 Task: Add internal notes to a ticket to provide context to other agents working on it.
Action: Mouse moved to (241, 176)
Screenshot: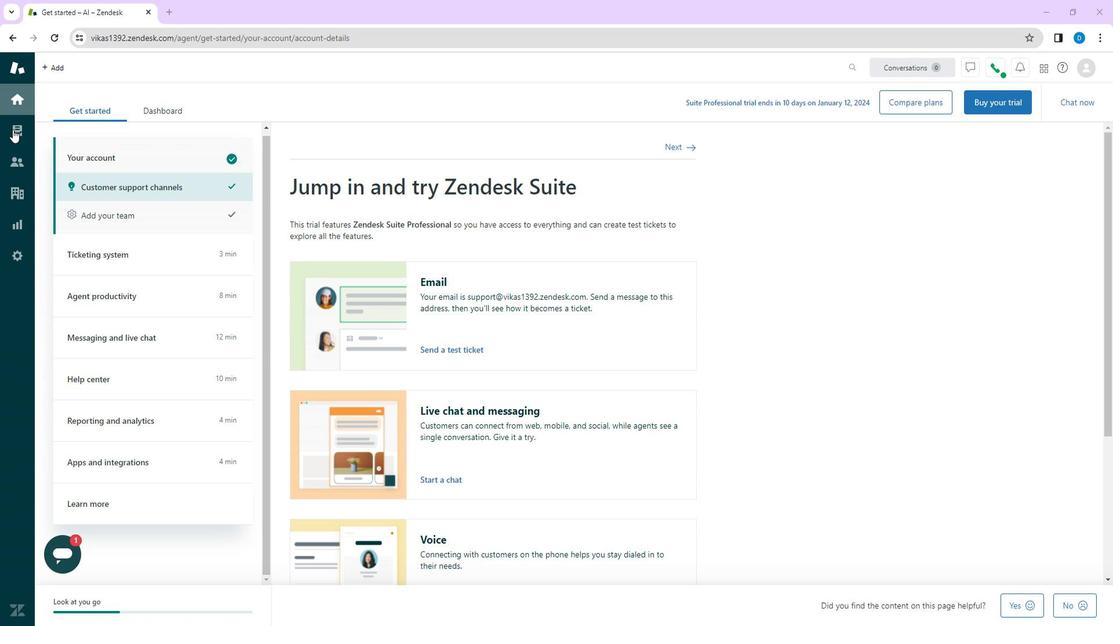 
Action: Mouse pressed left at (241, 176)
Screenshot: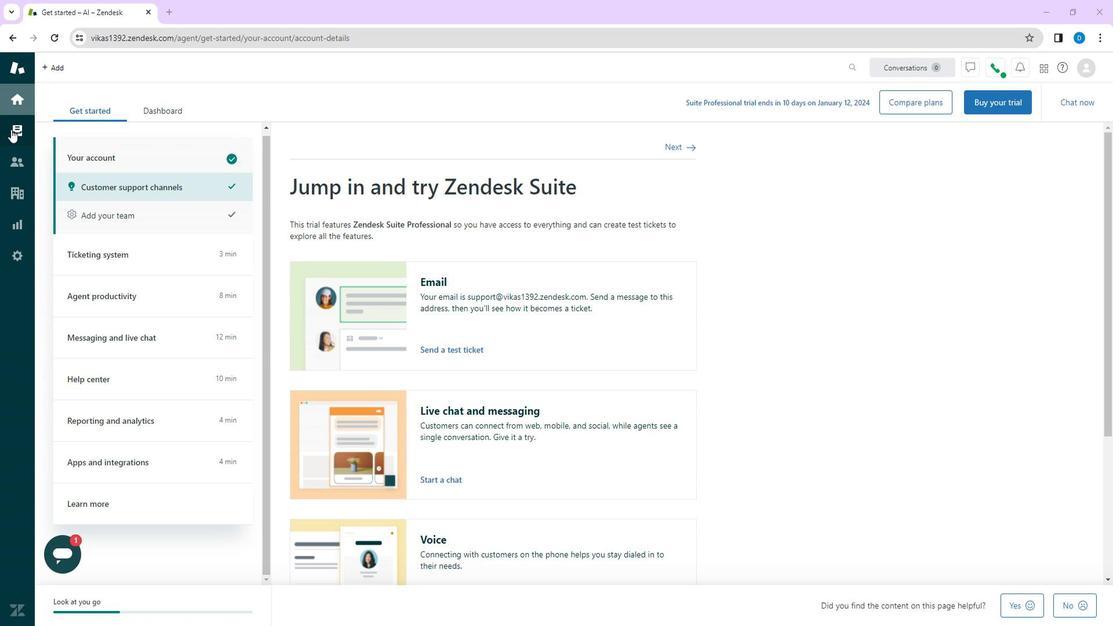 
Action: Mouse moved to (241, 176)
Screenshot: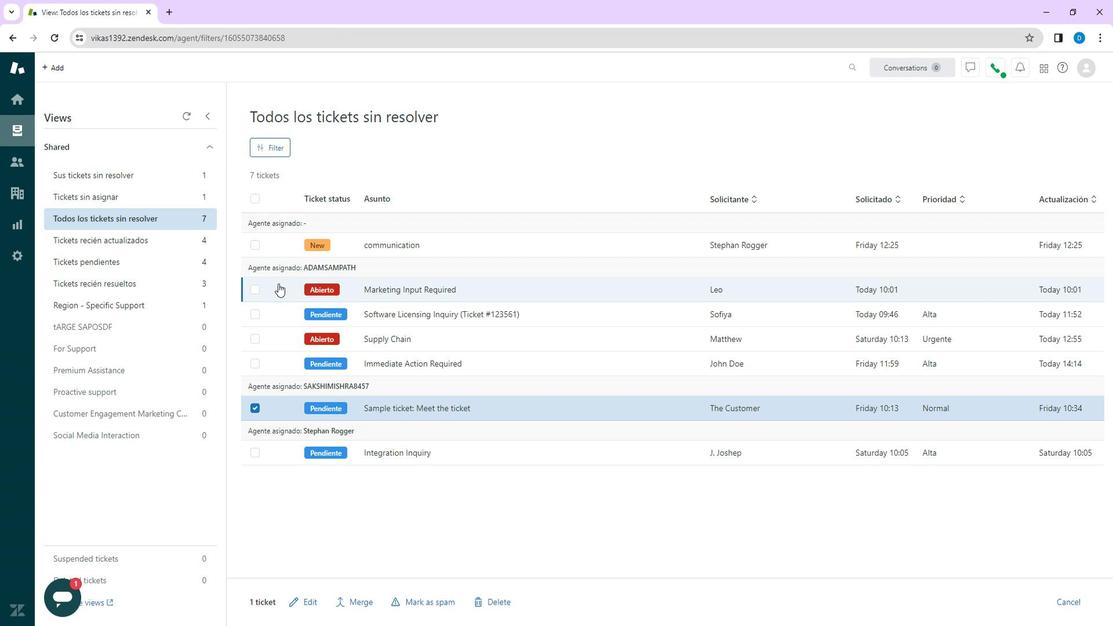 
Action: Mouse scrolled (241, 176) with delta (0, 0)
Screenshot: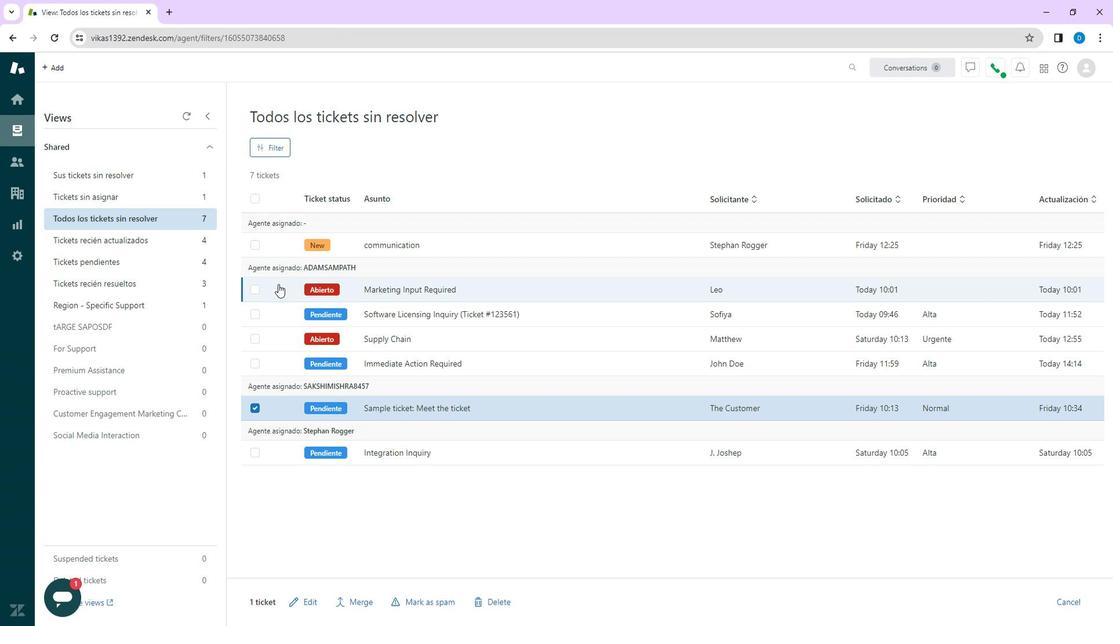 
Action: Mouse moved to (241, 176)
Screenshot: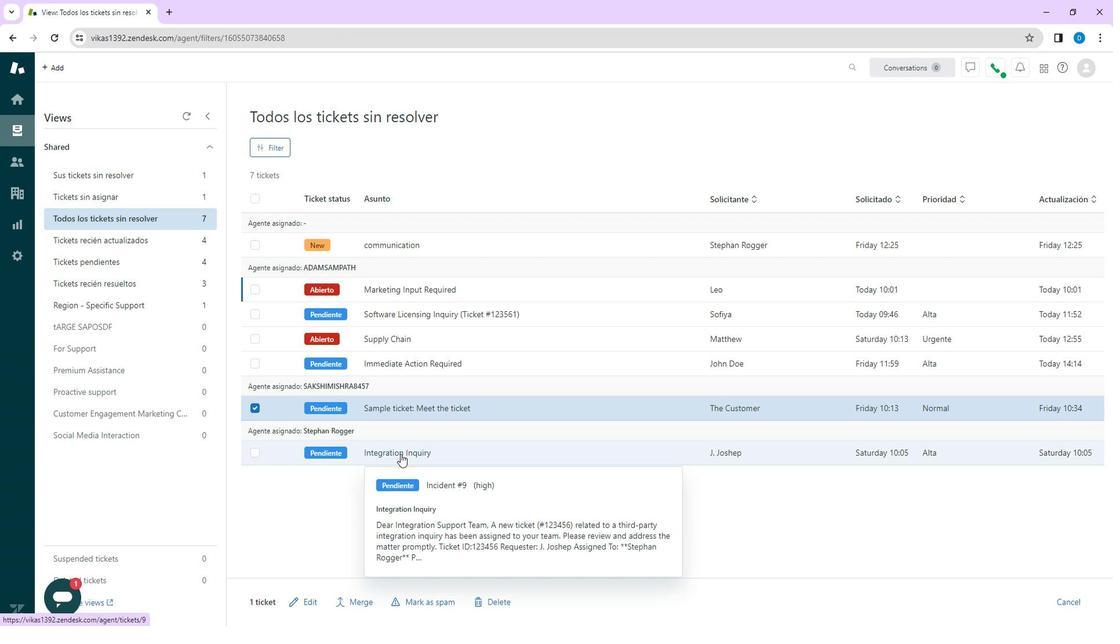 
Action: Mouse pressed left at (241, 176)
Screenshot: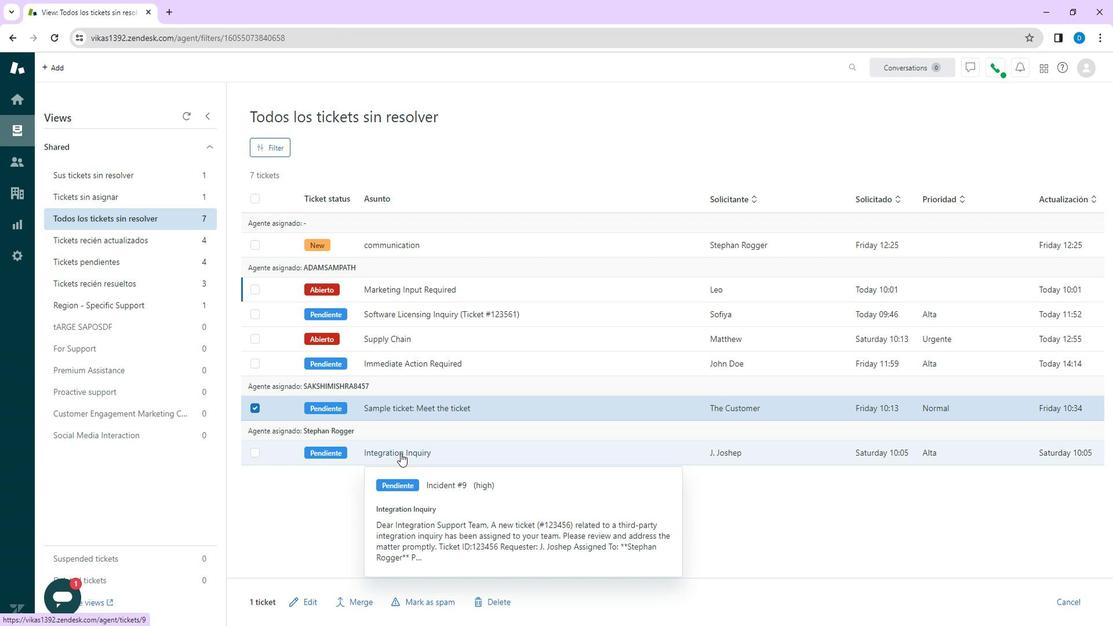 
Action: Mouse moved to (241, 176)
Screenshot: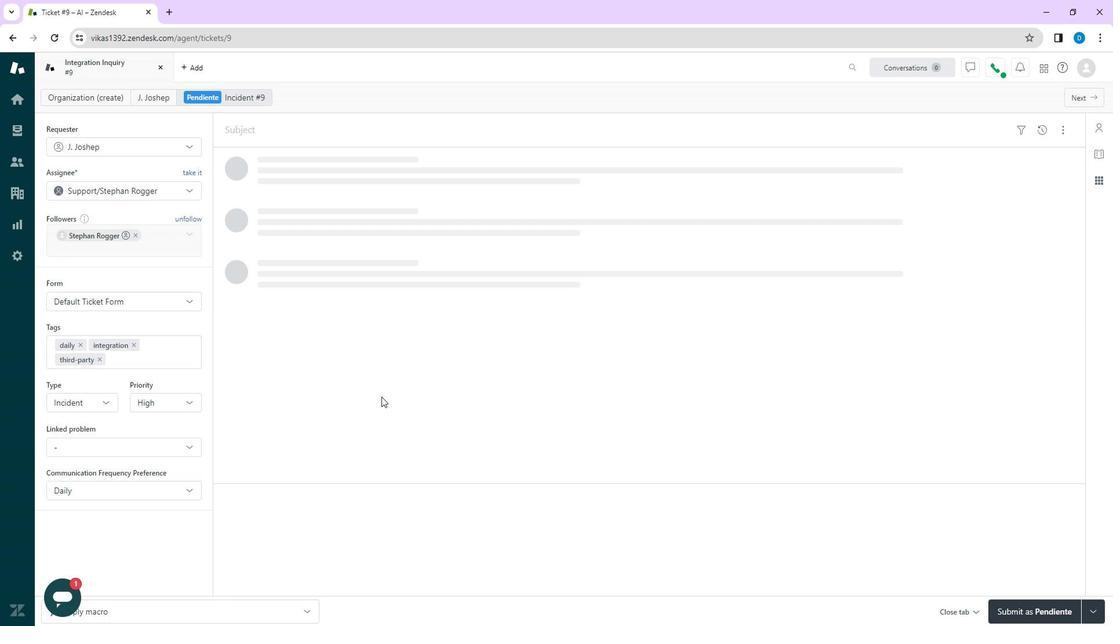 
Action: Mouse scrolled (241, 176) with delta (0, 0)
Screenshot: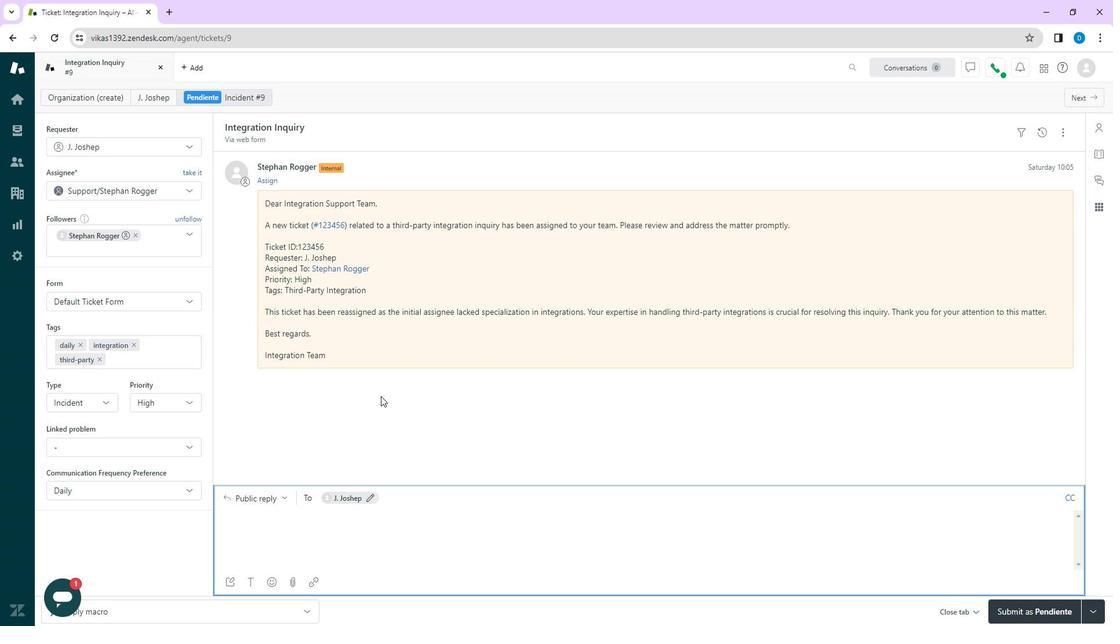 
Action: Mouse scrolled (241, 176) with delta (0, 0)
Screenshot: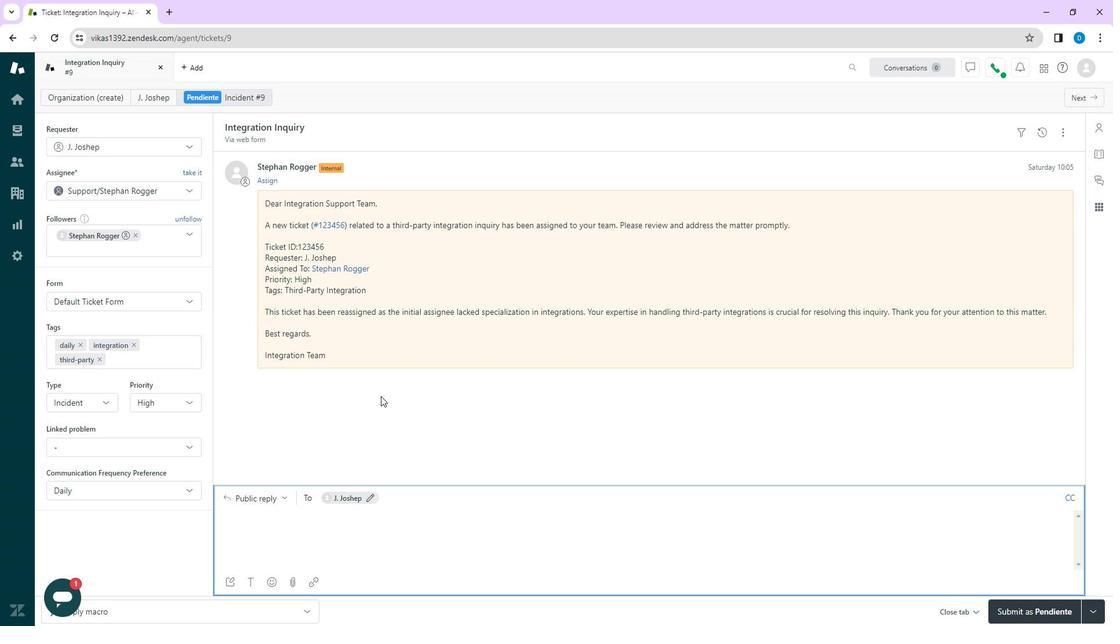 
Action: Mouse scrolled (241, 176) with delta (0, 0)
Screenshot: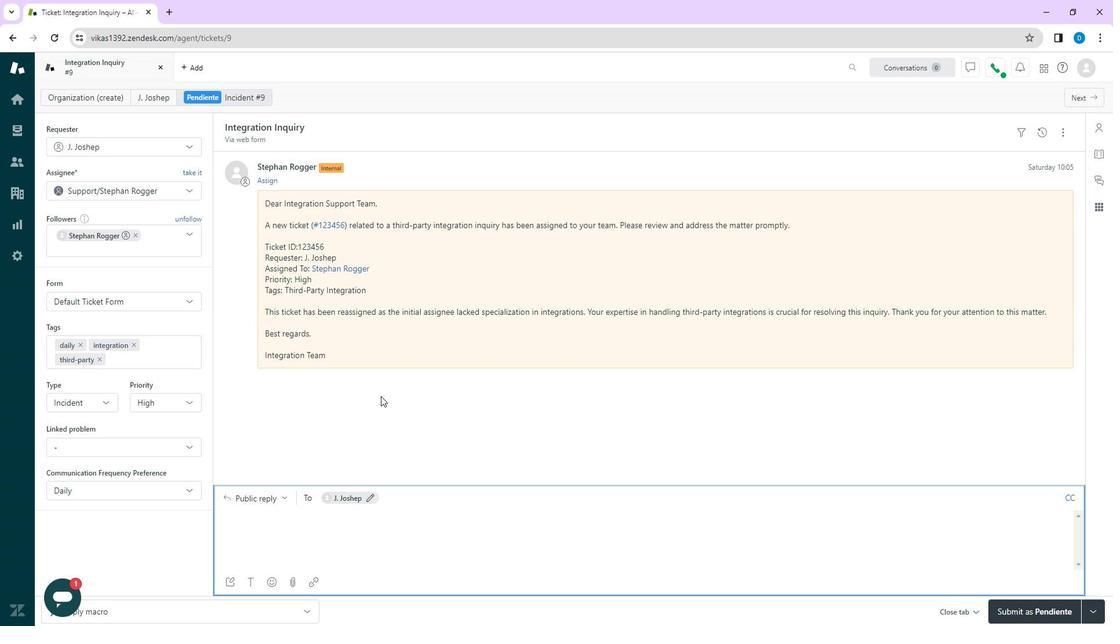 
Action: Mouse moved to (241, 176)
Screenshot: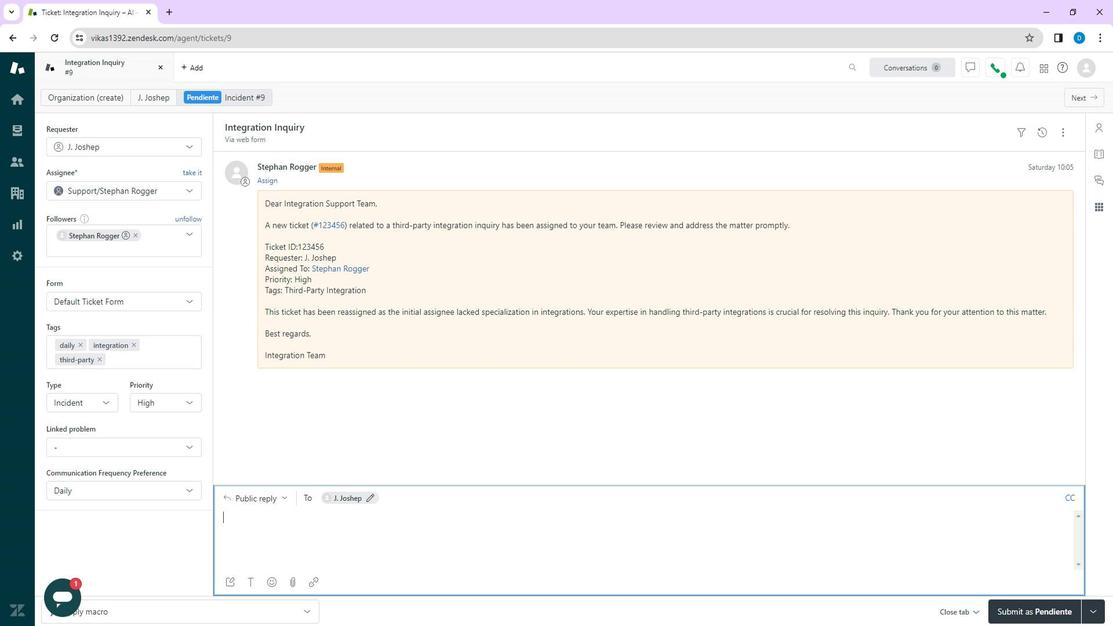 
Action: Mouse pressed left at (241, 176)
Screenshot: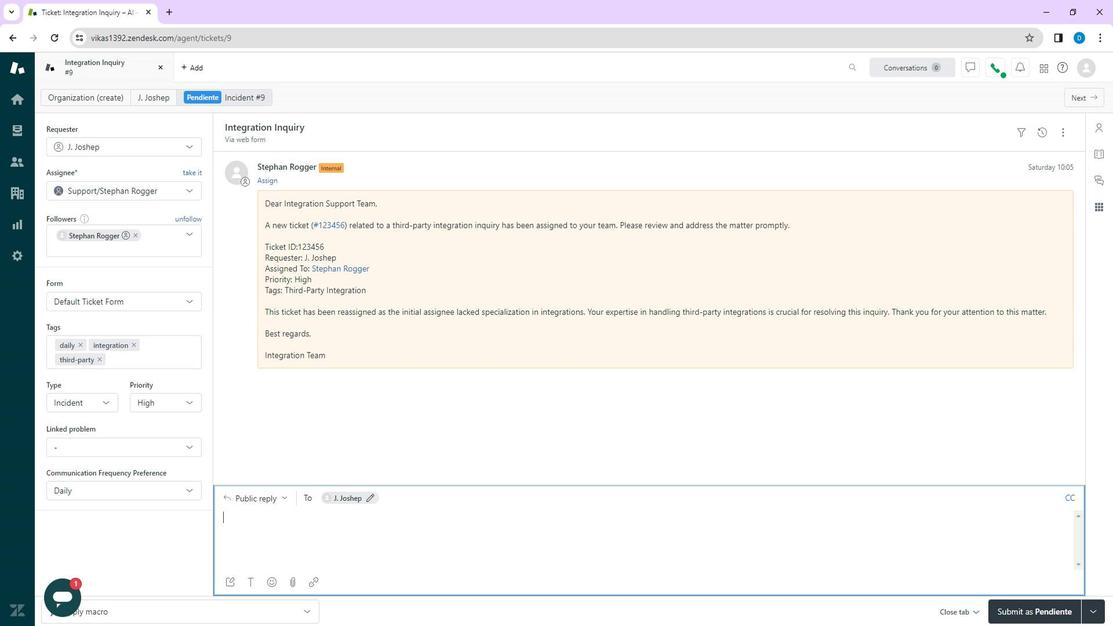 
Action: Mouse moved to (241, 176)
Screenshot: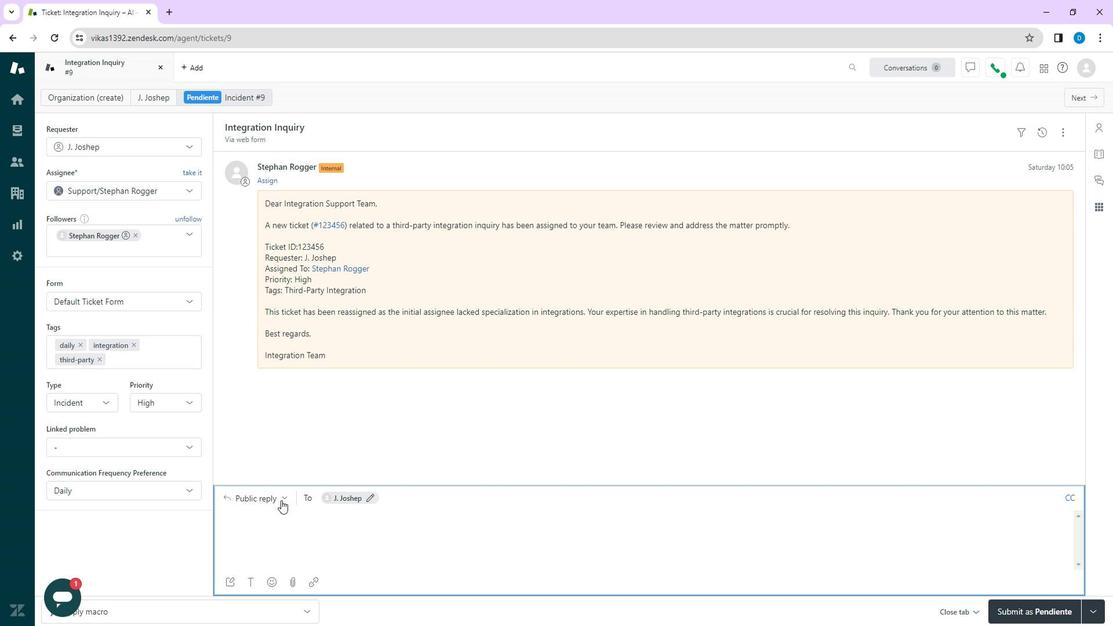 
Action: Mouse pressed left at (241, 176)
Screenshot: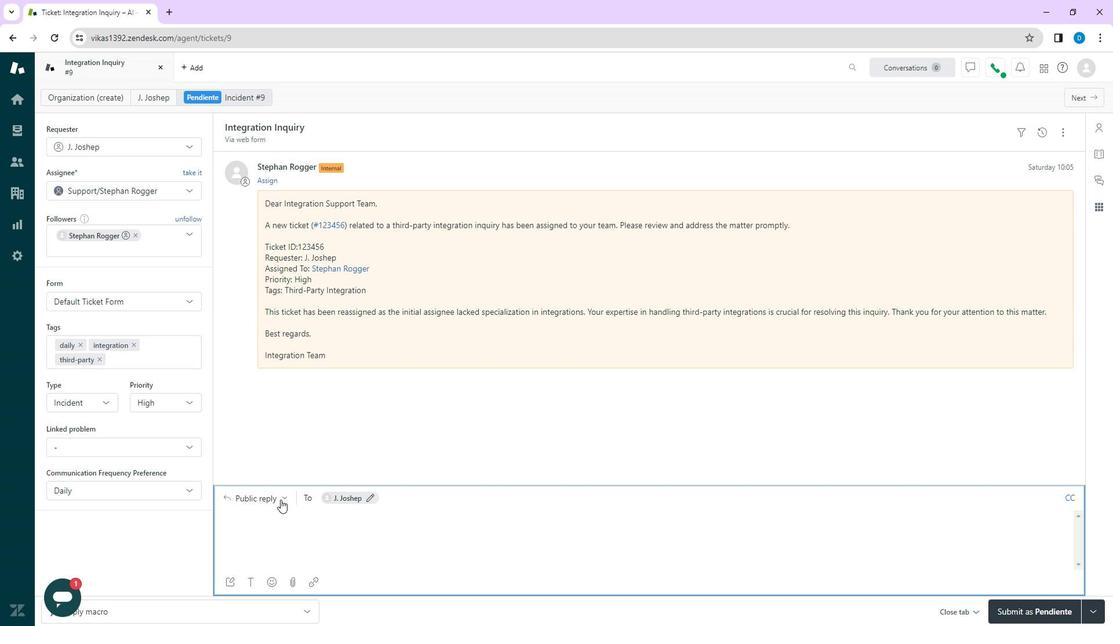 
Action: Mouse moved to (241, 176)
Screenshot: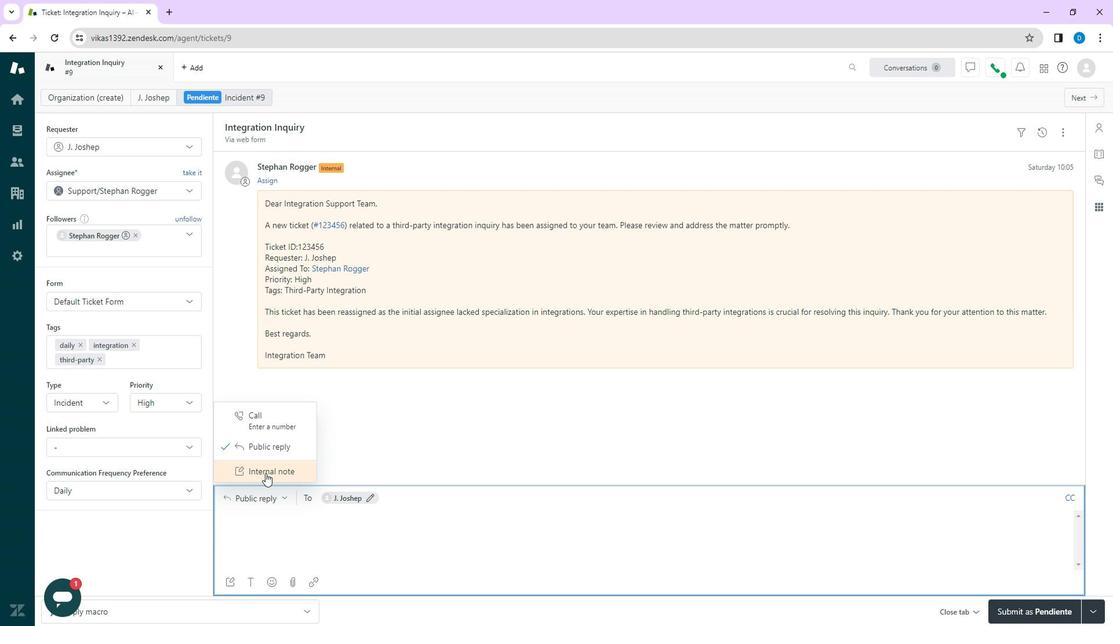 
Action: Mouse pressed left at (241, 176)
Screenshot: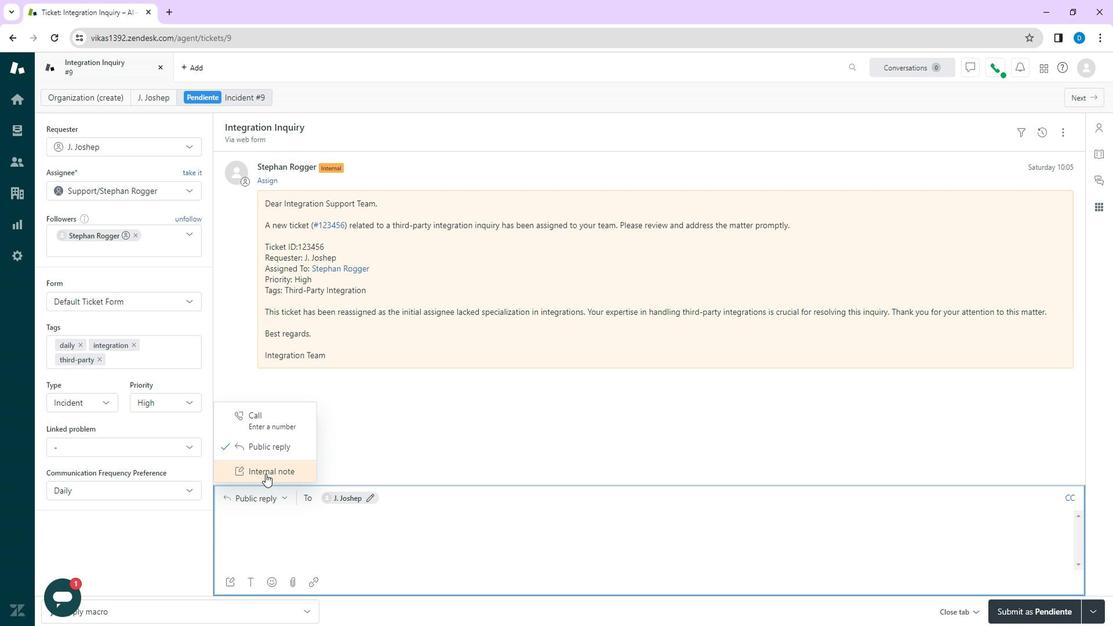 
Action: Mouse moved to (241, 176)
Screenshot: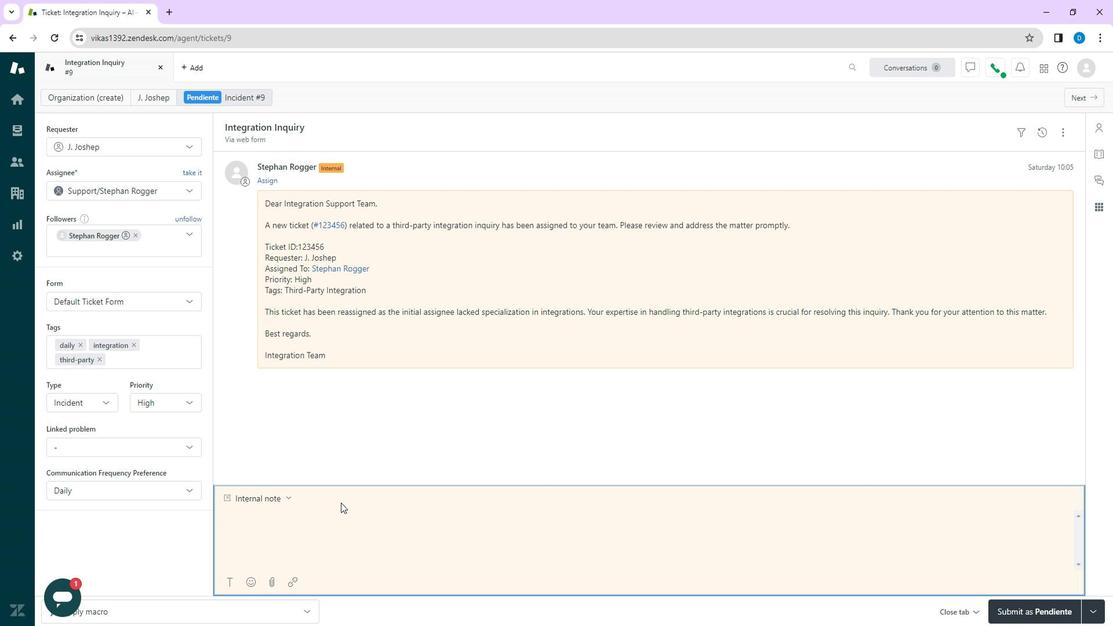 
Action: Mouse scrolled (241, 176) with delta (0, 0)
Screenshot: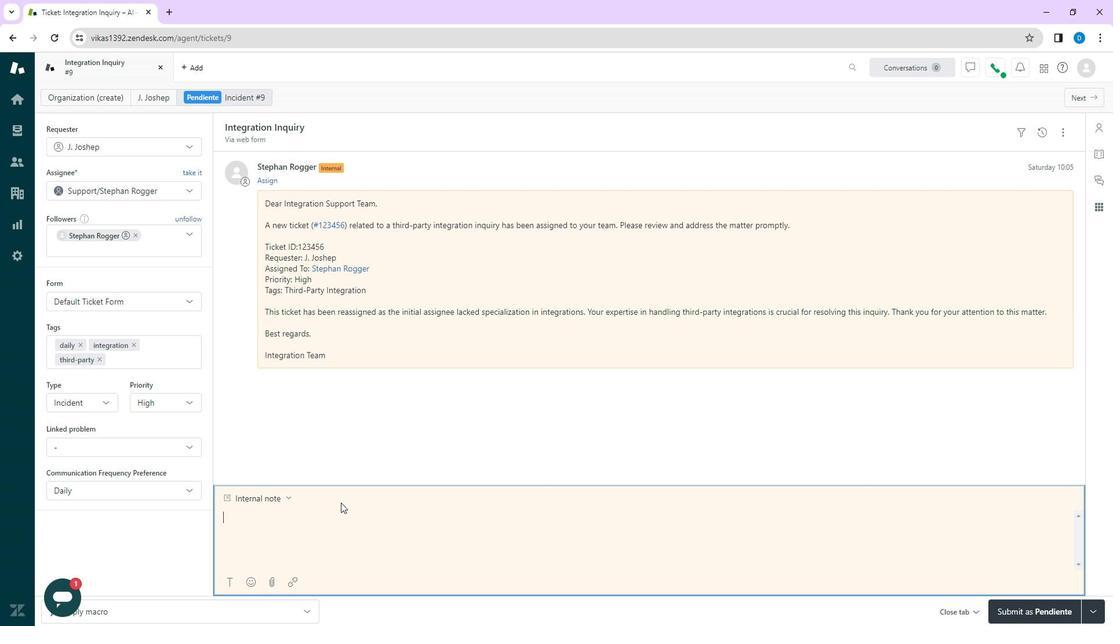 
Action: Mouse scrolled (241, 176) with delta (0, 0)
Screenshot: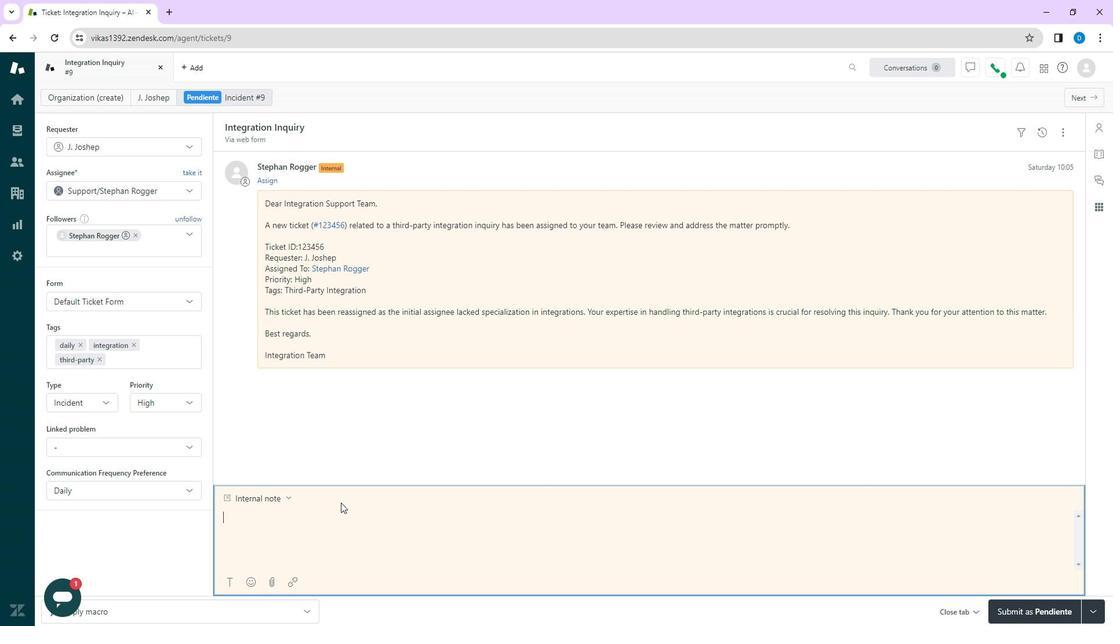 
Action: Mouse scrolled (241, 176) with delta (0, 0)
Screenshot: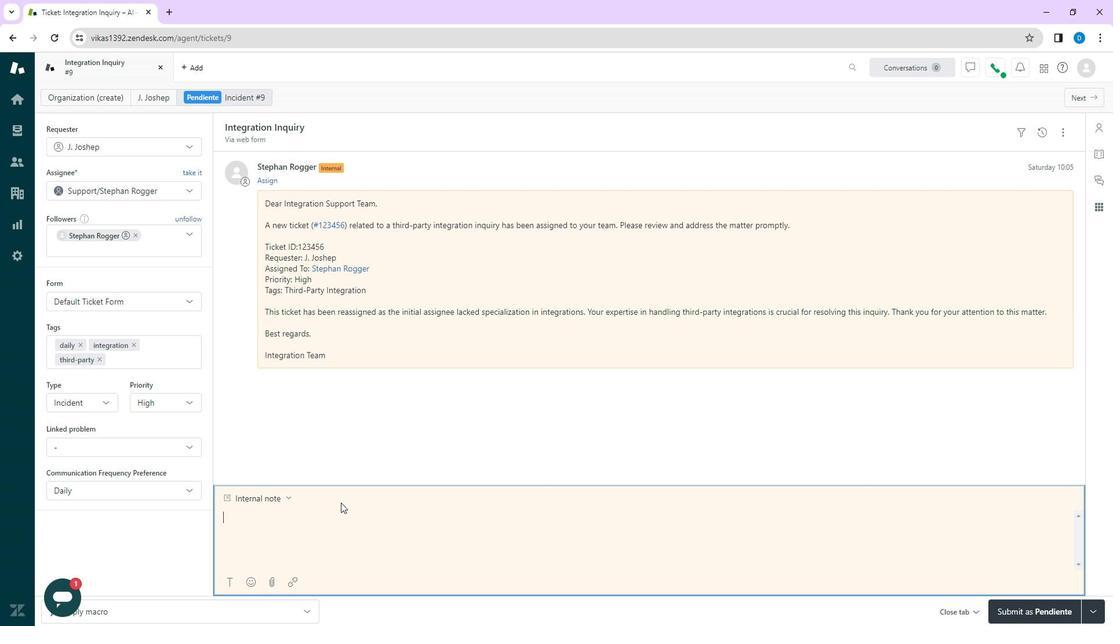
Action: Mouse scrolled (241, 176) with delta (0, 0)
Screenshot: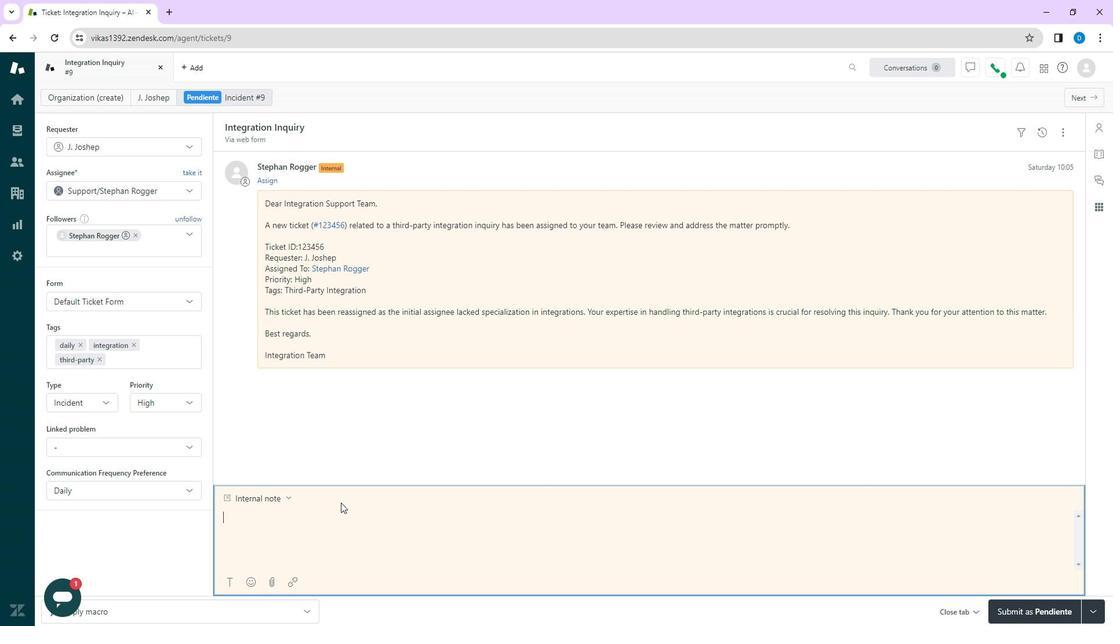 
Action: Mouse moved to (241, 176)
Screenshot: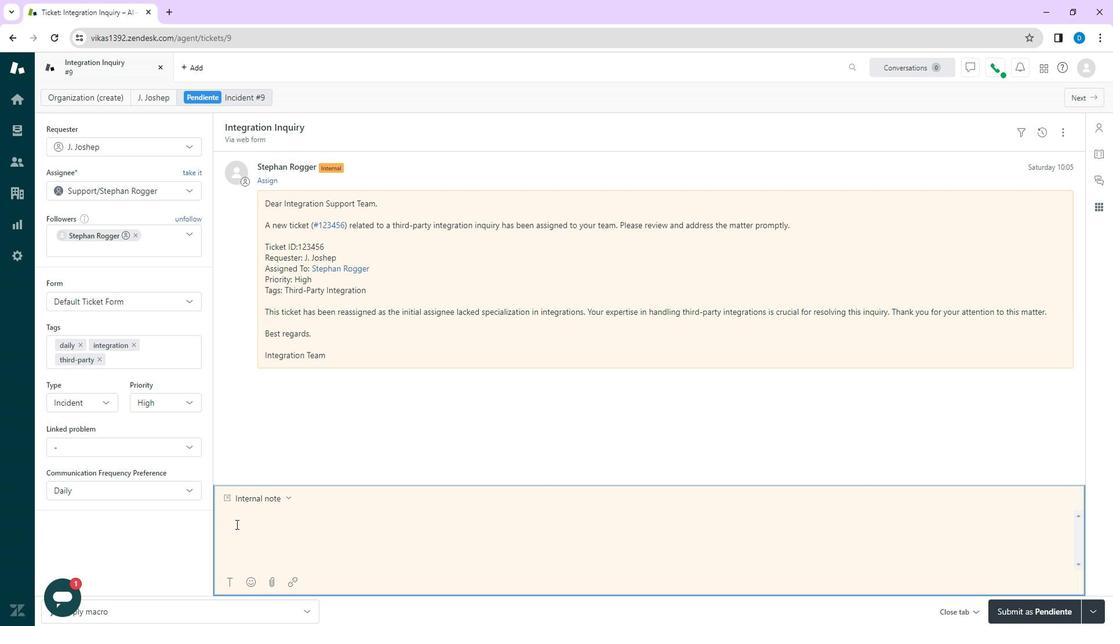 
Action: Mouse pressed left at (241, 176)
Screenshot: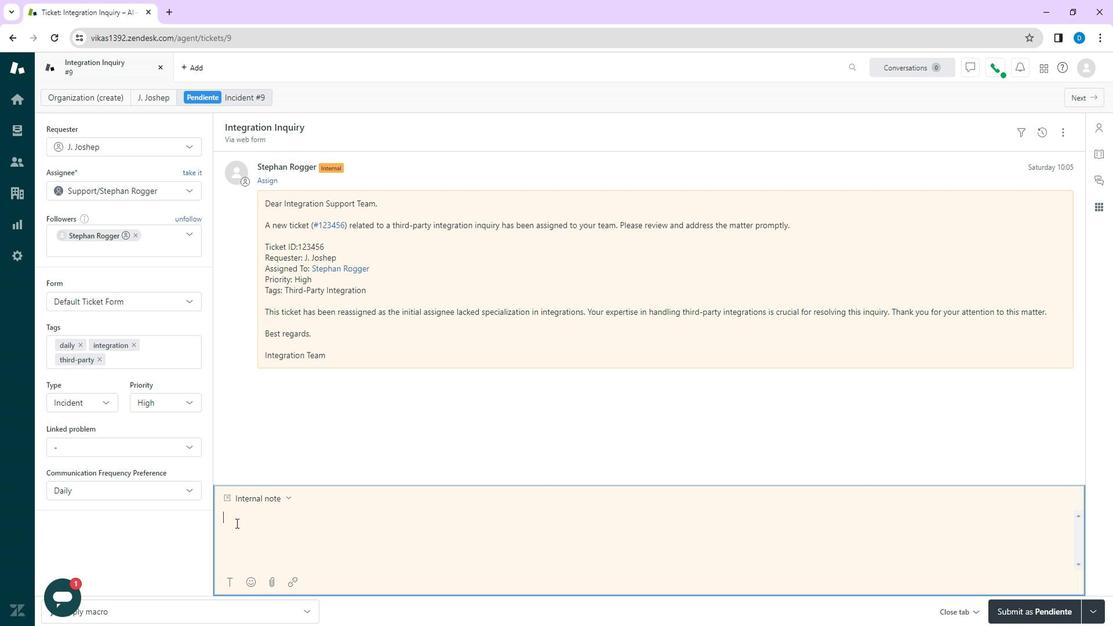 
Action: Mouse moved to (241, 176)
Screenshot: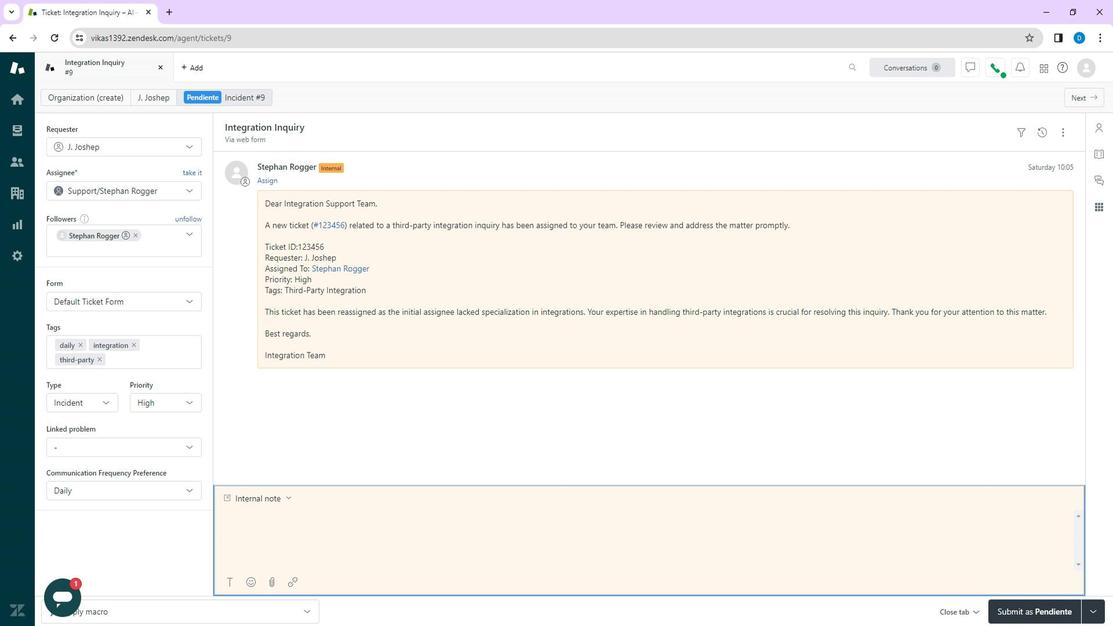 
Action: Mouse scrolled (241, 176) with delta (0, 0)
Screenshot: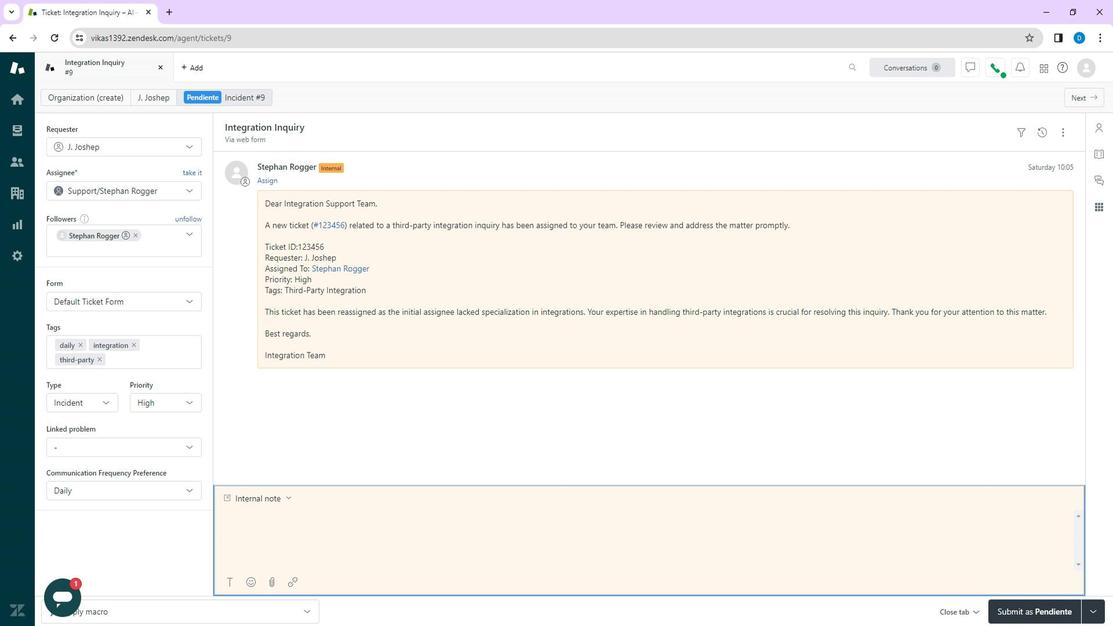 
Action: Mouse scrolled (241, 176) with delta (0, 0)
Screenshot: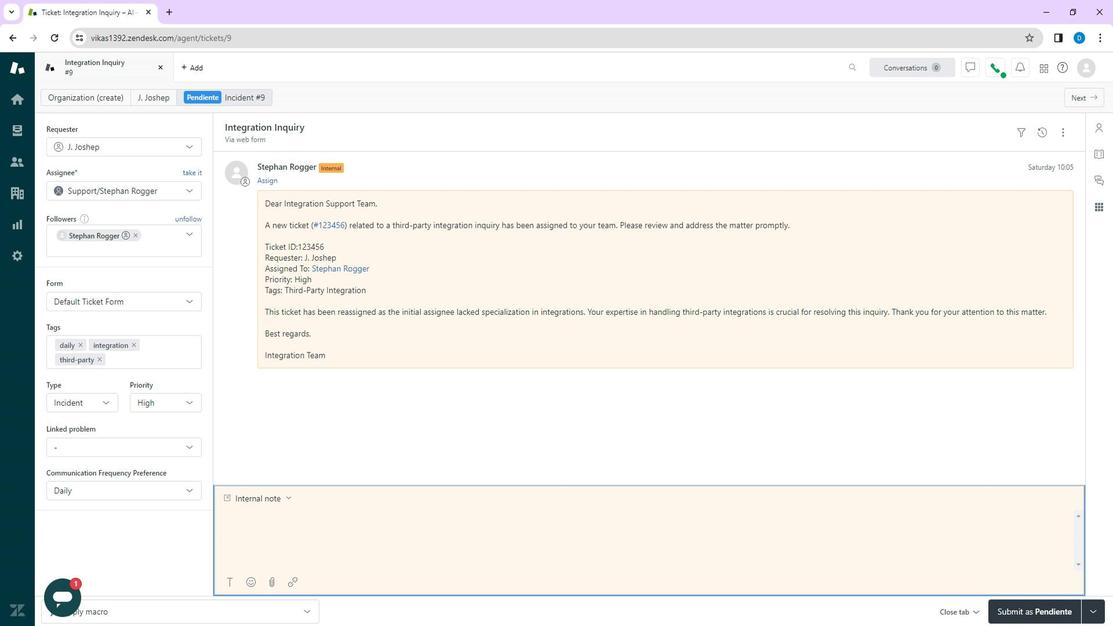 
Action: Mouse scrolled (241, 176) with delta (0, 0)
Screenshot: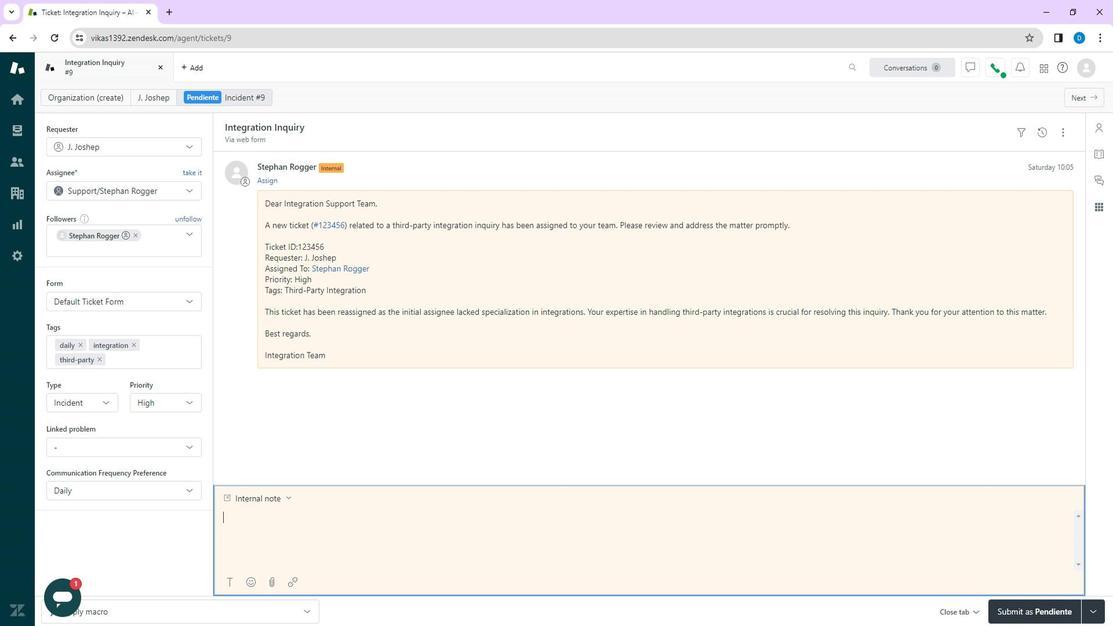 
Action: Mouse moved to (241, 176)
Screenshot: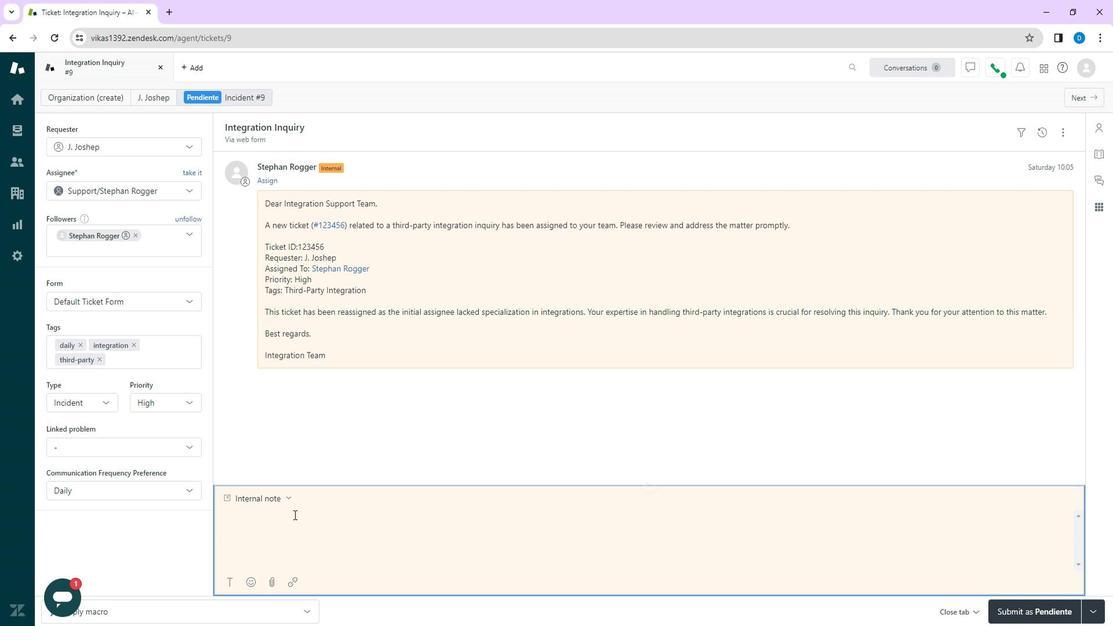 
Action: Mouse scrolled (241, 176) with delta (0, 0)
Screenshot: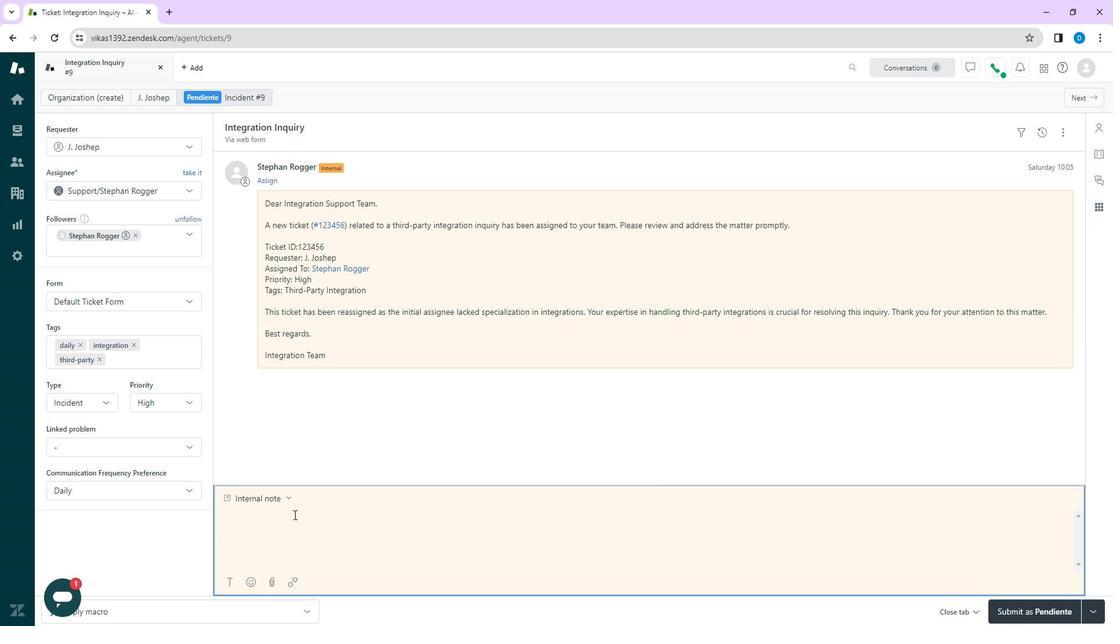 
Action: Mouse scrolled (241, 176) with delta (0, 0)
Screenshot: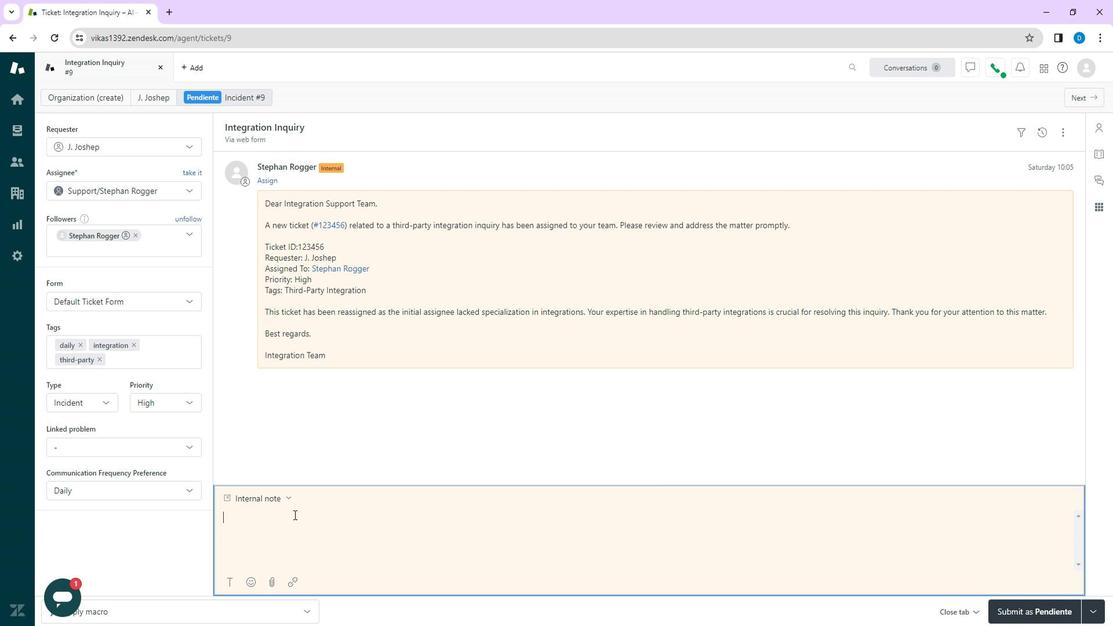 
Action: Mouse scrolled (241, 176) with delta (0, 0)
Screenshot: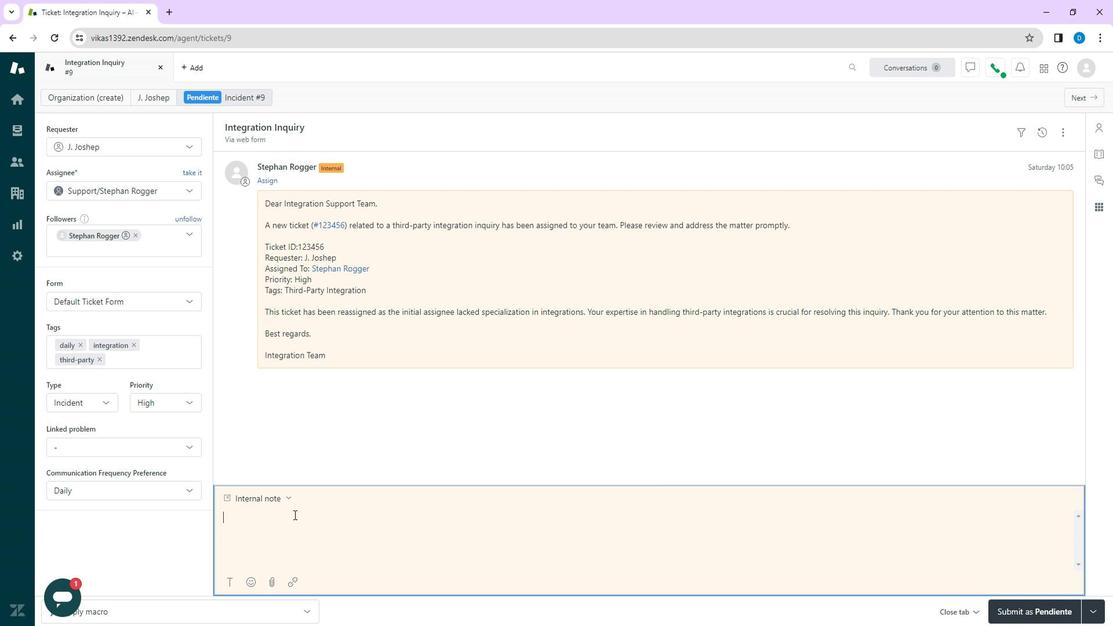 
Action: Key pressed <Key.caps_lock>T<Key.caps_lock>echnicla<Key.backspace><Key.backspace>al<Key.space><Key.caps_lock>I<Key.caps_lock>ssue<Key.space><Key.caps_lock>R<Key.caps_lock>esolution<Key.enter><Key.enter><Key.caps_lock>A<Key.caps_lock>gent<Key.space><Key.shift_r>:<Key.space>su<Key.backspace><Key.caps_lock><Key.backspace>S<Key.caps_lock>upport<Key.caps_lock><Key.space>T<Key.caps_lock>eam<Key.enter><Key.caps_lock>D<Key.caps_lock>ate<Key.space><Key.shift_r>:<Key.space><Key.caps_lock>J<Key.caps_lock>anuary<Key.space>2<Key.backspace>15,<Key.space>2024<Key.space>-<Key.space>10<Key.shift_r>:<Key.space>30<Key.space><Key.caps_lock>AM<Key.enter><Key.enter><Key.caps_lock>c<Key.caps_lock>ON<Key.backspace><Key.backspace><Key.backspace>C<Key.caps_lock>ontext<Key.shift_r>:<Key.enter><Key.caps_lock>T<Key.caps_lock>he<Key.space>customer<Key.space>reported<Key.space>an<Key.space>issue<Key.space>with<Key.space>accessing<Key.space>premium<Key.space>features<Key.space>after<Key.space>
Screenshot: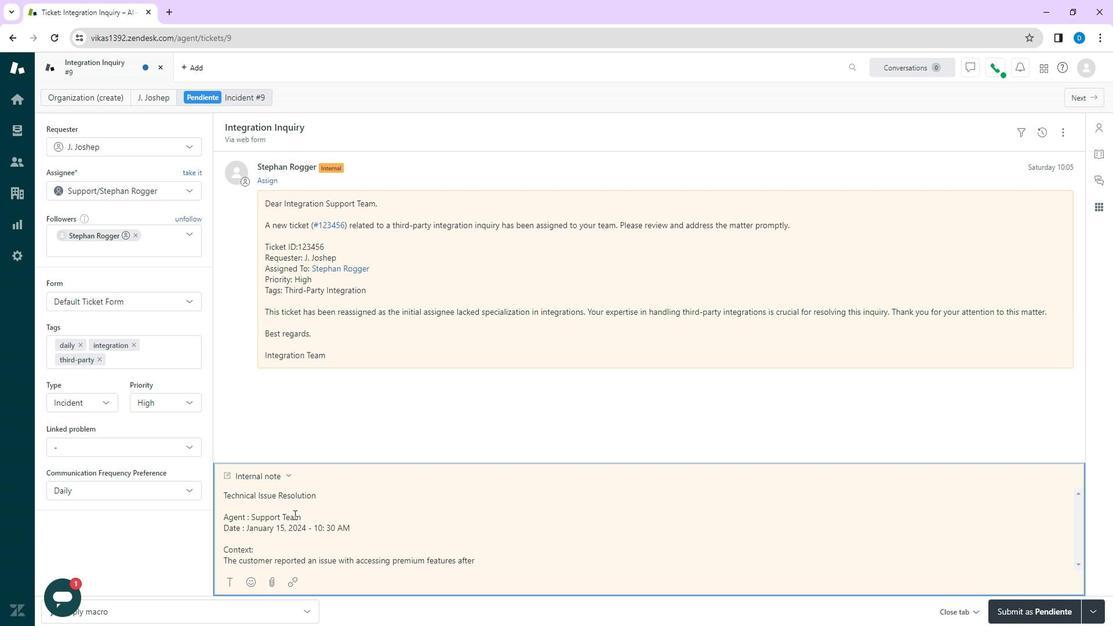 
Action: Mouse moved to (241, 176)
Screenshot: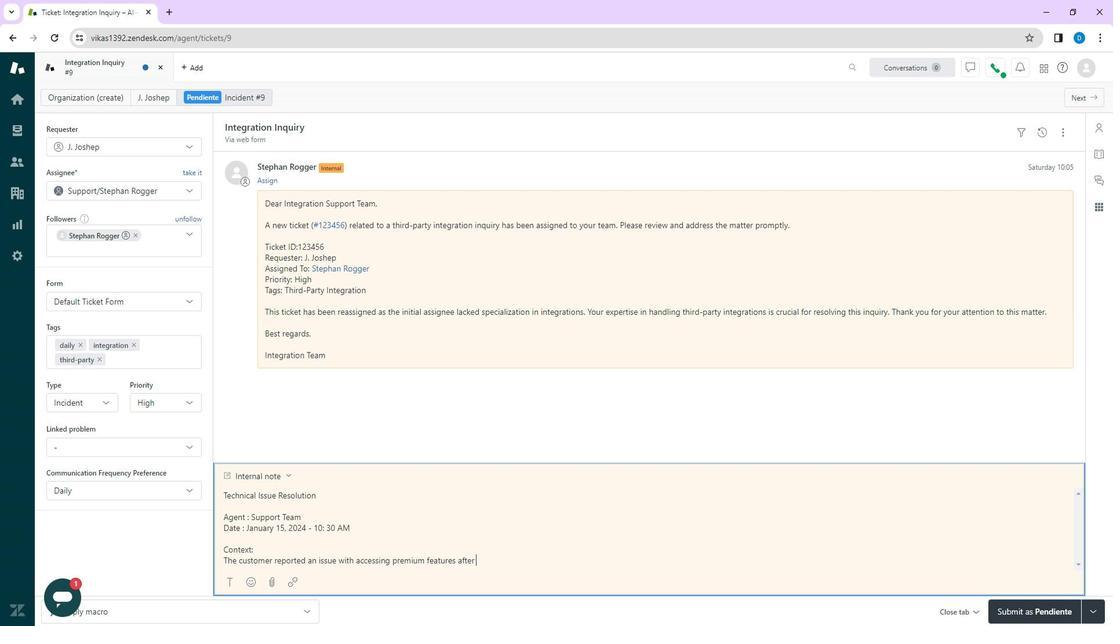 
Action: Mouse pressed left at (241, 176)
Screenshot: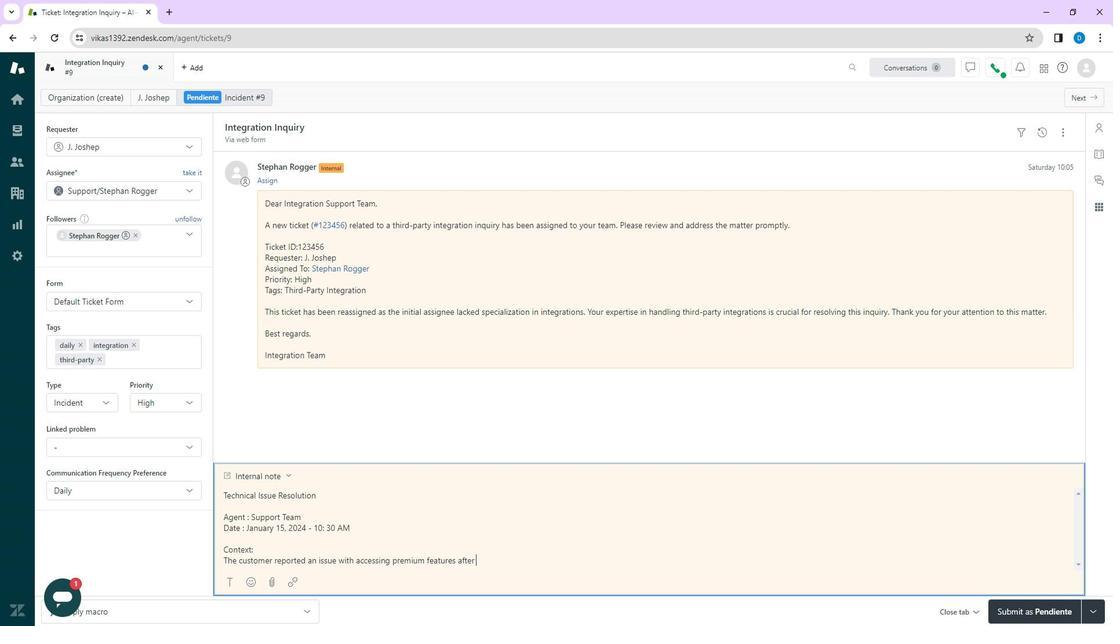
Action: Key pressed <Key.right><Key.right><Key.right><Key.right><Key.right><Key.right><Key.right><Key.right><Key.left>
Screenshot: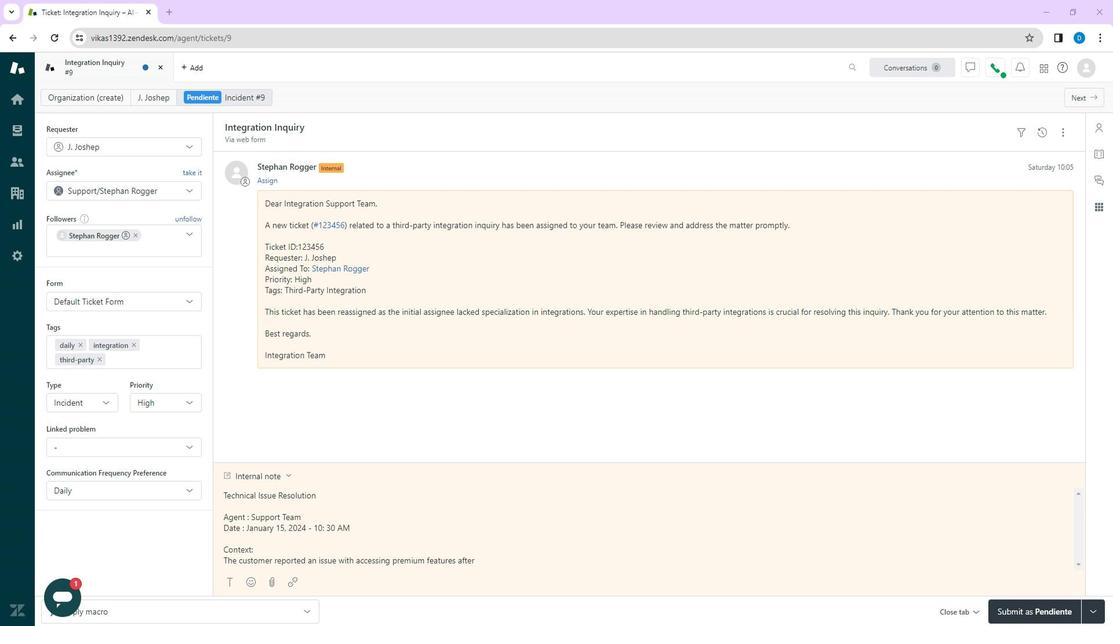 
Action: Mouse moved to (241, 176)
Screenshot: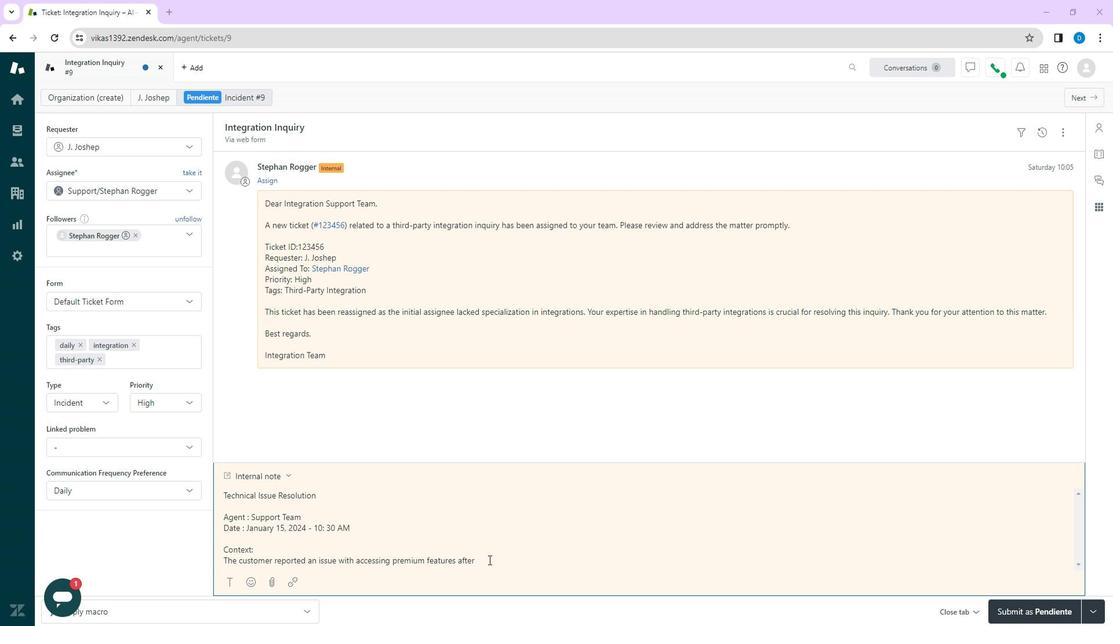 
Action: Mouse pressed left at (241, 176)
Screenshot: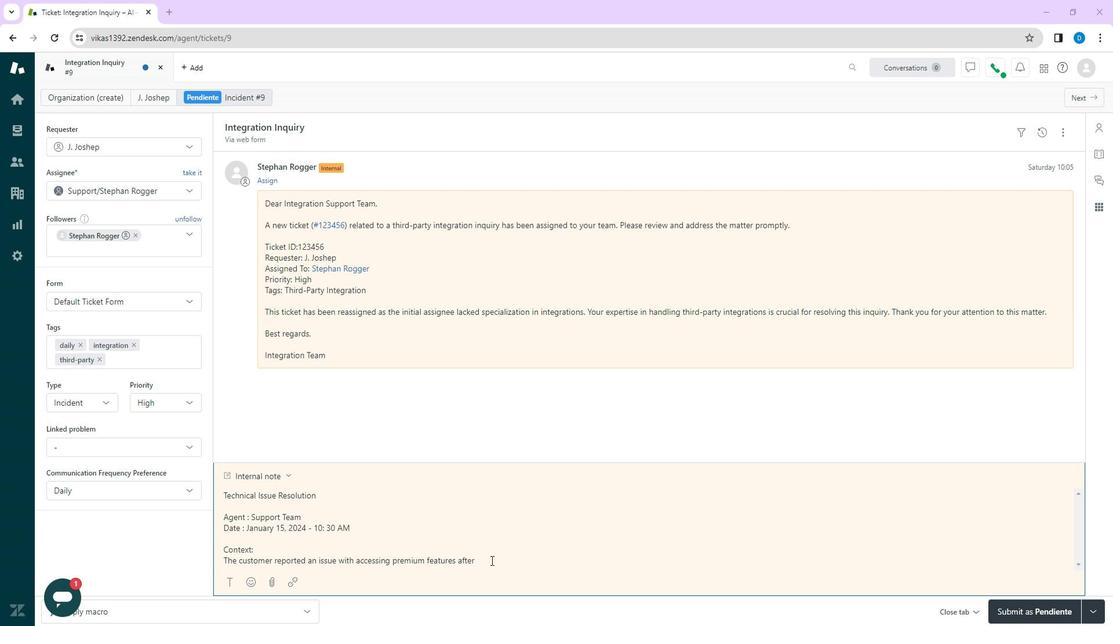 
Action: Key pressed the<Key.space>latest<Key.space>app<Key.space>update.<Key.space><Key.caps_lock>A<Key.caps_lock>fter<Key.space>thorou<Key.backspace><Key.backspace><Key.backspace>rough<Key.space>investigation,<Key.space>it<Key.space>was<Key.space>indenti
Screenshot: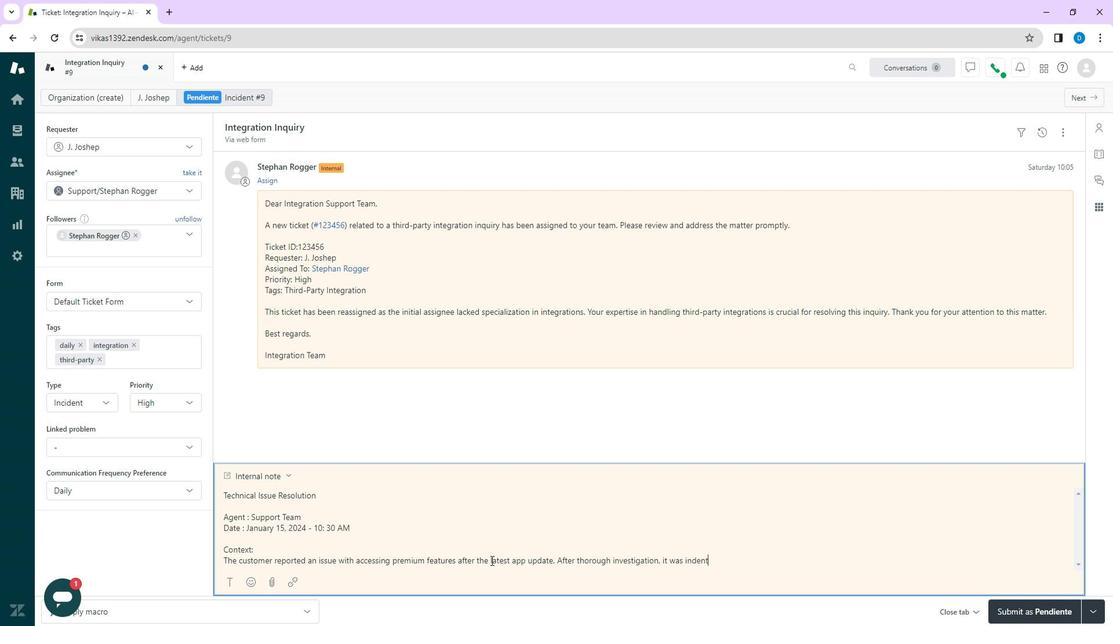 
Action: Mouse moved to (241, 176)
Screenshot: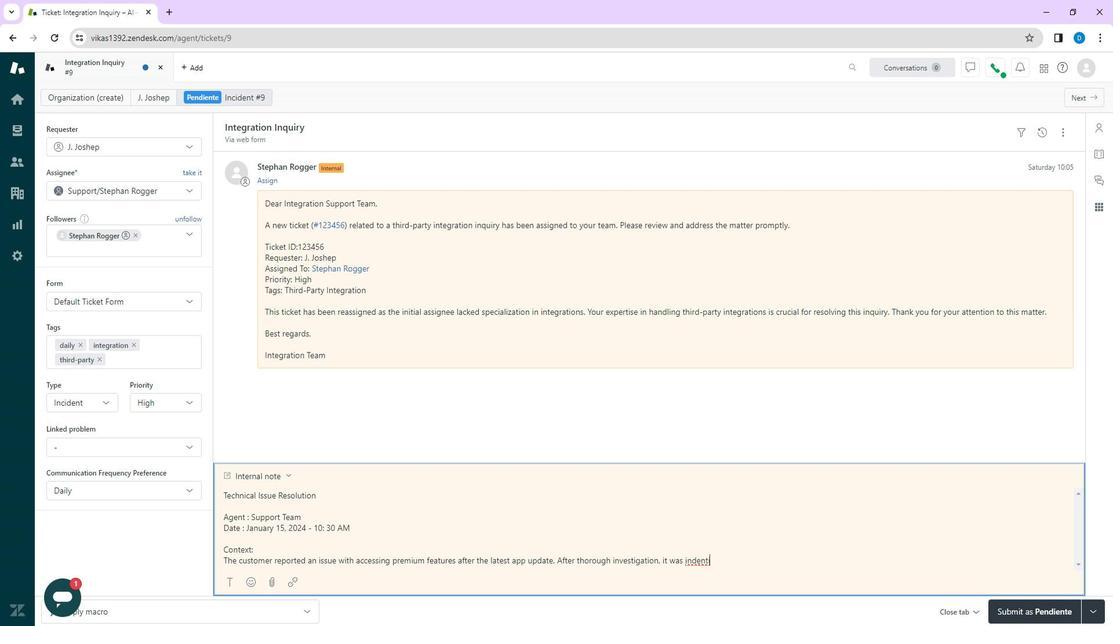
Action: Mouse pressed left at (241, 176)
Screenshot: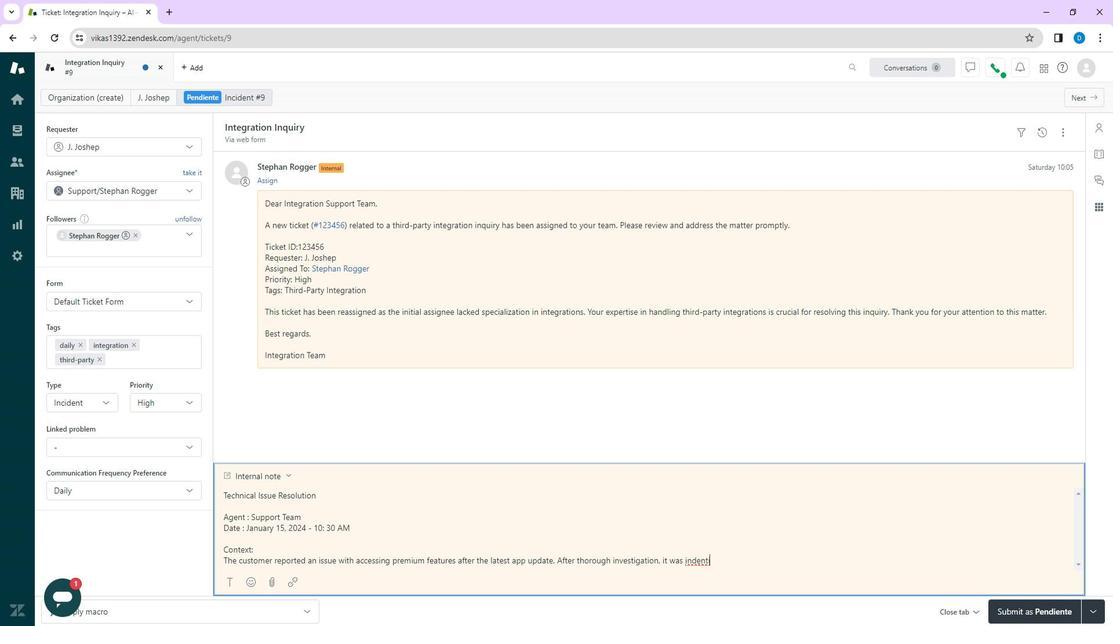 
Action: Key pressed <Key.right><Key.right><Key.right><Key.right><Key.right><Key.right><Key.right>
Screenshot: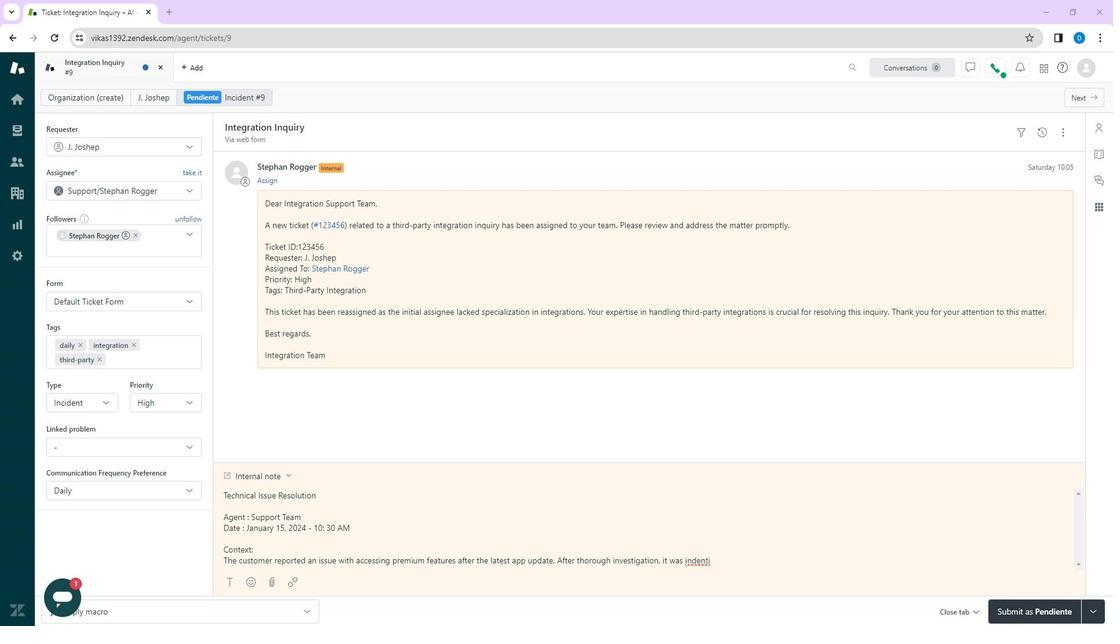 
Action: Mouse moved to (241, 176)
Screenshot: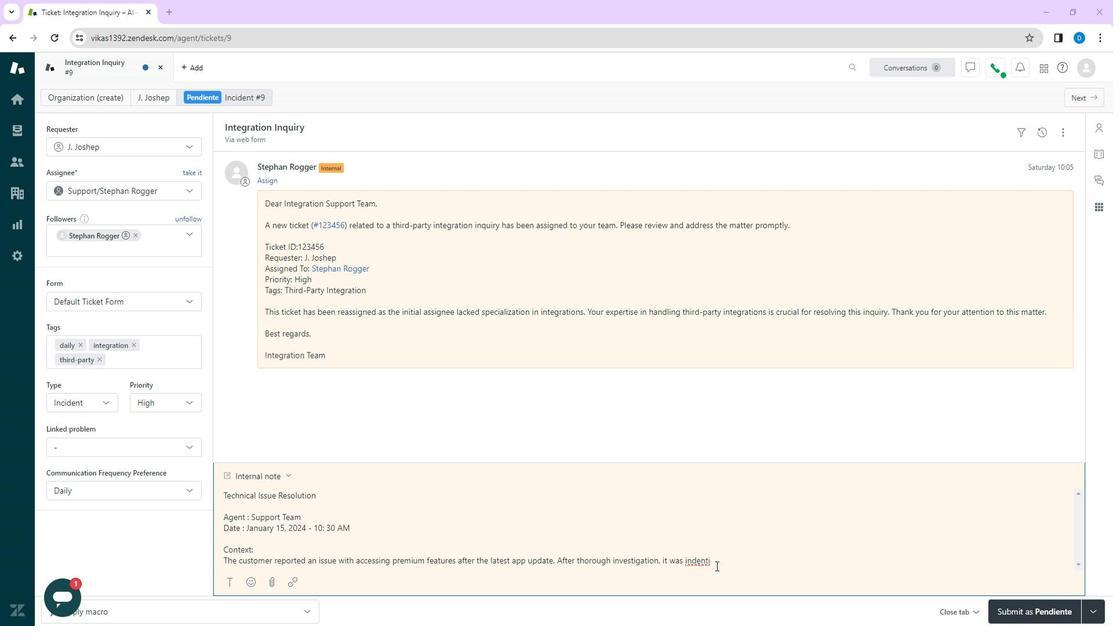 
Action: Mouse pressed left at (241, 176)
Screenshot: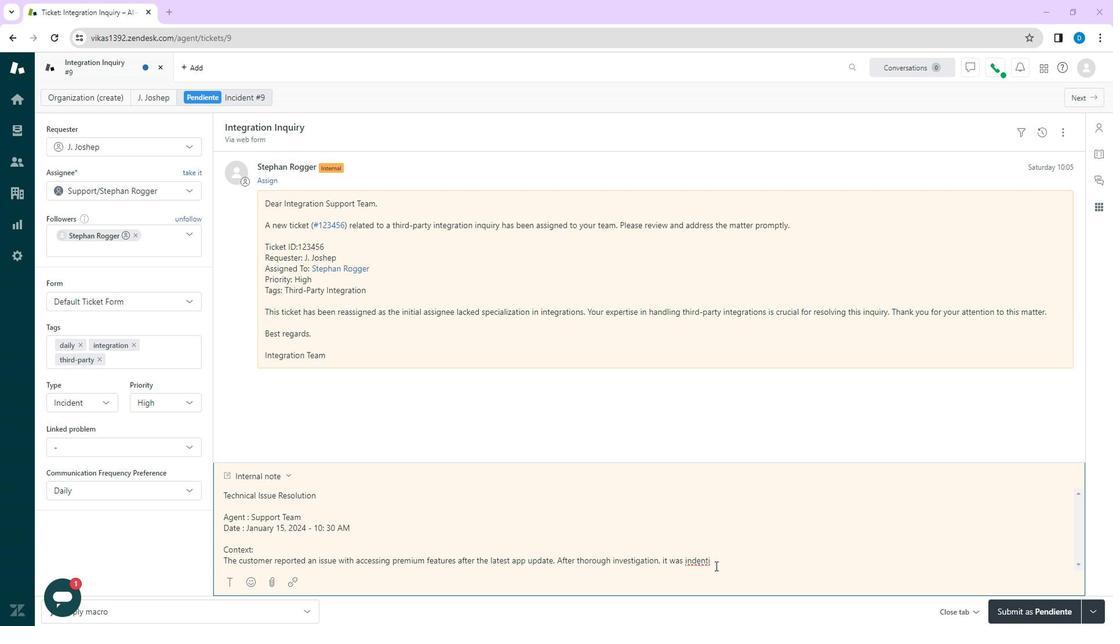 
Action: Mouse moved to (241, 176)
Screenshot: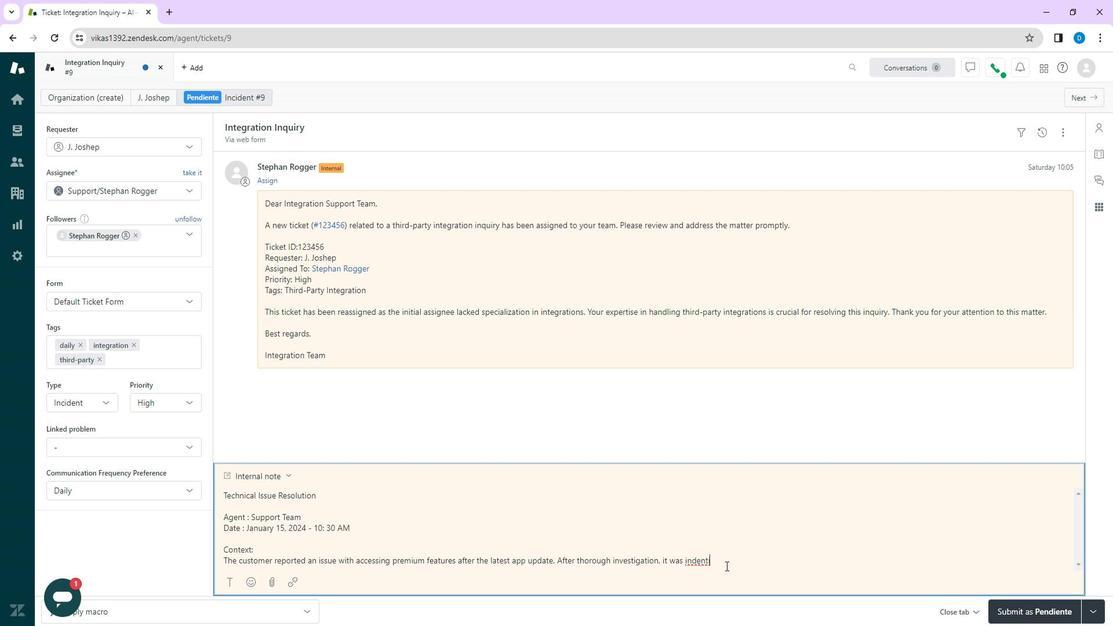
Action: Key pressed fied<Key.space>that<Key.space>iss<Key.backspace><Key.backspace><Key.backspace>the<Key.space>issue<Key.space>is<Key.space>related<Key.space>to<Key.space>a<Key.space>comptibility<Key.space><Key.backspace><Key.backspace><Key.backspace><Key.backspace><Key.backspace><Key.backspace><Key.backspace><Key.backspace><Key.backspace>atibility<Key.space>isse<Key.backspace>ue<Key.space>with<Key.space>the
Screenshot: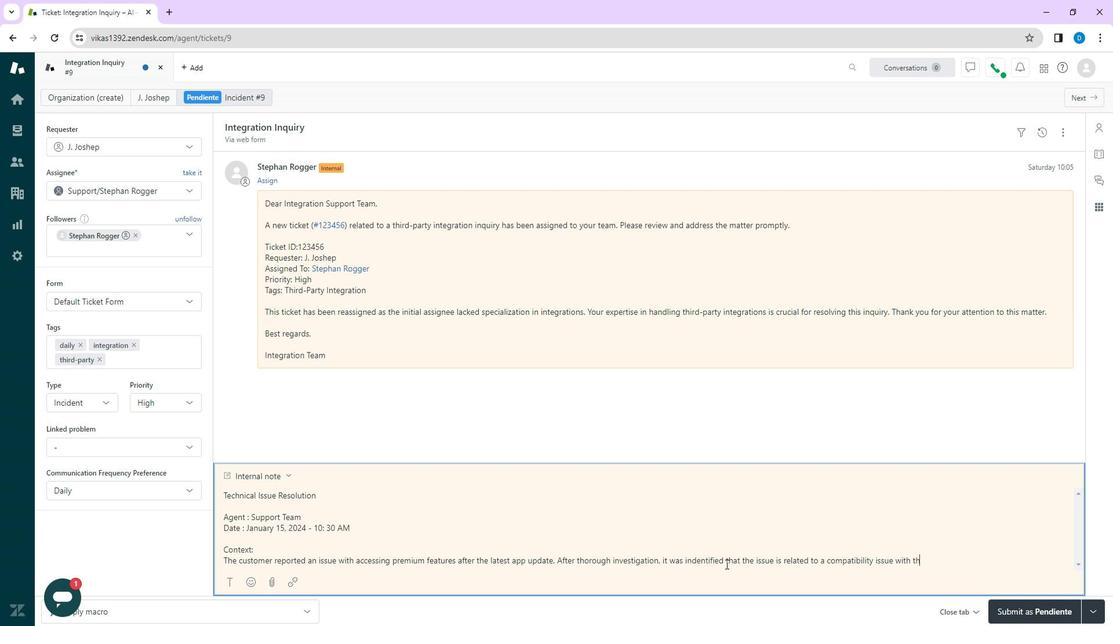 
Action: Mouse moved to (241, 176)
Screenshot: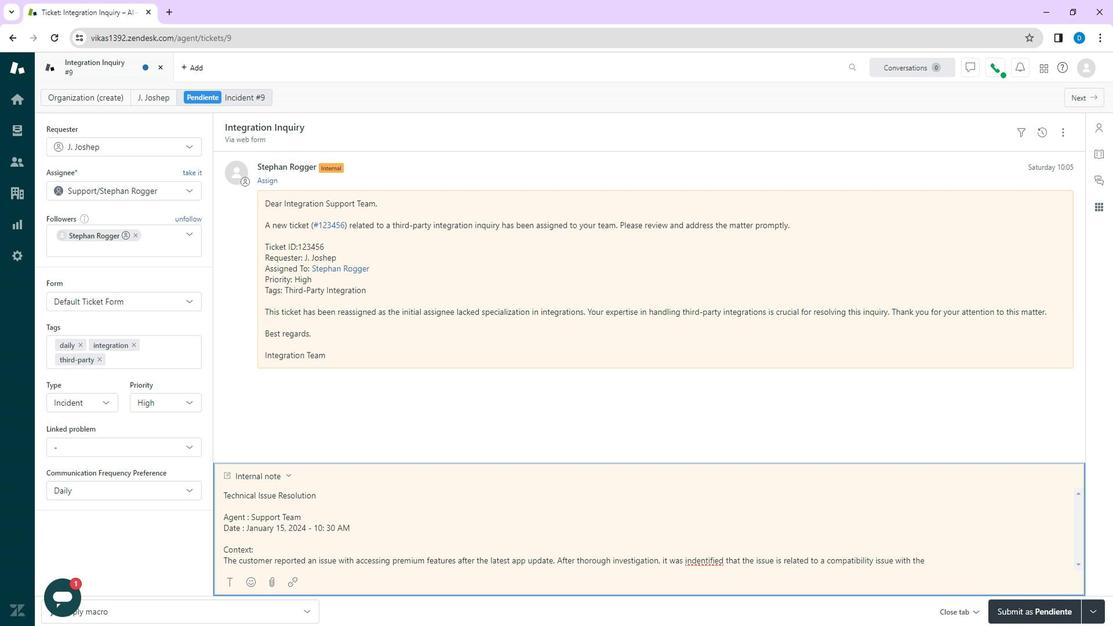 
Action: Mouse pressed left at (241, 176)
Screenshot: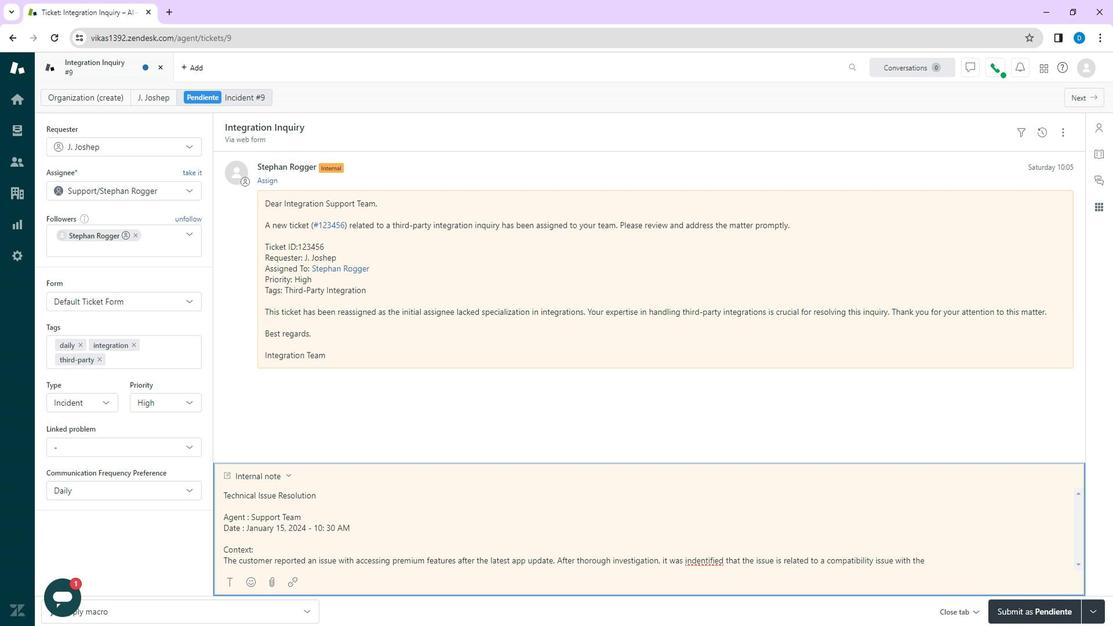 
Action: Key pressed <Key.right><Key.right><Key.right><Key.right><Key.right><Key.right>
Screenshot: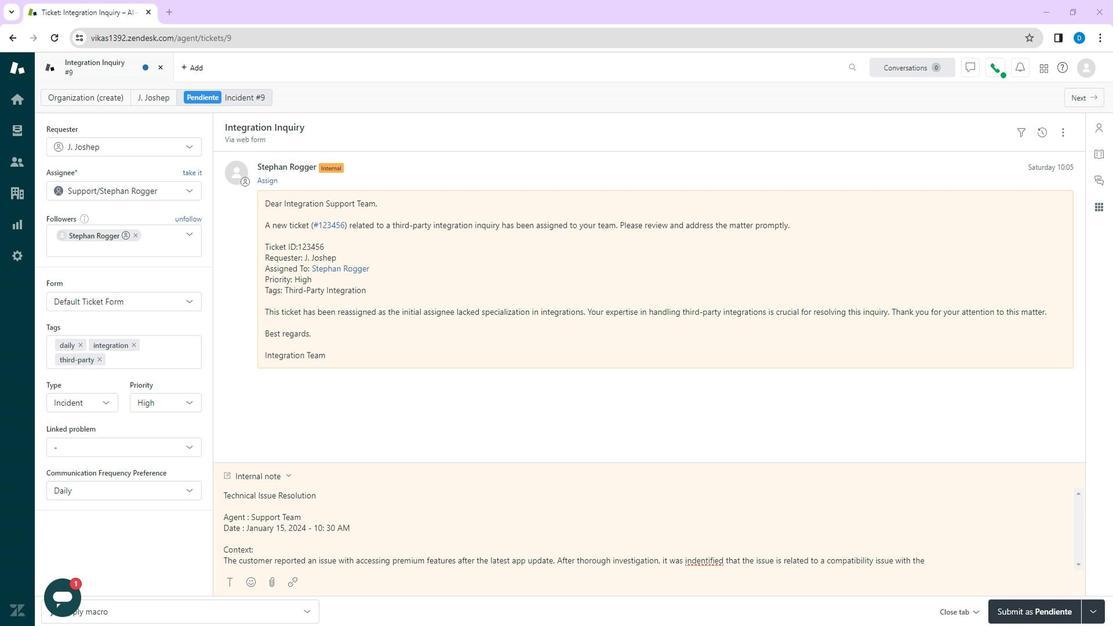 
Action: Mouse moved to (241, 176)
Screenshot: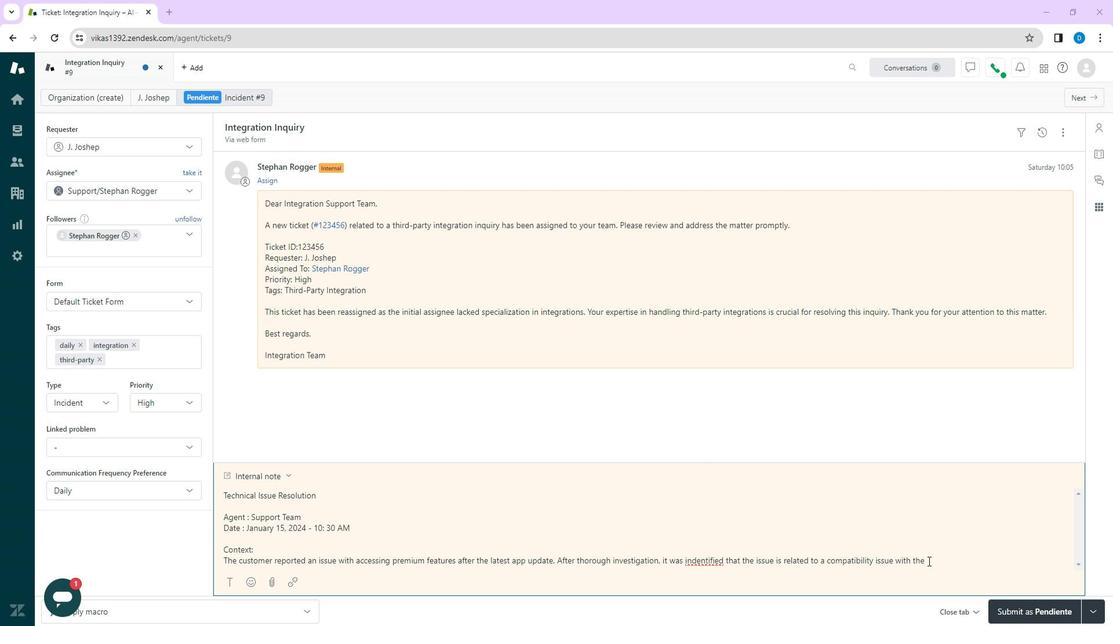 
Action: Mouse pressed left at (241, 176)
Screenshot: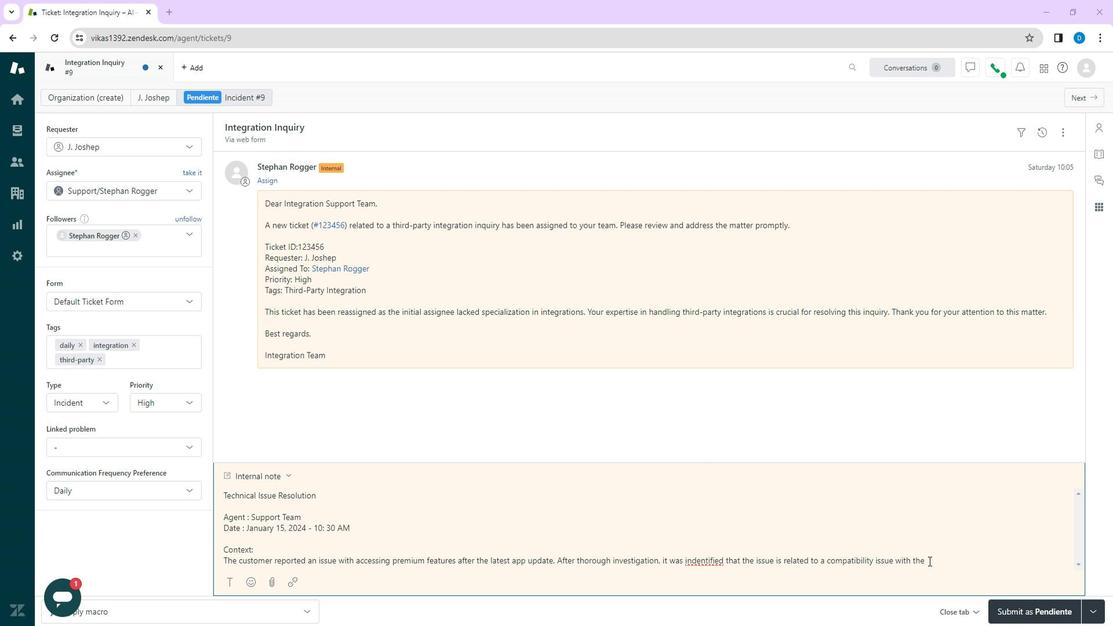 
Action: Mouse moved to (241, 176)
Screenshot: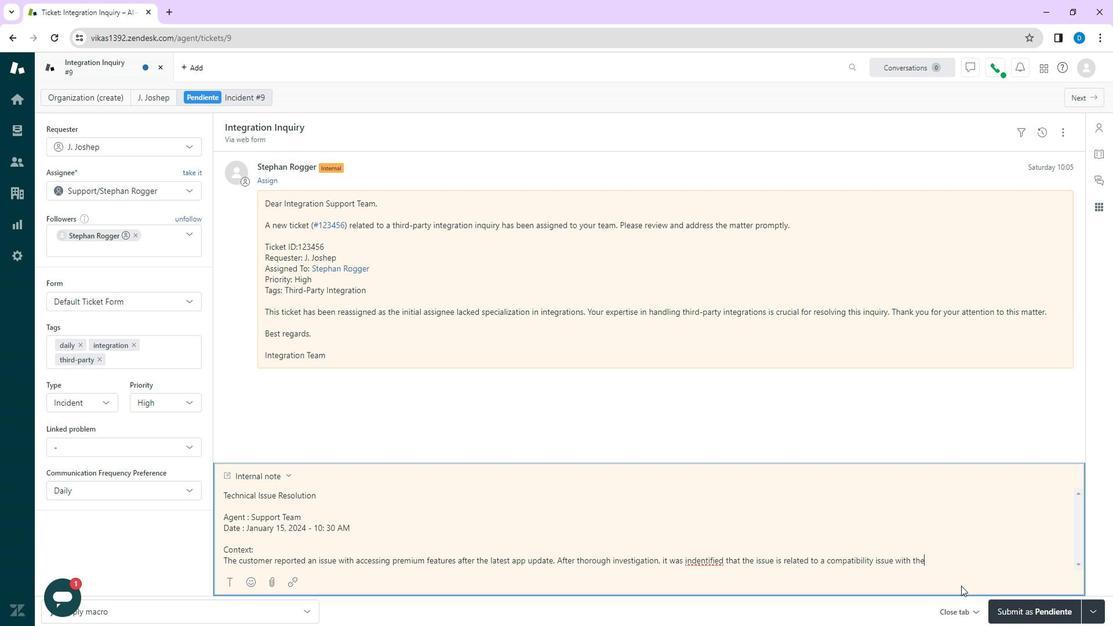 
Action: Key pressed <Key.space>customer's<Key.space>device<Key.space>model.
Screenshot: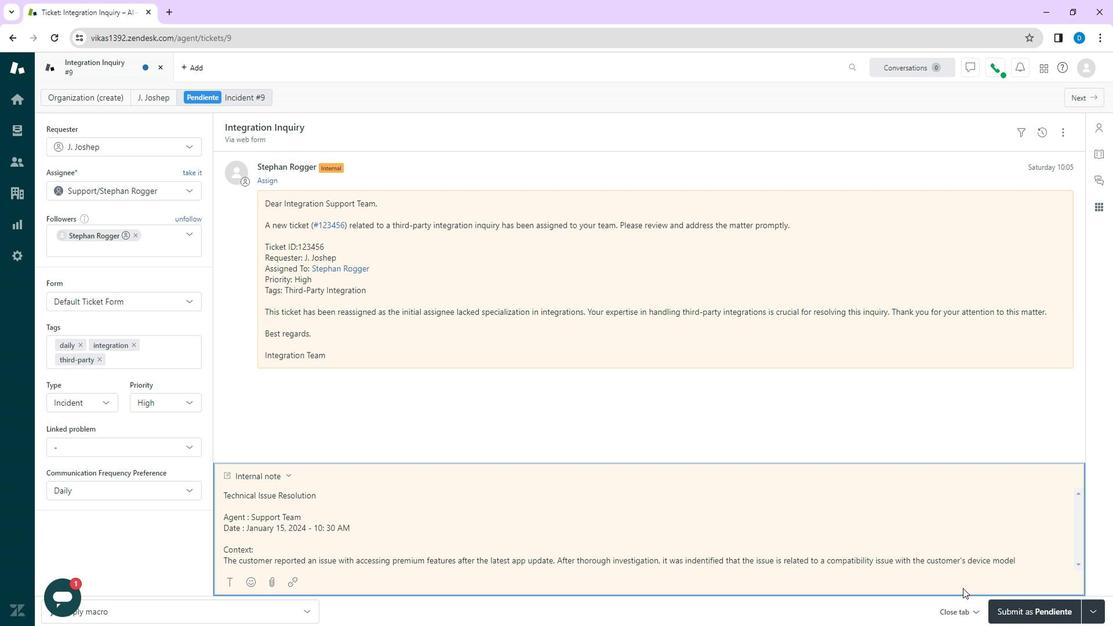 
Action: Mouse moved to (241, 176)
Screenshot: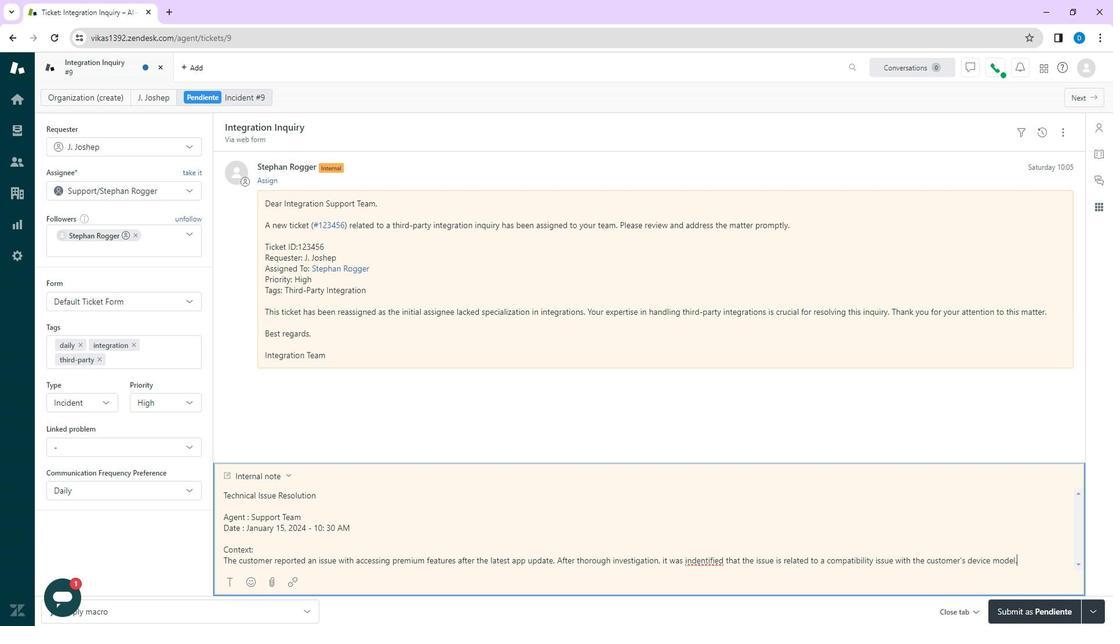 
Action: Mouse pressed left at (241, 176)
Screenshot: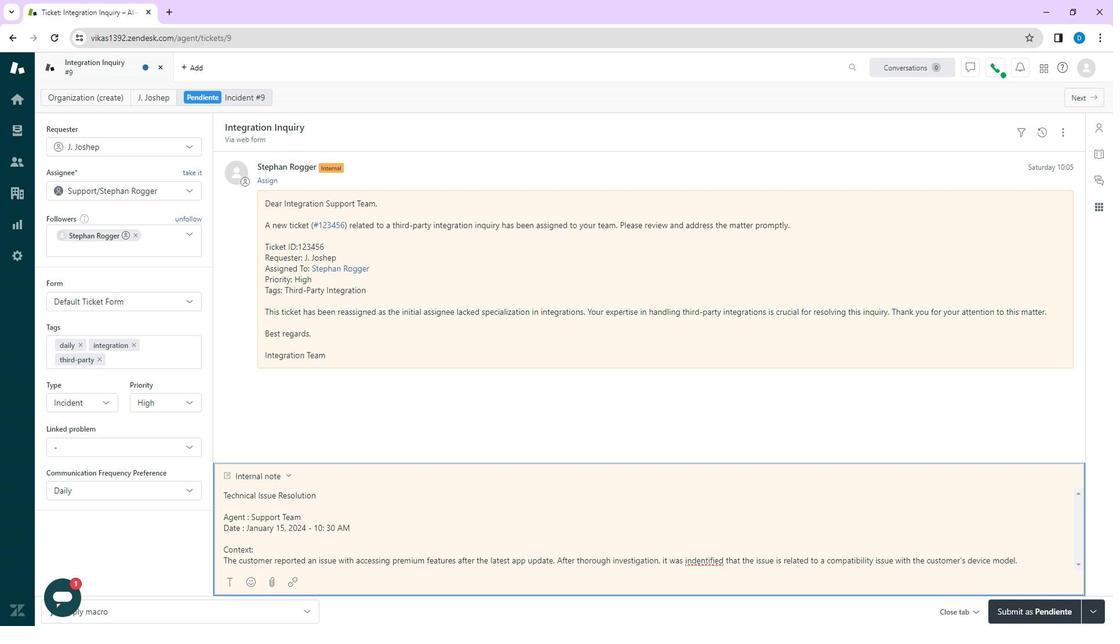 
Action: Key pressed <Key.left><Key.left><Key.left><Key.left><Key.left><Key.left><Key.left><Key.left><Key.left><Key.left><Key.left><Key.left><Key.left><Key.left><Key.left><Key.left><Key.left><Key.left><Key.left><Key.left><Key.left><Key.left><Key.left><Key.left><Key.left>
Screenshot: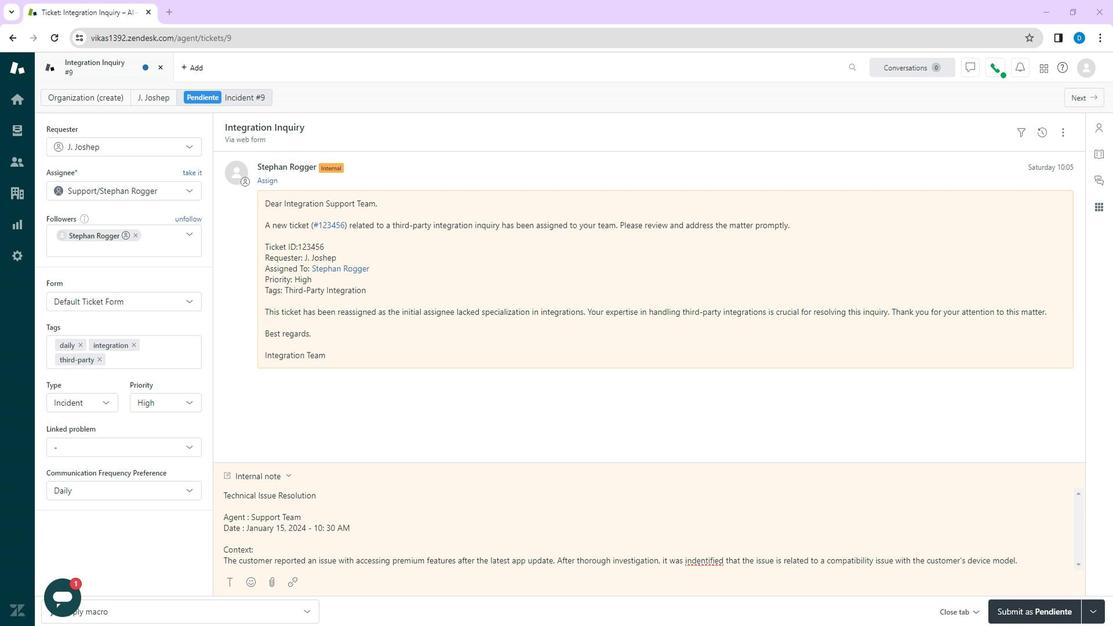 
Action: Mouse moved to (241, 176)
Screenshot: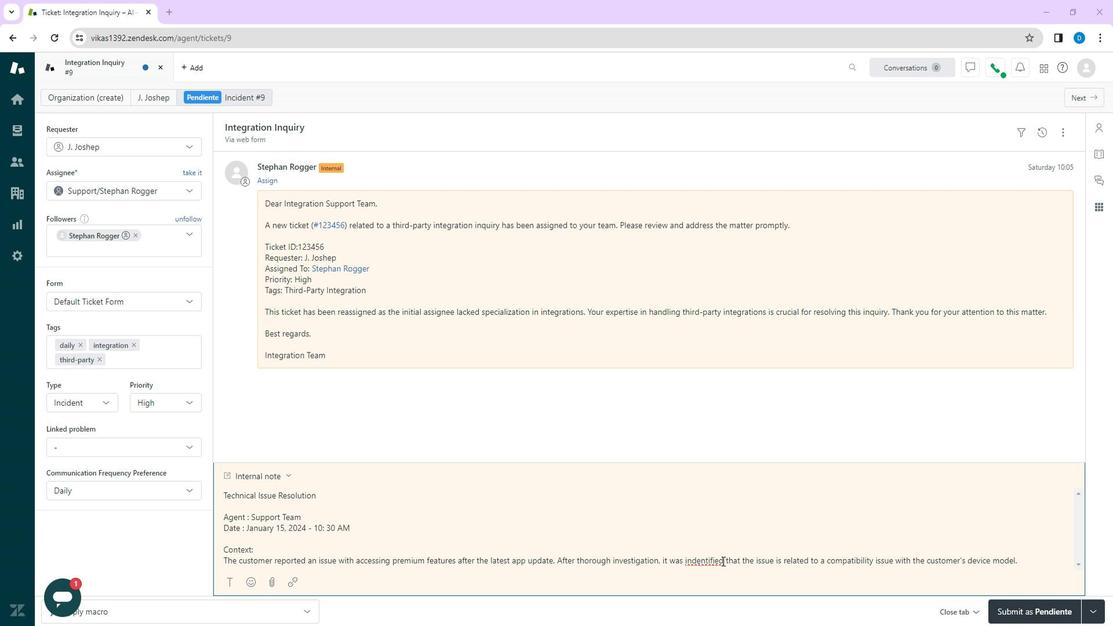 
Action: Mouse pressed left at (241, 176)
Screenshot: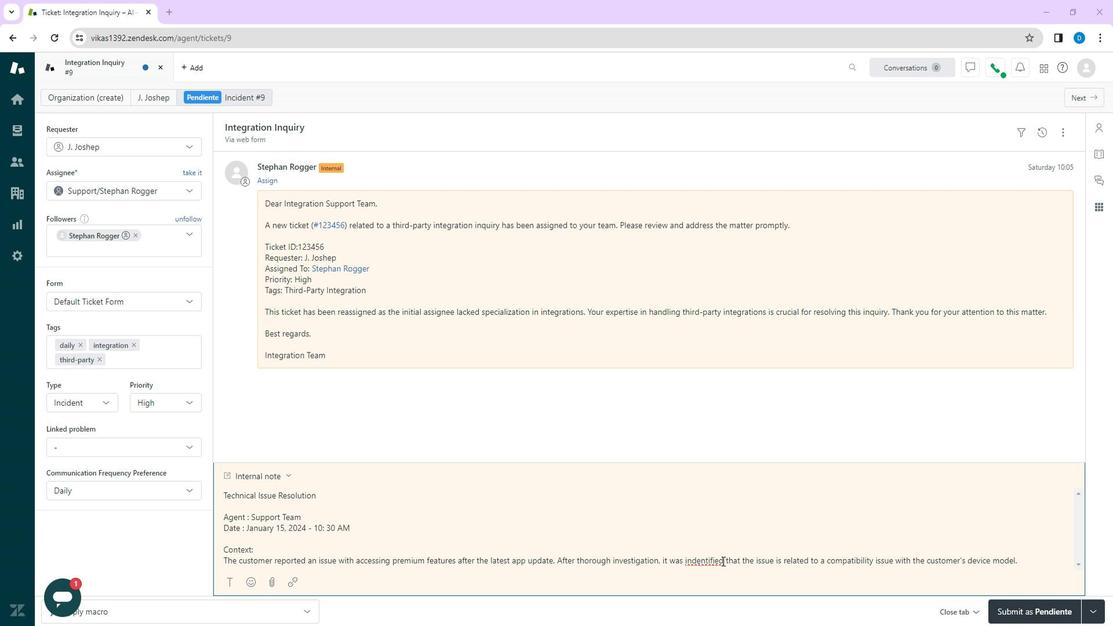 
Action: Mouse moved to (241, 176)
Screenshot: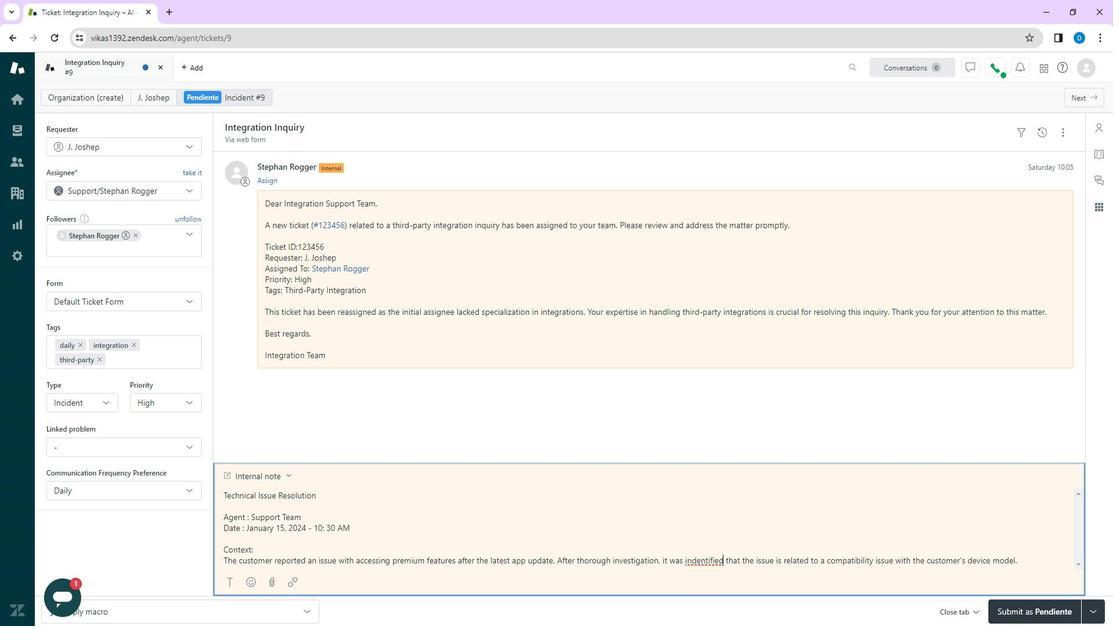 
Action: Key pressed <Key.backspace><Key.backspace><Key.backspace><Key.backspace><Key.backspace><Key.backspace><Key.backspace><Key.backspace>e
Screenshot: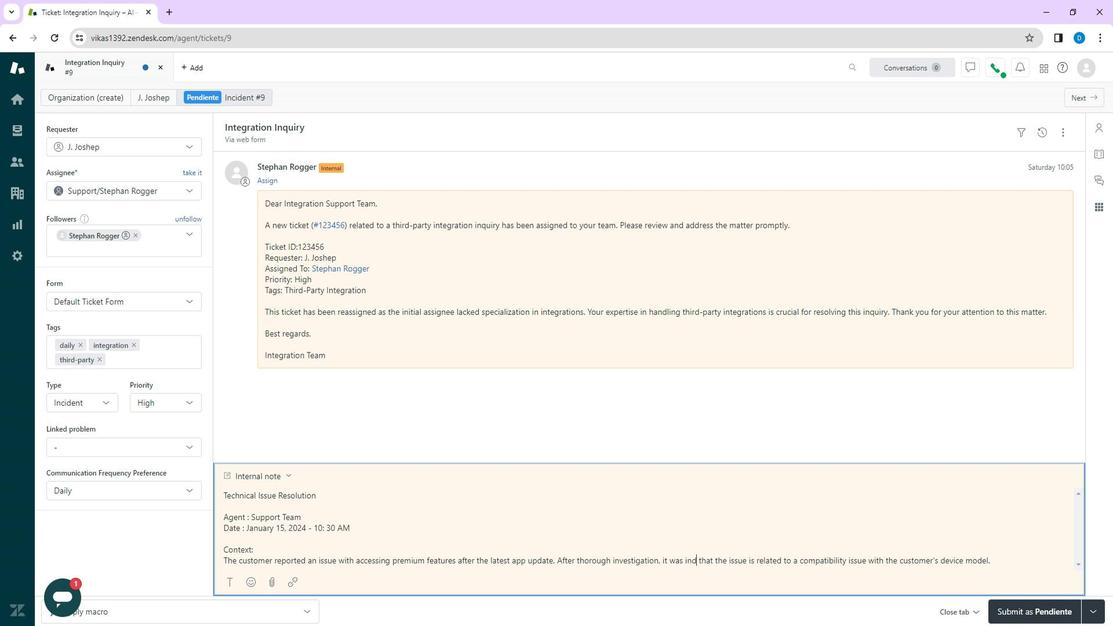
Action: Mouse moved to (241, 176)
Screenshot: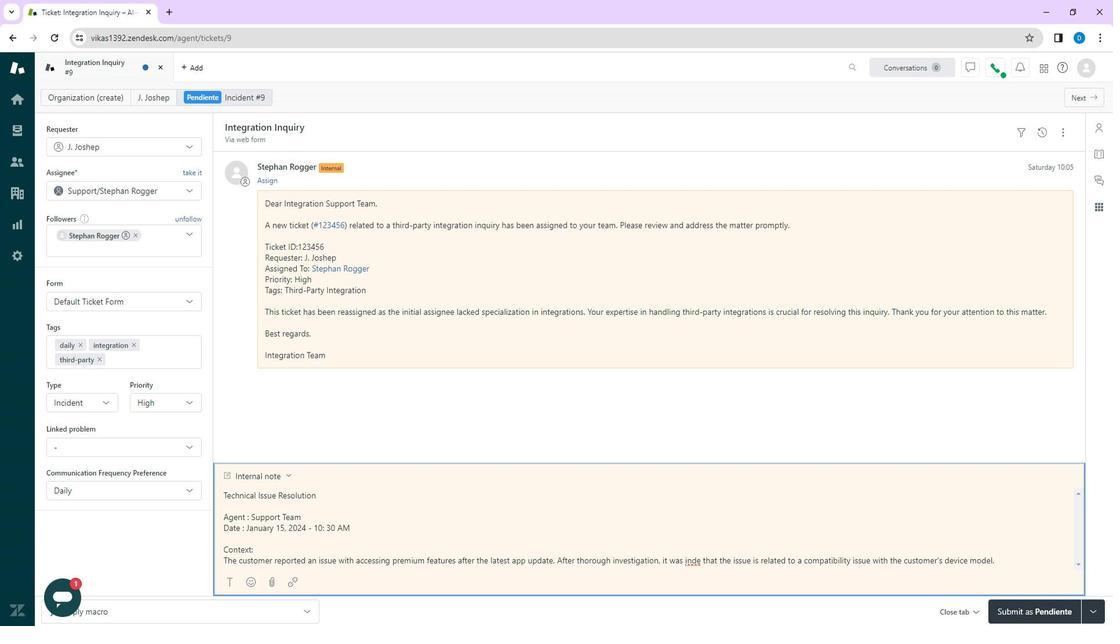 
Action: Mouse pressed left at (241, 176)
Screenshot: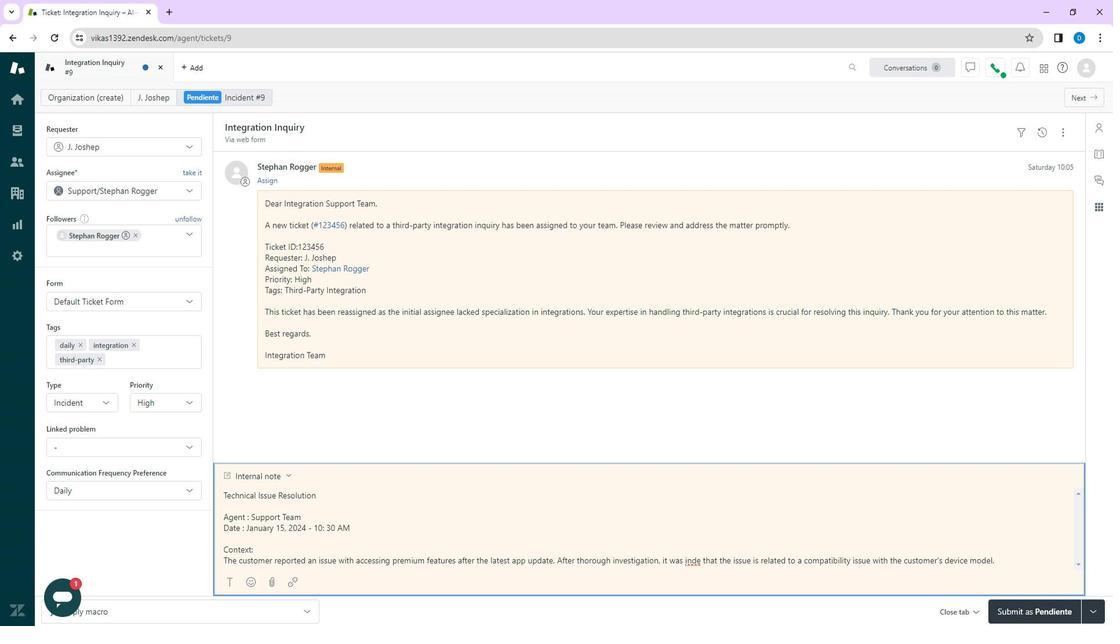 
Action: Key pressed <Key.right><Key.right><Key.right><Key.right><Key.right><Key.right><Key.right><Key.right><Key.right><Key.right><Key.right>
Screenshot: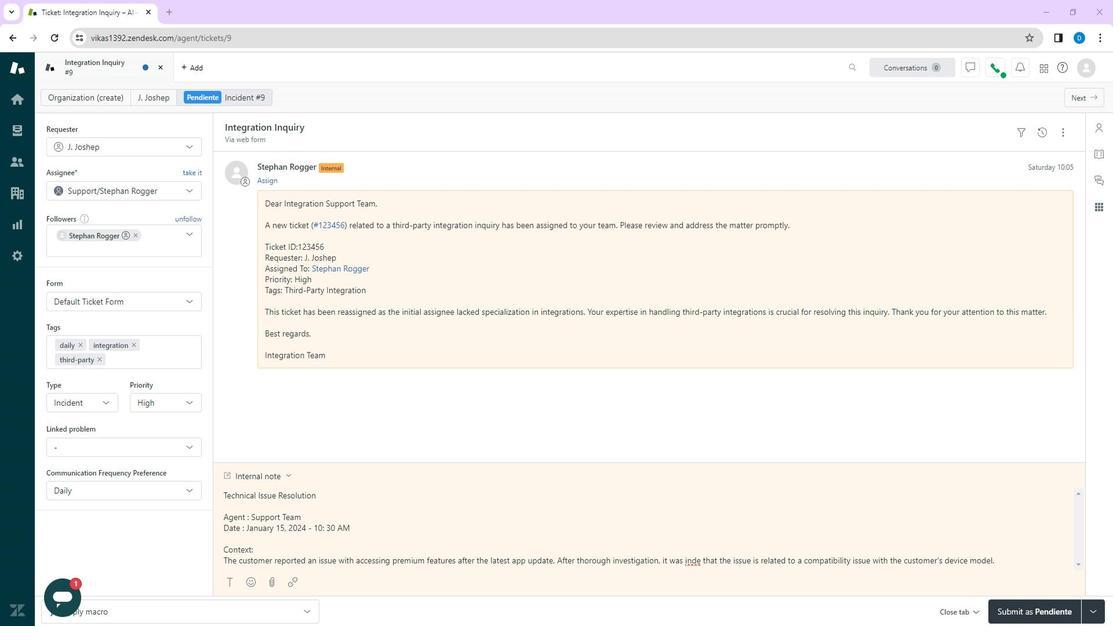 
Action: Mouse moved to (241, 176)
Screenshot: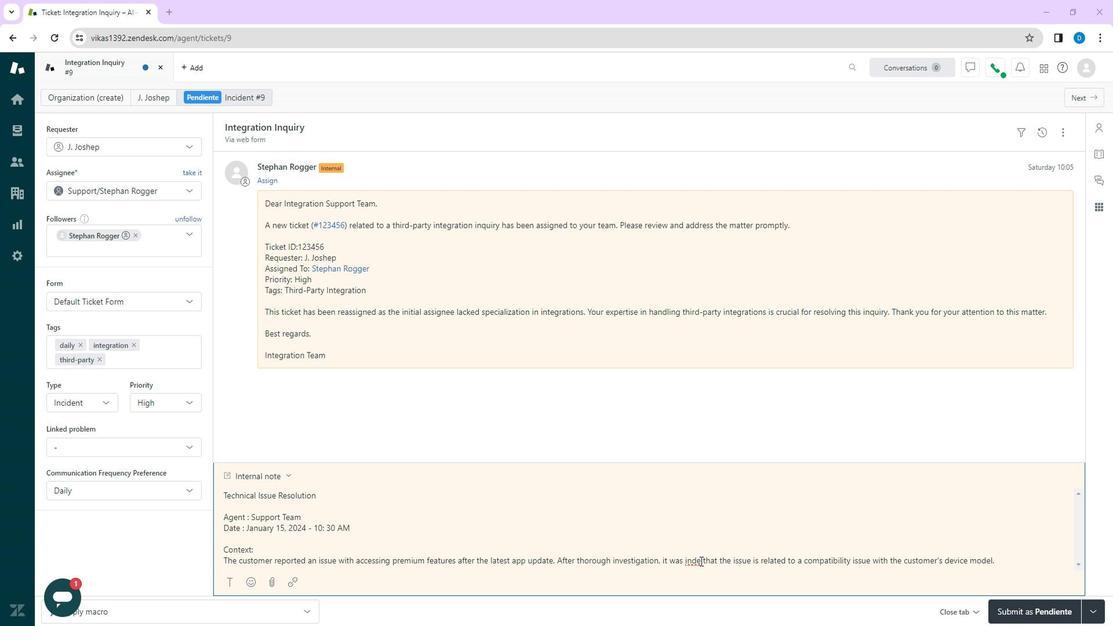 
Action: Mouse pressed left at (241, 176)
Screenshot: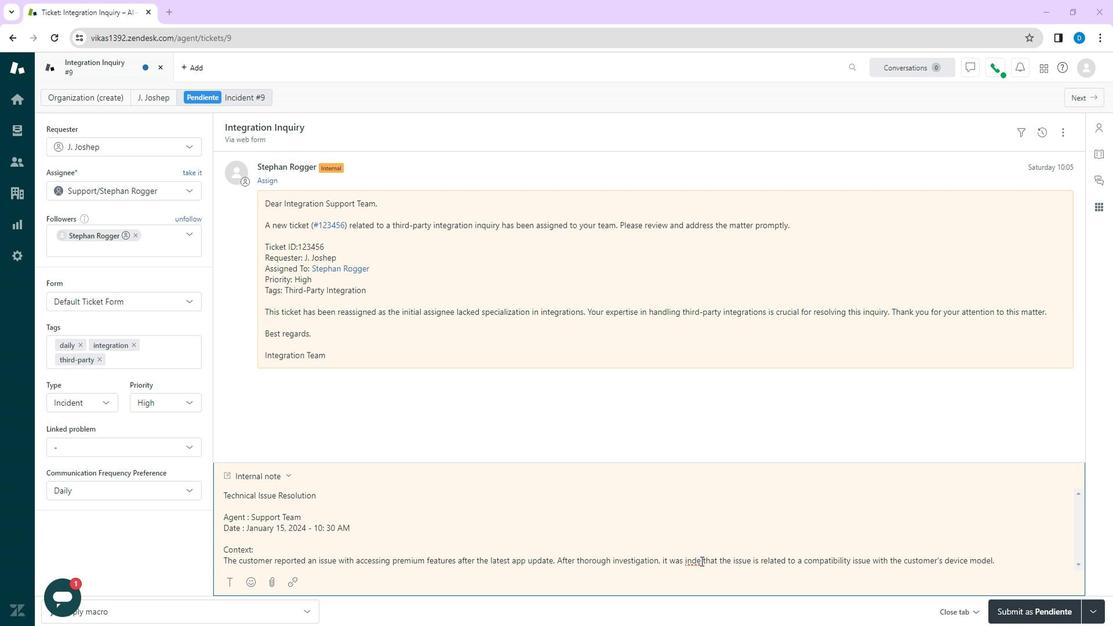 
Action: Mouse moved to (241, 176)
Screenshot: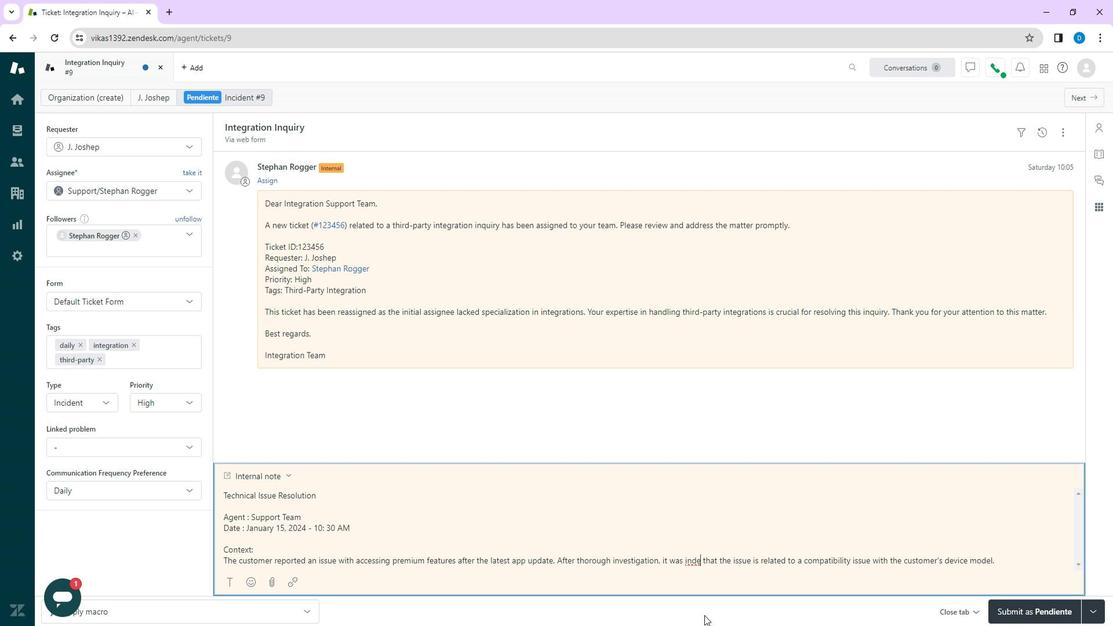 
Action: Key pressed ntified
Screenshot: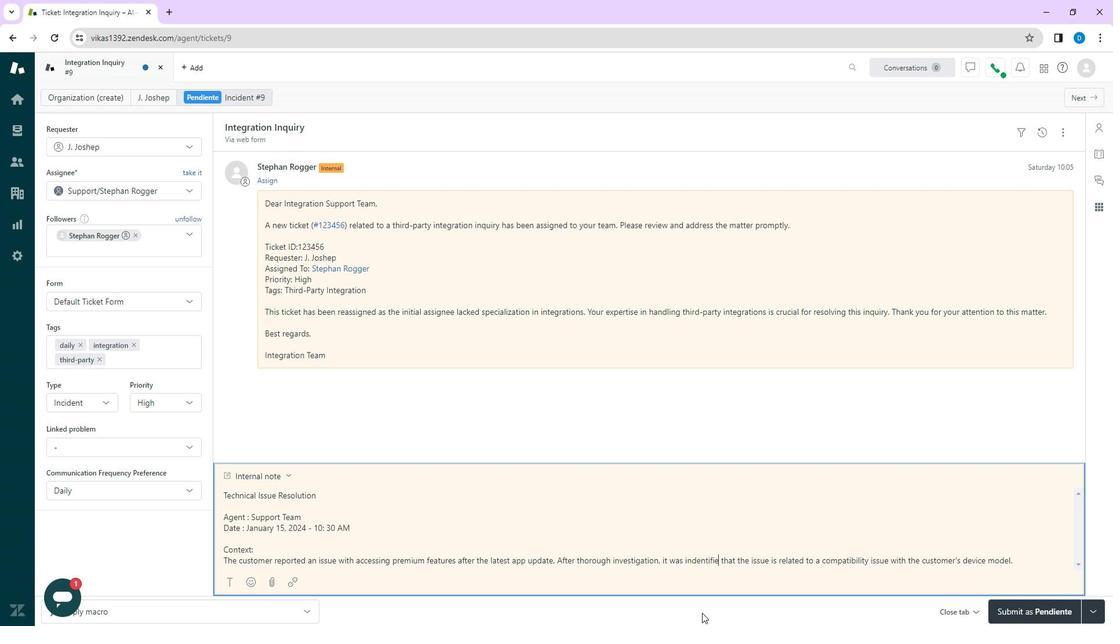 
Action: Mouse moved to (241, 176)
Screenshot: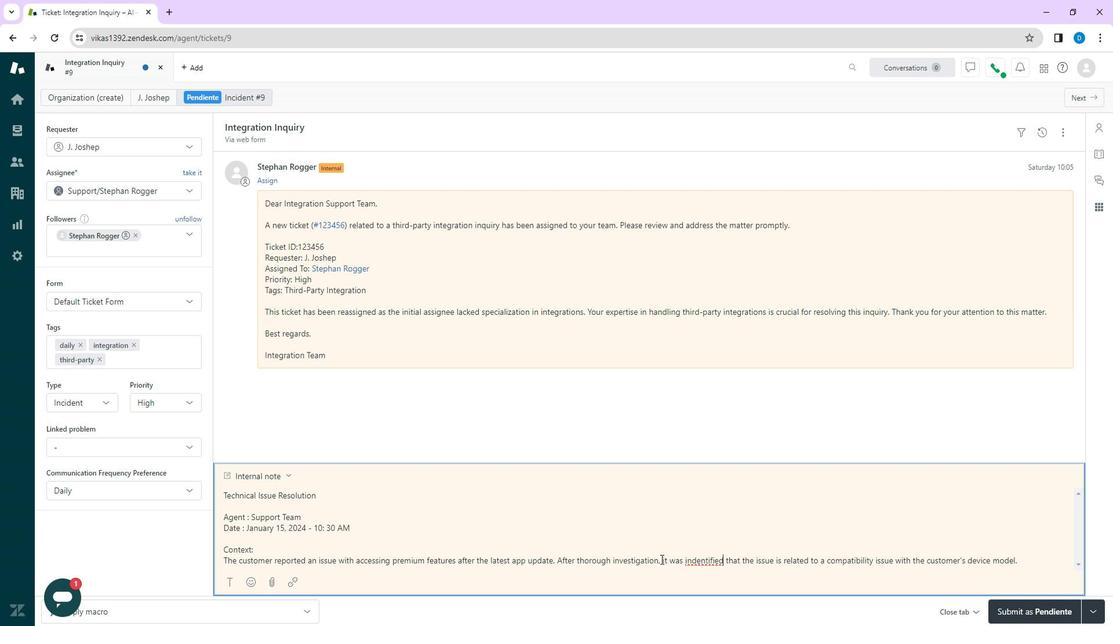 
Action: Mouse pressed left at (241, 176)
Screenshot: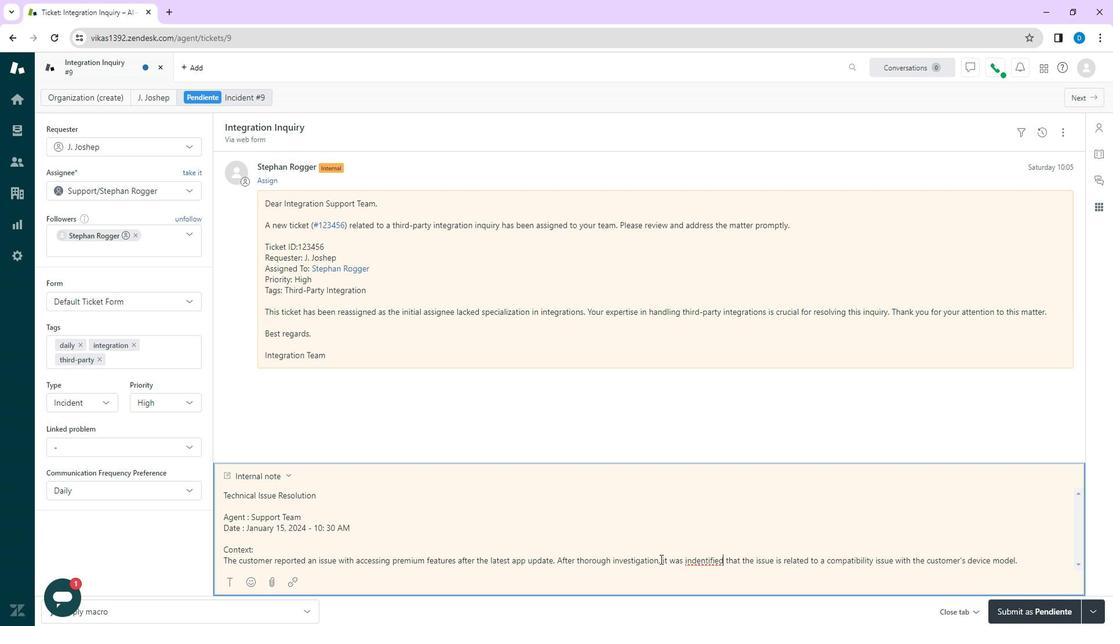 
Action: Mouse moved to (241, 176)
Screenshot: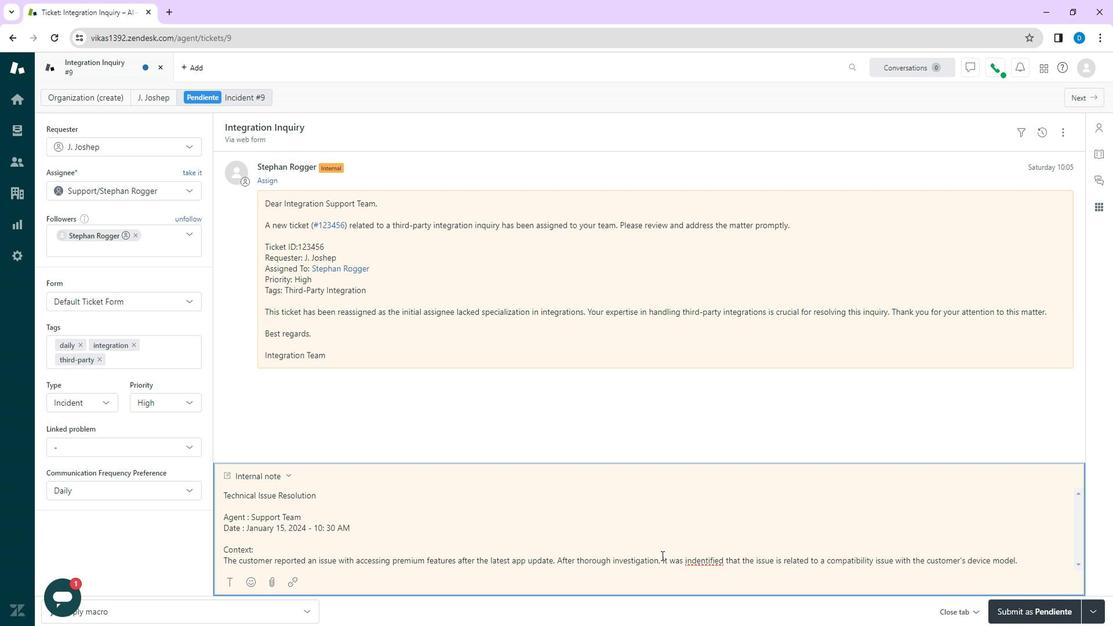 
Action: Mouse pressed left at (241, 176)
Screenshot: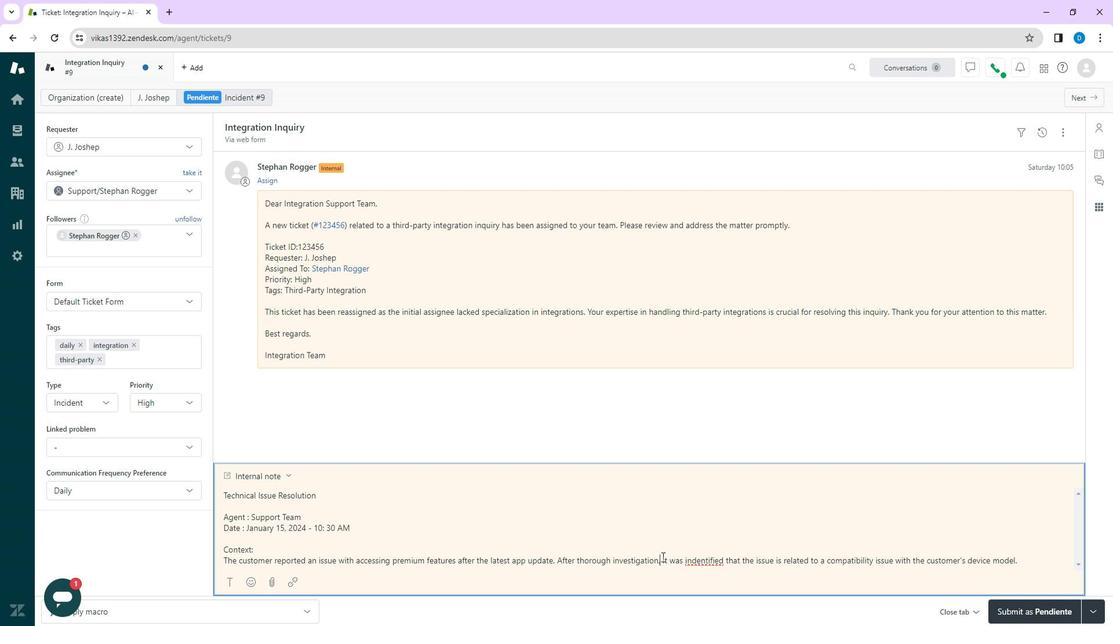 
Action: Mouse moved to (241, 176)
Screenshot: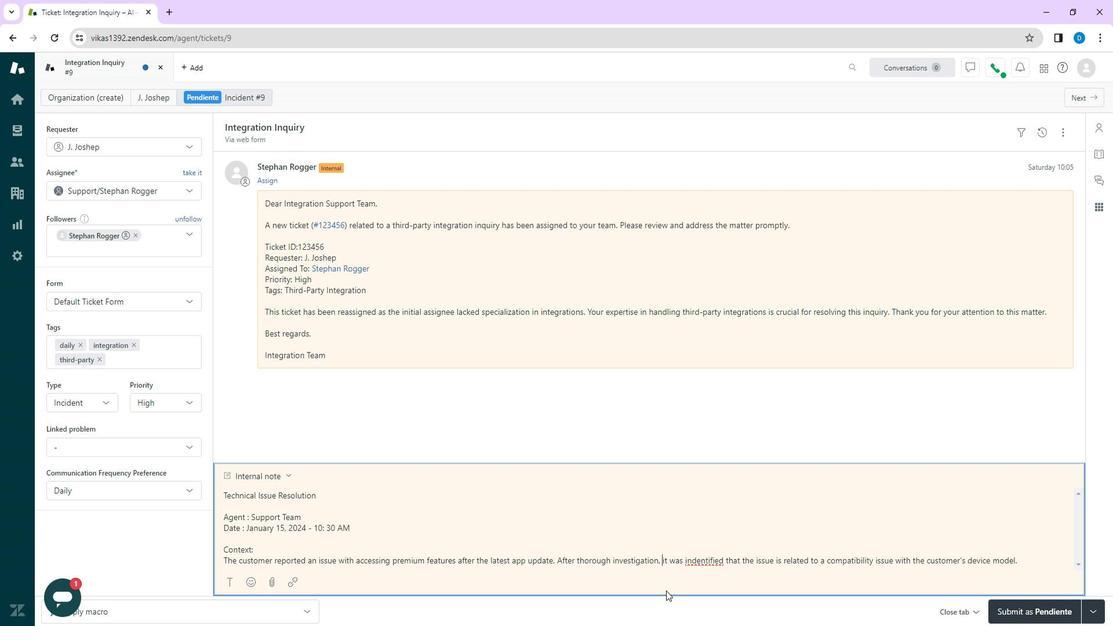 
Action: Key pressed <Key.enter>
Screenshot: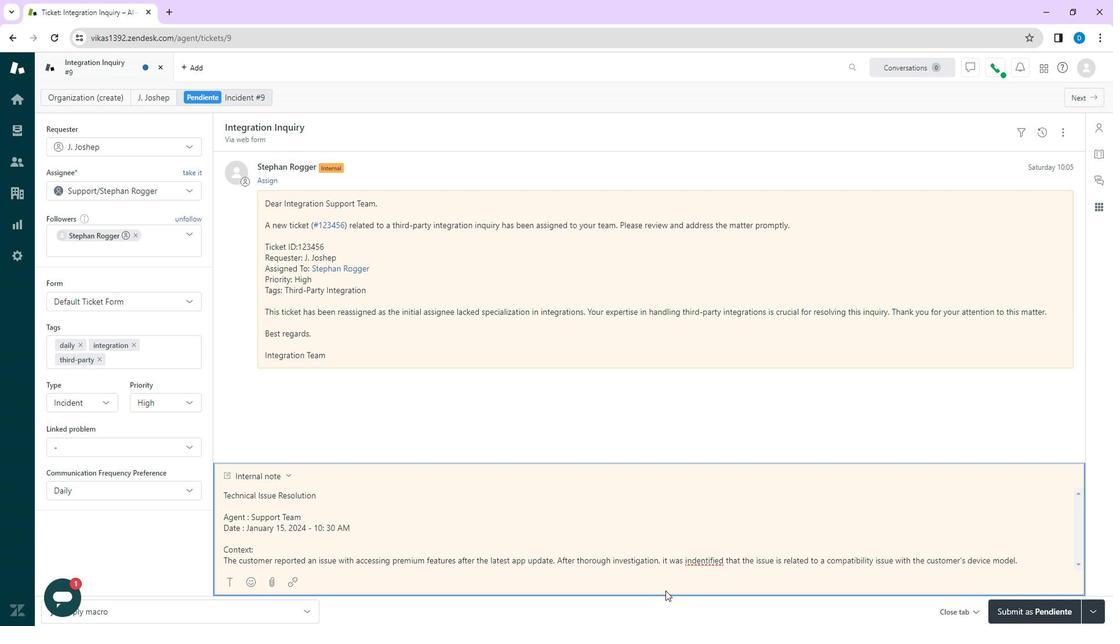 
Action: Mouse moved to (241, 176)
Screenshot: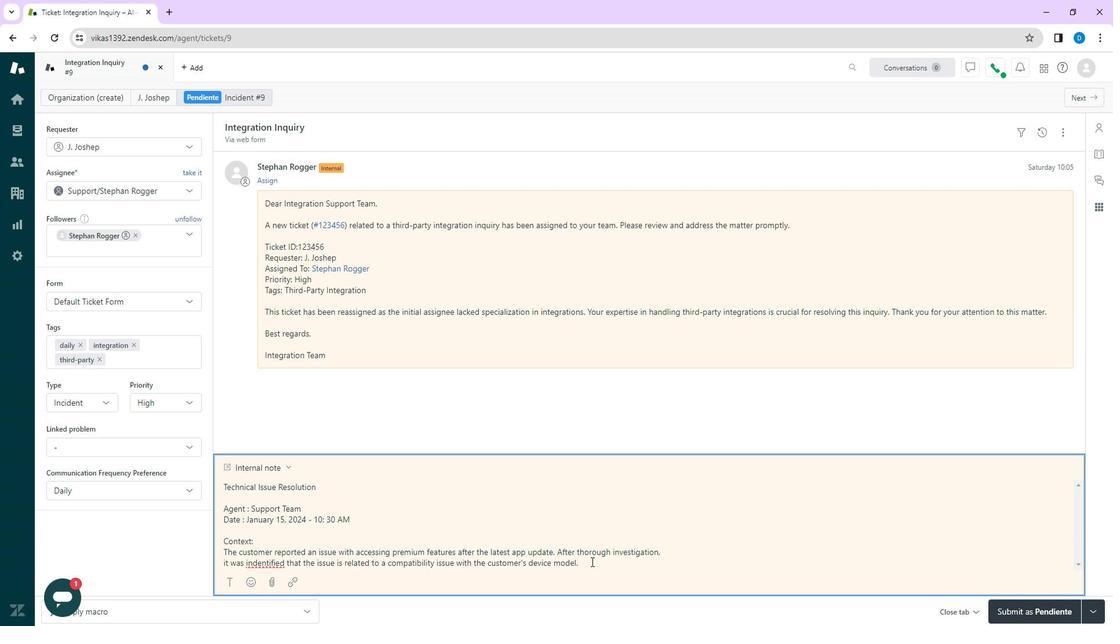 
Action: Mouse pressed left at (241, 176)
Screenshot: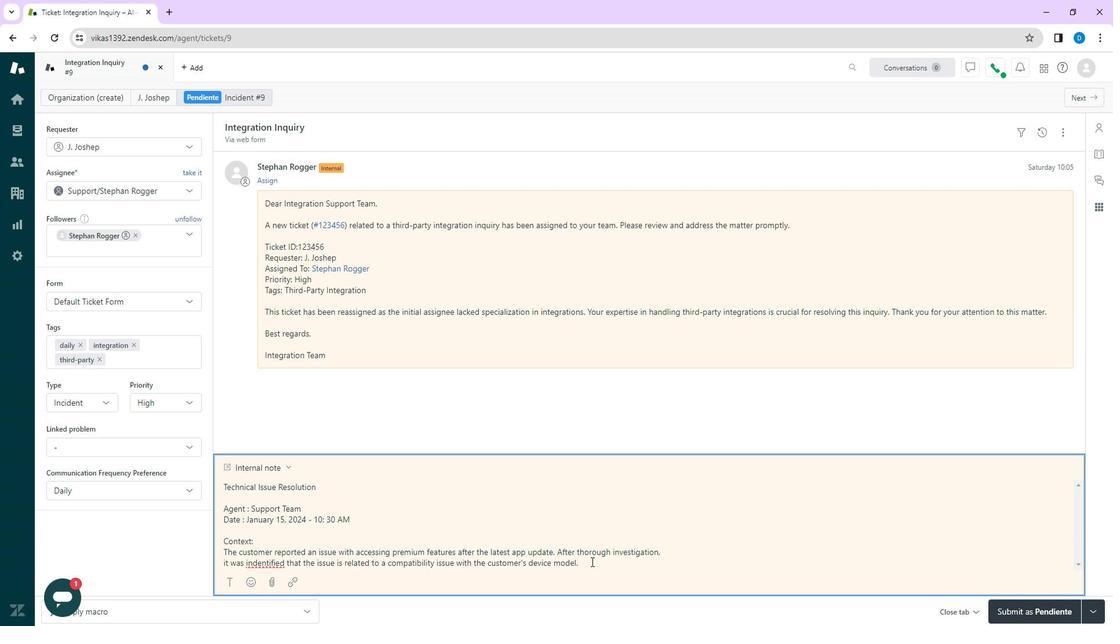 
Action: Key pressed <Key.enter><Key.enter>
Screenshot: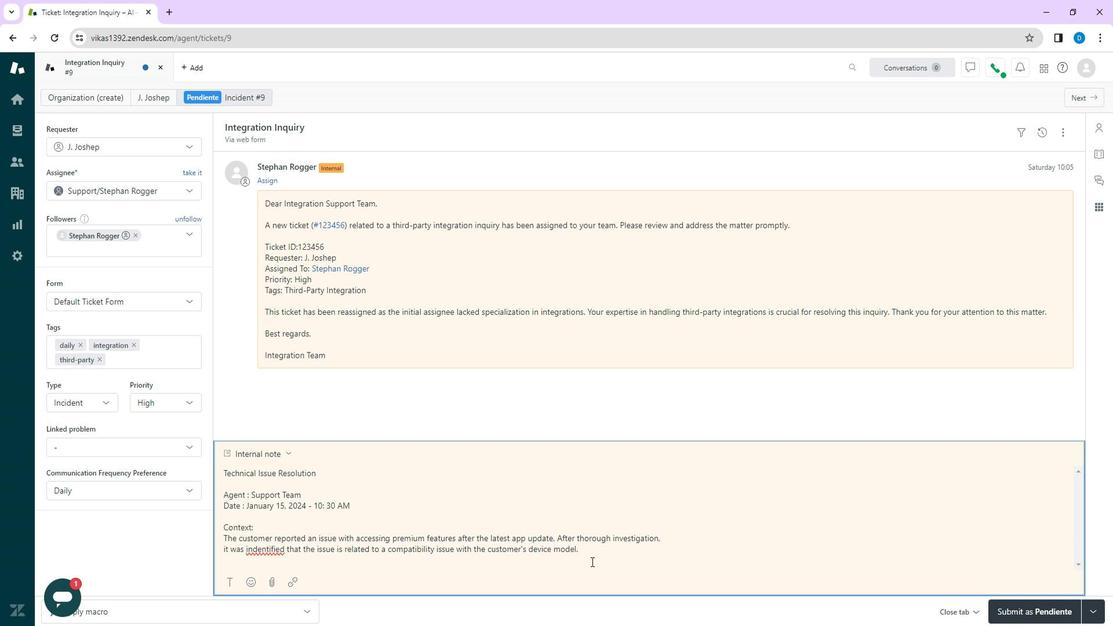 
Action: Mouse moved to (241, 176)
Screenshot: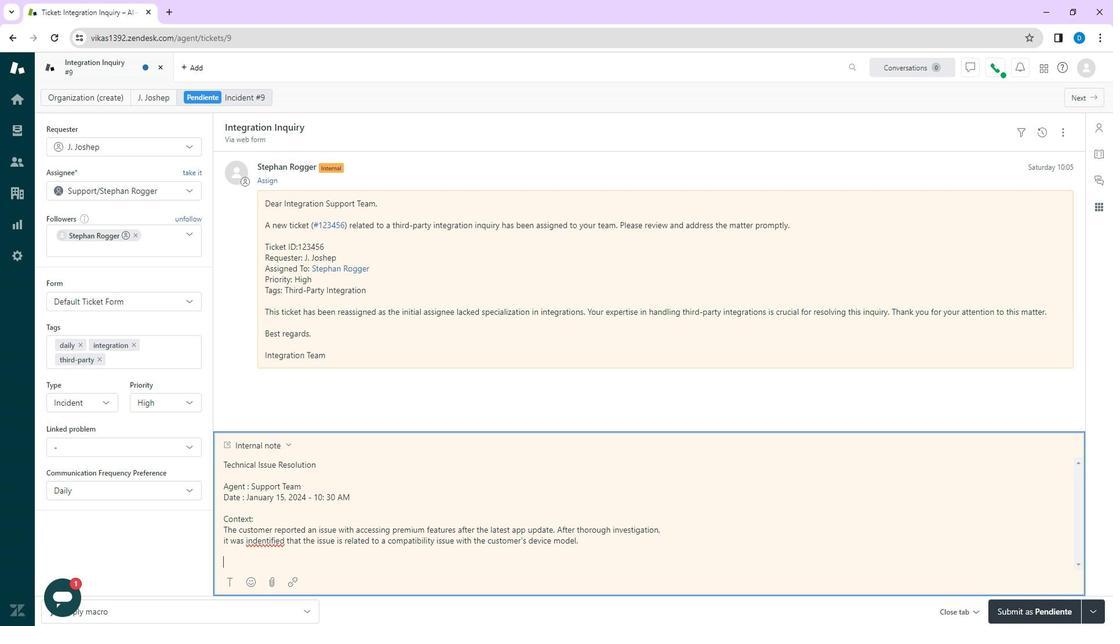 
Action: Mouse pressed left at (241, 176)
Screenshot: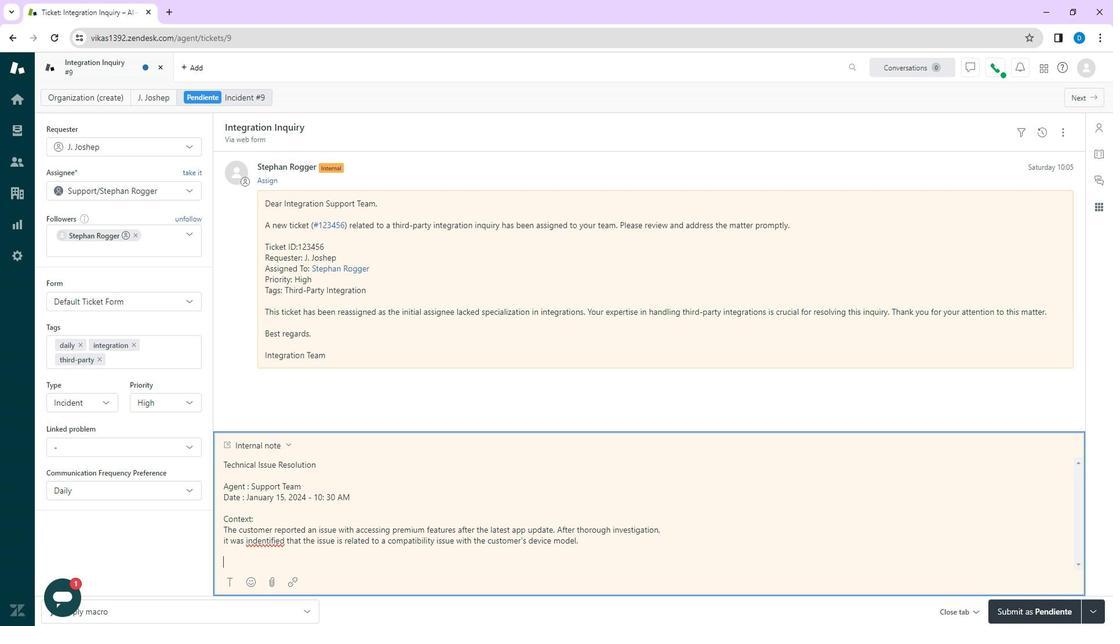
Action: Key pressed <Key.left><Key.left><Key.left><Key.left><Key.left><Key.left><Key.left><Key.left><Key.left><Key.left><Key.left><Key.left><Key.left><Key.left><Key.left><Key.left><Key.left><Key.left><Key.left><Key.left><Key.left><Key.left>
Screenshot: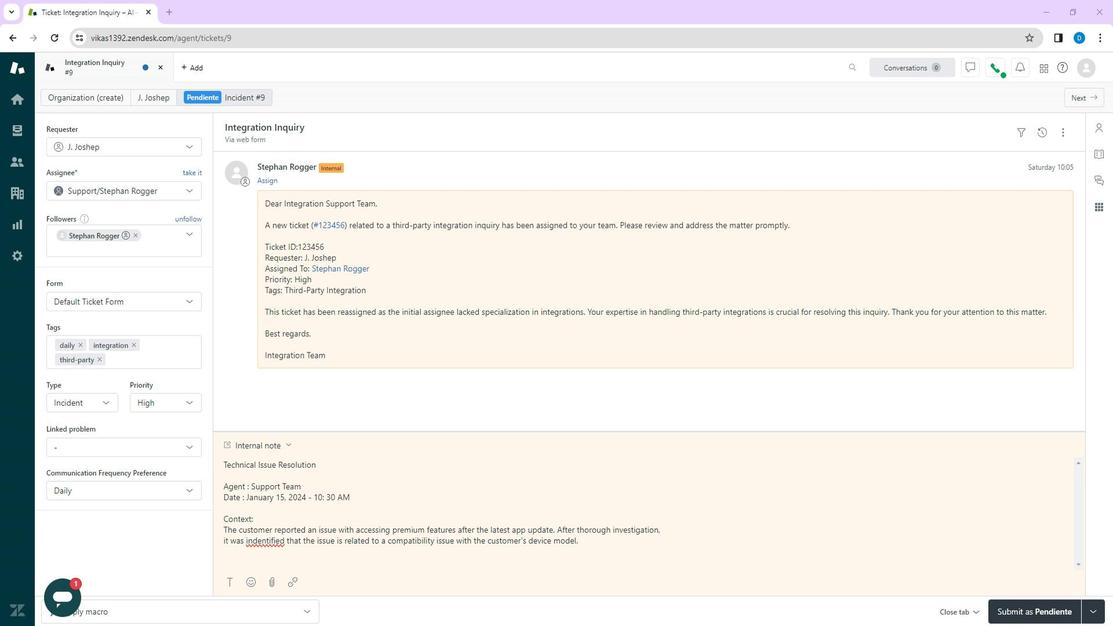
Action: Mouse moved to (241, 176)
Screenshot: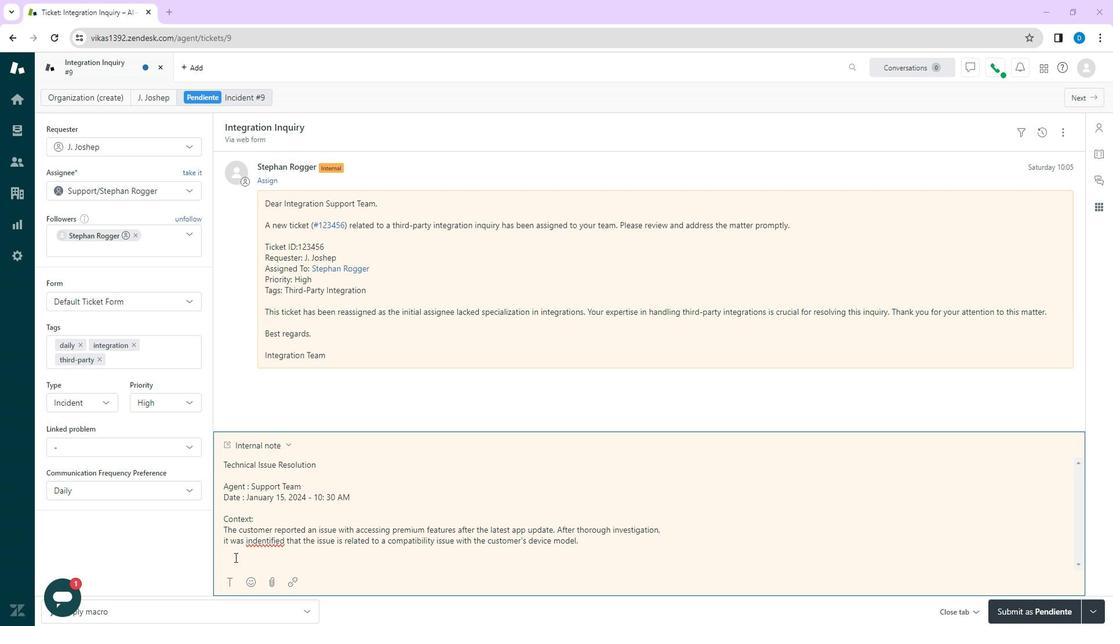 
Action: Mouse pressed left at (241, 176)
Screenshot: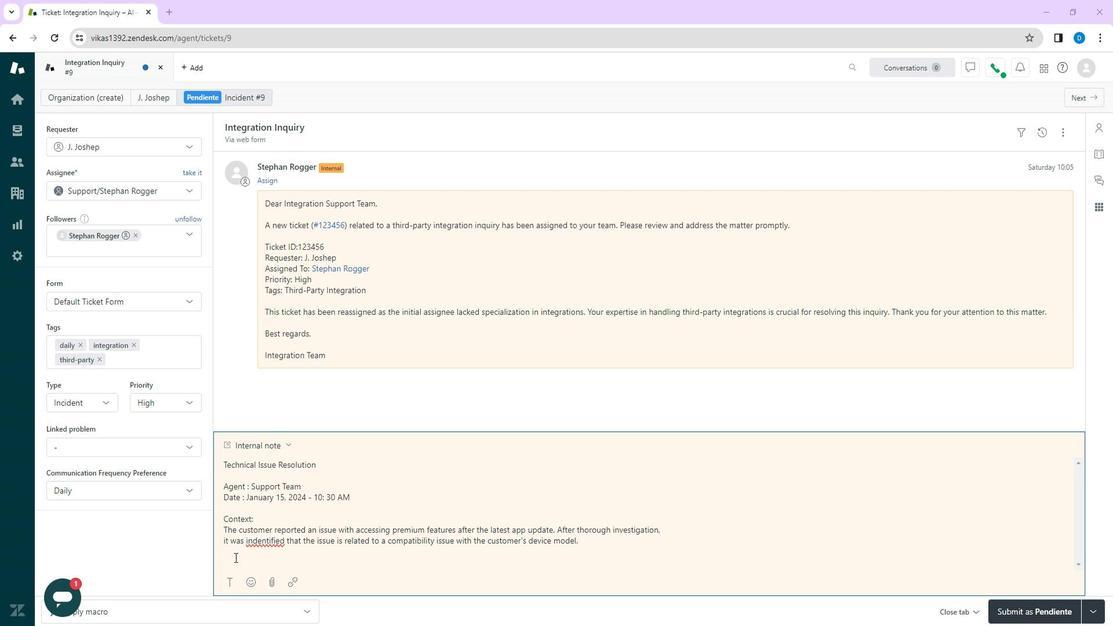
Action: Mouse moved to (241, 176)
Screenshot: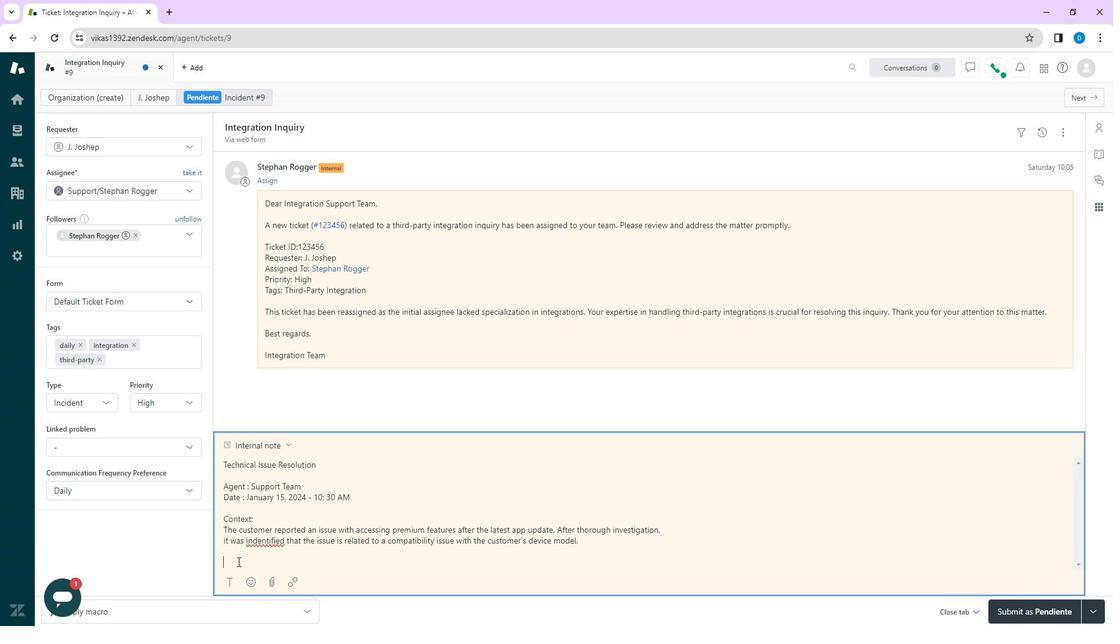 
Action: Key pressed <Key.caps_lock>A<Key.caps_lock>ctions<Key.space><Key.caps_lock>T<Key.caps_lock>aken<Key.shift_r>:<Key.space><Key.backspace>
Screenshot: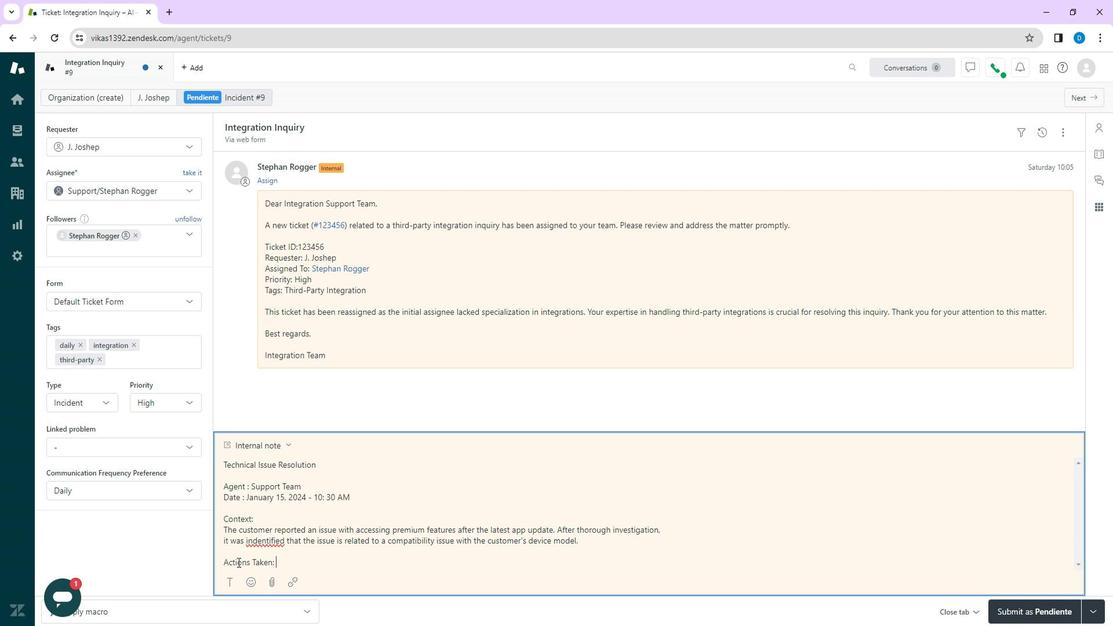 
Action: Mouse moved to (241, 176)
Screenshot: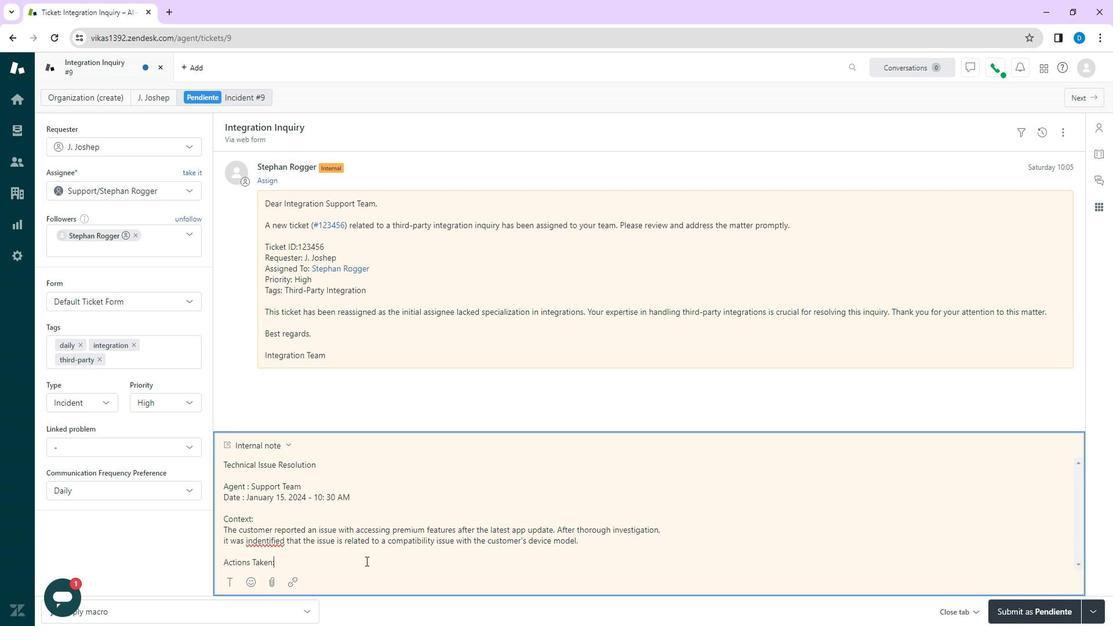 
Action: Key pressed <Key.enter><Key.enter>1.<Key.space><Key.caps_lock>R<Key.caps_lock>eplicated<Key.space>the<Key.space>issue<Key.space>on<Key.space>a<Key.space>test<Key.space>device<Key.space>to<Key.space>confirm<Key.space>the<Key.space>problem.<Key.enter><Key.caps_lock>I<Key.caps_lock>nvestigated<Key.space>recent<Key.space>changes<Key.space>in<Key.space>the<Key.space>latest<Key.space>app<Key.space>update.<Key.enter><Key.caps_lock>I<Key.caps_lock>dentified<Key.space>a<Key.space>compatibility<Key.space>bug<Key.space>affecting<Key.space>mobile<Key.space><Key.caps_lock>D<Key.caps_lock>evice<Key.space>modek<Key.backspace>ls
Screenshot: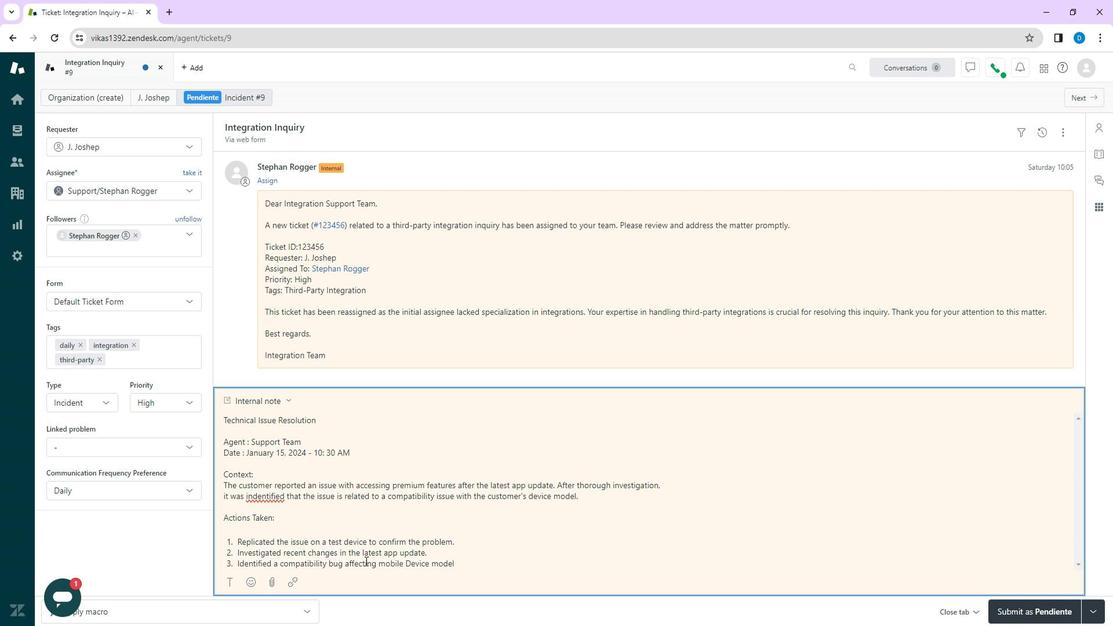 
Action: Mouse moved to (241, 176)
Screenshot: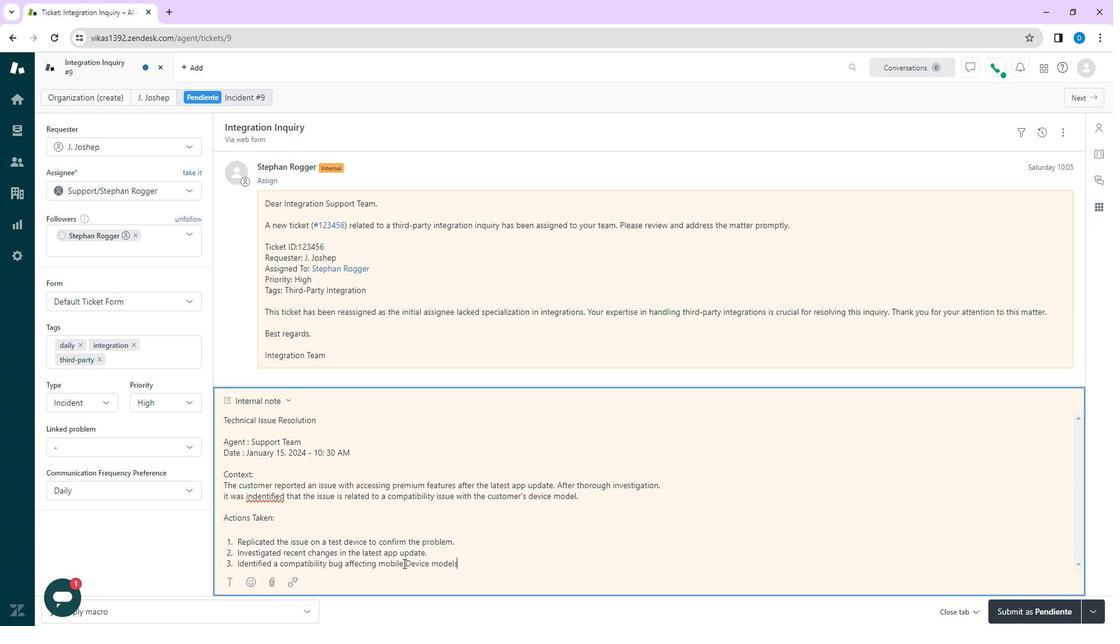 
Action: Mouse pressed left at (241, 176)
Screenshot: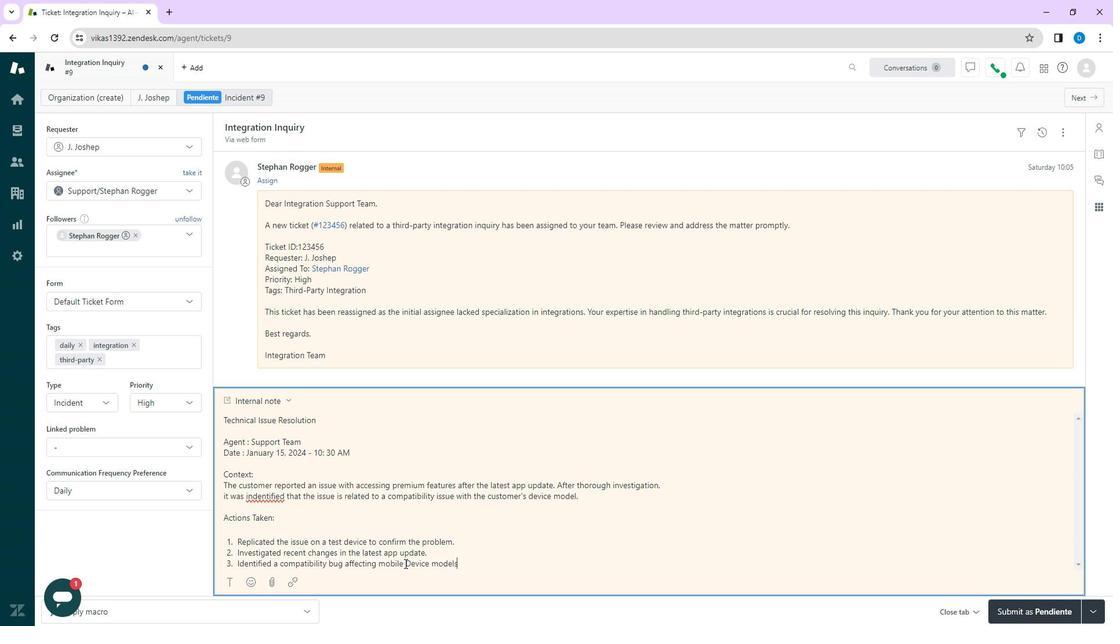 
Action: Mouse moved to (241, 176)
Screenshot: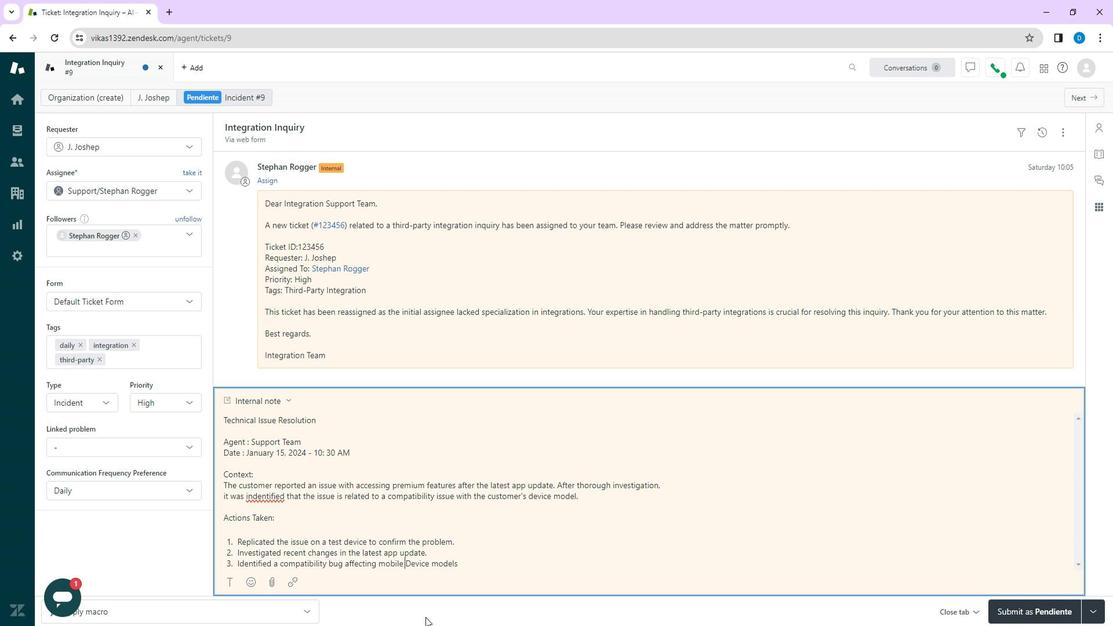 
Action: Key pressed <Key.caps_lock>X<Key.space><Key.caps_lock>s<Key.backspace>s<Key.backspace><Key.caps_lock>S<Key.caps_lock>erie<Key.backspace>se<Key.space><Key.backspace><Key.backspace><Key.backspace>
Screenshot: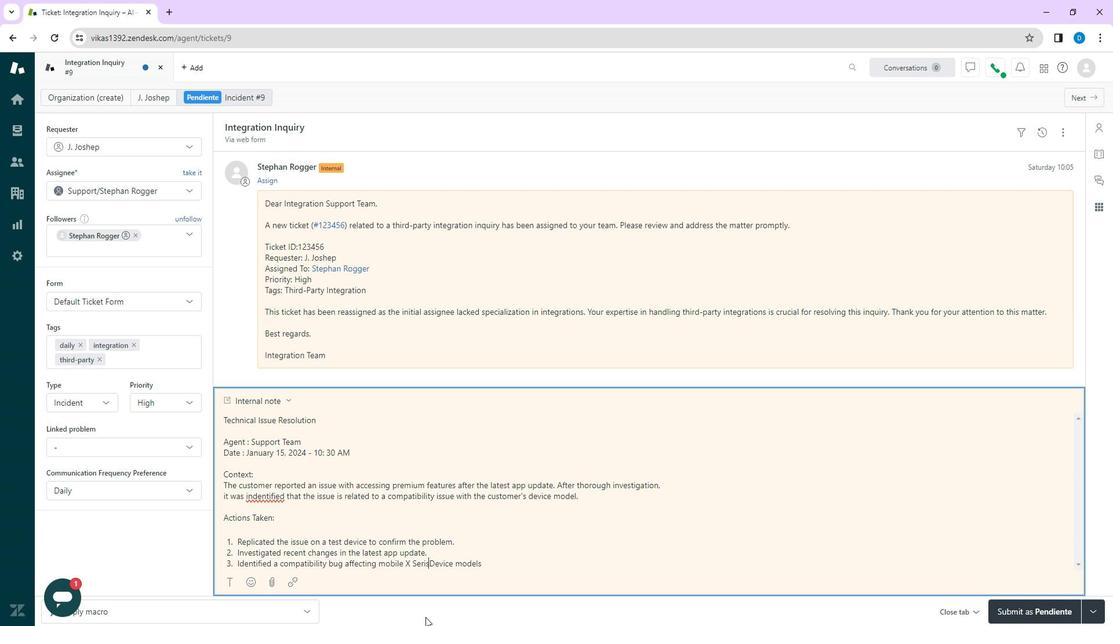 
Action: Mouse moved to (241, 176)
Screenshot: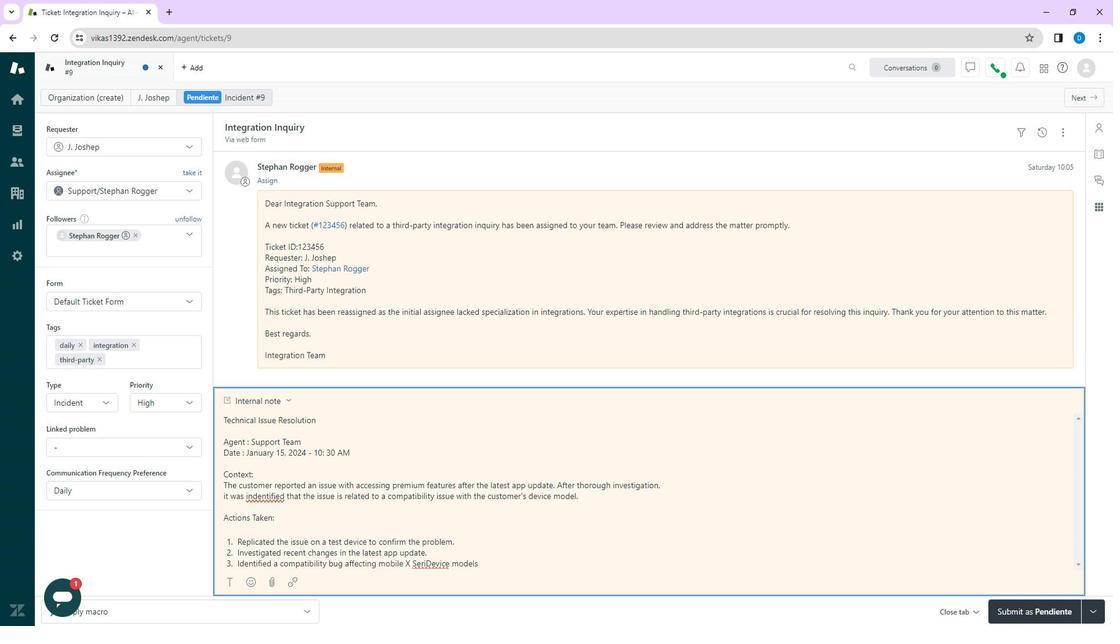 
Action: Mouse pressed left at (241, 176)
Screenshot: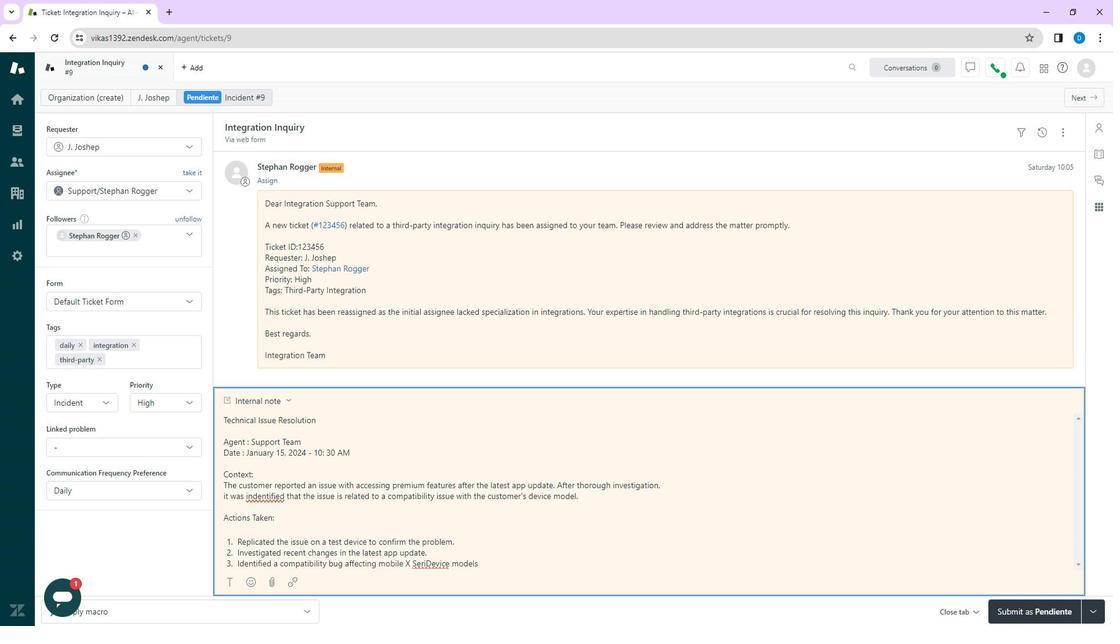 
Action: Mouse moved to (241, 176)
Screenshot: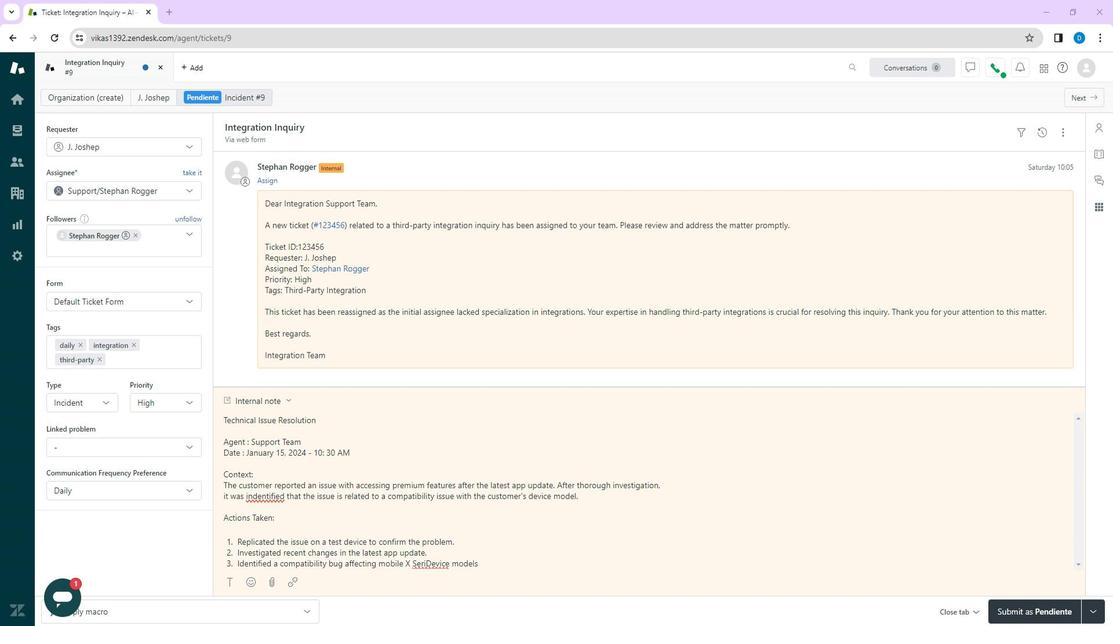 
Action: Mouse pressed left at (241, 176)
Screenshot: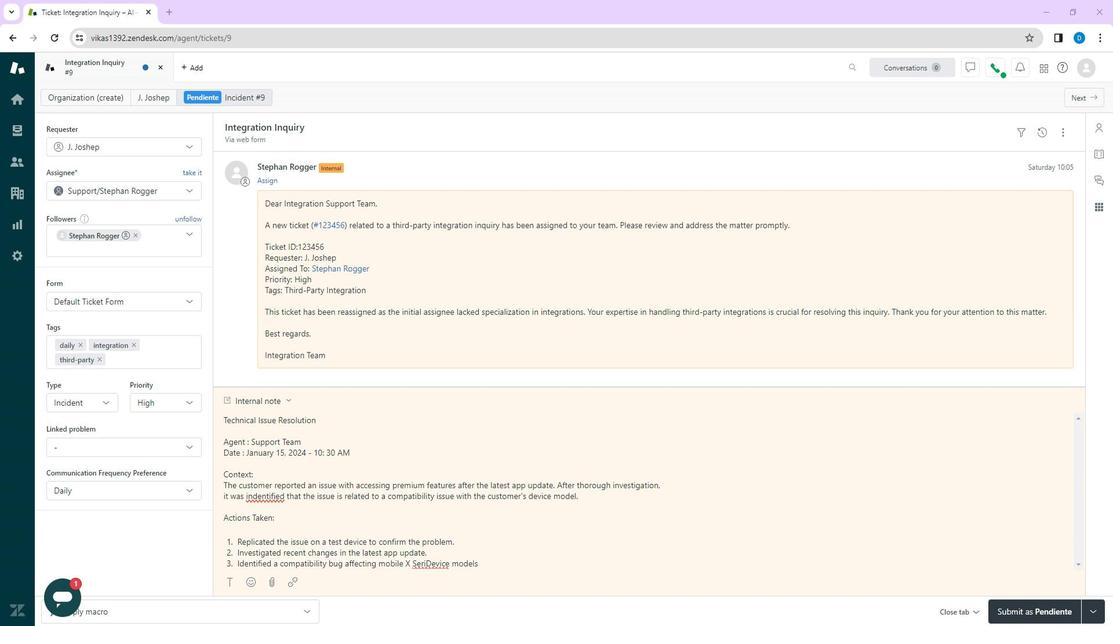 
Action: Key pressed x<Key.space>serise<Key.enter>
Screenshot: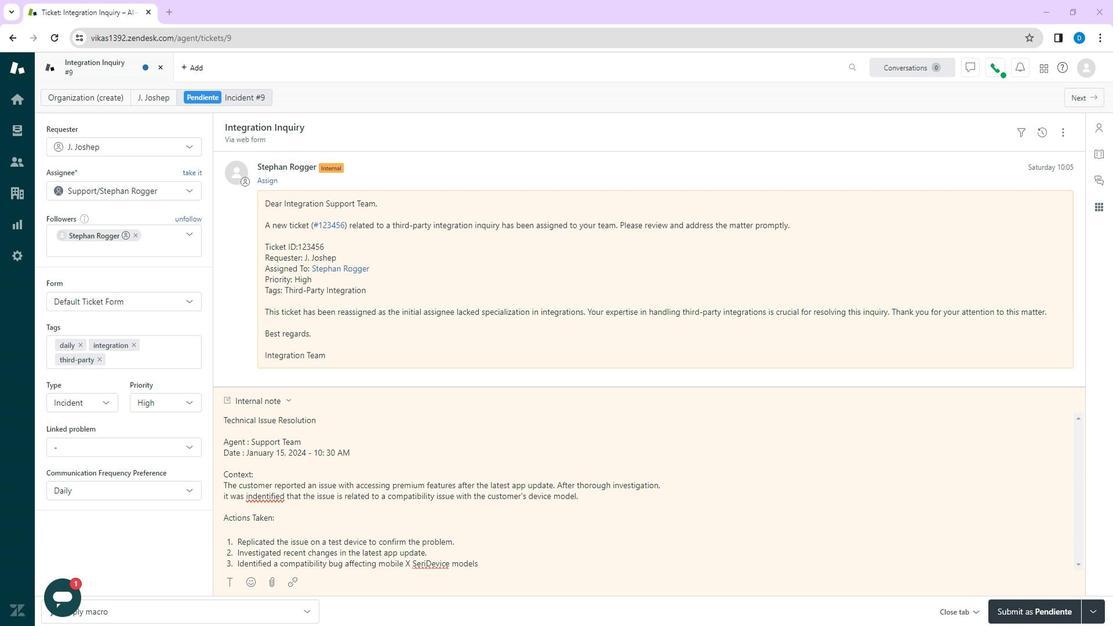 
Action: Mouse moved to (241, 176)
Screenshot: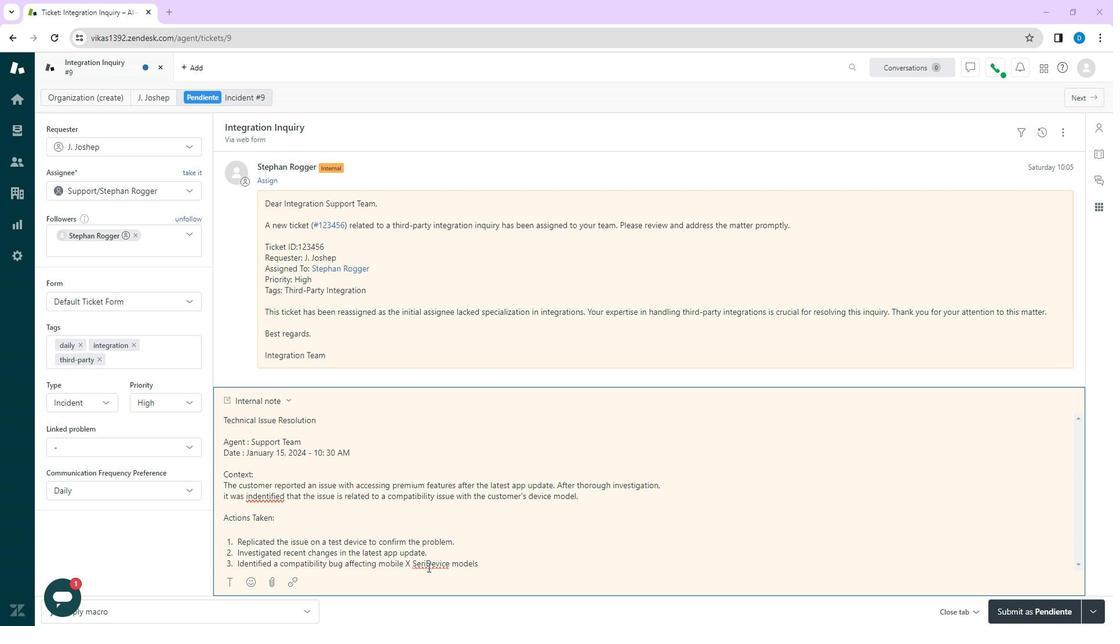 
Action: Mouse pressed left at (241, 176)
Screenshot: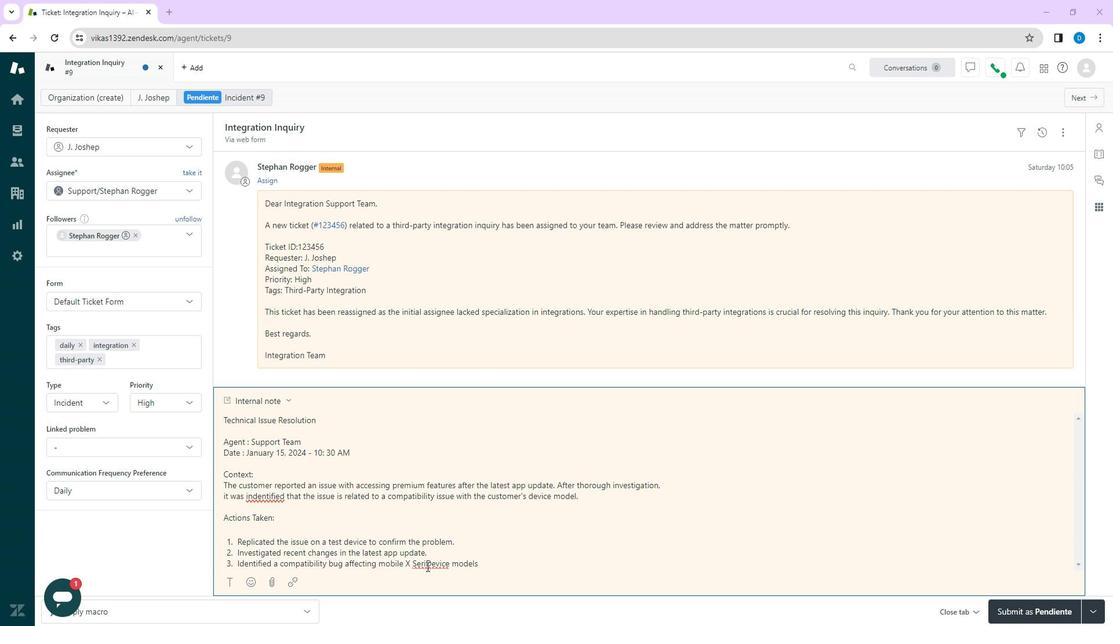 
Action: Mouse moved to (241, 176)
Screenshot: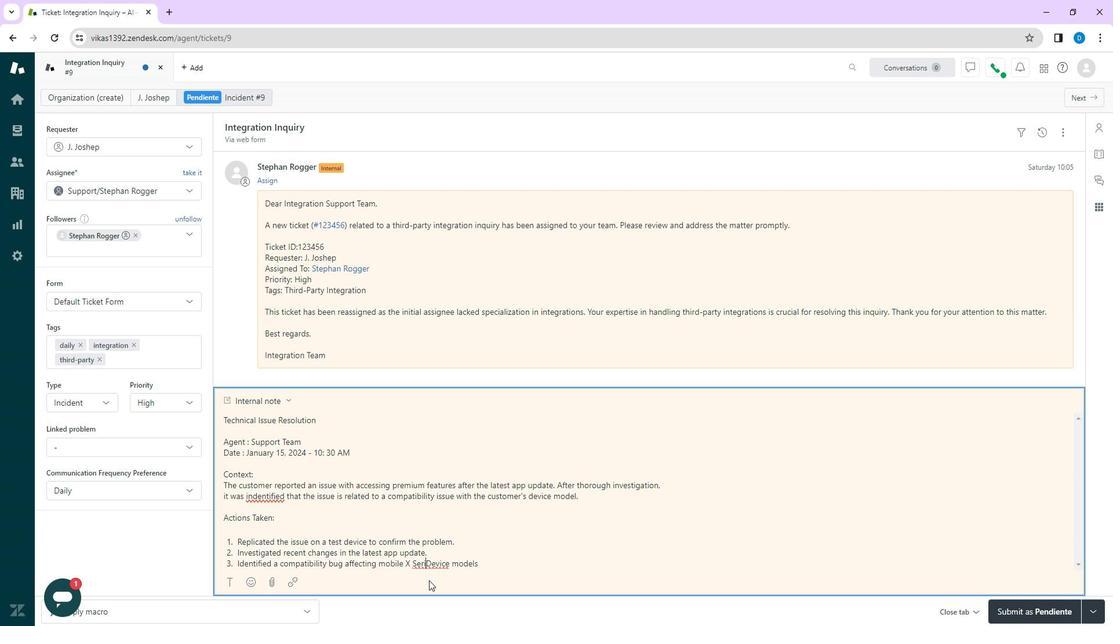 
Action: Key pressed es<Key.space>
Screenshot: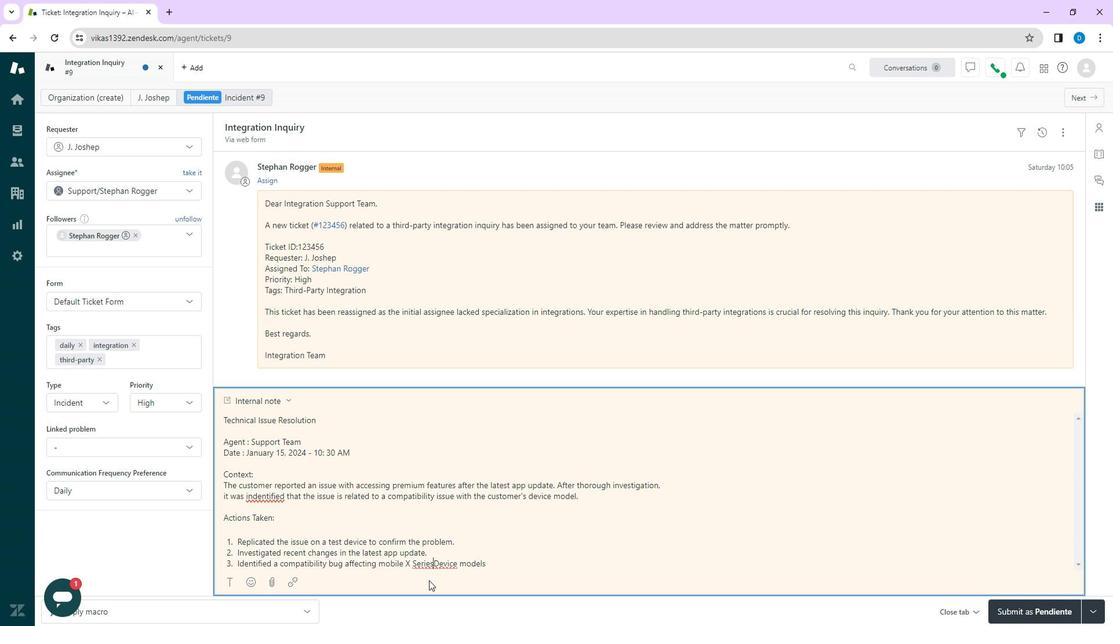 
Action: Mouse moved to (241, 176)
Screenshot: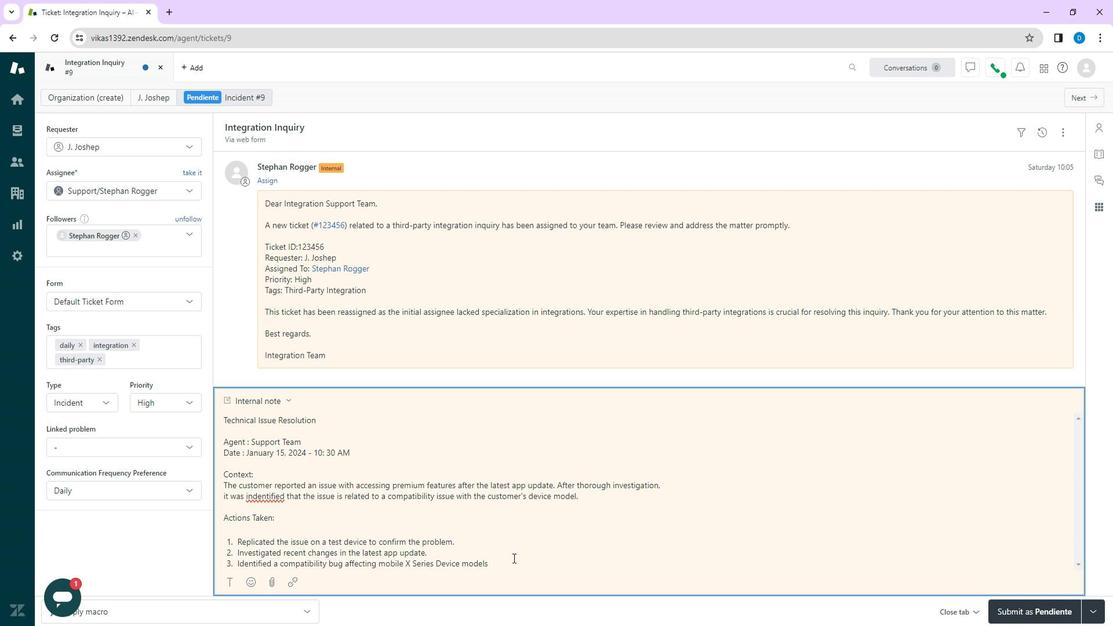 
Action: Mouse pressed left at (241, 176)
Screenshot: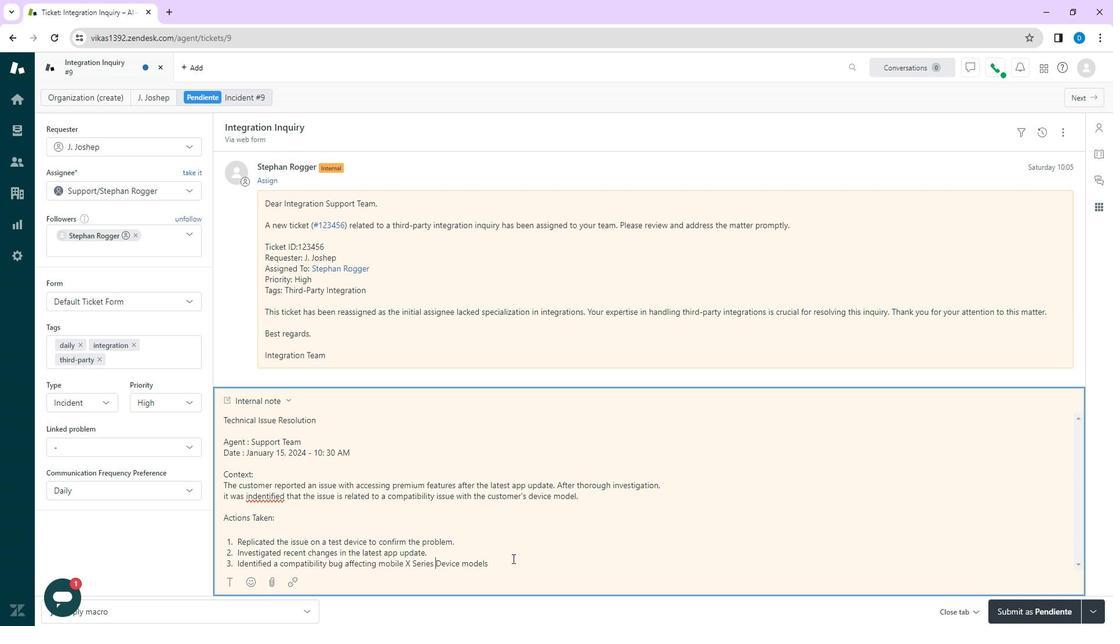 
Action: Mouse moved to (241, 176)
Screenshot: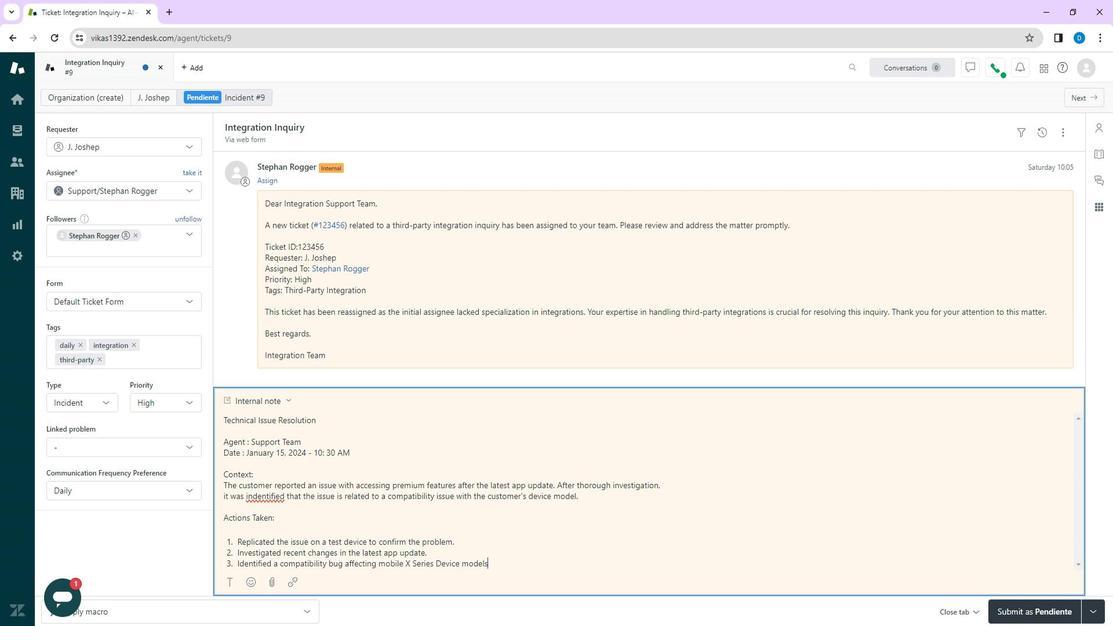 
Action: Mouse pressed left at (241, 176)
Screenshot: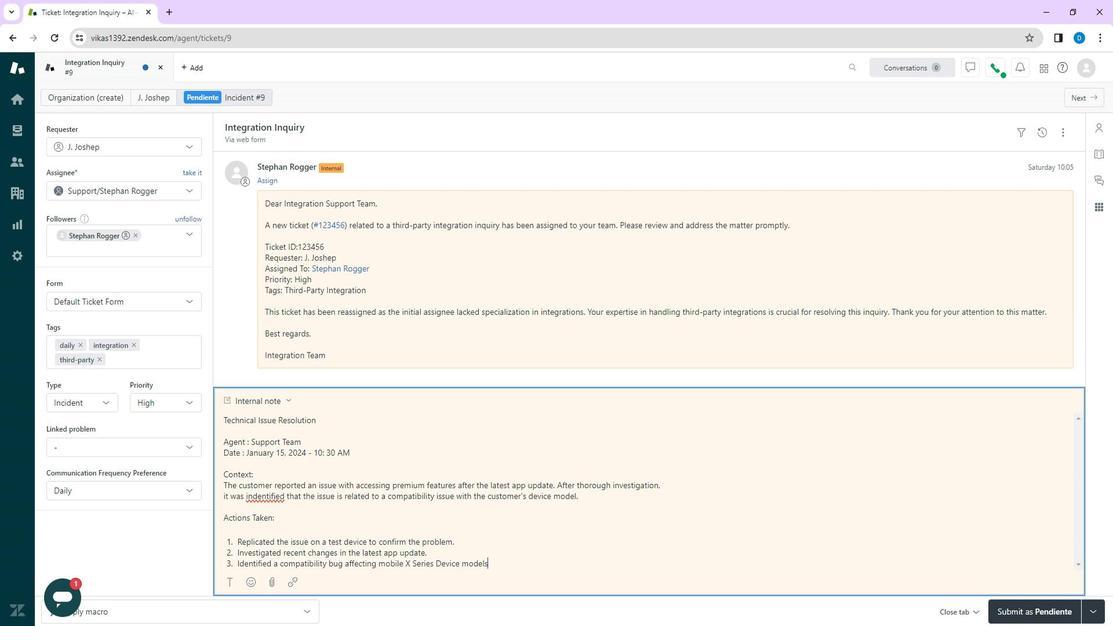 
Action: Mouse moved to (241, 176)
Screenshot: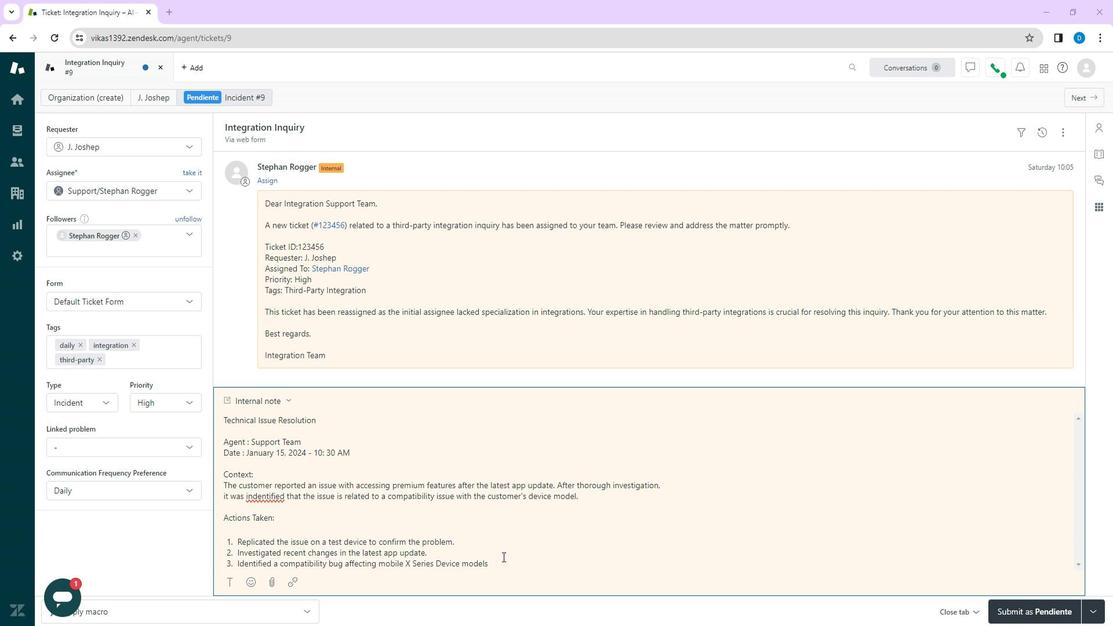 
Action: Mouse pressed left at (241, 176)
Screenshot: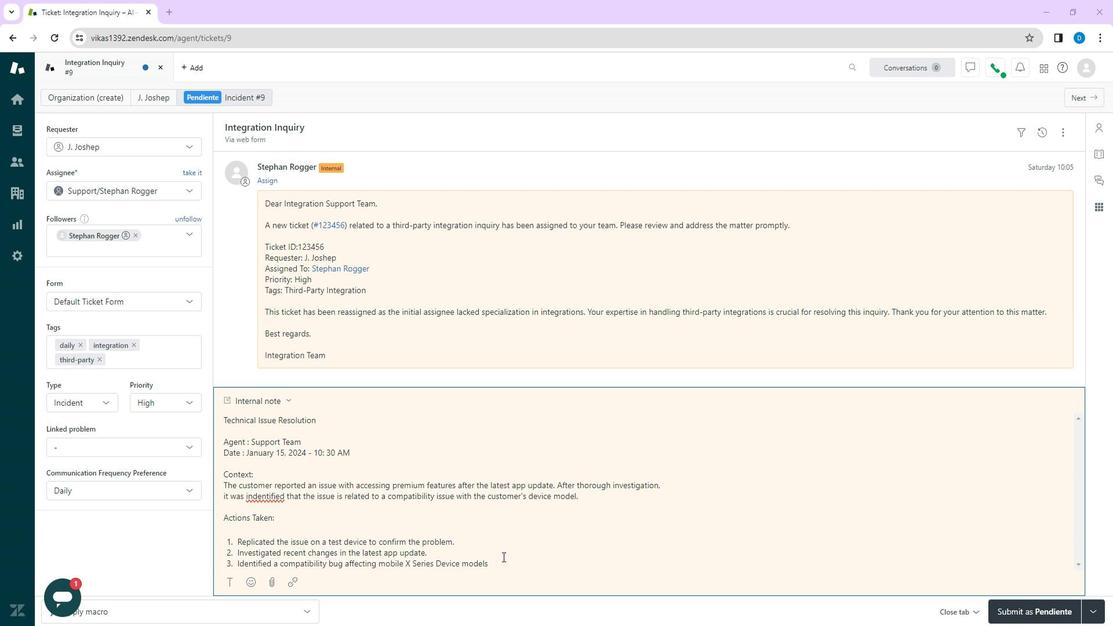 
Action: Mouse moved to (241, 176)
Screenshot: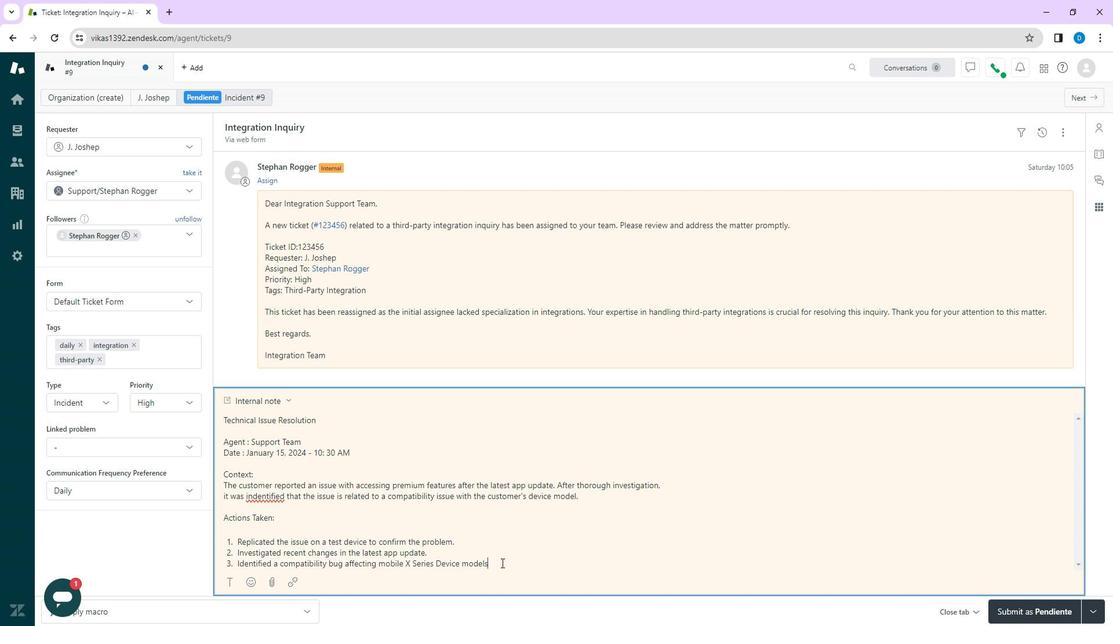 
Action: Key pressed .<Key.enter><Key.caps_lock>C<Key.caps_lock>reated<Key.space>a<Key.space>workaround<Key.space>for<Key.space>the<Key.space>customer<Key.space>to<Key.space>restore<Key.space>premium<Key.space>features.<Key.enter><Key.enter><Key.enter><Key.caps_lock>N<Key.caps_lock>ext<Key.space><Key.caps_lock>S<Key.caps_lock>teps<Key.shift_r>:<Key.enter><Key.enter>1.<Key.space><Key.caps_lock>D<Key.caps_lock>ocument<Key.space>the<Key.space>compatibility<Key.space>issue<Key.space>in<Key.space>the<Key.space>knowledge<Key.space>base.<Key.enter><Key.caps_lock>E<Key.caps_lock>scalate<Key.space>the<Key.space>buh<Key.backspace>g<Key.space>to<Key.space>the<Key.space>development<Key.space>team<Key.space>for<Key.space>a<Key.space>permanet<Key.space>fix<Key.space>in<Key.space>the<Key.space>
Screenshot: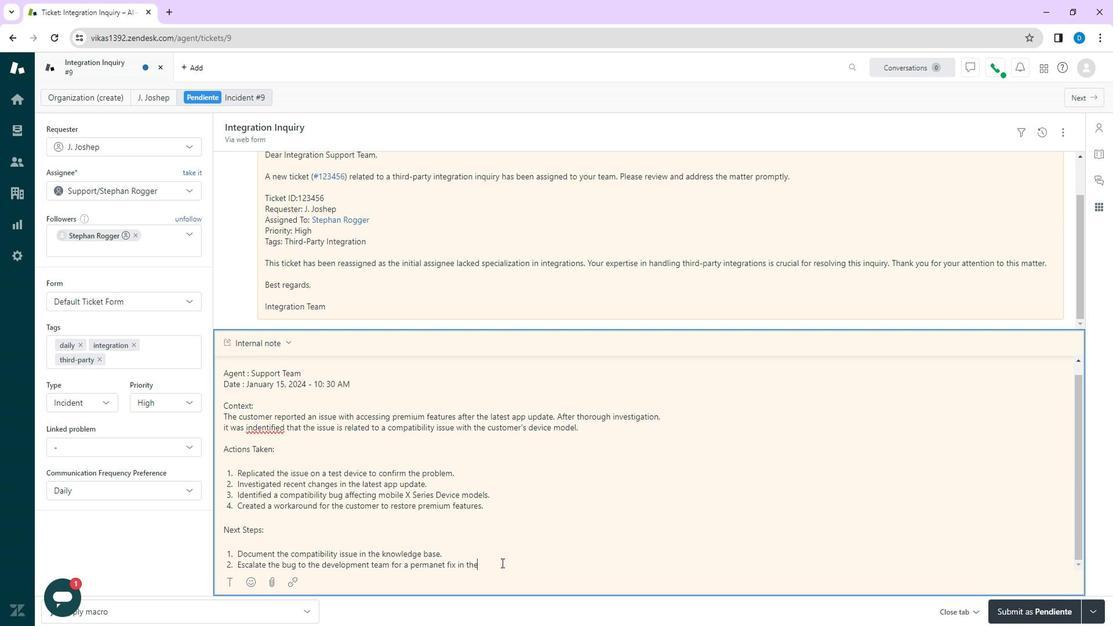 
Action: Mouse moved to (241, 176)
Screenshot: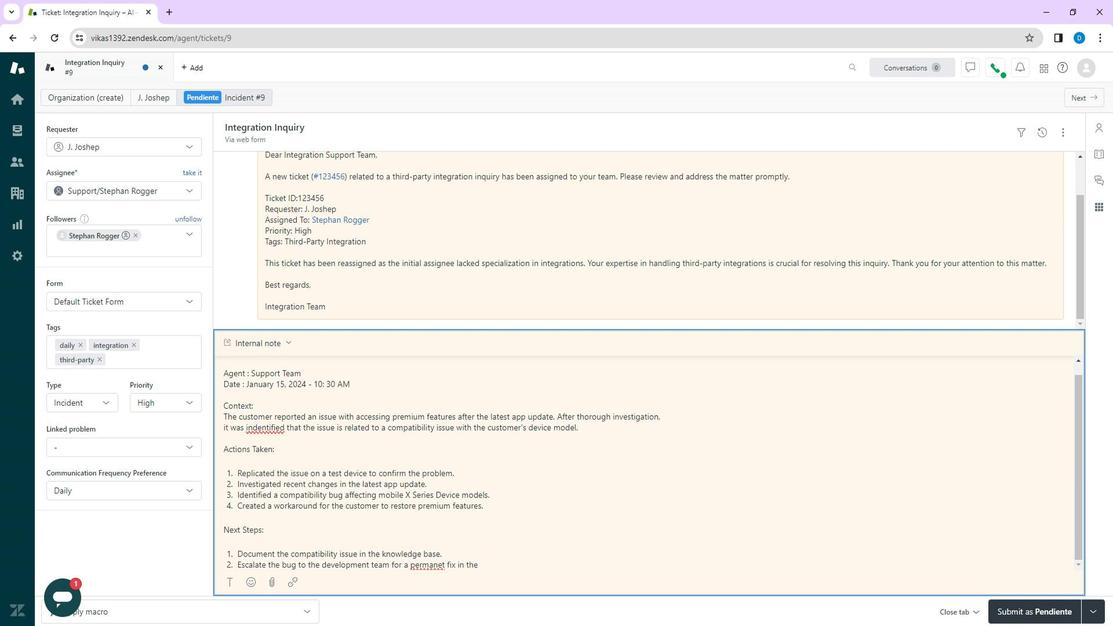
Action: Mouse pressed left at (241, 176)
Screenshot: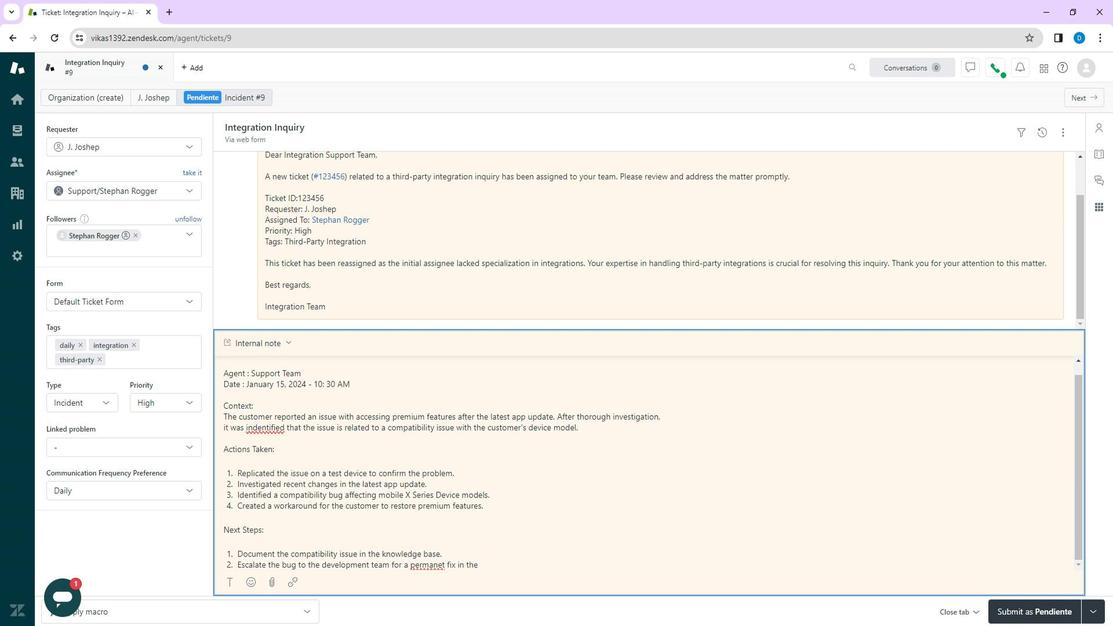 
Action: Key pressed <Key.right><Key.right><Key.right><Key.right><Key.right>
Screenshot: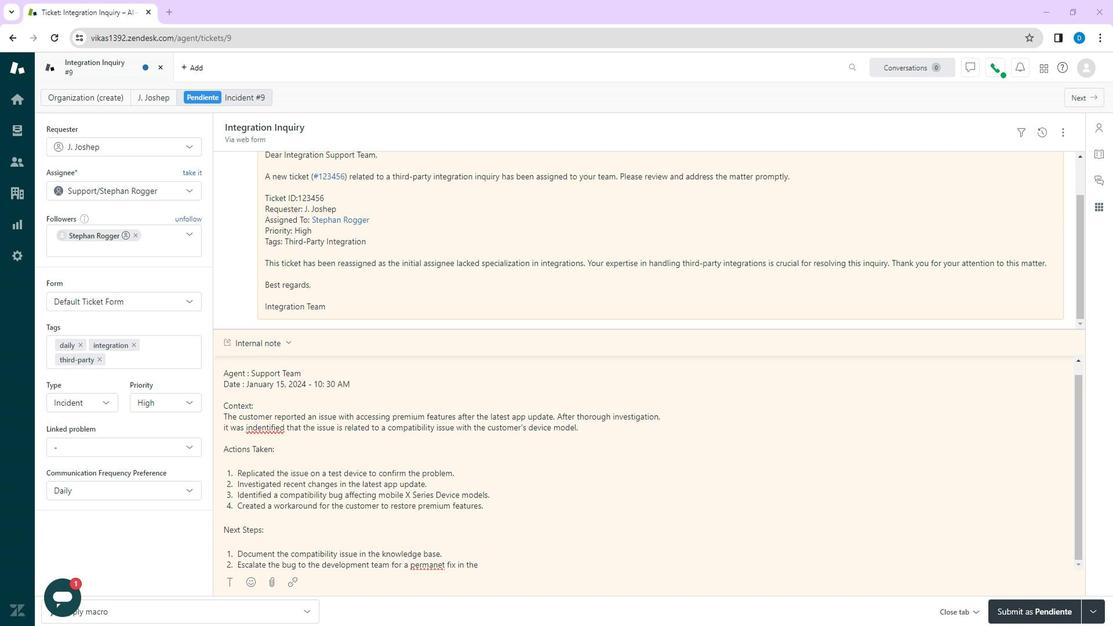 
Action: Mouse moved to (241, 176)
Screenshot: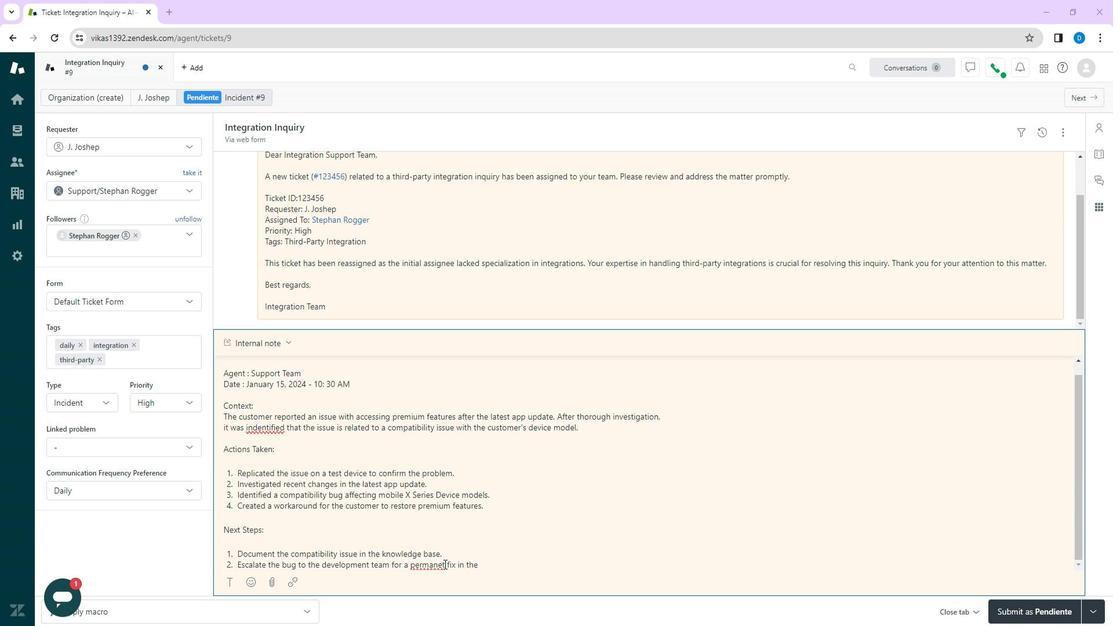 
Action: Mouse pressed left at (241, 176)
Screenshot: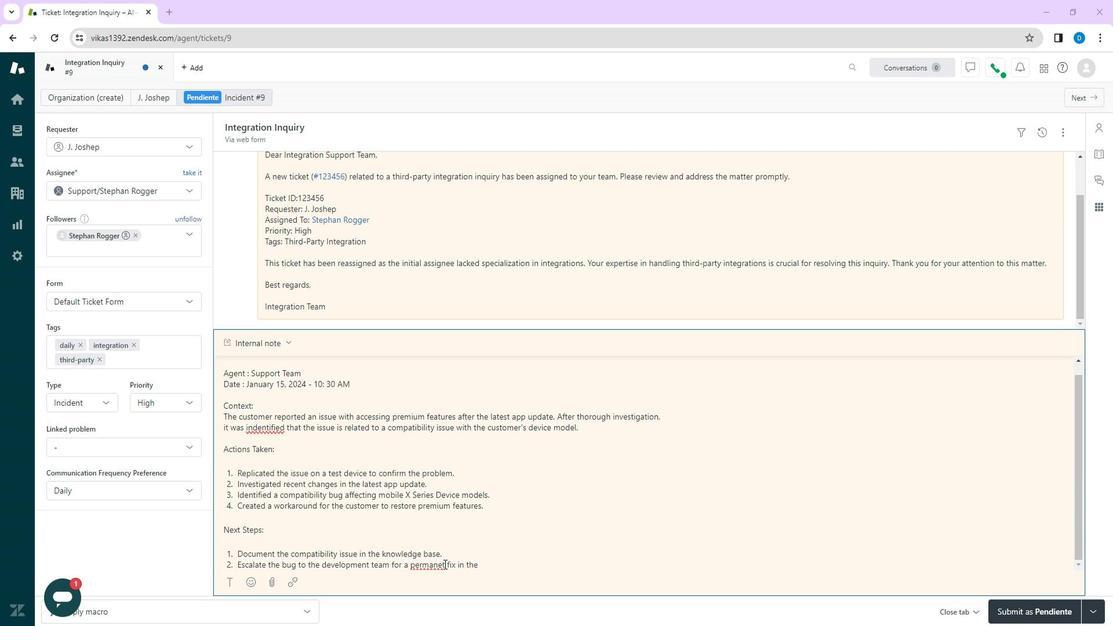 
Action: Mouse moved to (241, 176)
Screenshot: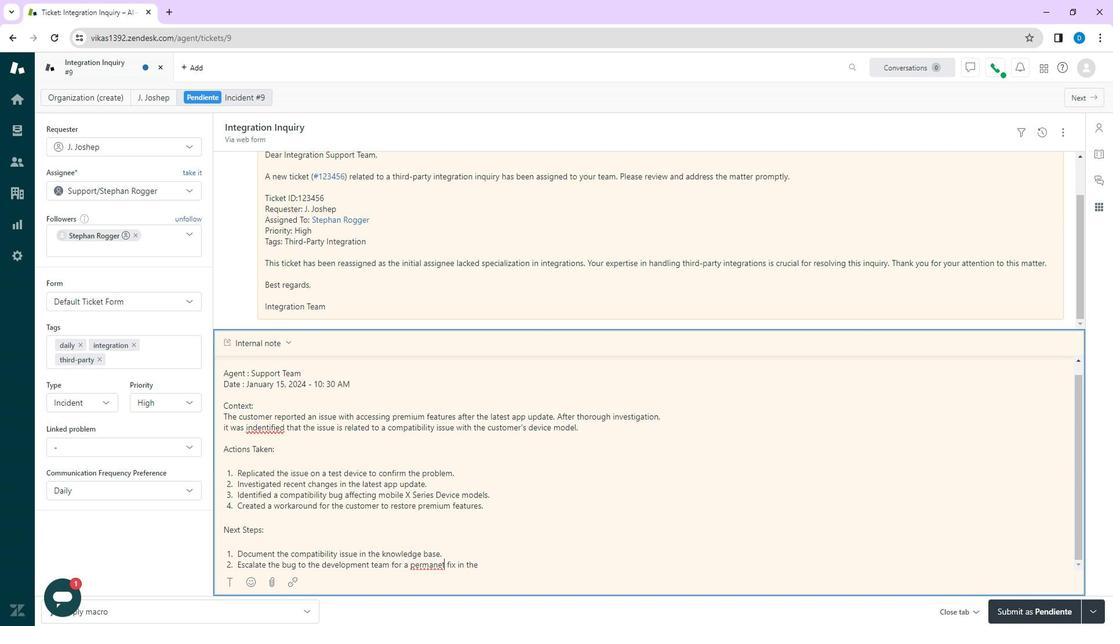 
Action: Key pressed <Key.backspace><Key.backspace><Key.backspace><Key.backspace><Key.backspace><Key.backspace>rmanent<Key.space><Key.backspace>
Screenshot: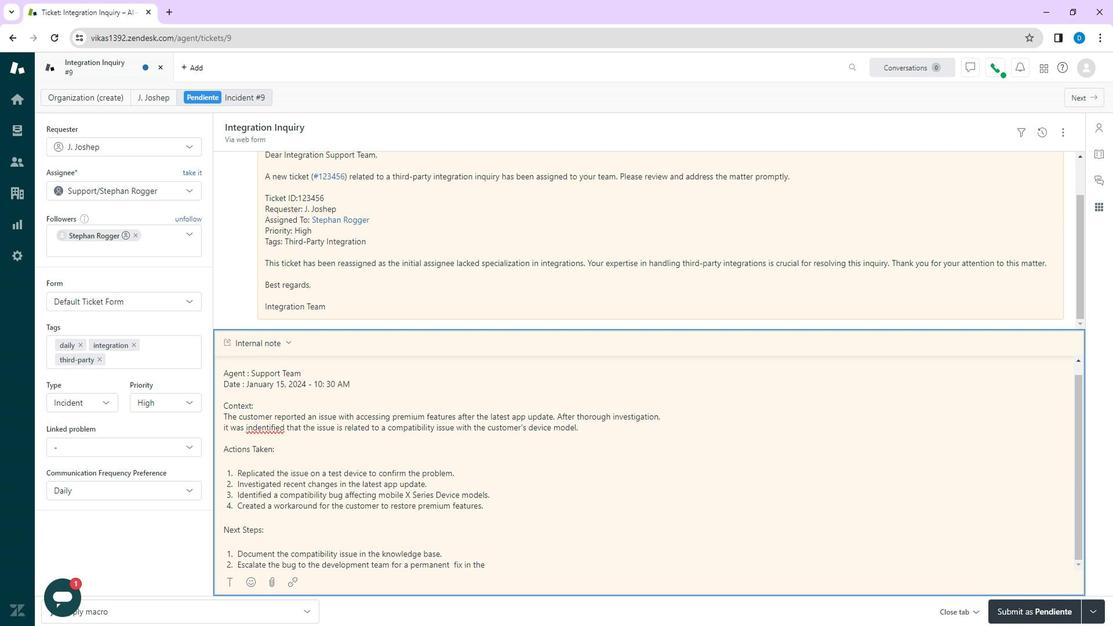 
Action: Mouse moved to (241, 176)
Screenshot: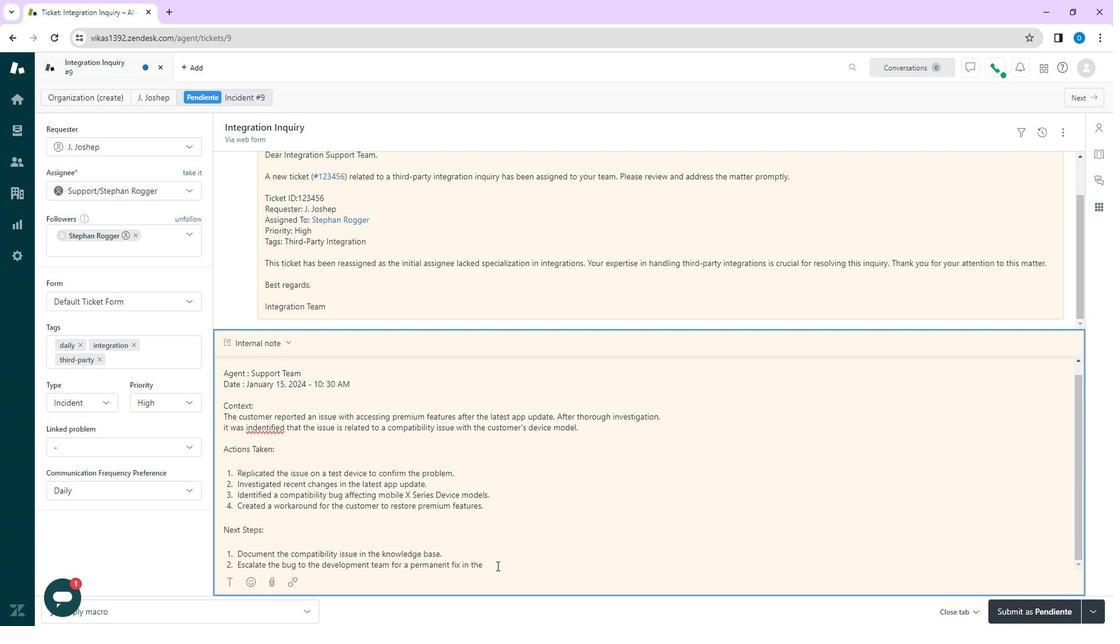 
Action: Mouse pressed left at (241, 176)
Screenshot: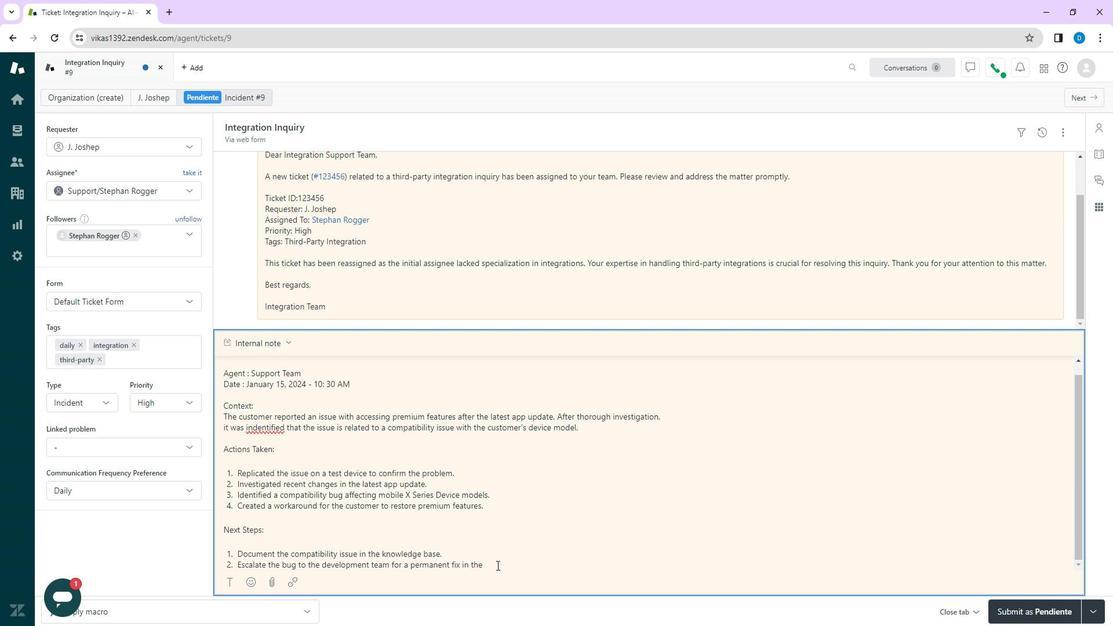 
Action: Key pressed next<Key.space>release.
Screenshot: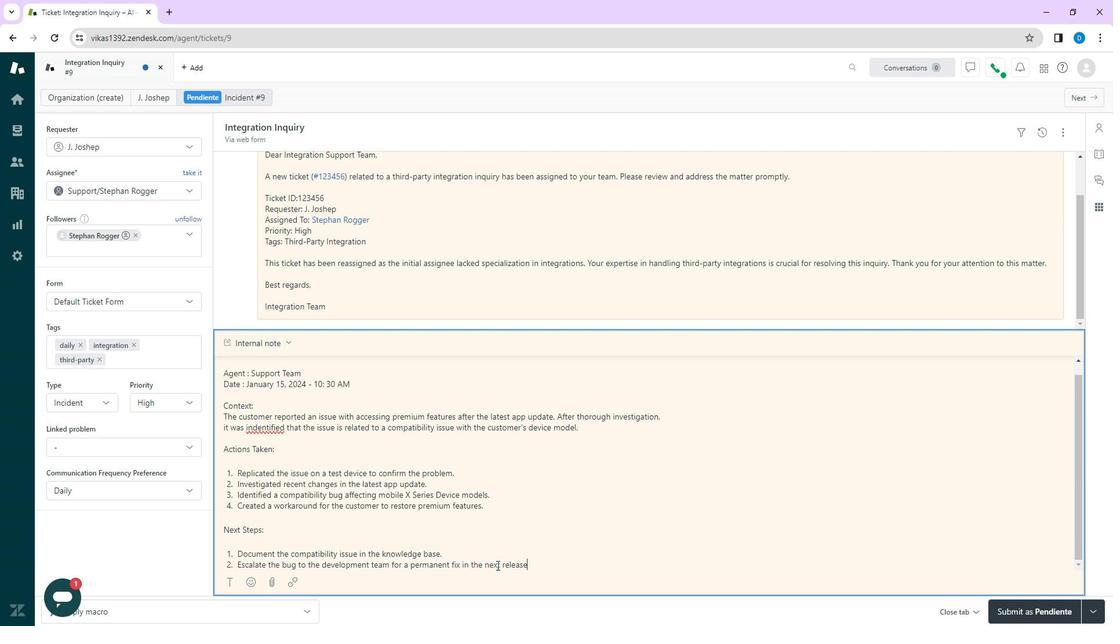 
Action: Mouse moved to (241, 176)
Screenshot: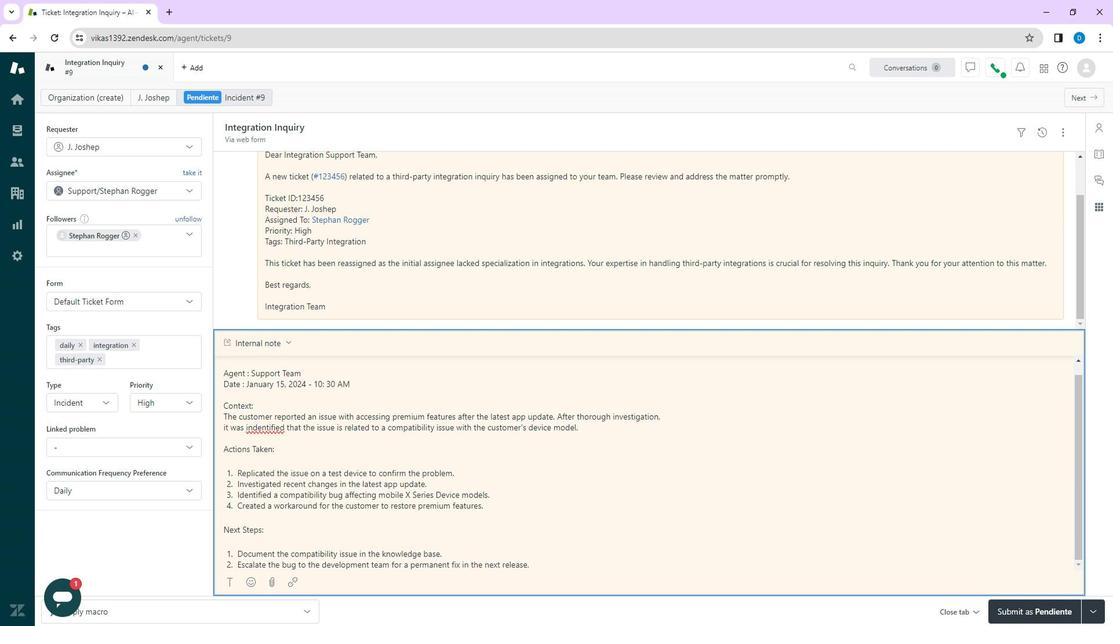 
Action: Mouse pressed left at (241, 176)
Screenshot: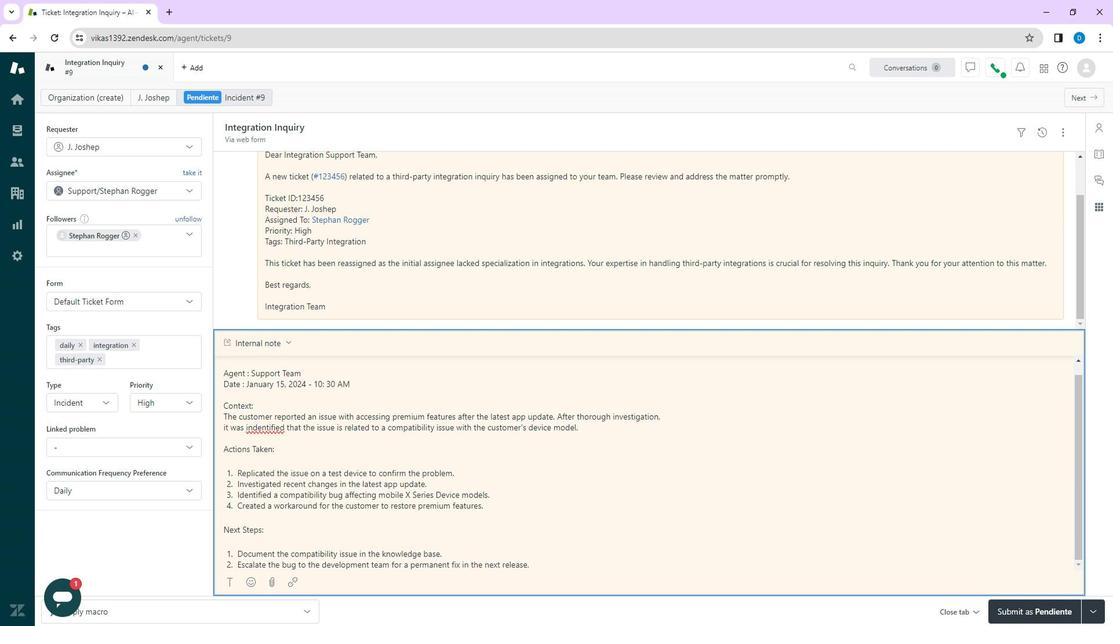 
Action: Key pressed <Key.left><Key.left><Key.left><Key.left><Key.left><Key.left><Key.left>
Screenshot: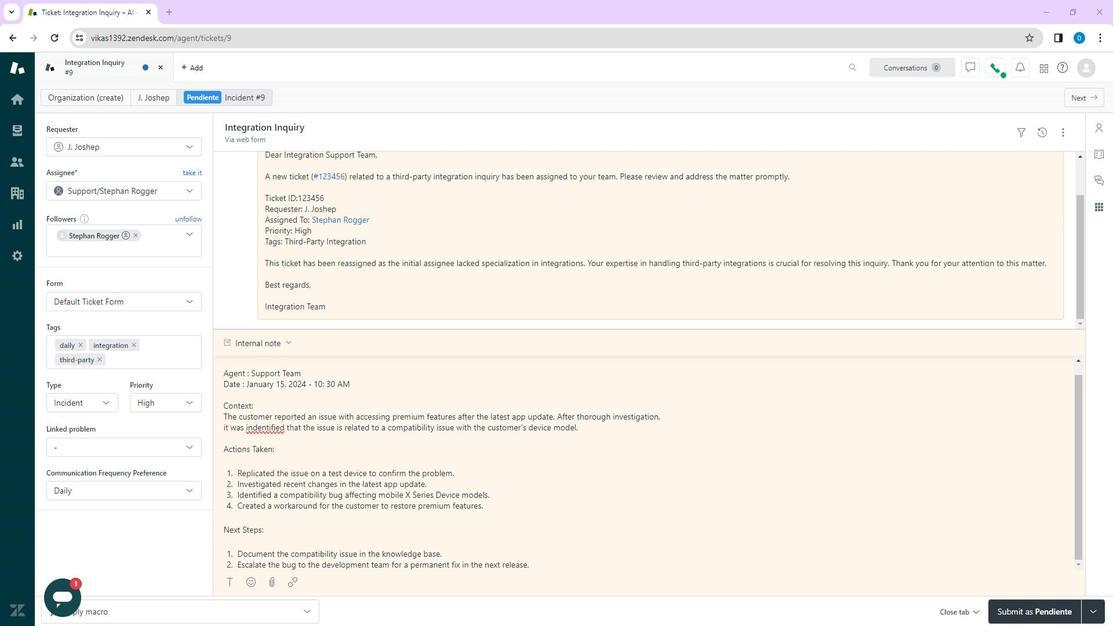 
Action: Mouse moved to (241, 176)
Screenshot: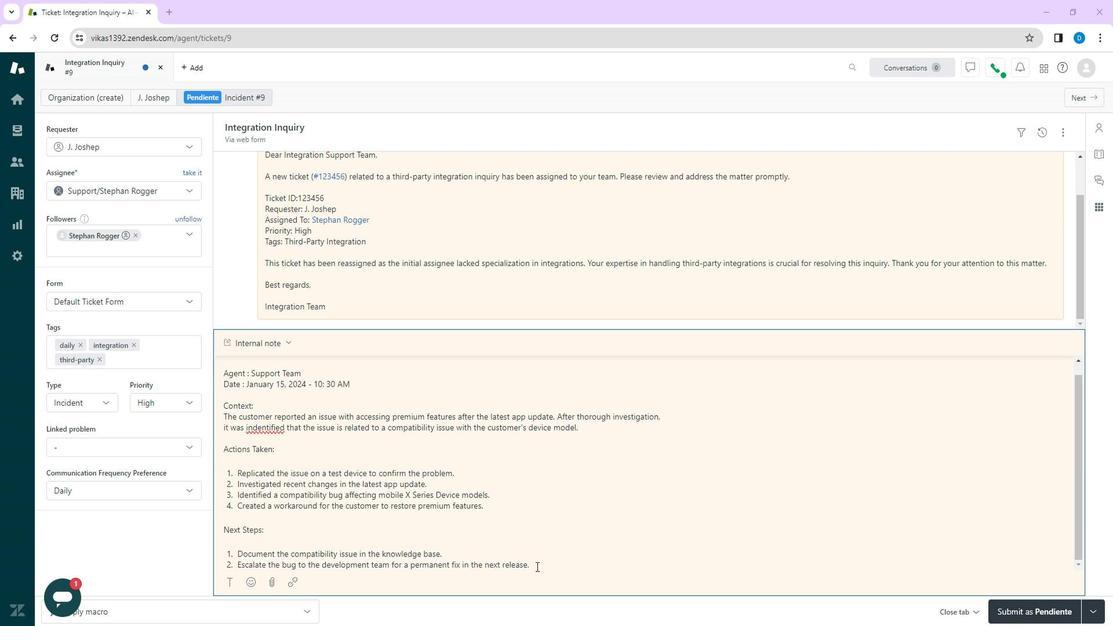 
Action: Mouse pressed left at (241, 176)
Screenshot: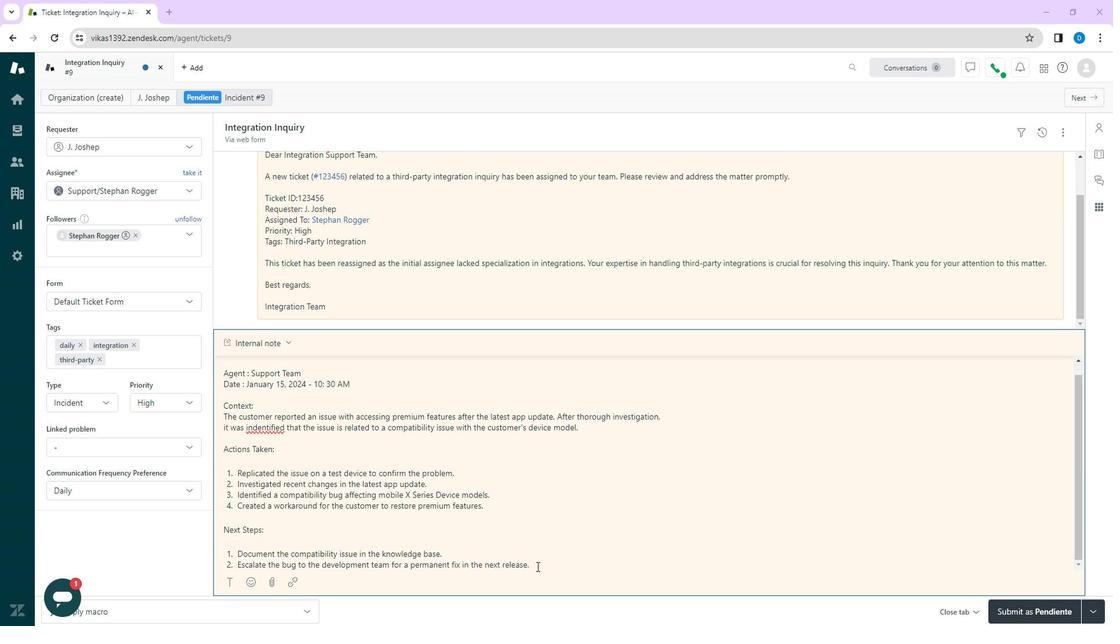
Action: Key pressed <Key.enter><Key.caps_lock>N<Key.caps_lock>otify<Key.space>the<Key.space>customer<Key.space>about<Key.space>the<Key.space>
Screenshot: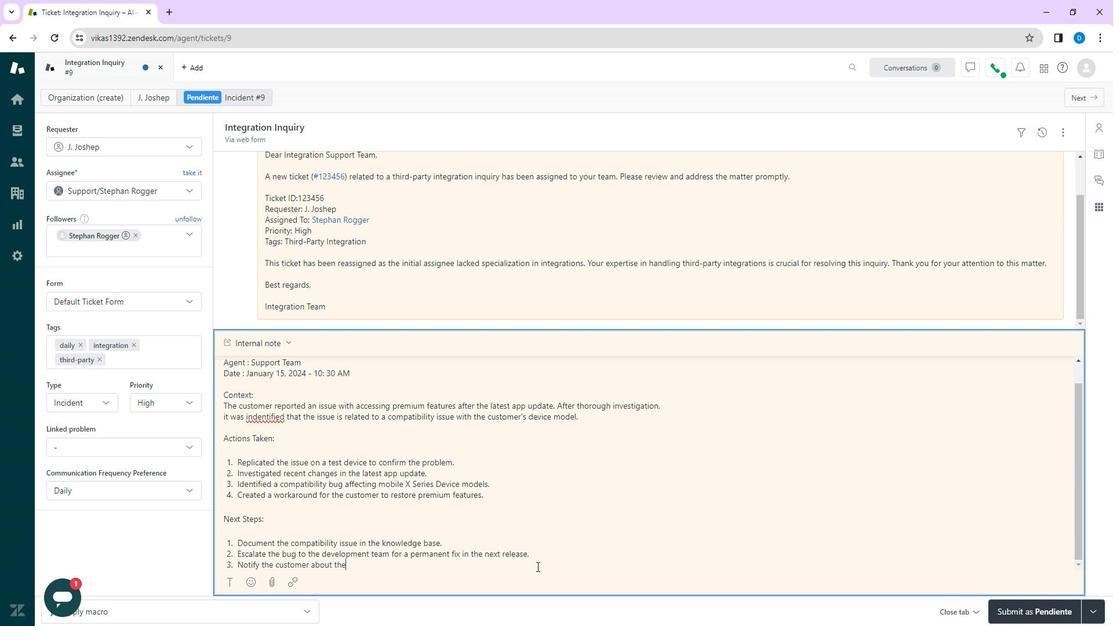 
Action: Mouse moved to (241, 176)
Screenshot: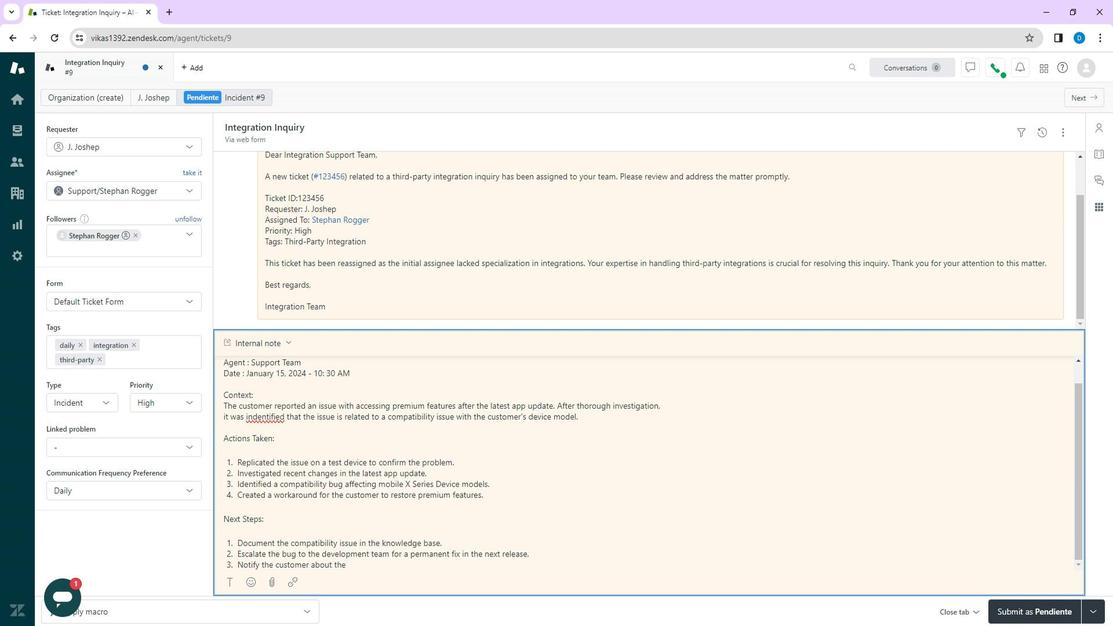 
Action: Mouse scrolled (241, 176) with delta (0, 0)
Screenshot: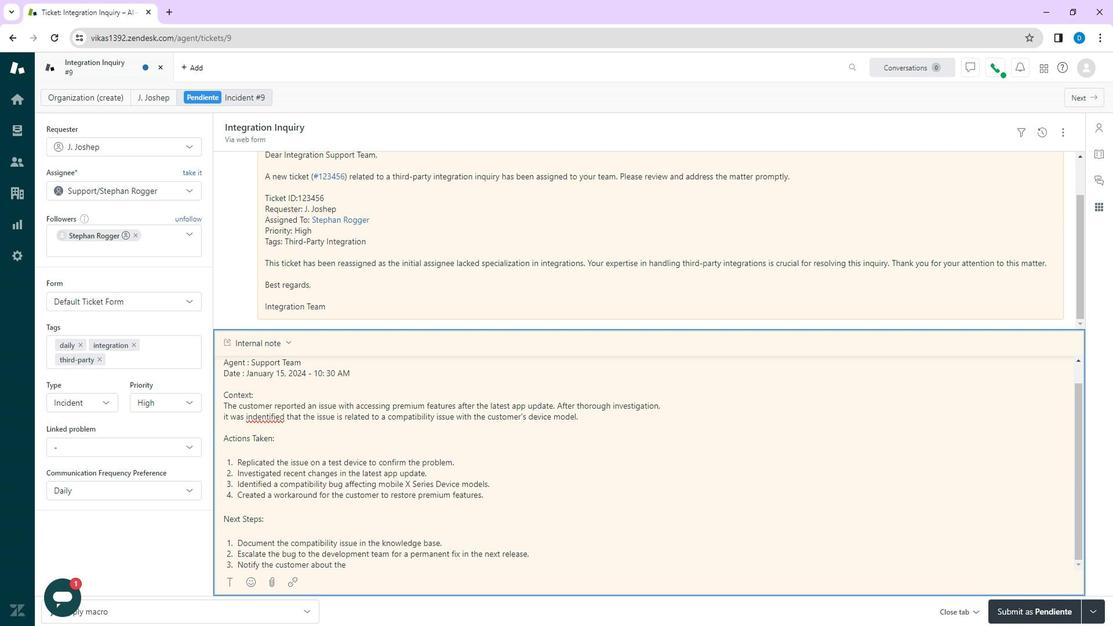 
Action: Mouse scrolled (241, 176) with delta (0, 0)
Screenshot: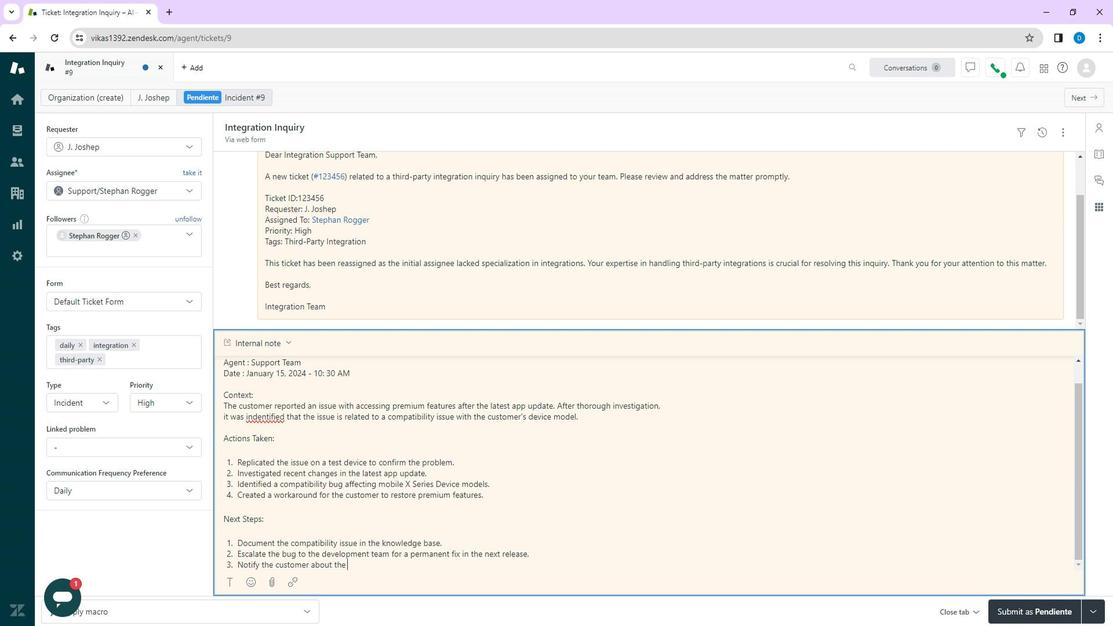 
Action: Mouse scrolled (241, 176) with delta (0, 0)
Screenshot: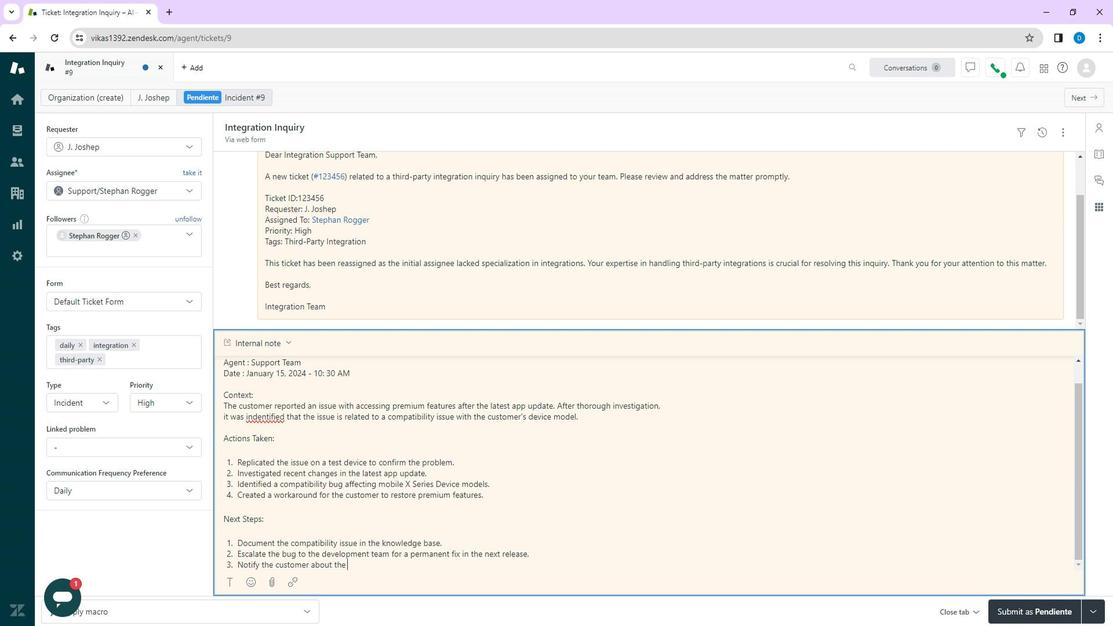 
Action: Mouse scrolled (241, 176) with delta (0, 0)
Screenshot: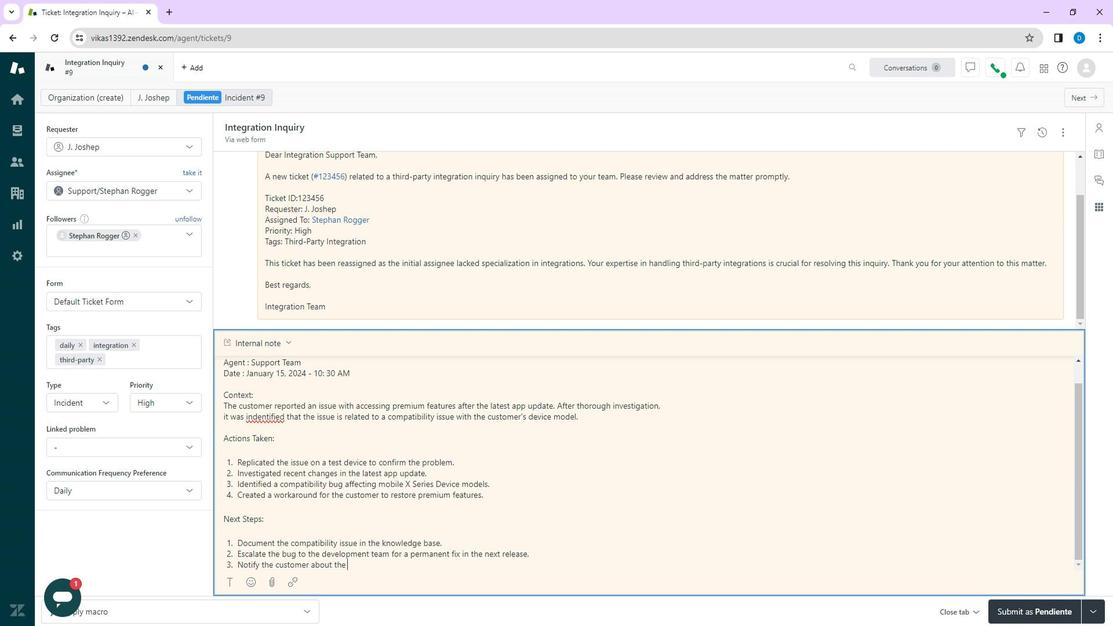 
Action: Mouse moved to (241, 176)
Screenshot: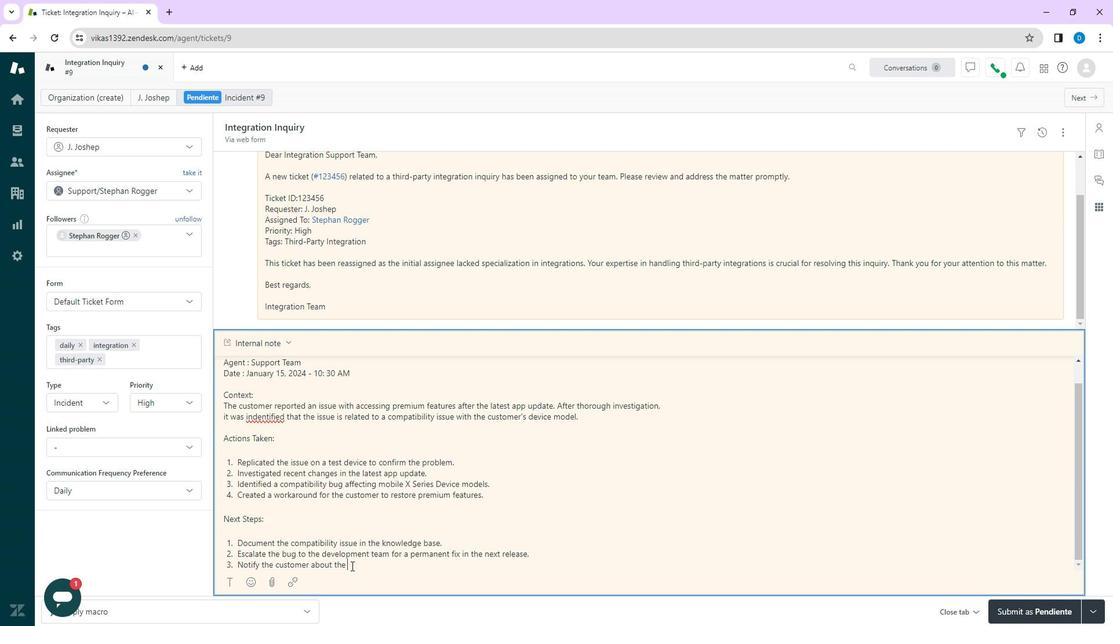 
Action: Mouse pressed left at (241, 176)
Screenshot: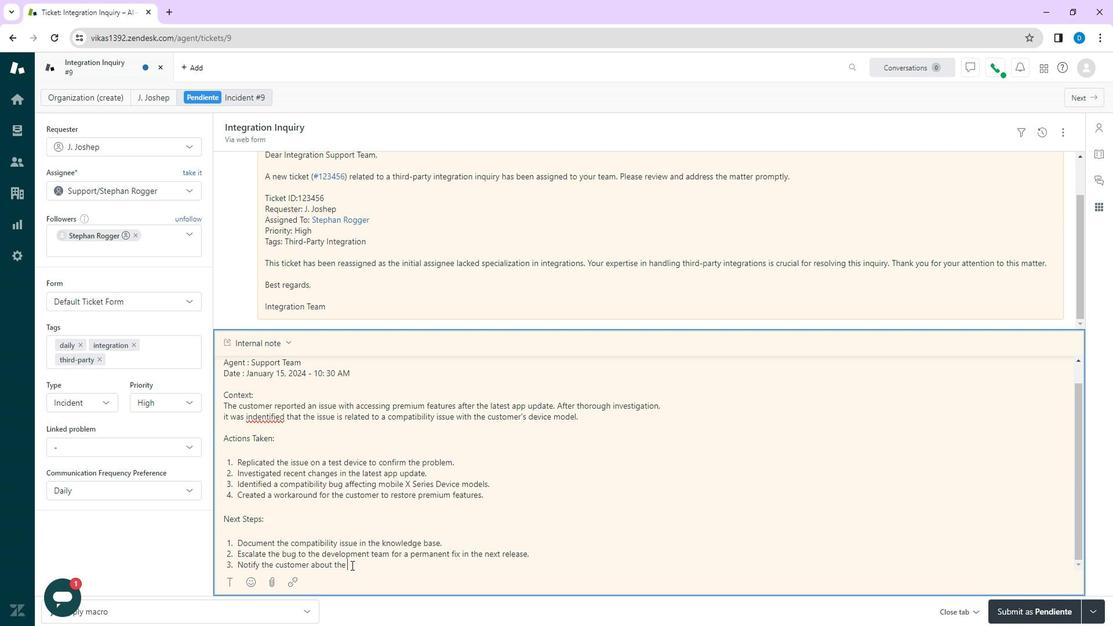 
Action: Mouse moved to (241, 176)
Screenshot: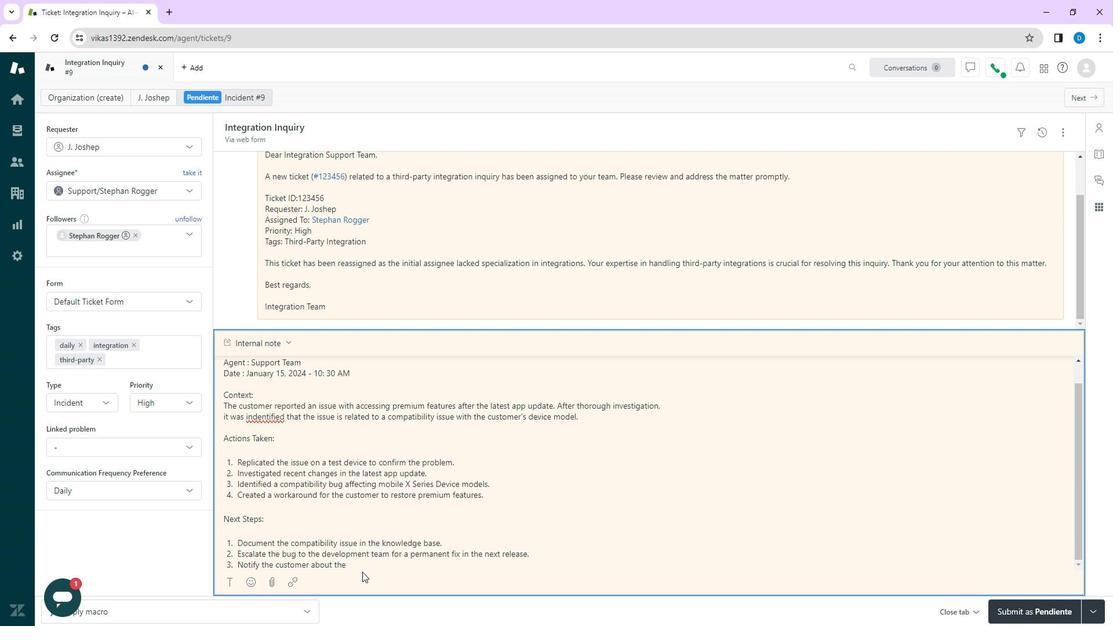 
Action: Key pressed workaround<Key.space>and<Key.space>inquire<Key.space>about<Key.space>their<Key.space>sat
Screenshot: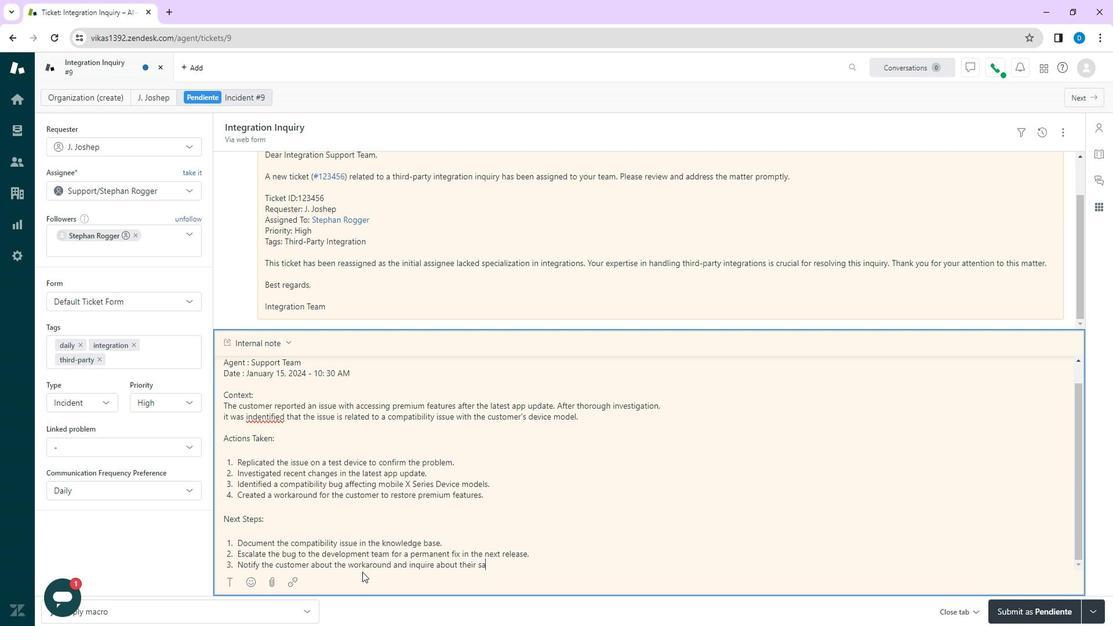 
Action: Mouse moved to (241, 176)
Screenshot: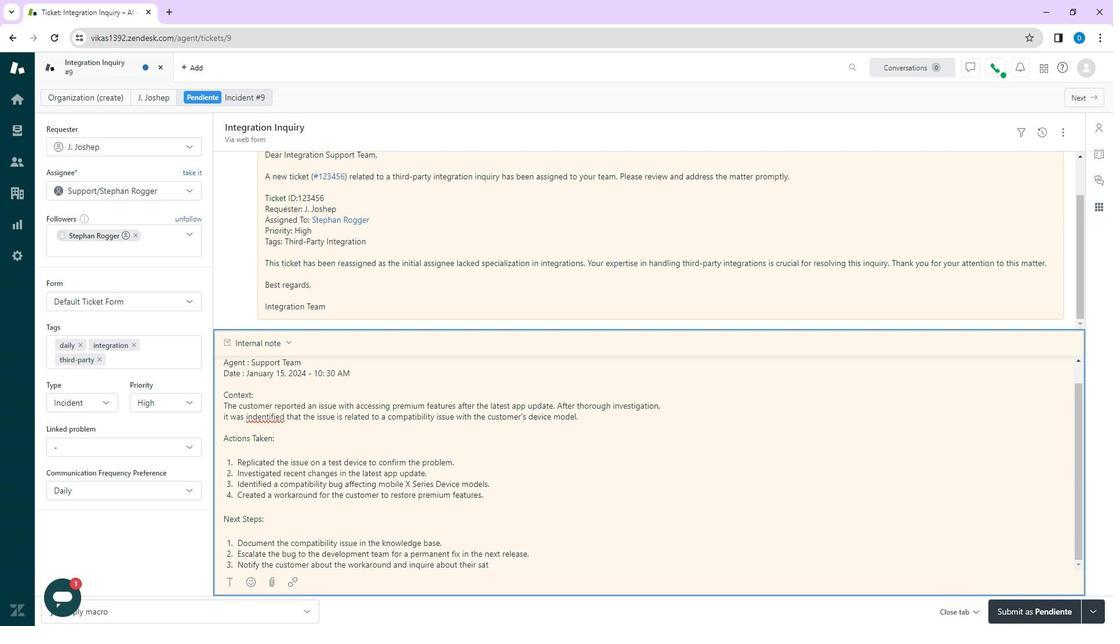
Action: Mouse pressed left at (241, 176)
Screenshot: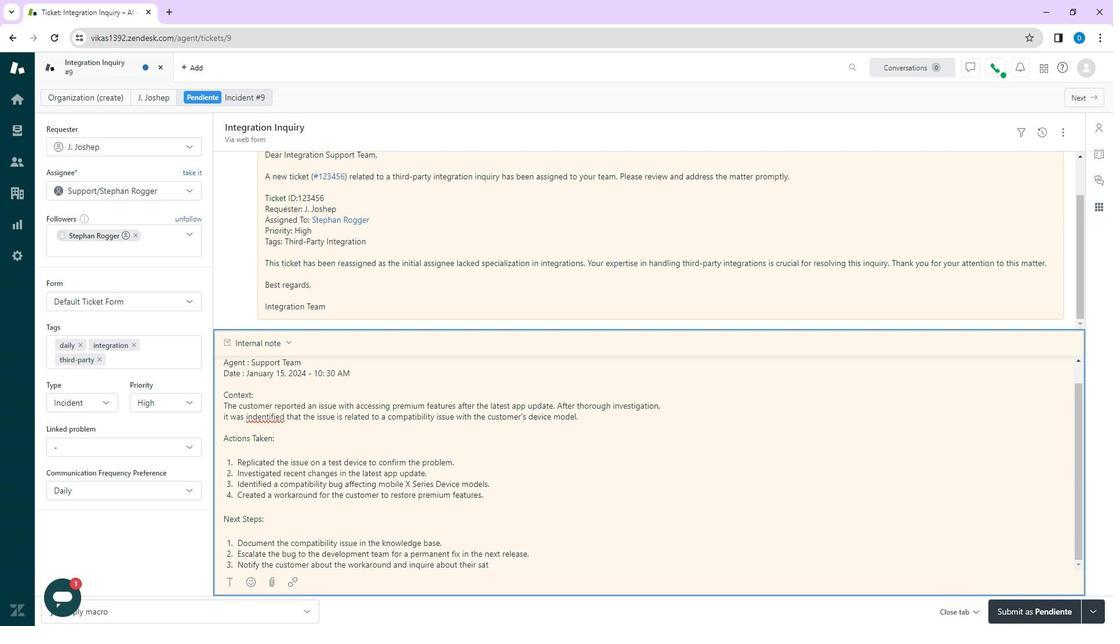 
Action: Key pressed <Key.right><Key.right><Key.right><Key.right>
Screenshot: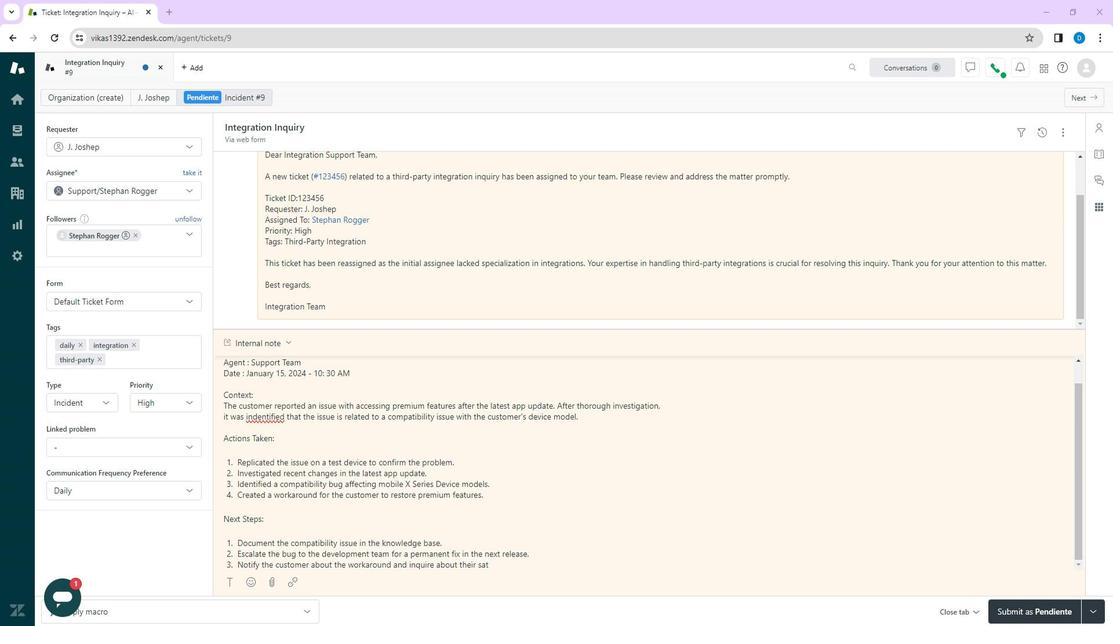 
Action: Mouse moved to (241, 176)
Screenshot: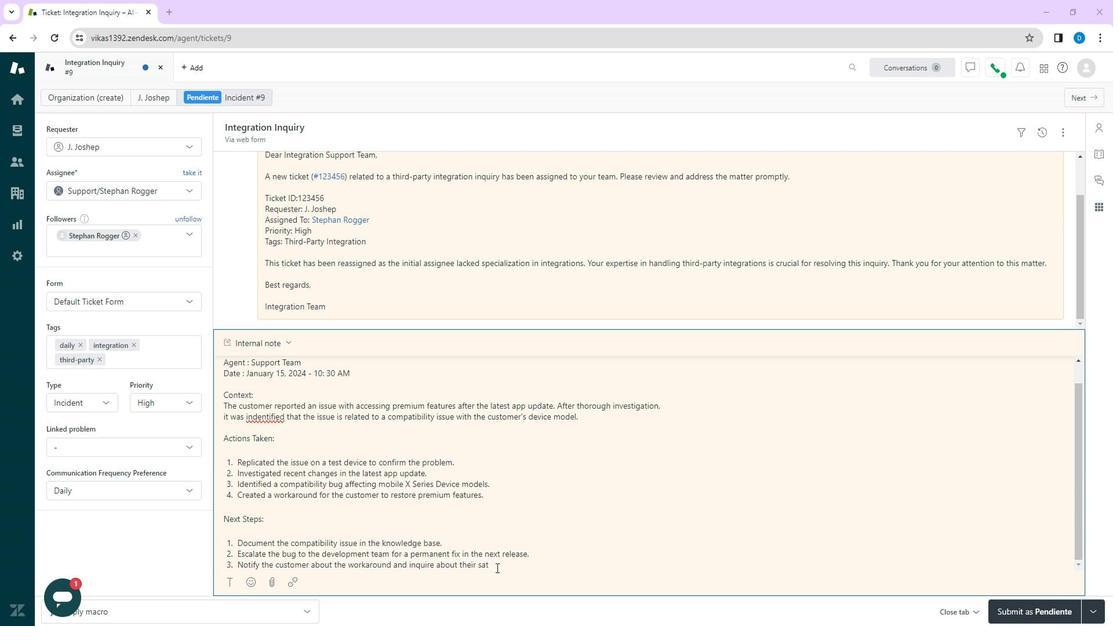 
Action: Mouse pressed left at (241, 176)
Screenshot: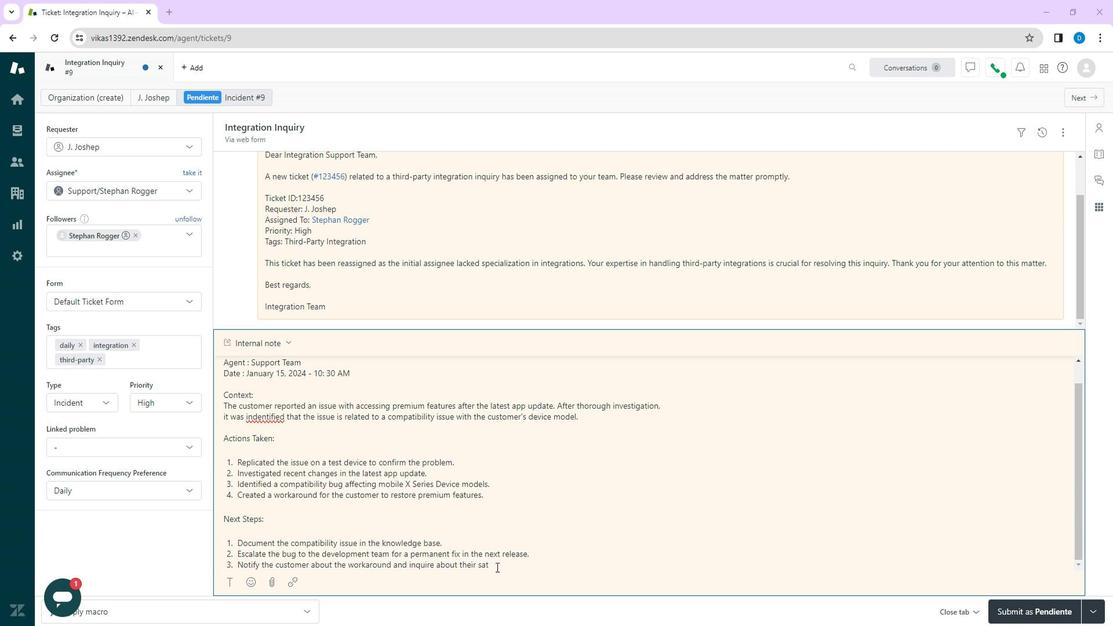 
Action: Mouse moved to (241, 176)
Screenshot: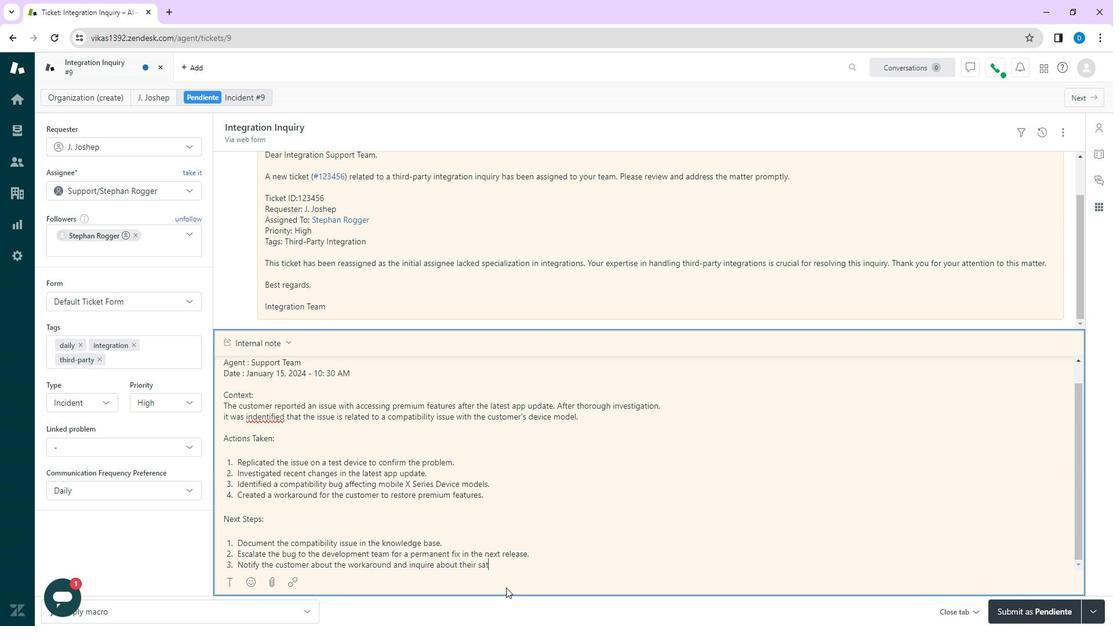 
Action: Key pressed isfaction.<Key.enter>
Screenshot: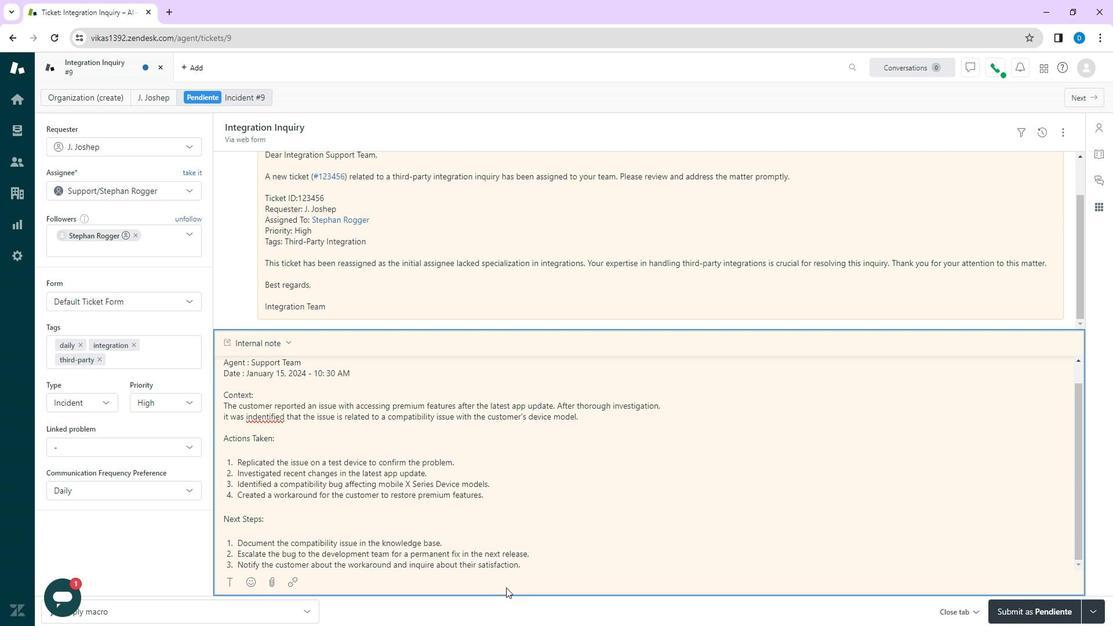 
Action: Mouse moved to (241, 176)
Screenshot: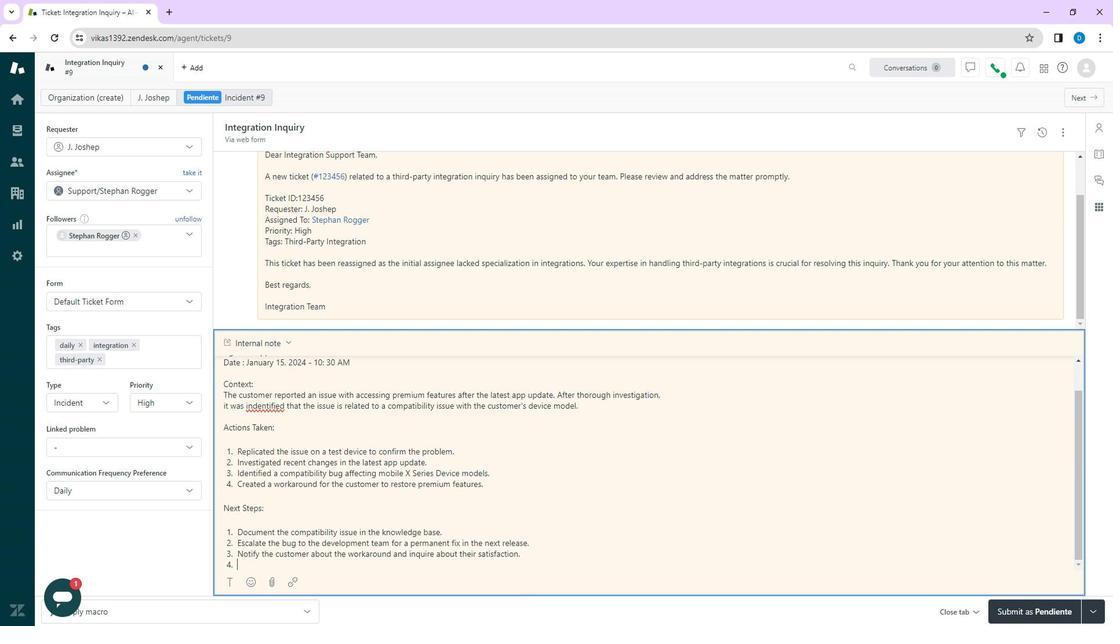 
Action: Mouse pressed left at (241, 176)
Screenshot: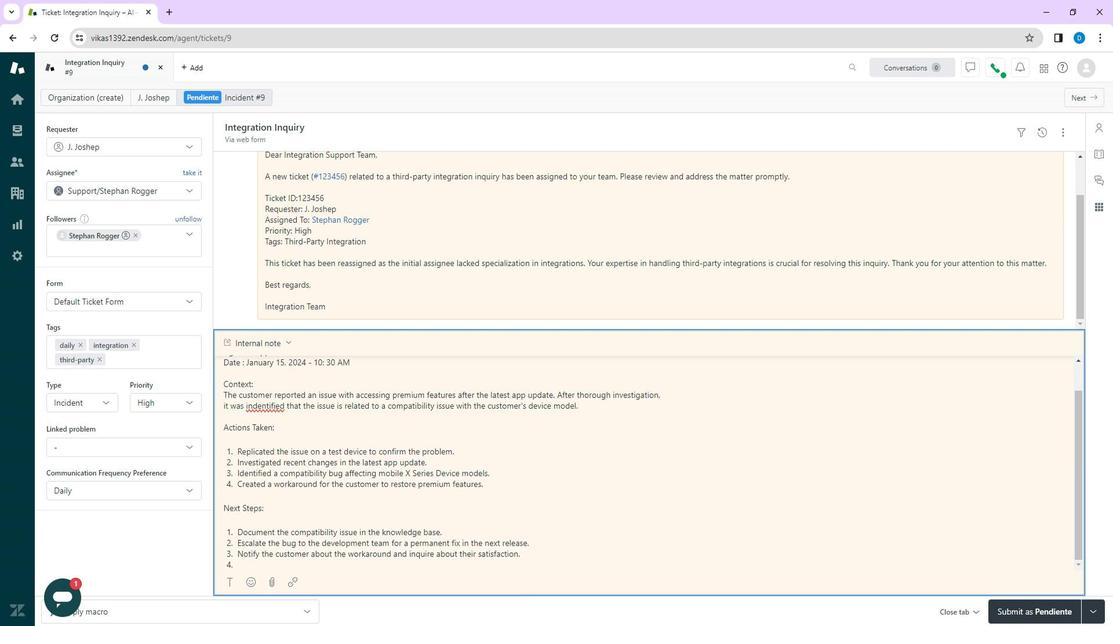 
Action: Key pressed <Key.left><Key.left><Key.left><Key.left><Key.left><Key.left><Key.left><Key.left><Key.left><Key.left><Key.left><Key.left><Key.left><Key.left><Key.left><Key.left><Key.down>
Screenshot: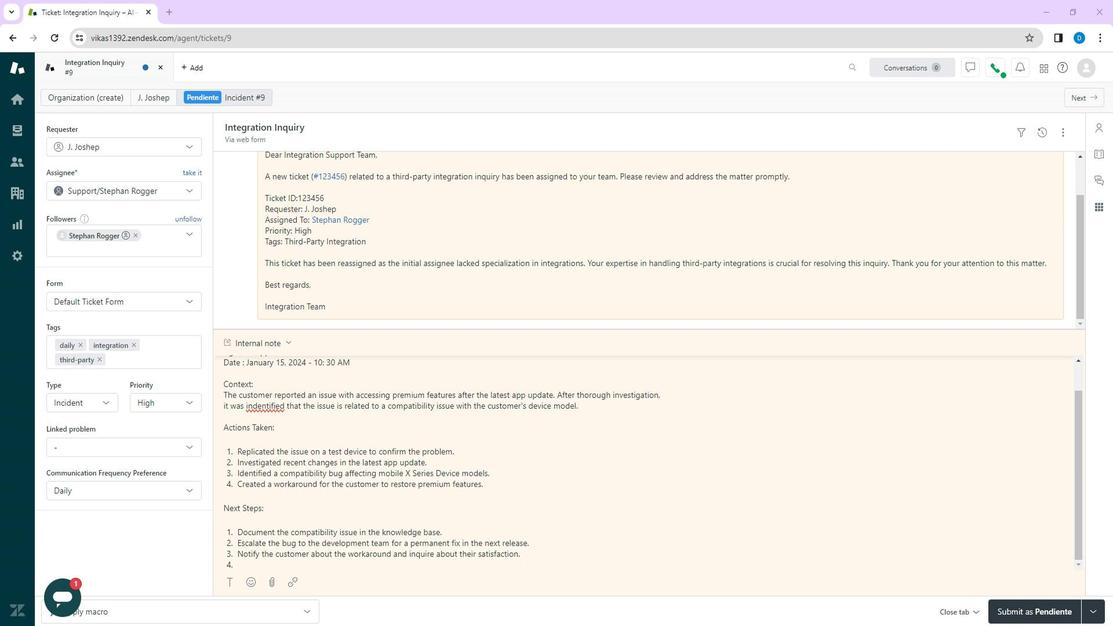 
Action: Mouse moved to (241, 176)
Screenshot: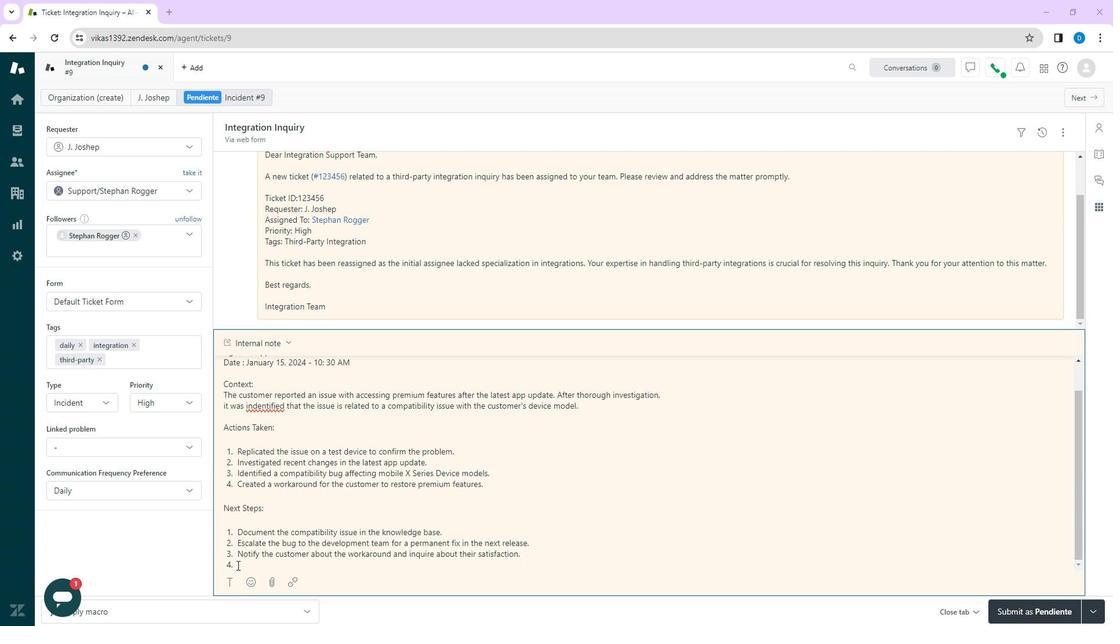 
Action: Mouse pressed left at (241, 176)
Screenshot: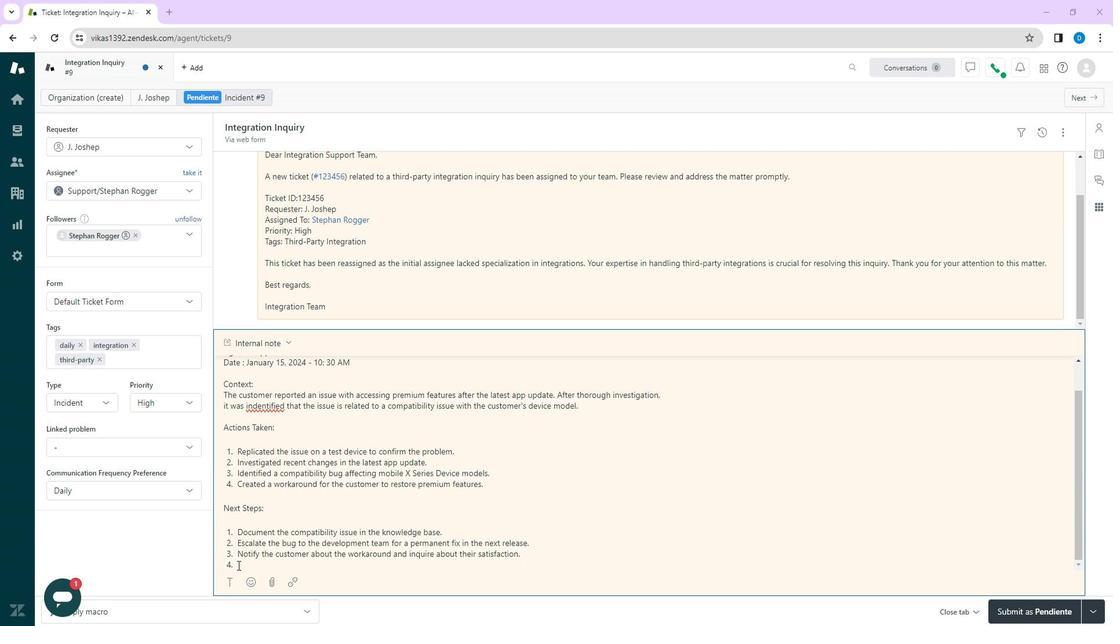 
Action: Mouse moved to (241, 176)
Screenshot: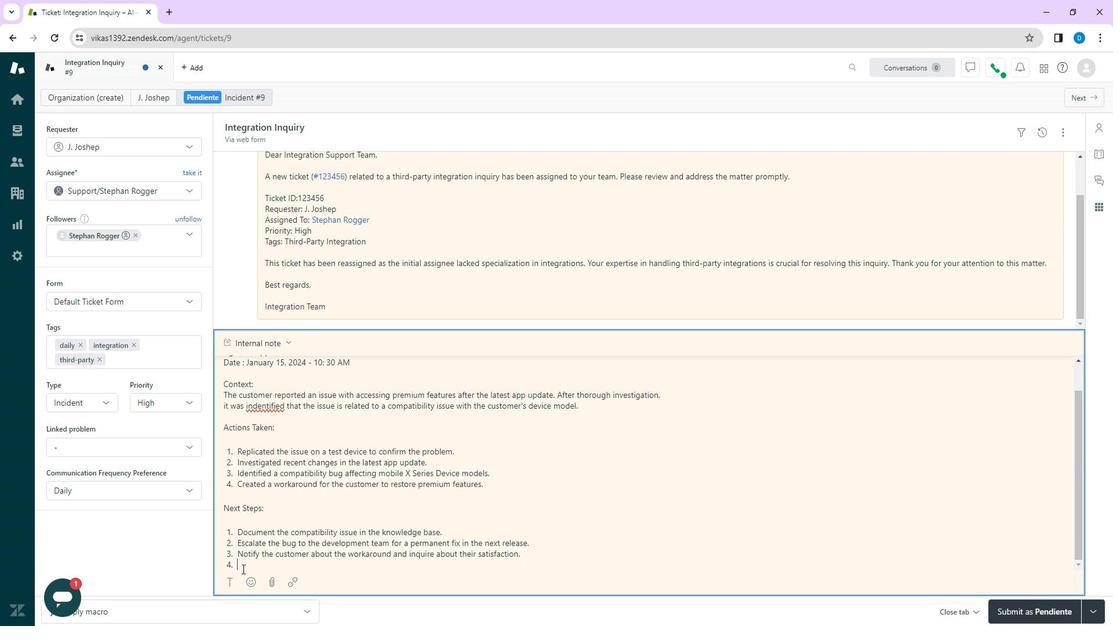 
Action: Key pressed <Key.backspace><Key.enter><Key.enter><Key.enter><Key.caps_lock>KN<Key.backspace><Key.backspace>MICK<Key.backspace><Key.backspace><Key.backspace><Key.caps_lock>k<Key.backspace><Key.backspace>b<Key.backspace><Key.caps_lock>M<Key.caps_lock>ick<Key.space>rogger
Screenshot: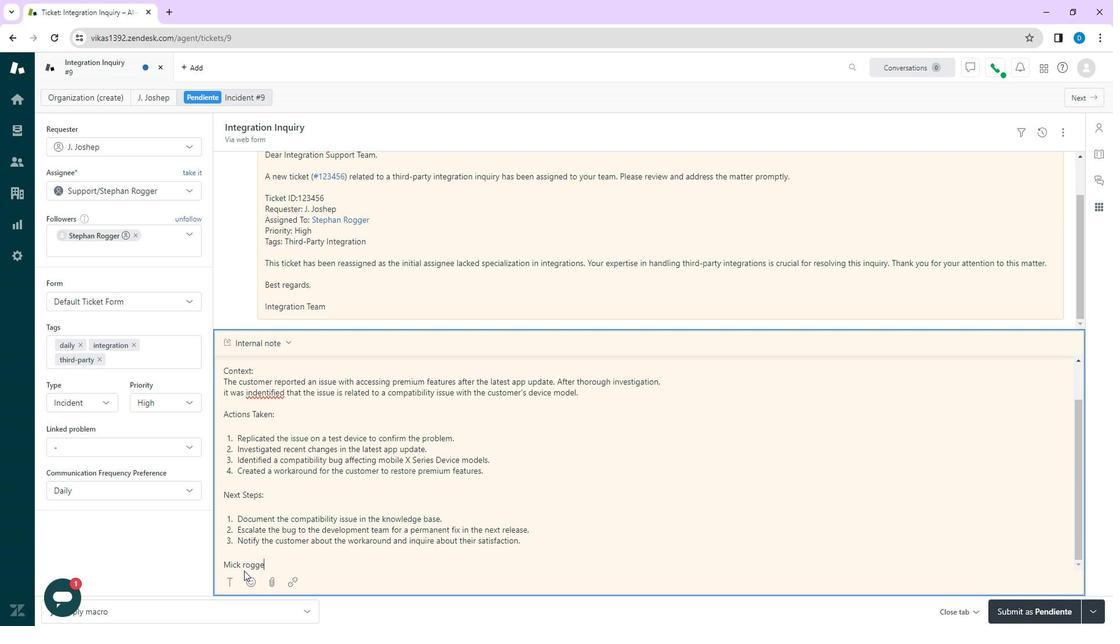 
Action: Mouse moved to (241, 176)
Screenshot: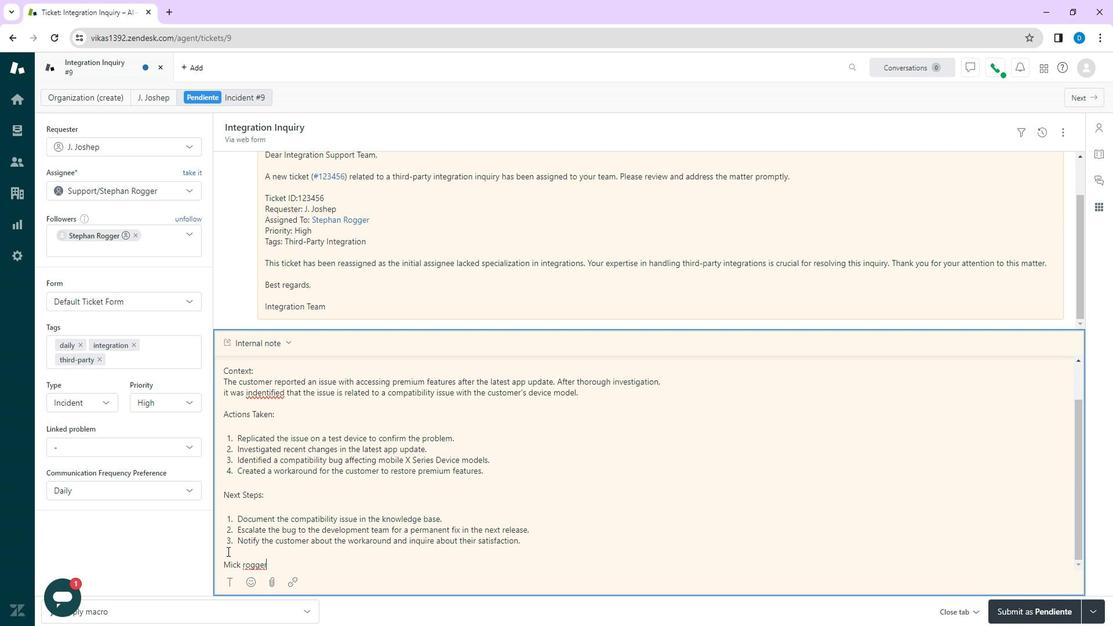 
Action: Mouse pressed left at (241, 176)
Screenshot: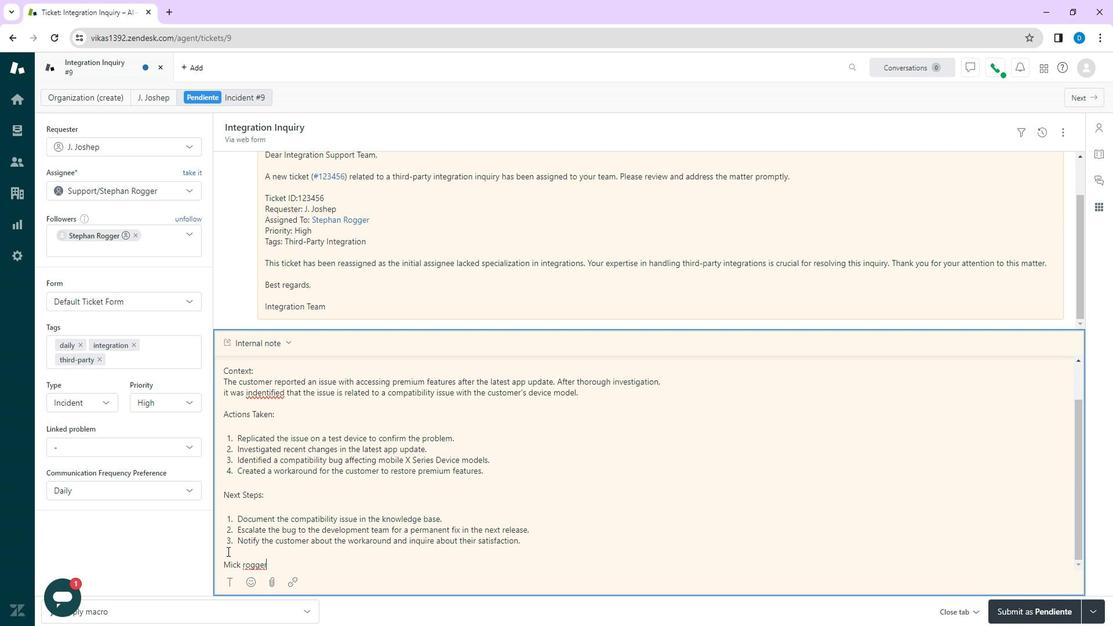 
Action: Mouse moved to (241, 176)
Screenshot: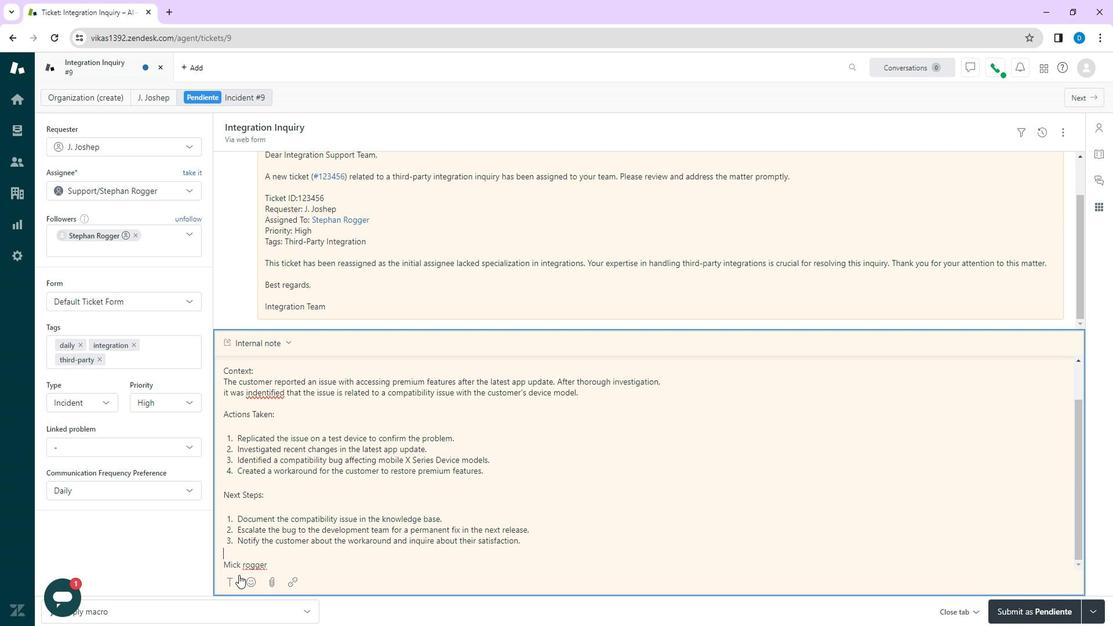 
Action: Key pressed <Key.enter><Key.caps_lock>B<Key.caps_lock>fest
Screenshot: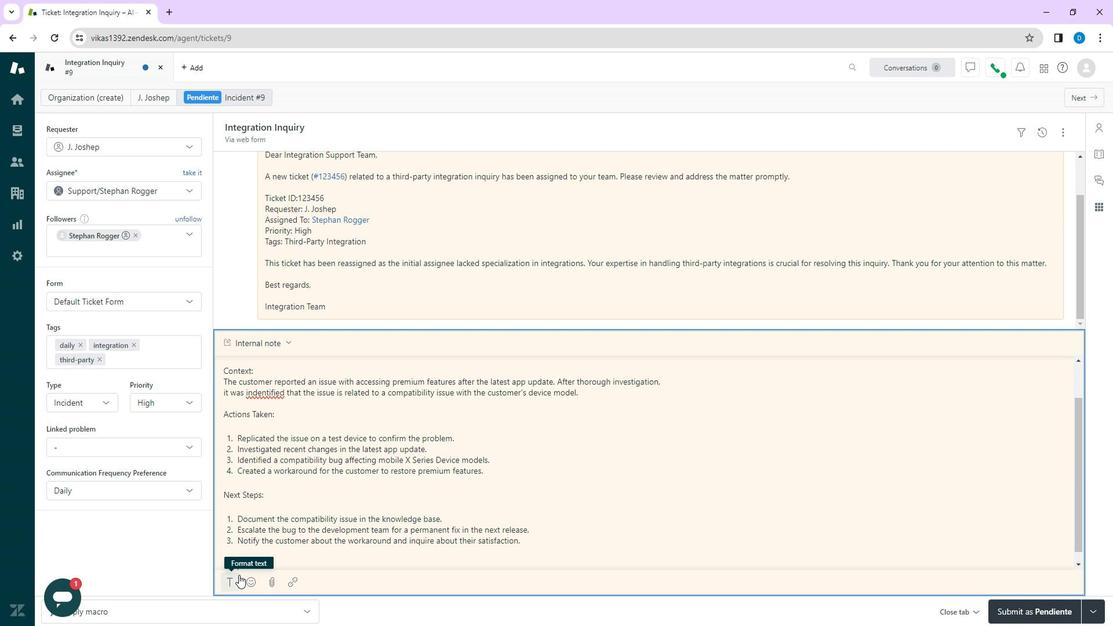 
Action: Mouse moved to (241, 176)
Screenshot: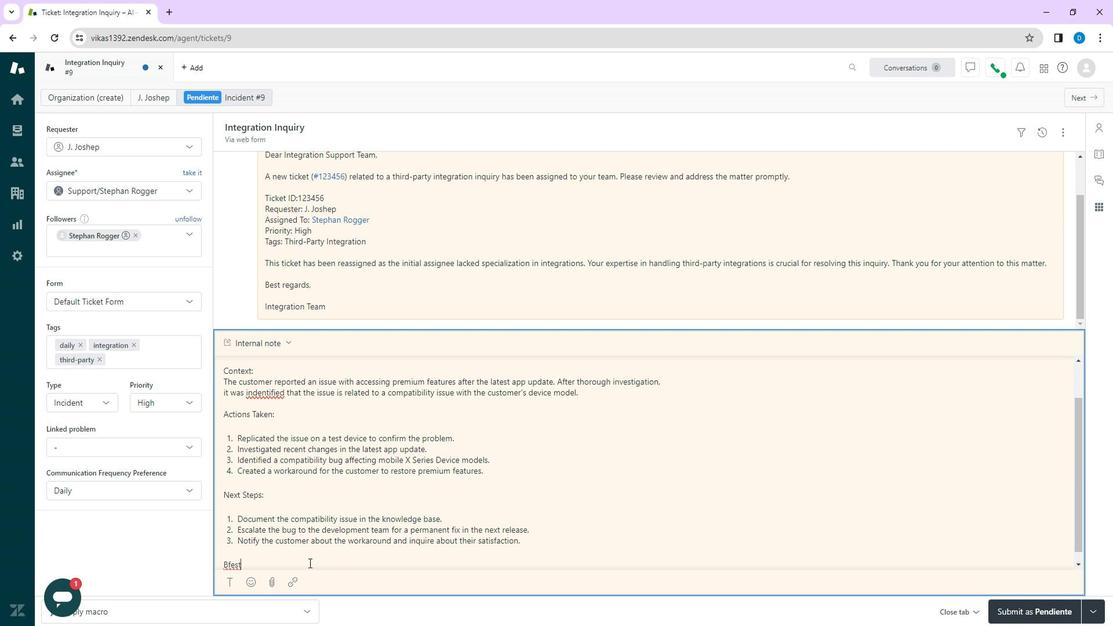 
Action: Key pressed <Key.backspace><Key.backspace><Key.backspace><Key.backspace>est<Key.space><Key.caps_lock>R<Key.caps_lock>egard
Screenshot: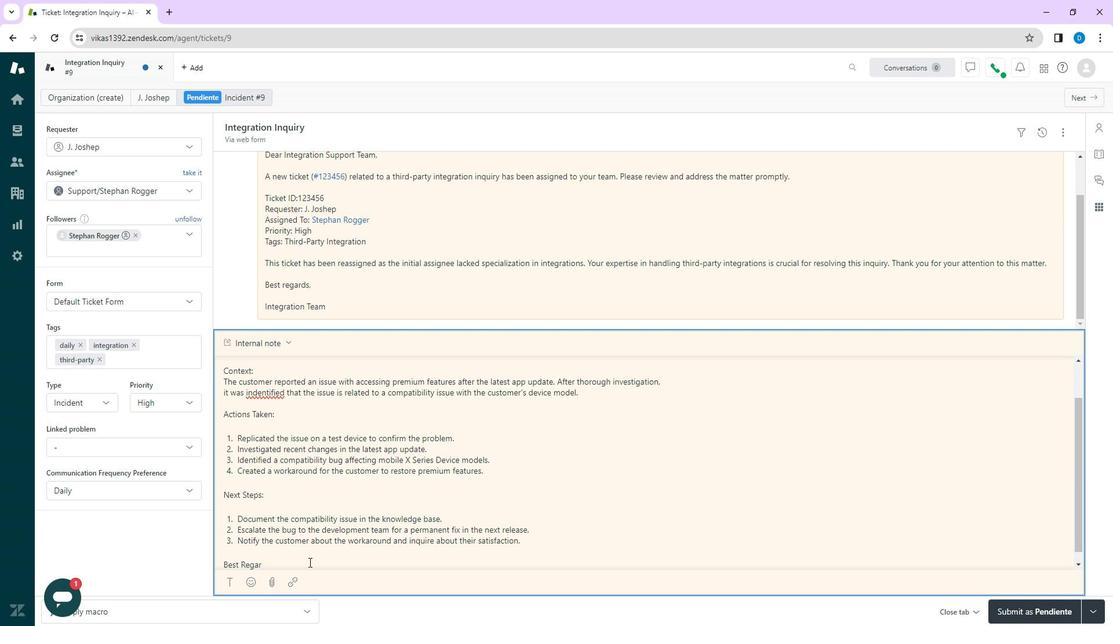 
Action: Mouse moved to (241, 176)
Screenshot: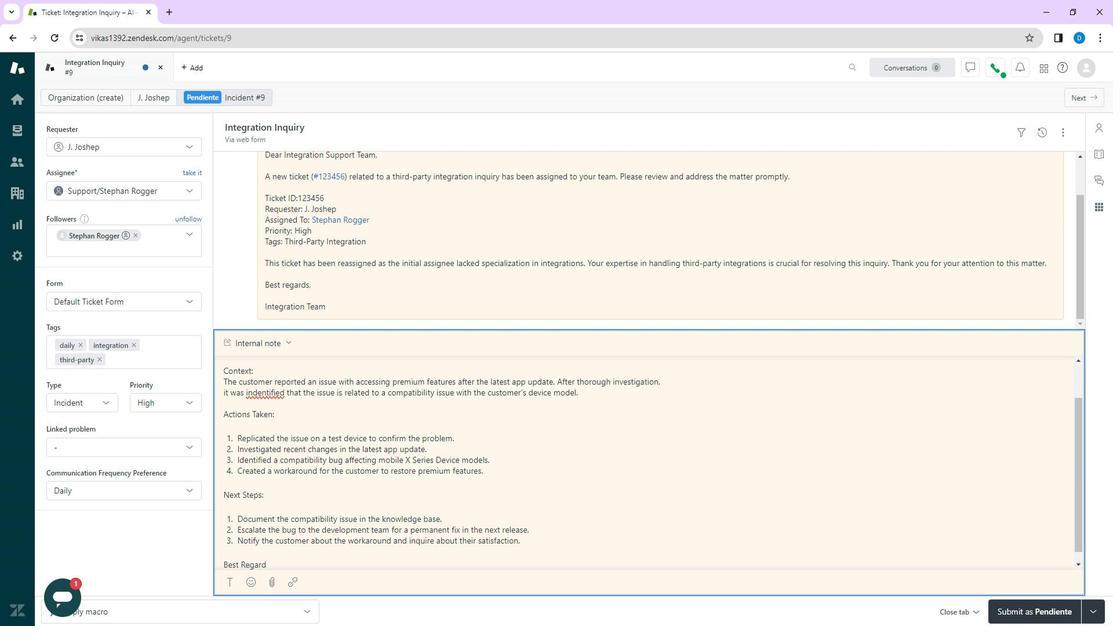 
Action: Mouse scrolled (241, 176) with delta (0, 0)
Screenshot: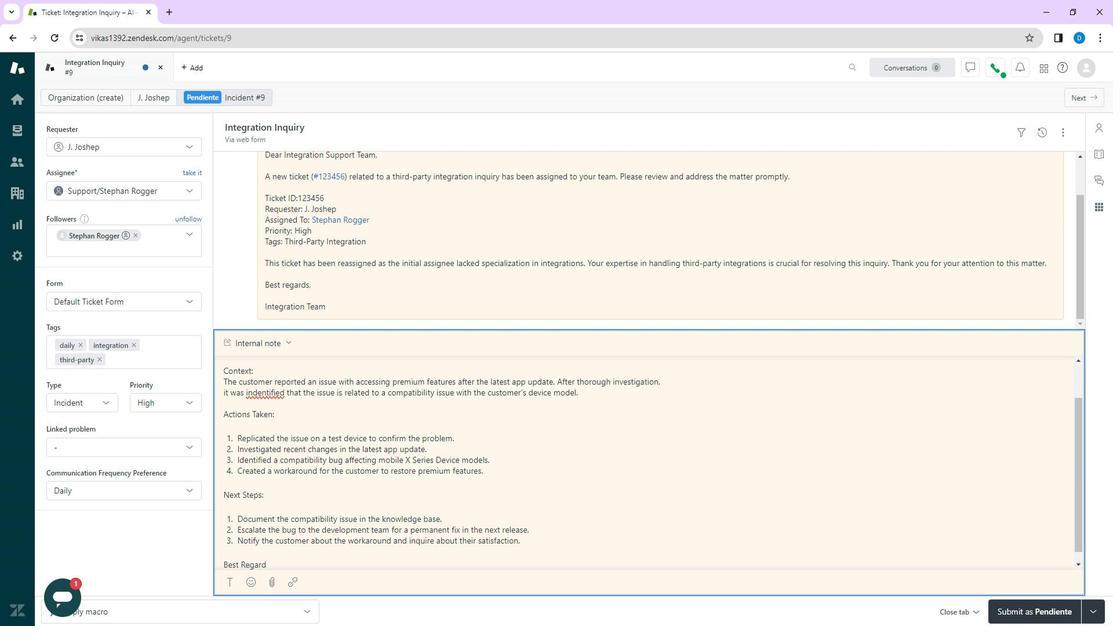
Action: Mouse scrolled (241, 176) with delta (0, 0)
Screenshot: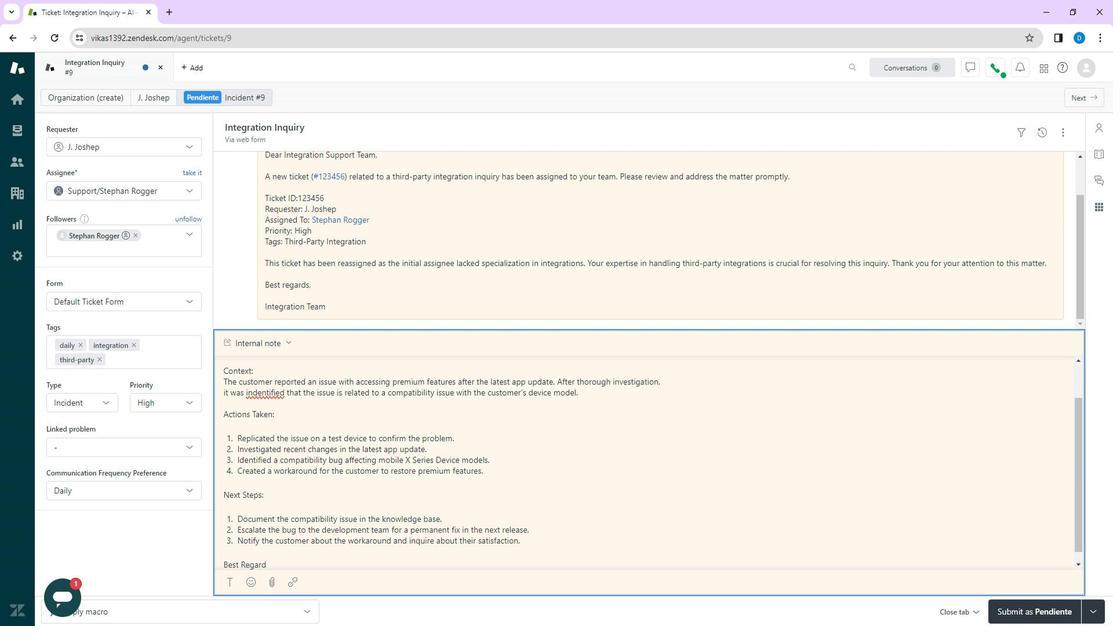 
Action: Mouse moved to (241, 176)
Screenshot: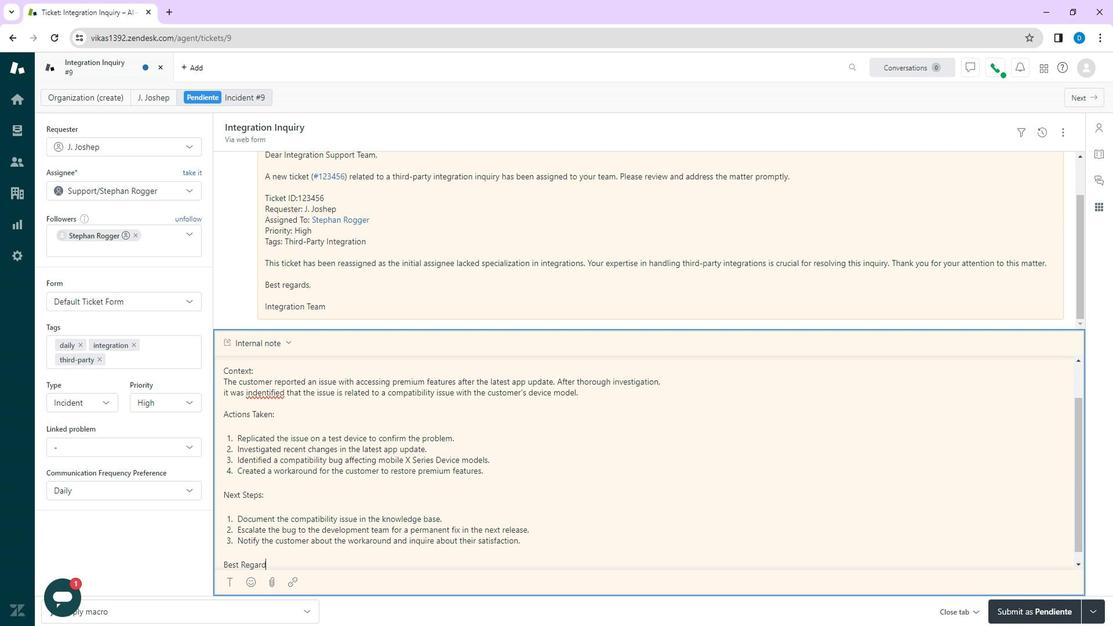 
Action: Mouse pressed left at (241, 176)
Screenshot: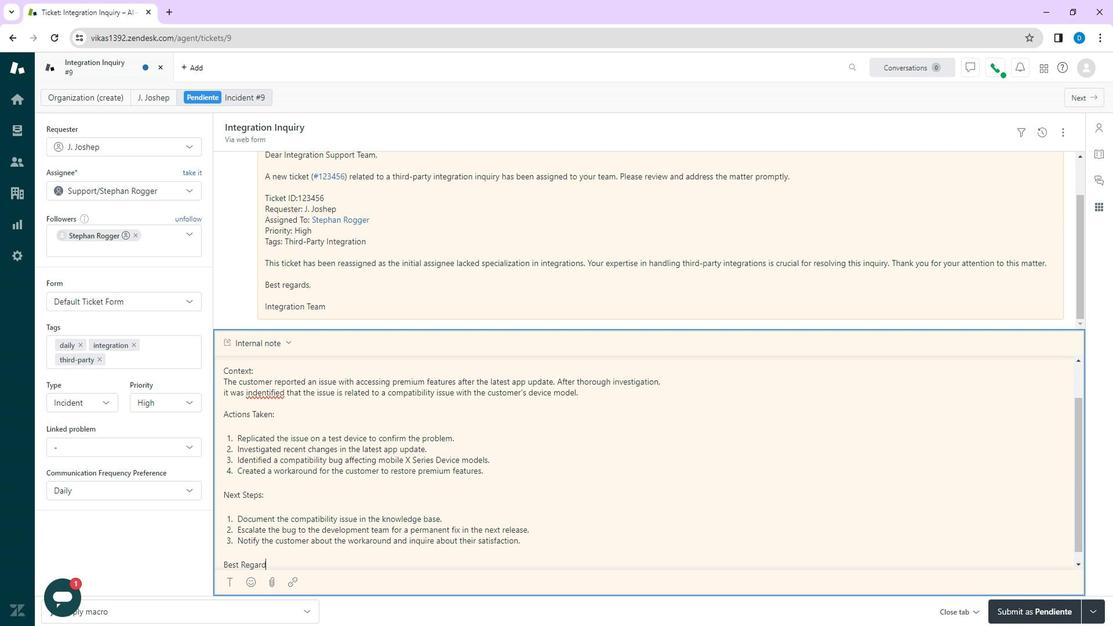 
Action: Mouse moved to (241, 176)
Screenshot: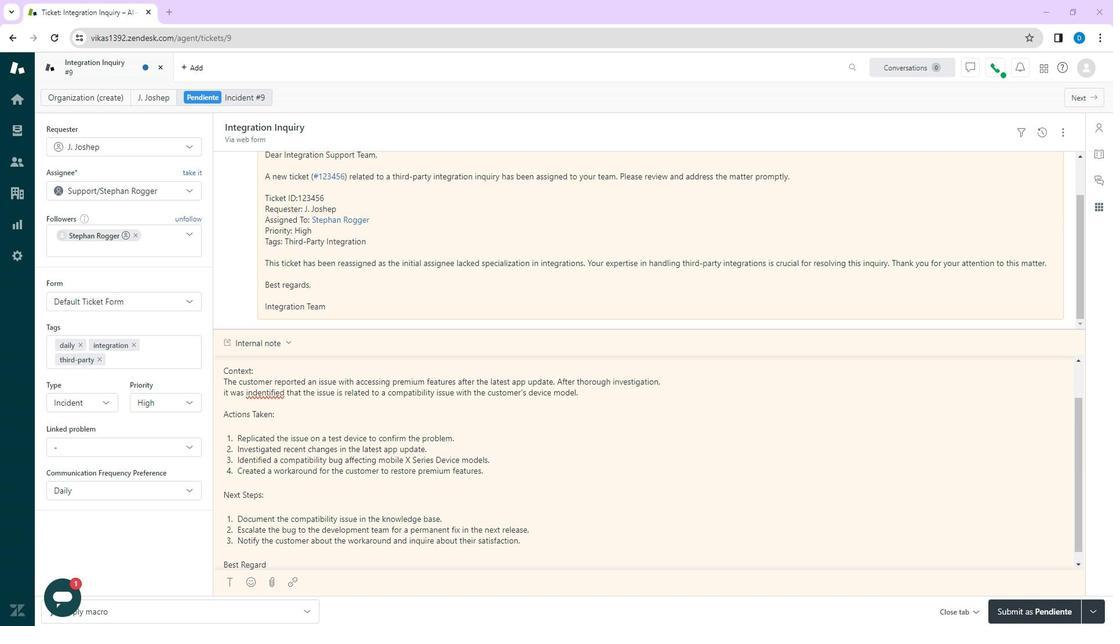 
Action: Key pressed best<Key.space>regard
Screenshot: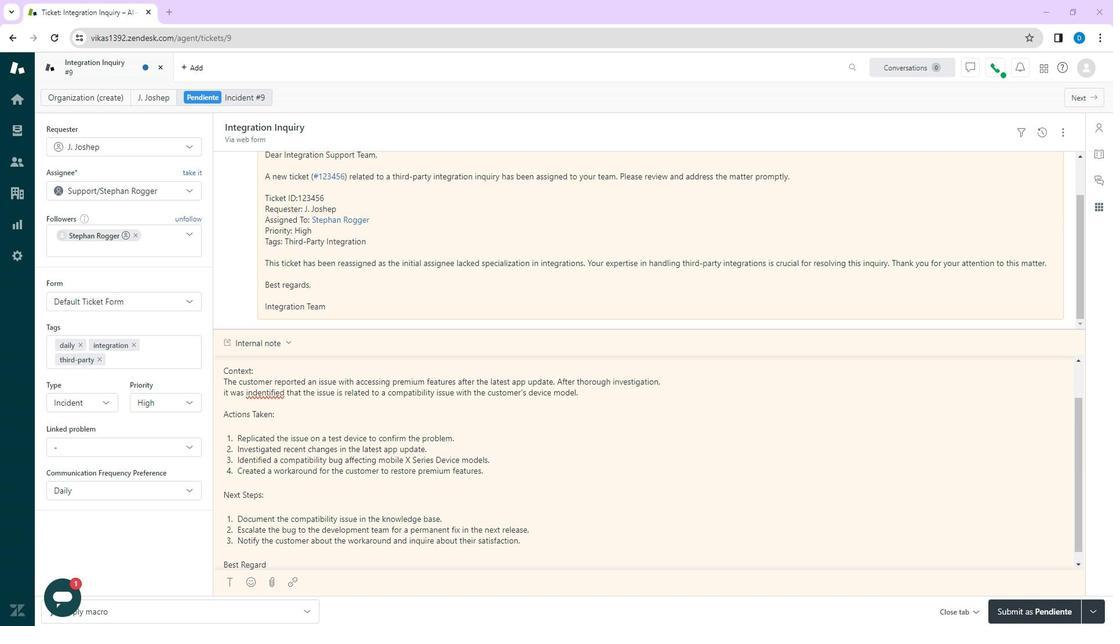 
Action: Mouse moved to (241, 176)
Screenshot: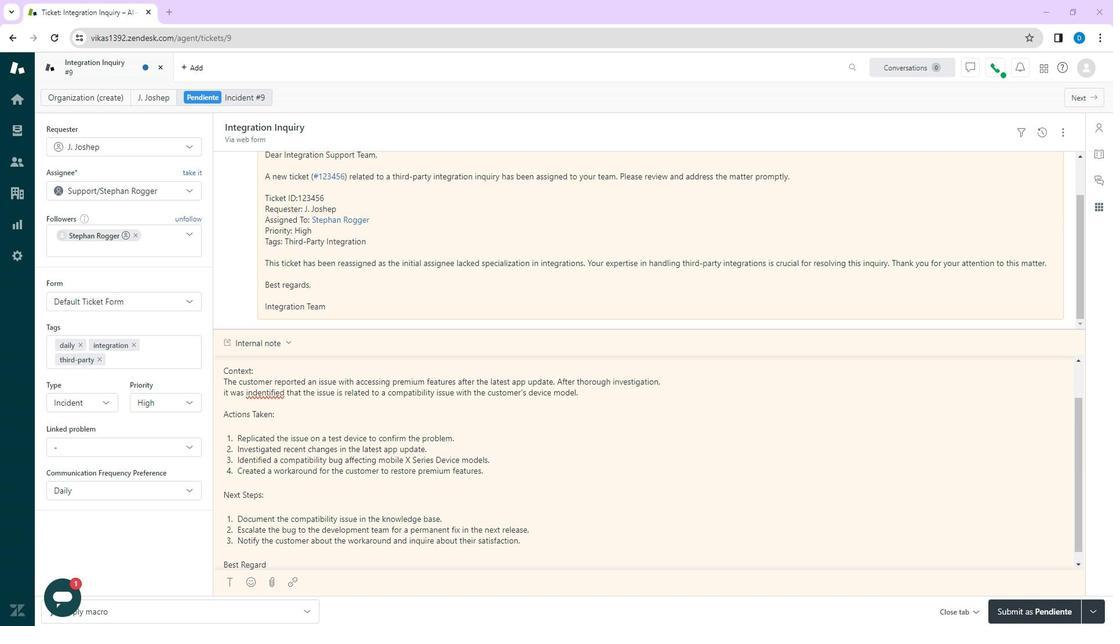 
Action: Key pressed <Key.enter>
Screenshot: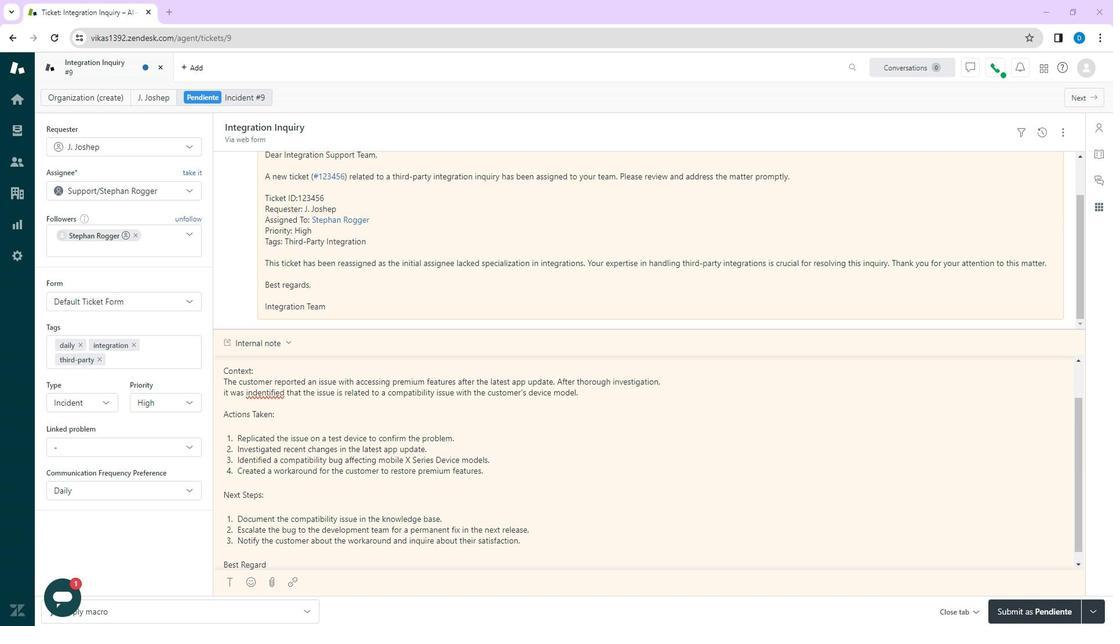 
Action: Mouse moved to (241, 176)
Screenshot: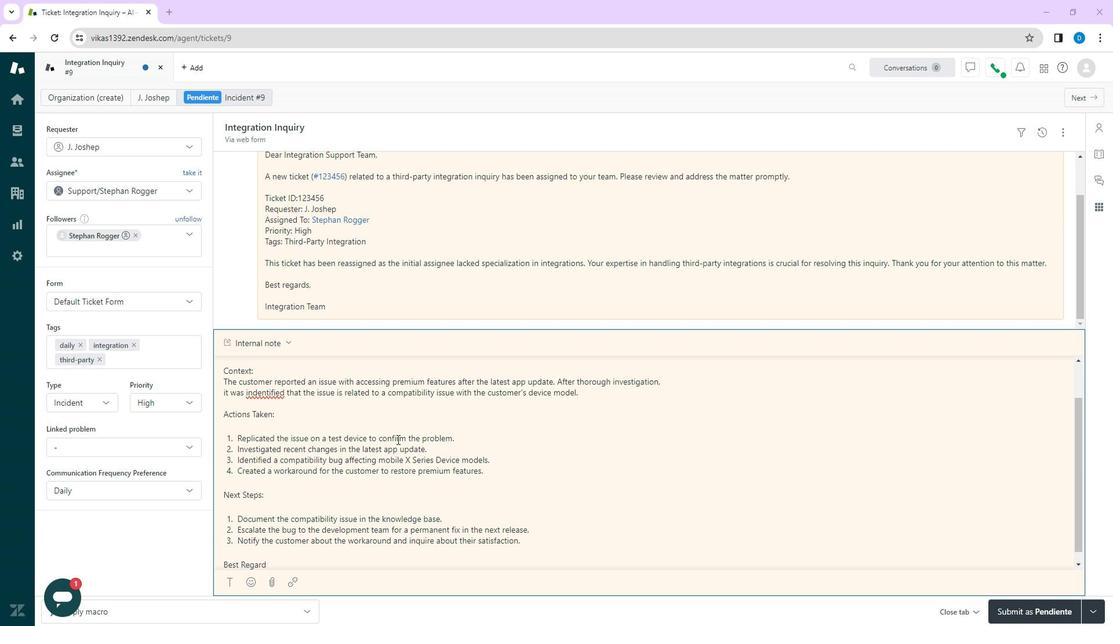 
Action: Mouse scrolled (241, 176) with delta (0, 0)
Screenshot: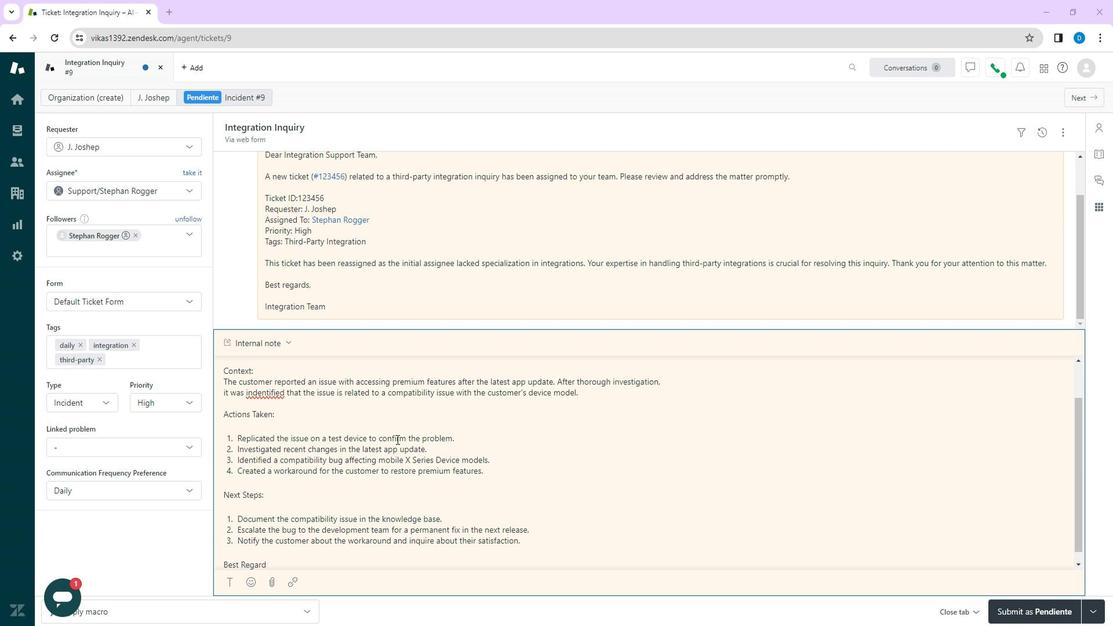 
Action: Mouse scrolled (241, 176) with delta (0, 0)
Screenshot: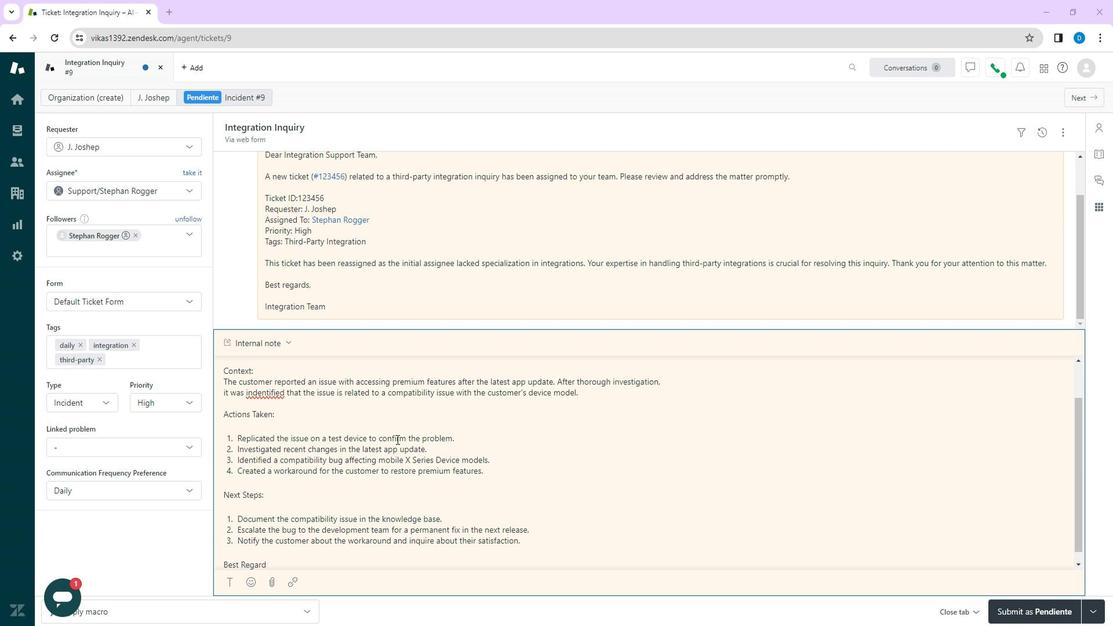
Action: Mouse moved to (241, 176)
Screenshot: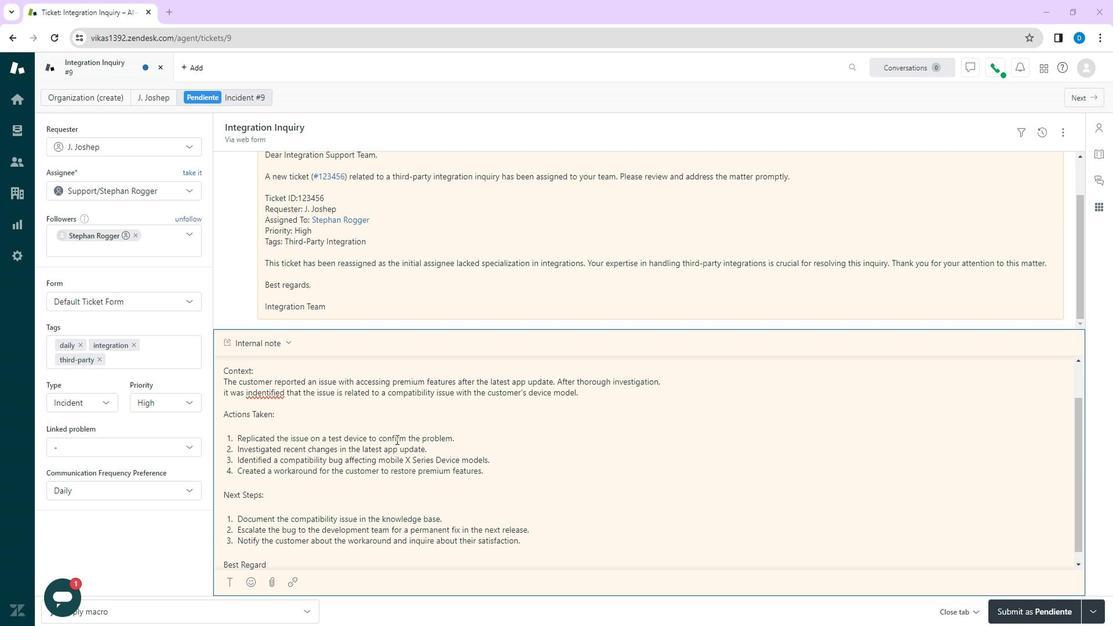 
Action: Mouse scrolled (241, 176) with delta (0, 0)
Screenshot: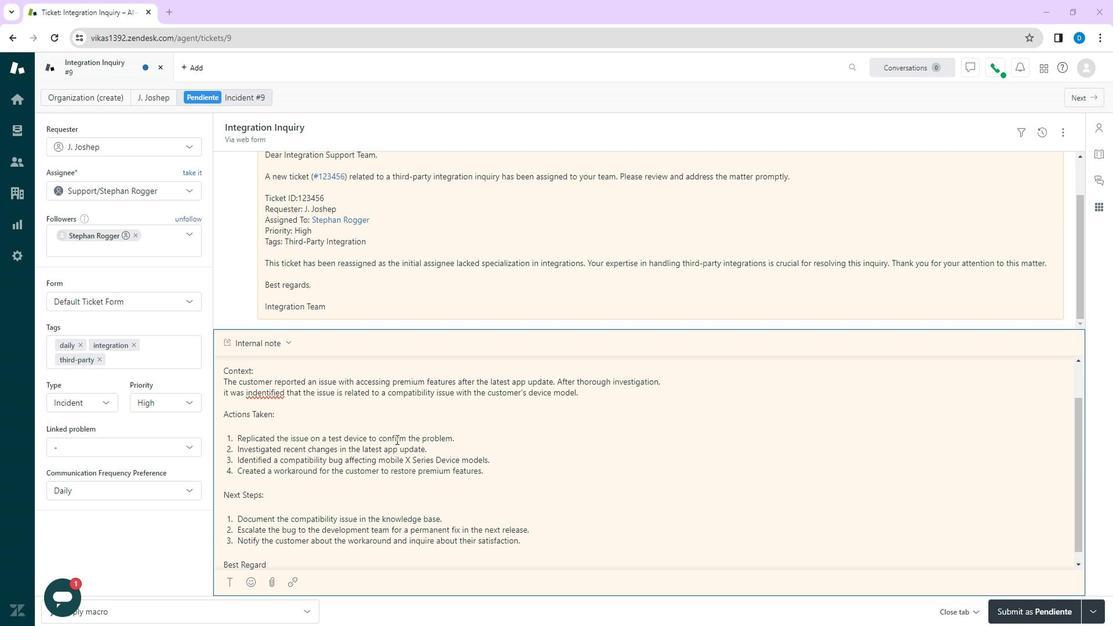 
Action: Mouse moved to (241, 176)
Screenshot: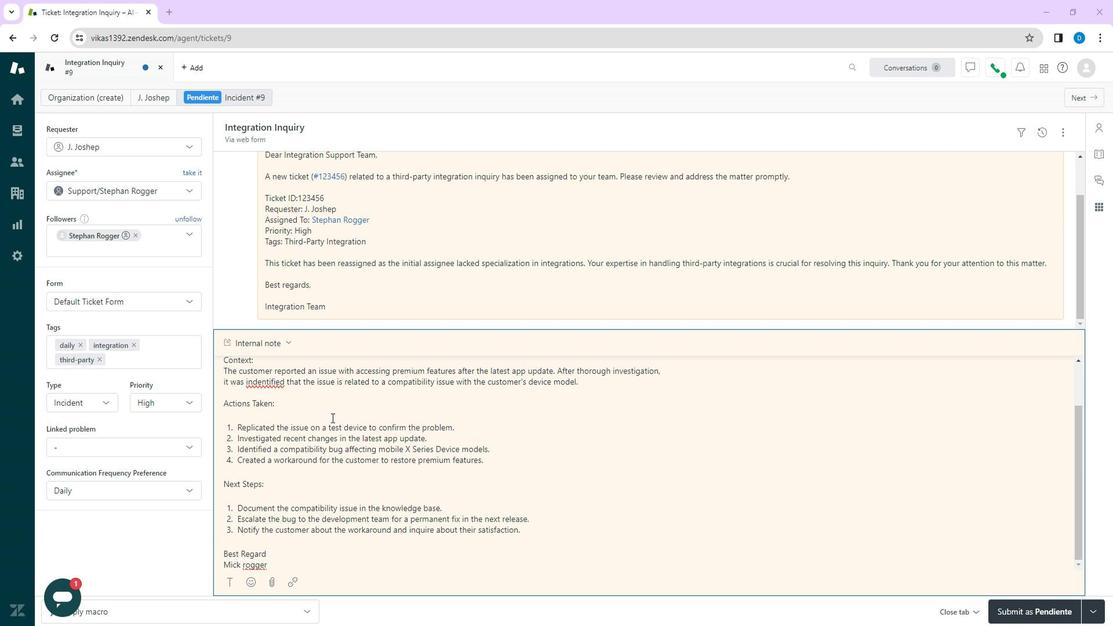 
Action: Mouse scrolled (241, 176) with delta (0, 0)
Screenshot: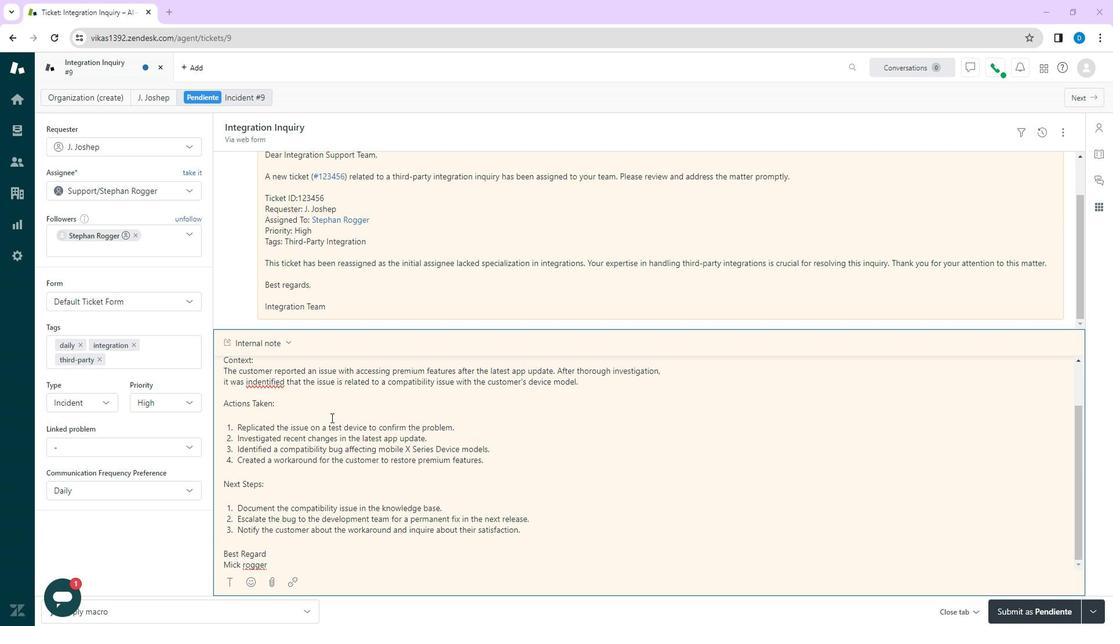 
Action: Mouse scrolled (241, 176) with delta (0, 0)
Screenshot: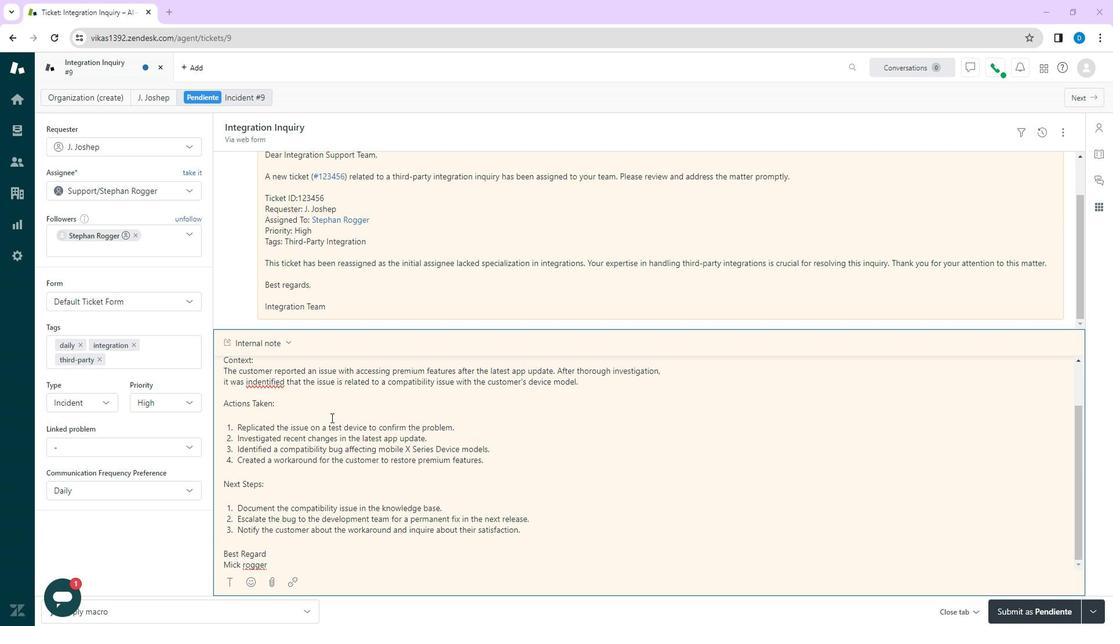 
Action: Mouse moved to (241, 176)
Screenshot: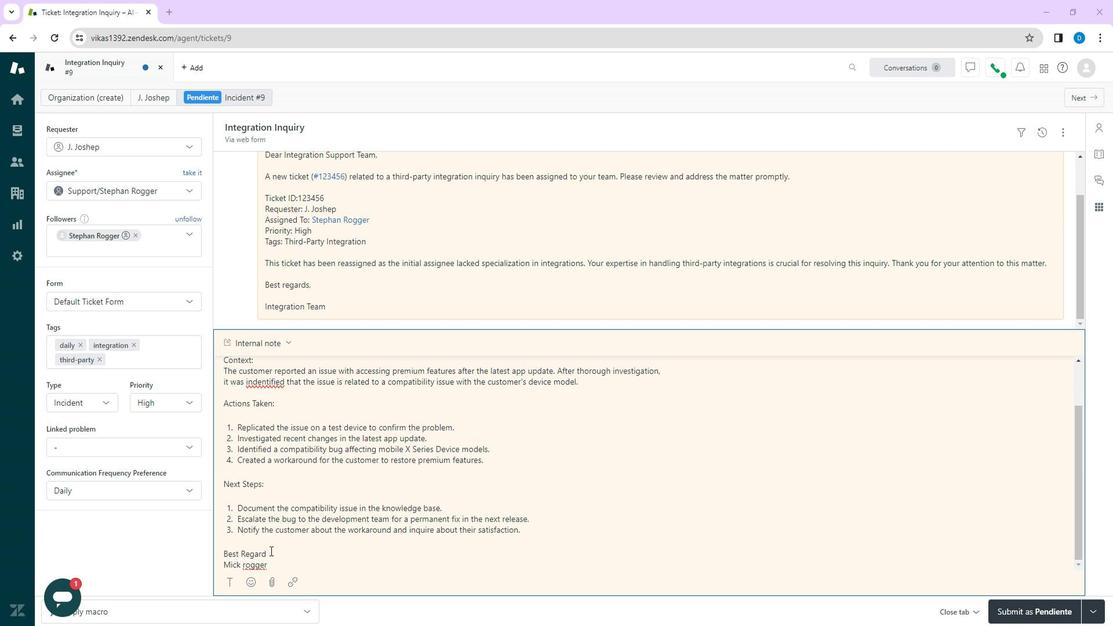 
Action: Mouse pressed left at (241, 176)
Screenshot: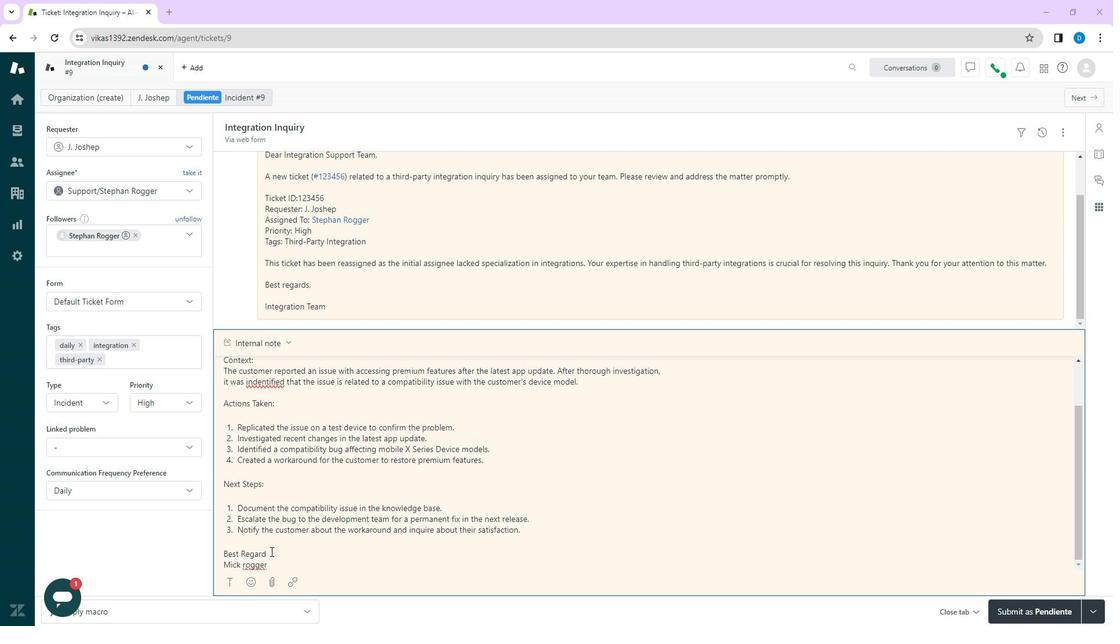 
Action: Mouse moved to (241, 176)
Screenshot: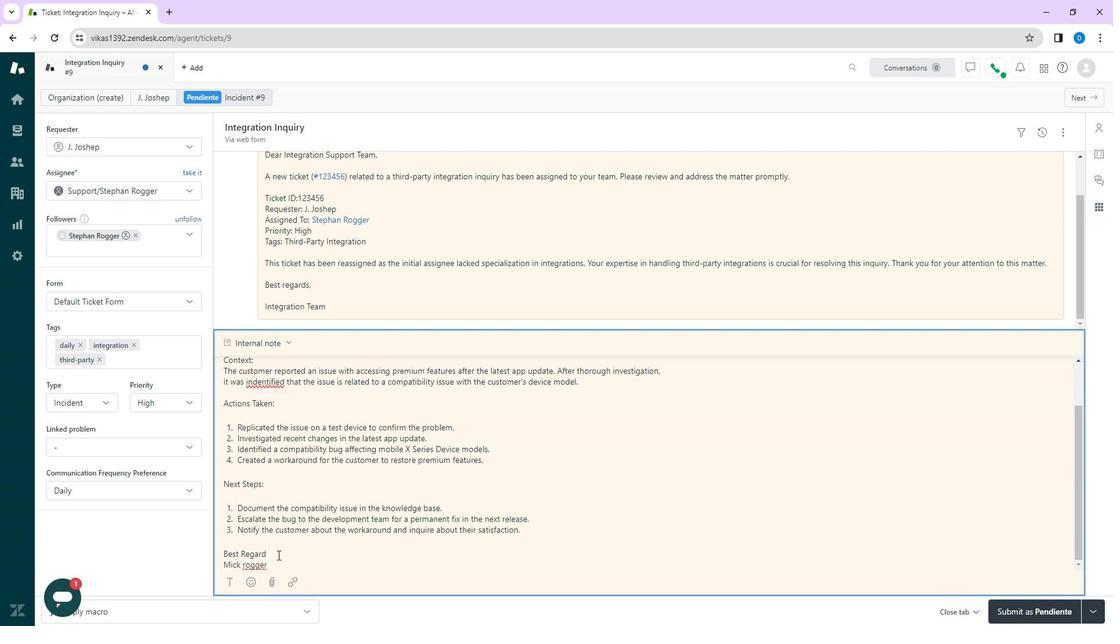 
Action: Key pressed s
Screenshot: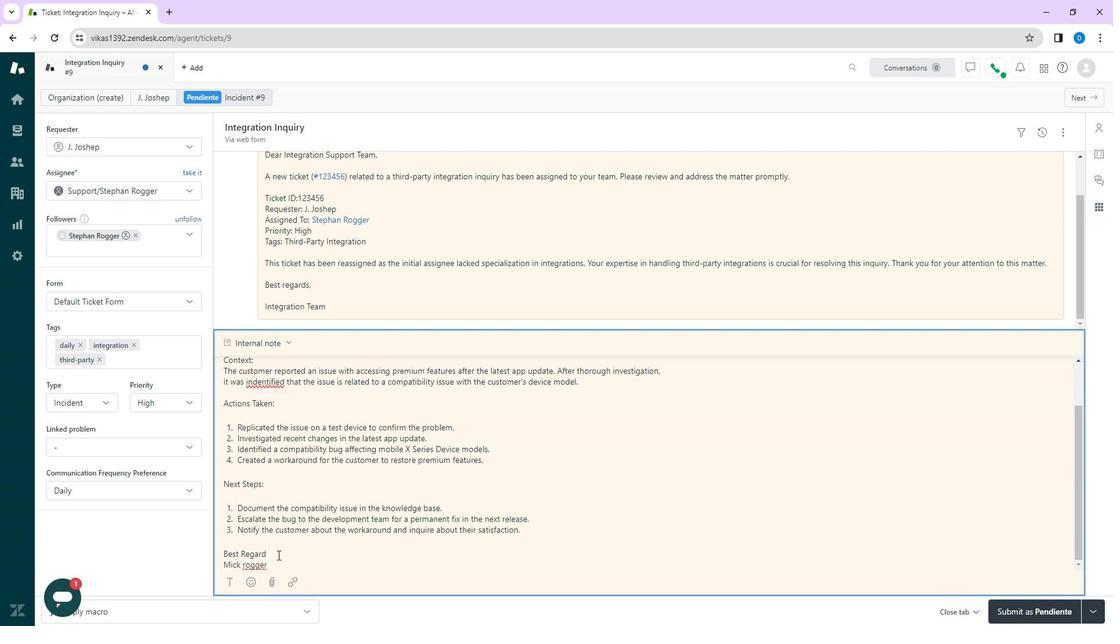 
Action: Mouse moved to (241, 176)
Screenshot: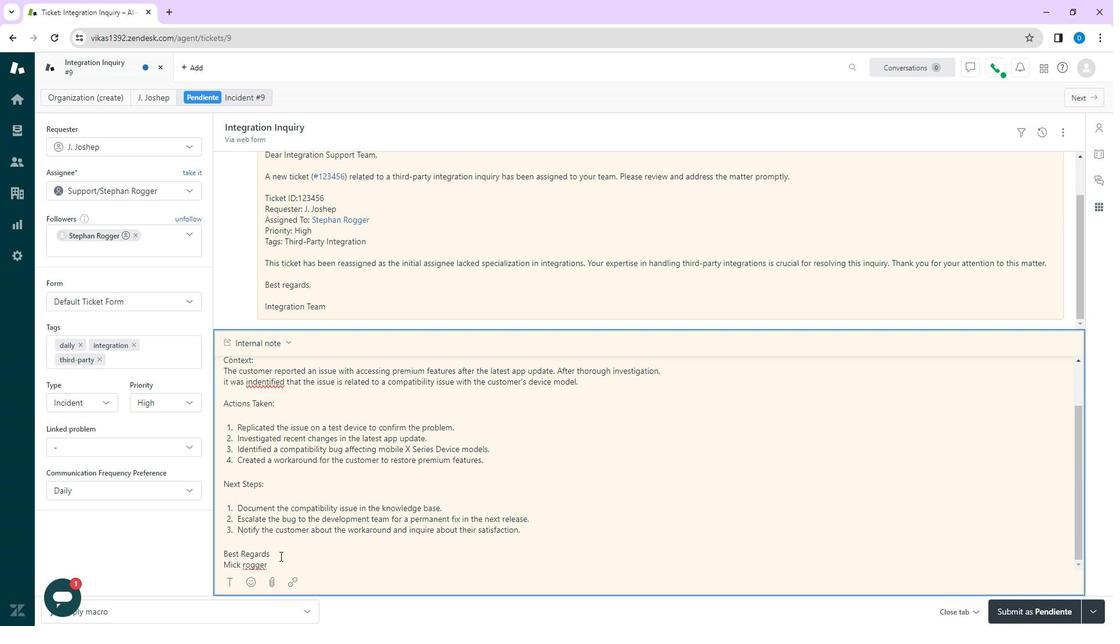 
Action: Mouse pressed left at (241, 176)
Screenshot: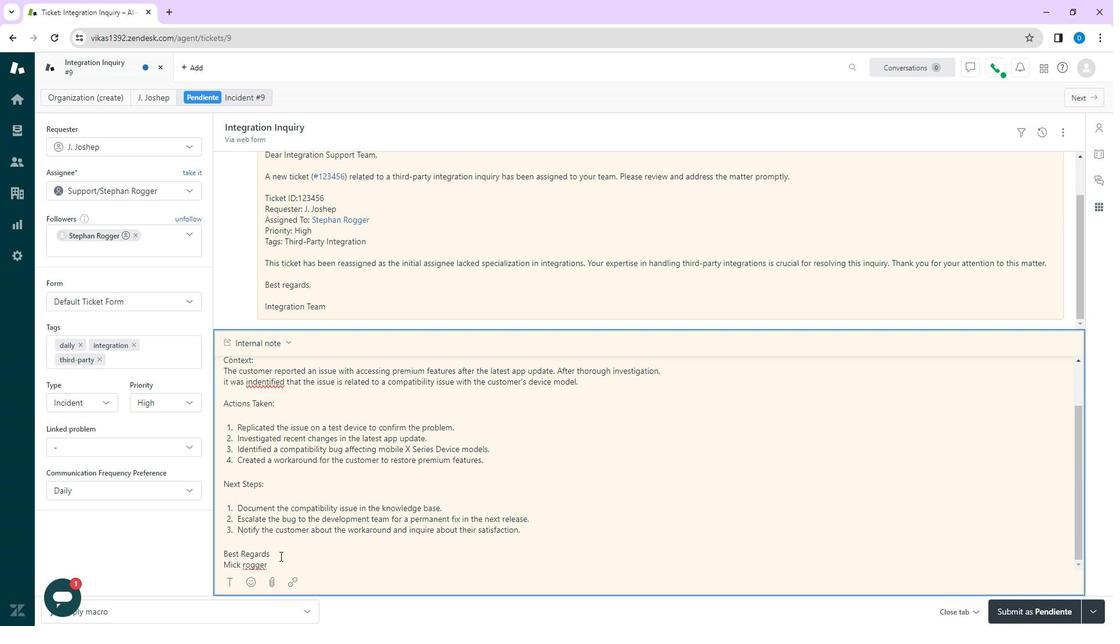 
Action: Mouse moved to (241, 176)
Screenshot: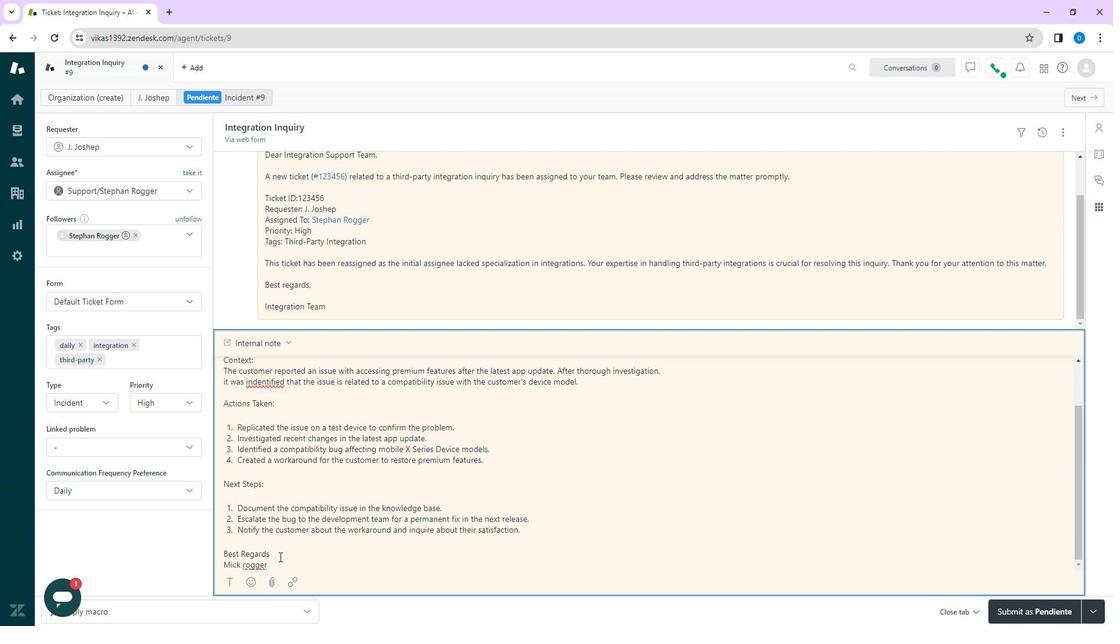 
Action: Key pressed <Key.enter>
Screenshot: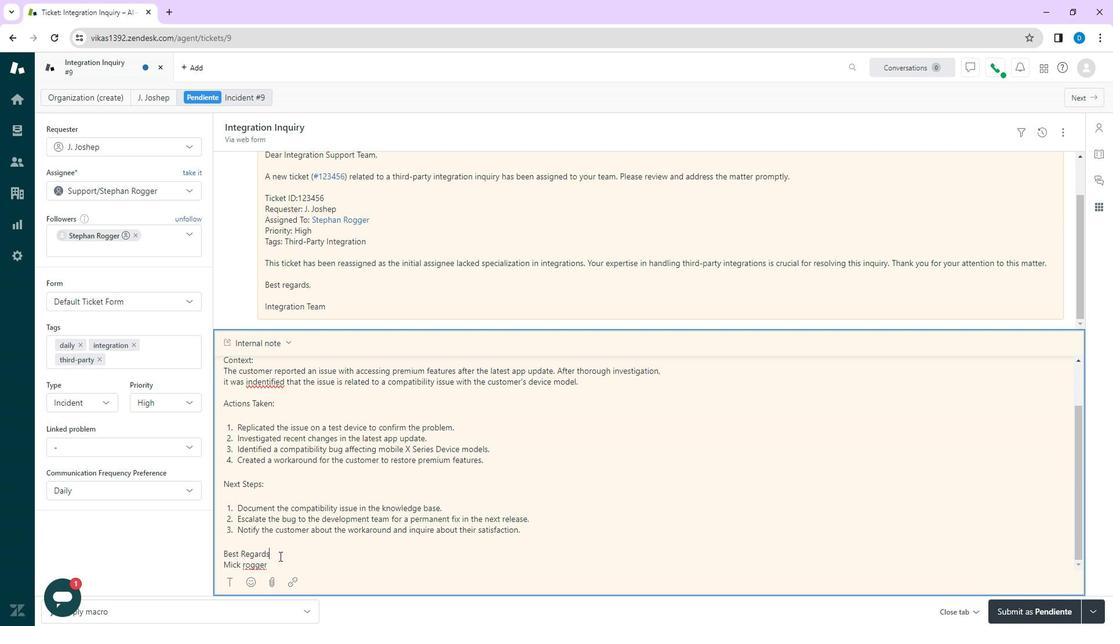 
Action: Mouse moved to (241, 176)
Screenshot: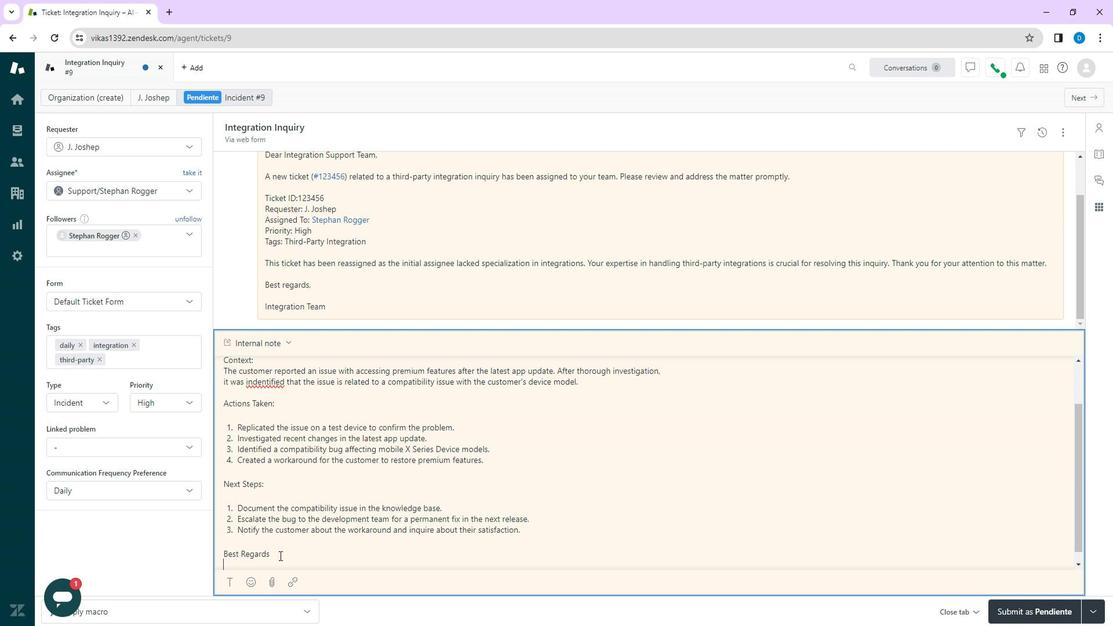 
Action: Mouse scrolled (241, 176) with delta (0, 0)
Screenshot: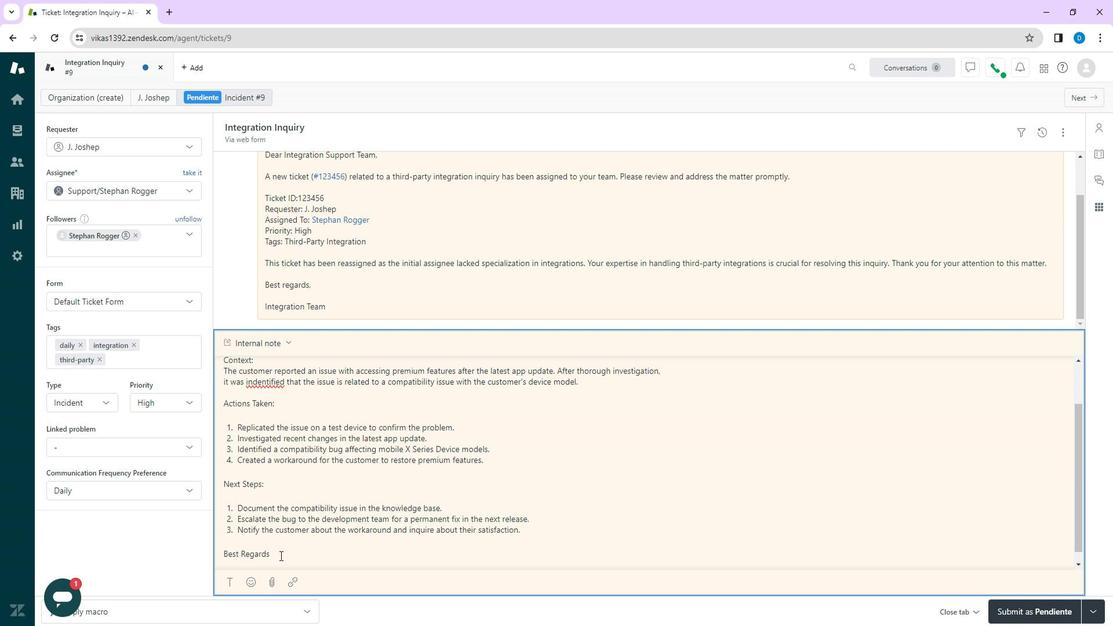 
Action: Mouse scrolled (241, 176) with delta (0, 0)
Screenshot: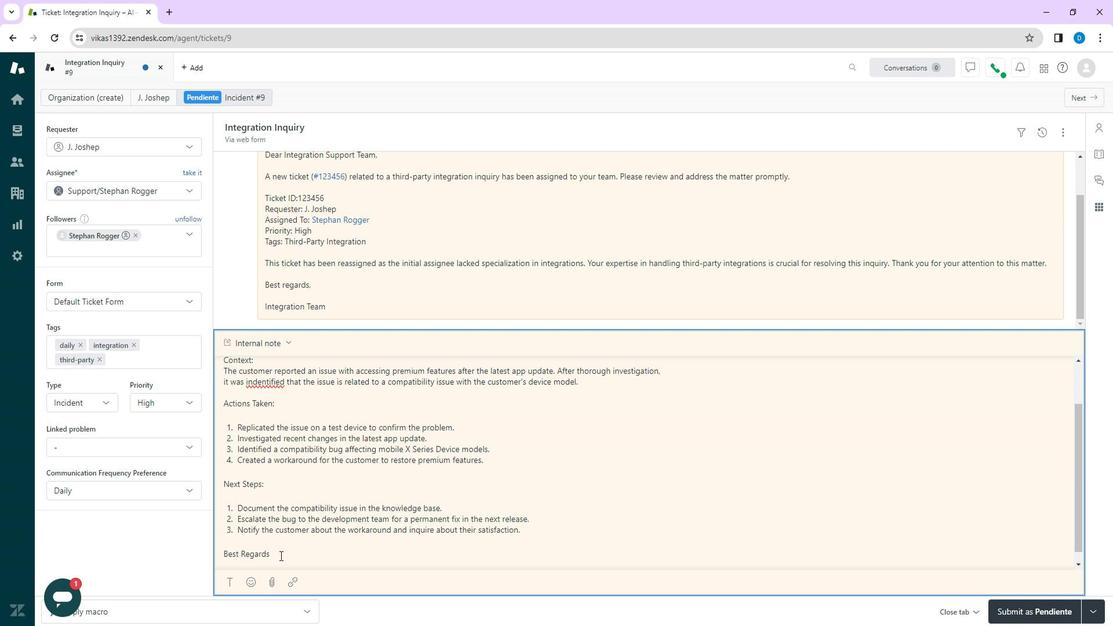 
Action: Mouse scrolled (241, 176) with delta (0, 0)
Screenshot: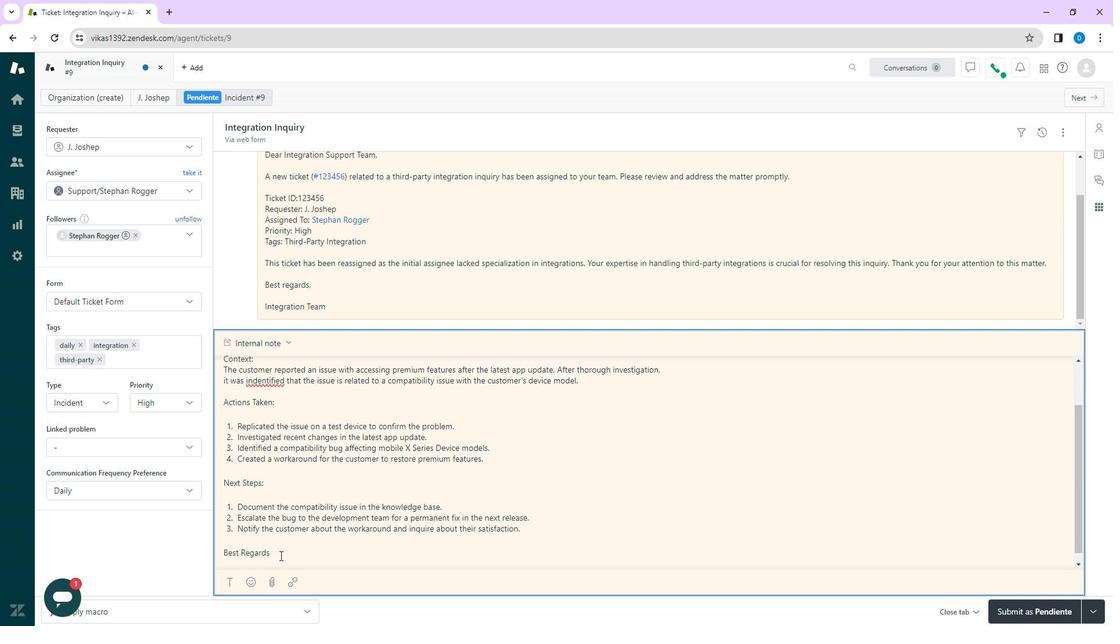 
Action: Mouse scrolled (241, 176) with delta (0, 0)
Screenshot: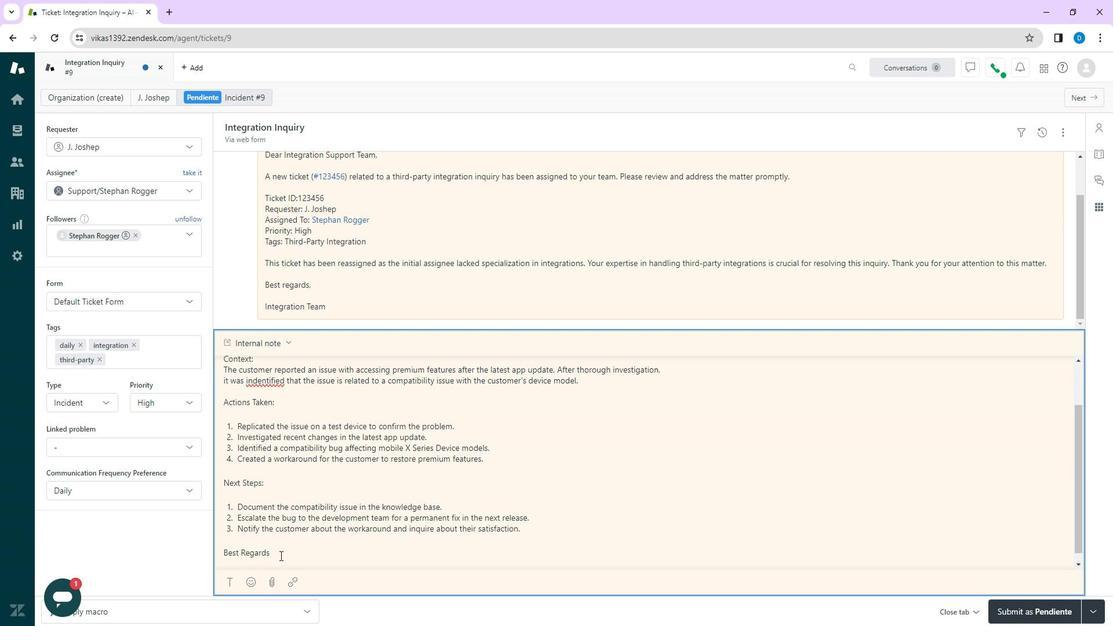 
Action: Mouse moved to (241, 176)
Screenshot: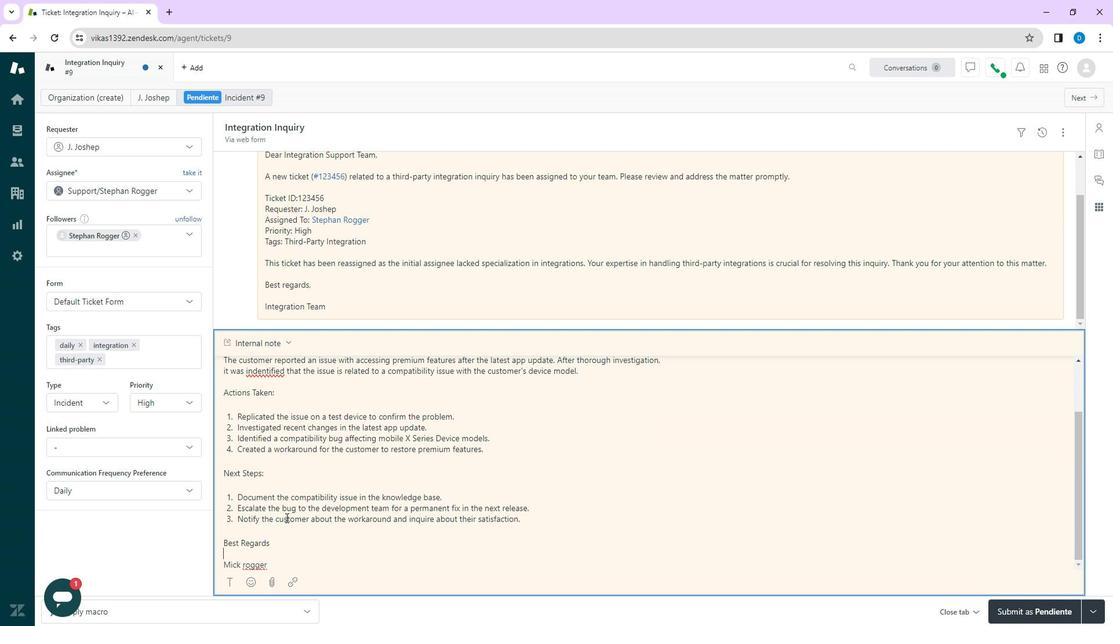 
Action: Mouse scrolled (241, 176) with delta (0, 0)
Screenshot: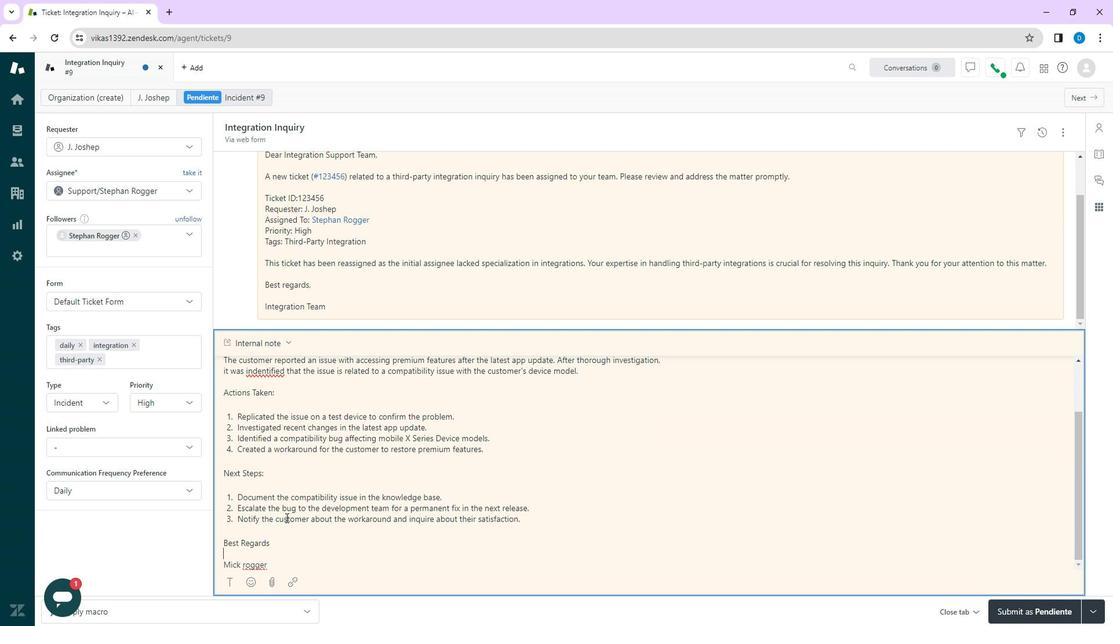 
Action: Mouse moved to (241, 176)
Screenshot: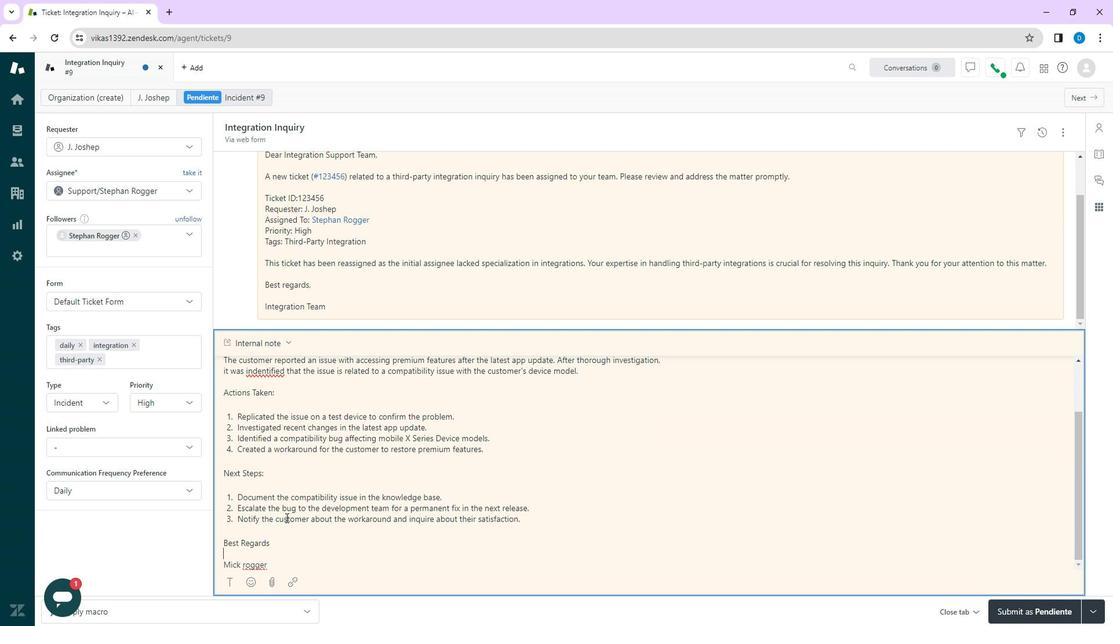 
Action: Mouse scrolled (241, 176) with delta (0, 0)
Screenshot: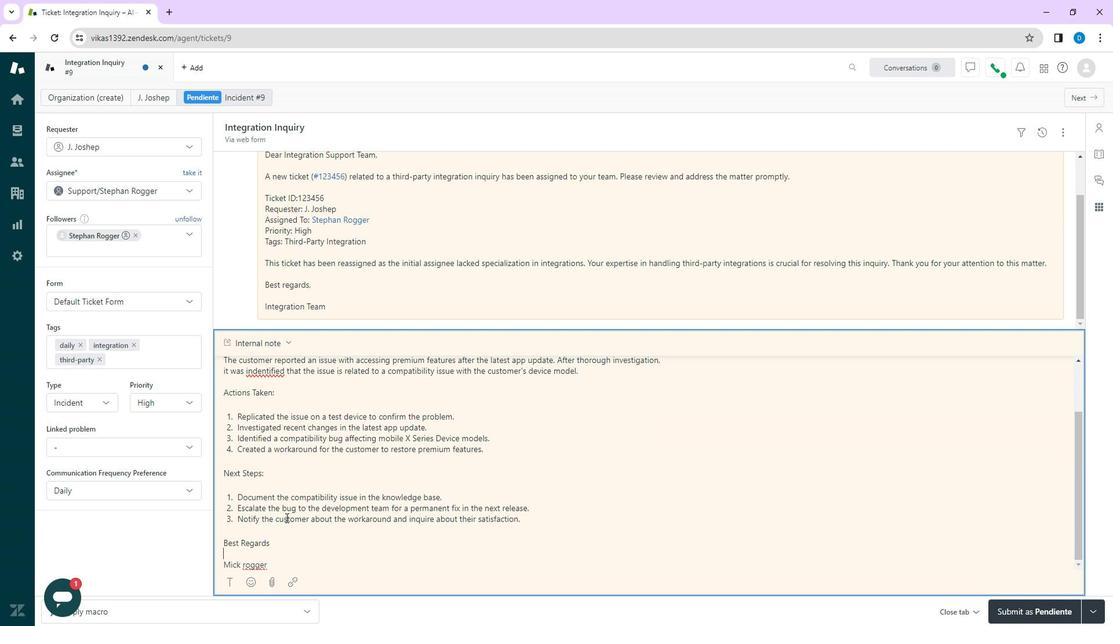 
Action: Mouse moved to (241, 176)
Screenshot: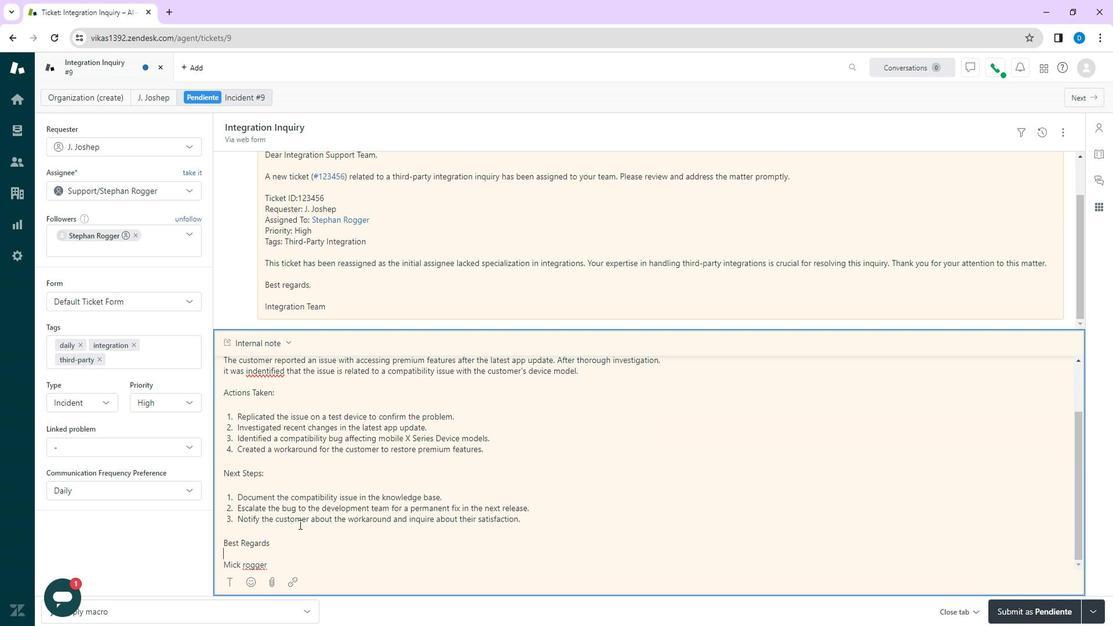 
Action: Mouse scrolled (241, 176) with delta (0, 0)
Screenshot: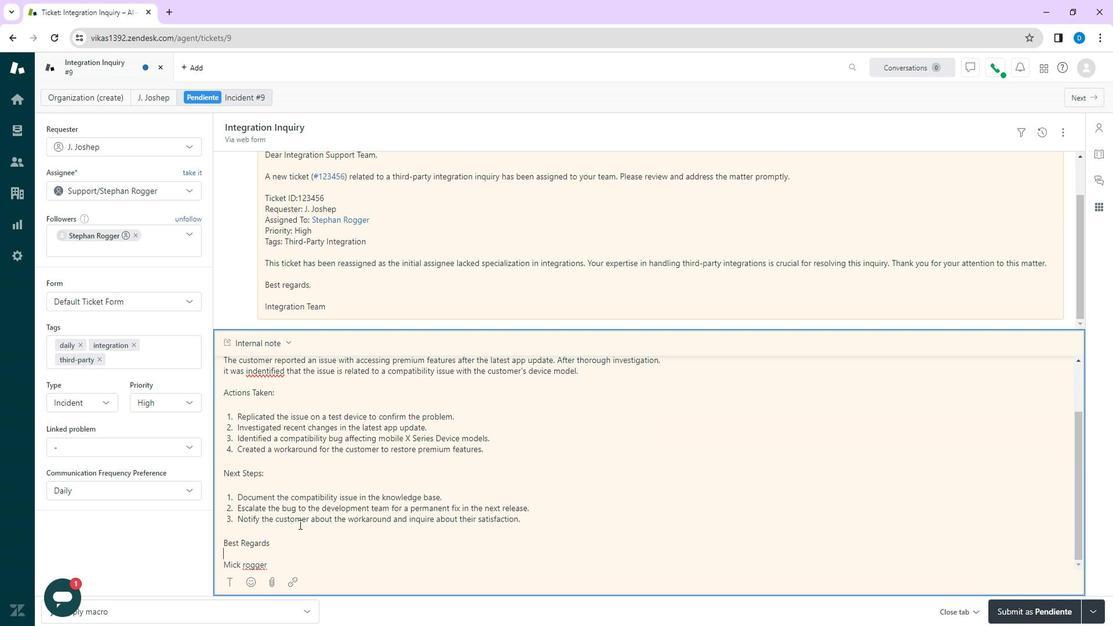 
Action: Mouse moved to (241, 176)
Screenshot: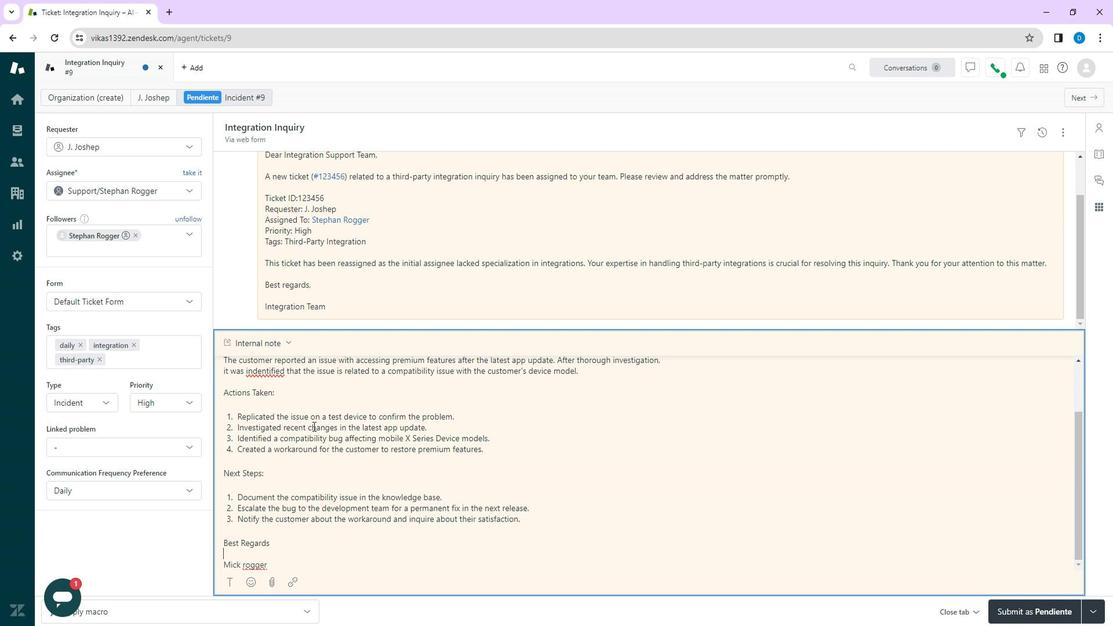 
Action: Mouse scrolled (241, 176) with delta (0, 0)
Screenshot: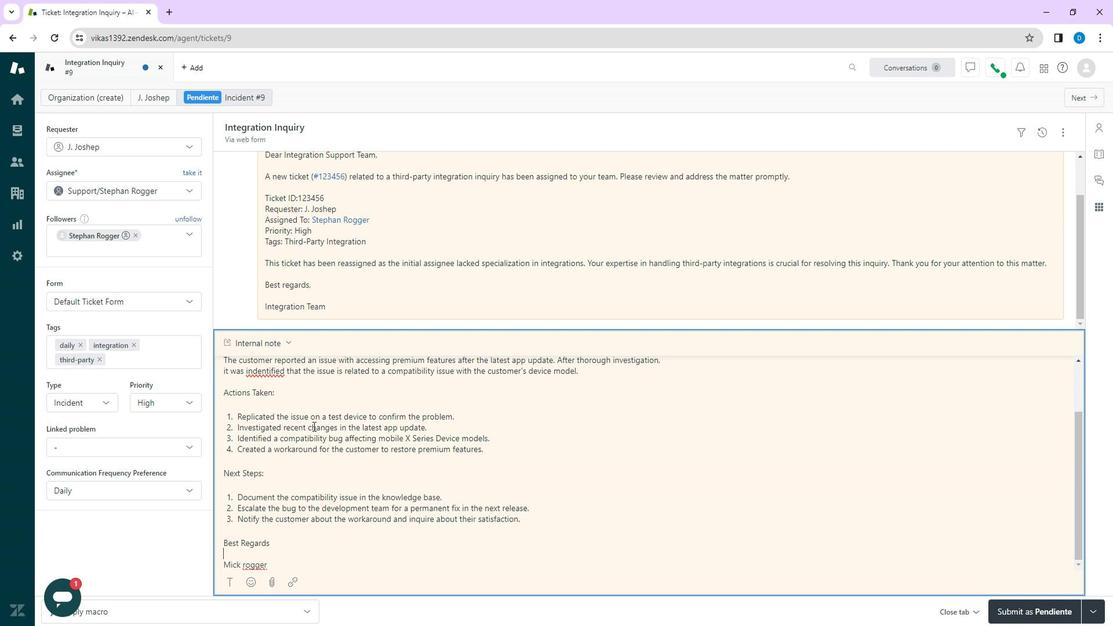 
Action: Mouse scrolled (241, 176) with delta (0, 0)
Screenshot: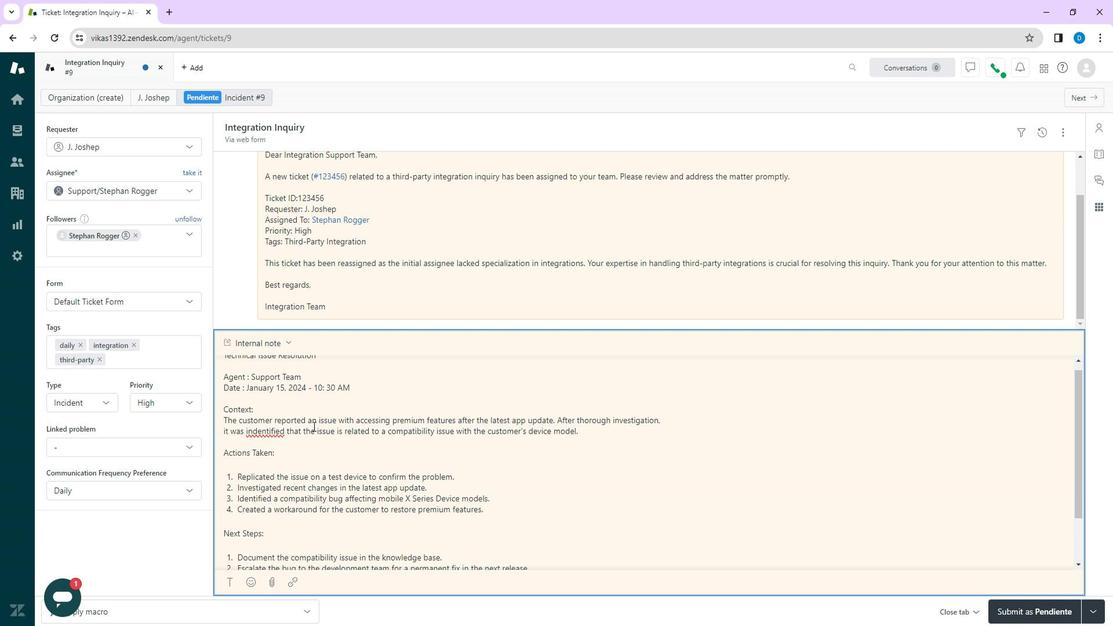 
Action: Mouse scrolled (241, 176) with delta (0, 0)
Screenshot: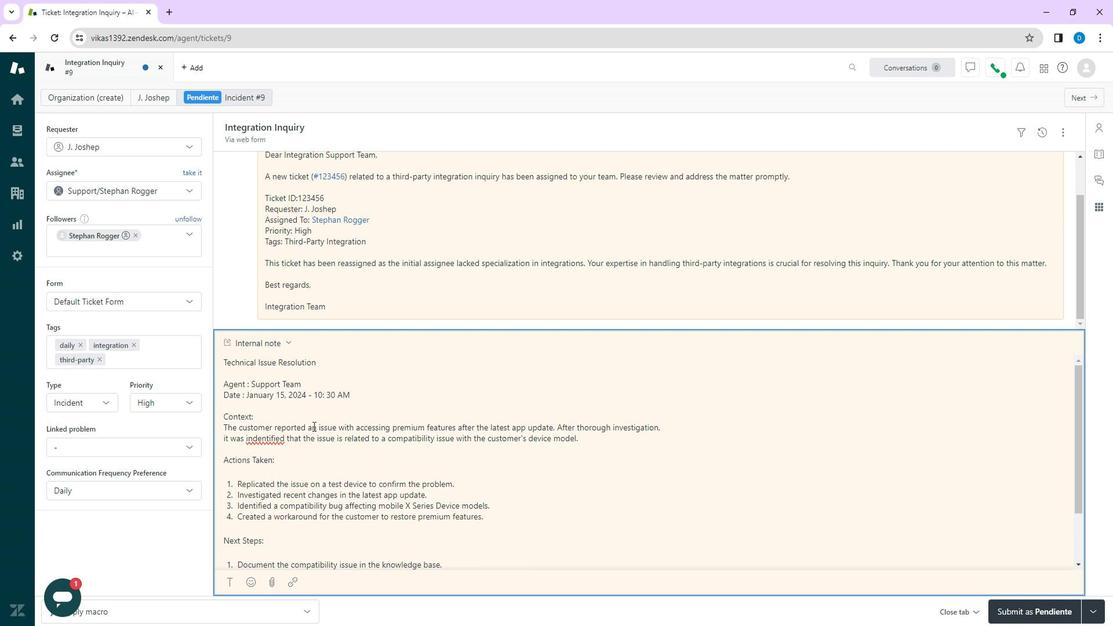 
Action: Mouse moved to (241, 176)
Screenshot: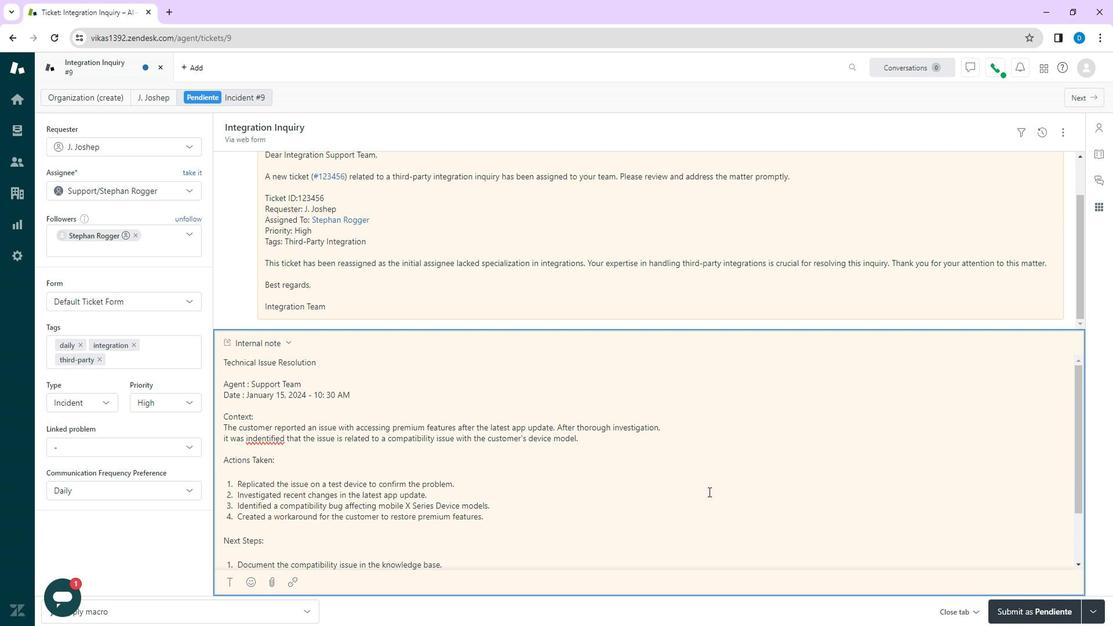 
Action: Mouse scrolled (241, 176) with delta (0, 0)
Screenshot: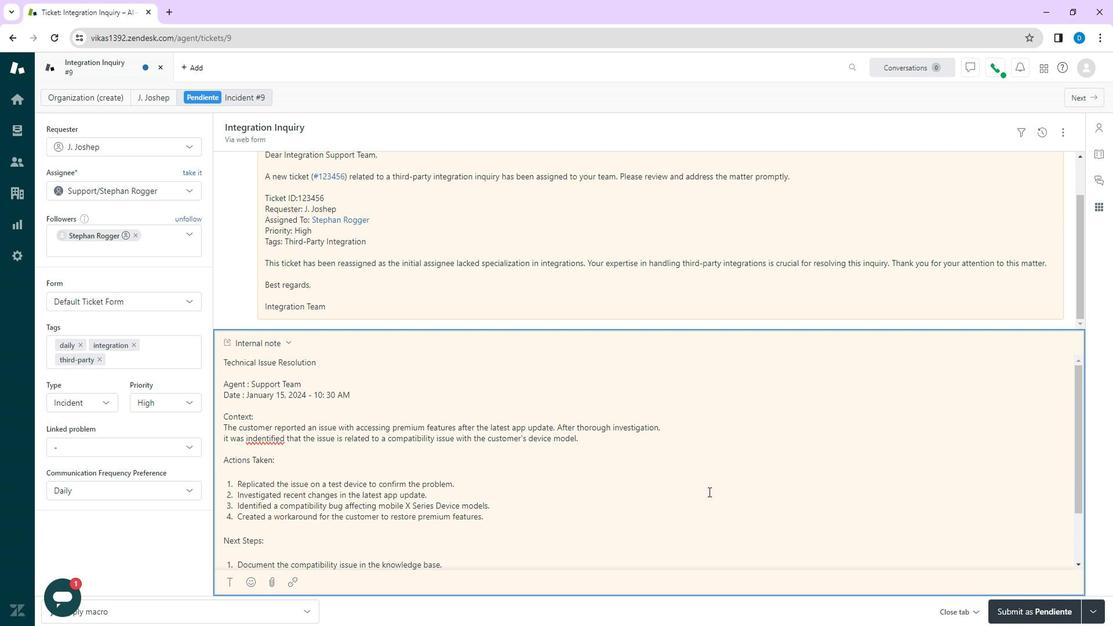 
Action: Mouse moved to (241, 176)
Screenshot: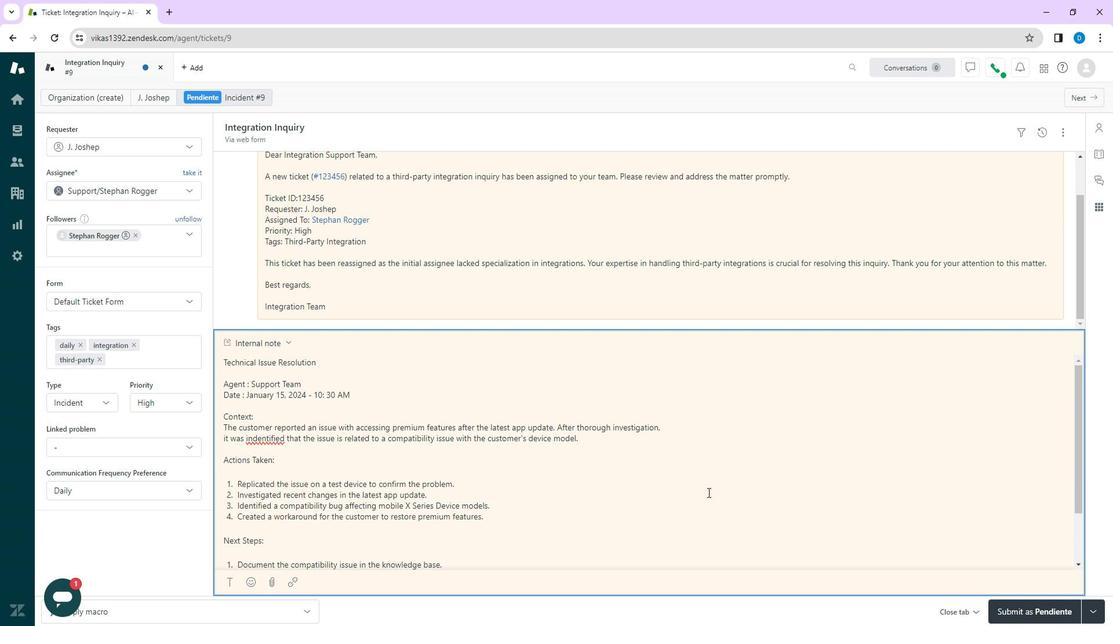
Action: Mouse scrolled (241, 176) with delta (0, 0)
Screenshot: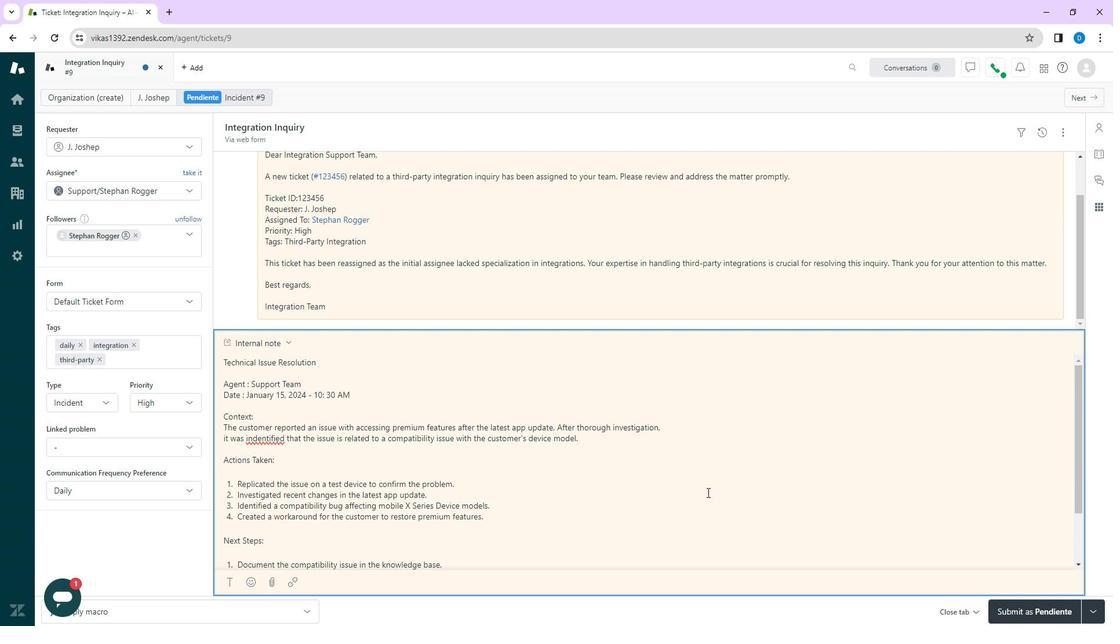 
Action: Mouse scrolled (241, 176) with delta (0, 0)
Screenshot: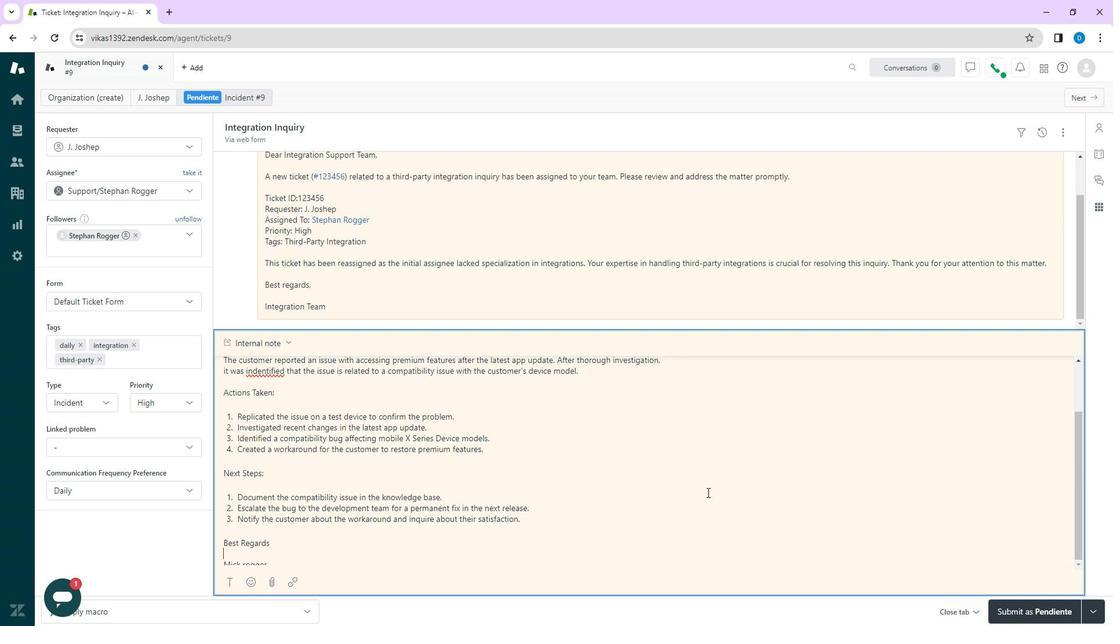 
Action: Mouse scrolled (241, 176) with delta (0, 0)
Screenshot: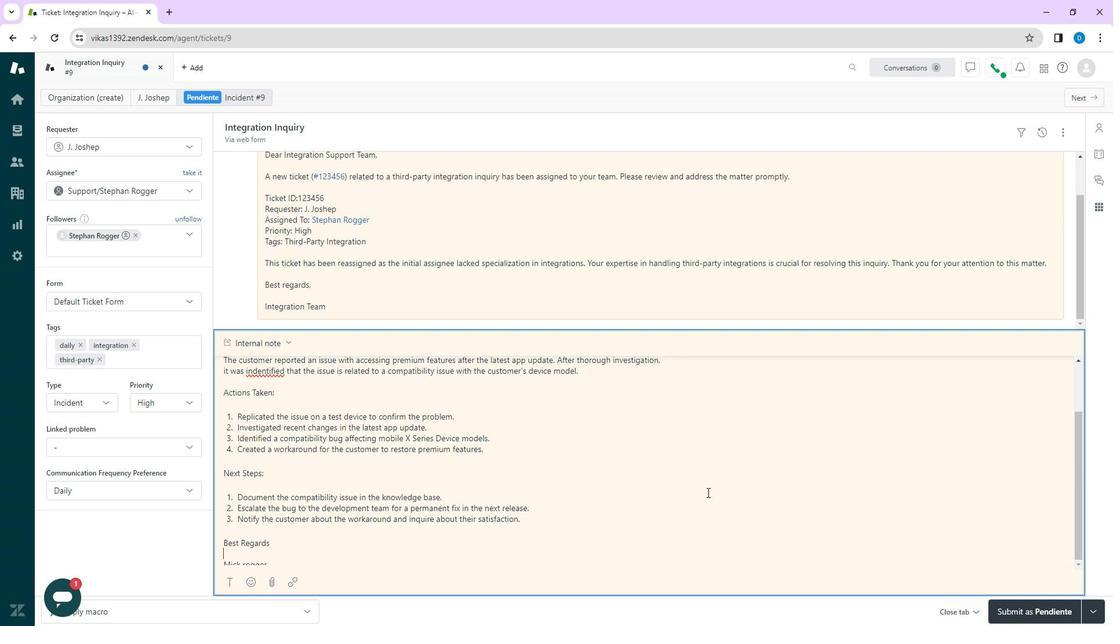 
Action: Mouse scrolled (241, 176) with delta (0, 0)
Screenshot: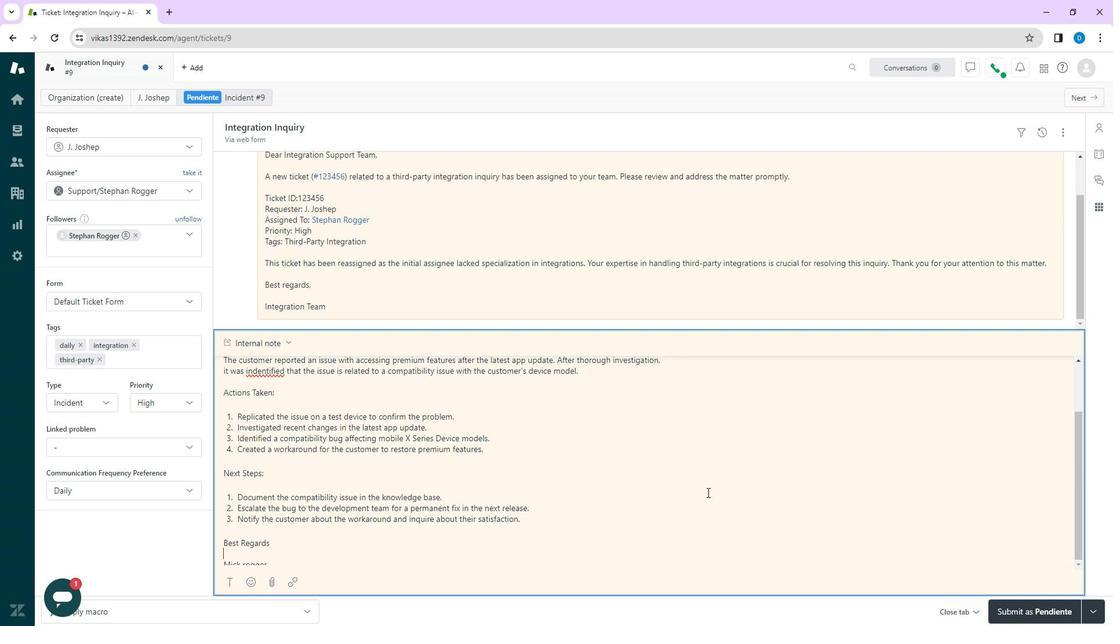 
Action: Mouse moved to (241, 176)
Screenshot: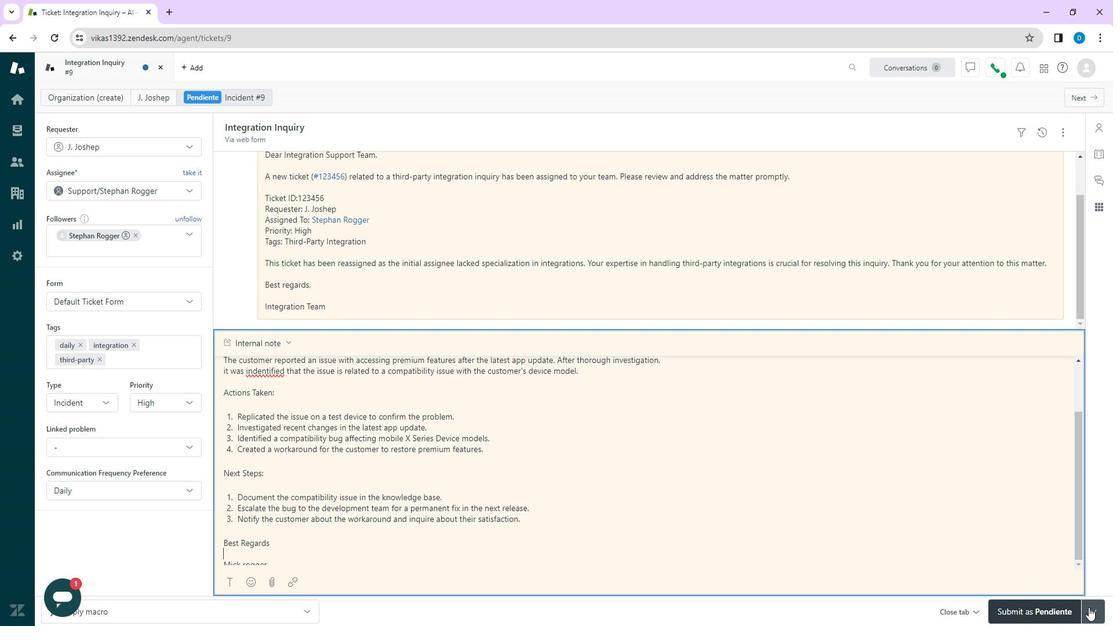 
Action: Mouse pressed left at (241, 176)
Screenshot: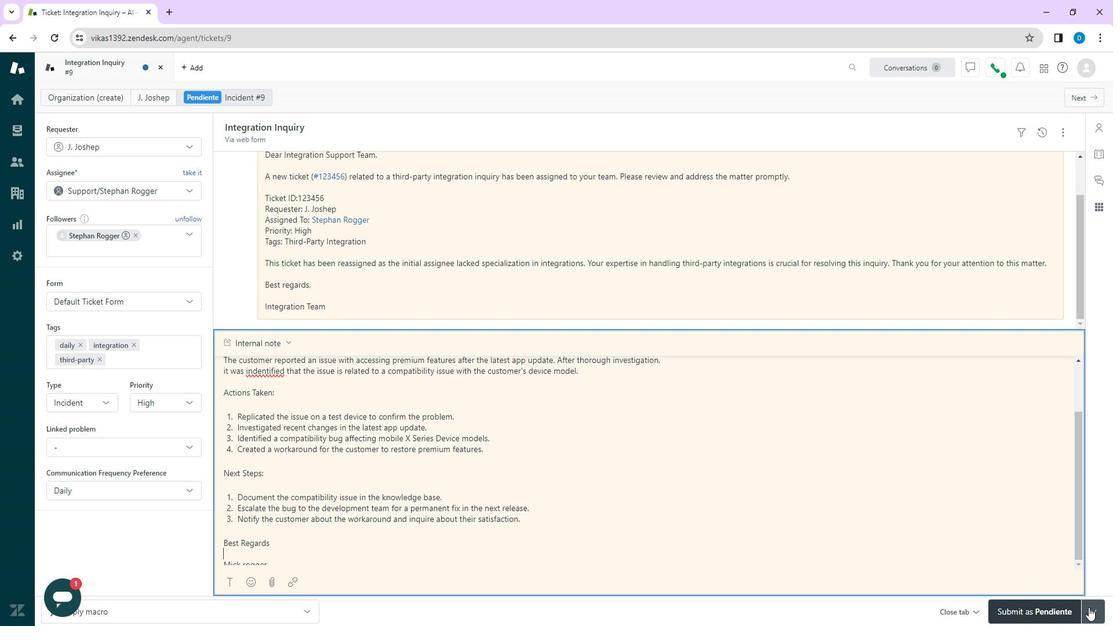 
Action: Mouse moved to (241, 176)
Screenshot: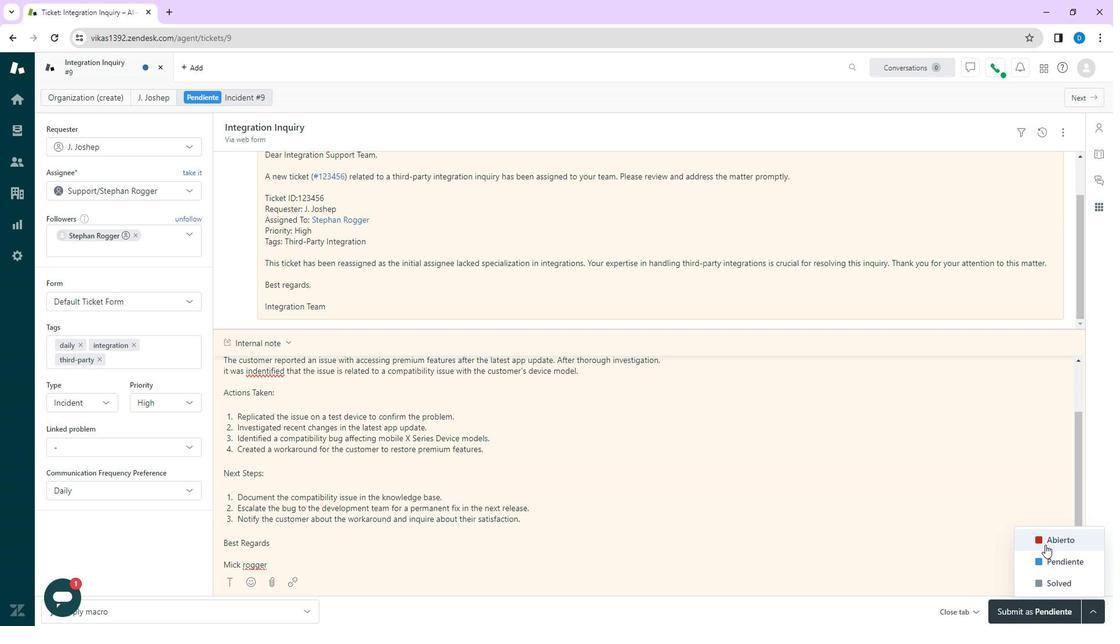 
Action: Mouse pressed left at (241, 176)
Screenshot: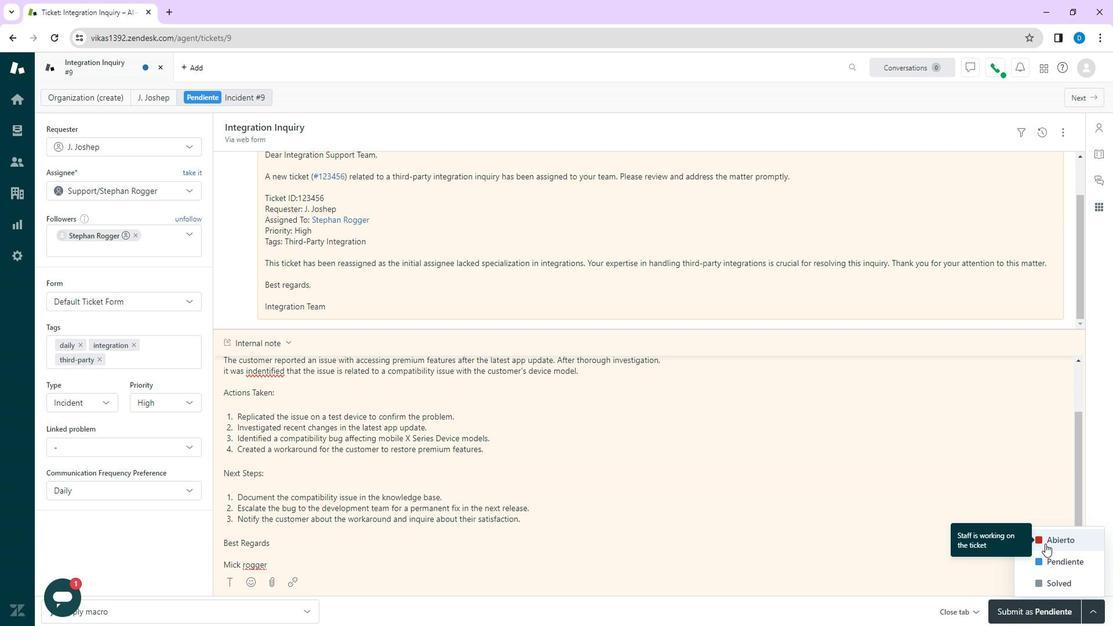 
Action: Mouse moved to (241, 176)
Screenshot: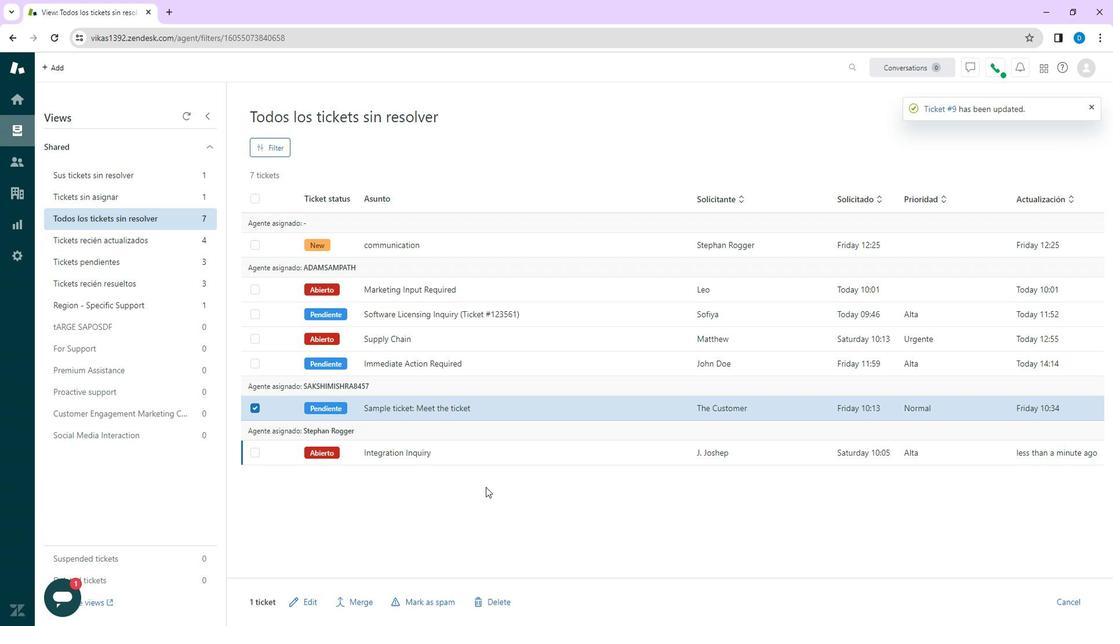 
